 Task: In the  document application.epub Insert page numer 'on top of the page' change page color to  'Olive Green'. Write company name: Hypesolutions
Action: Mouse moved to (156, 104)
Screenshot: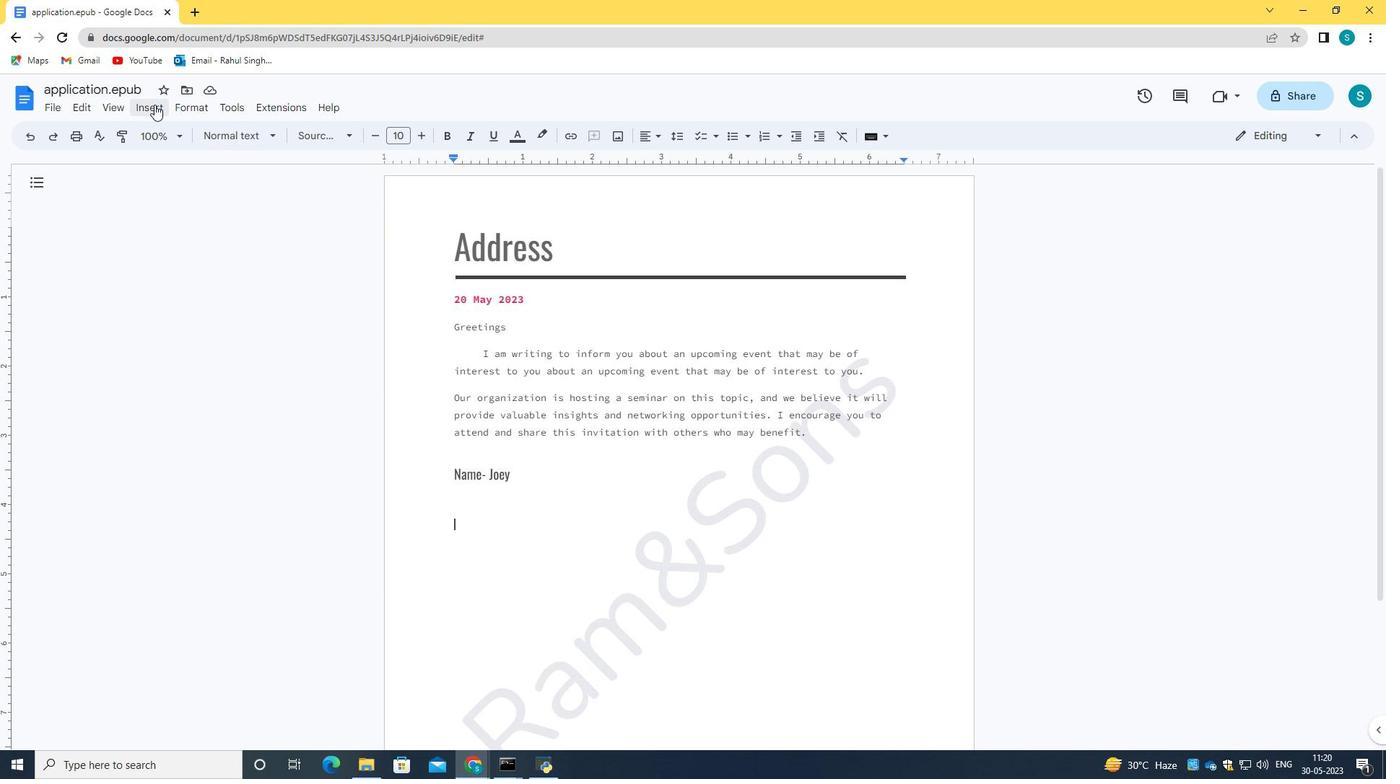 
Action: Mouse pressed left at (156, 104)
Screenshot: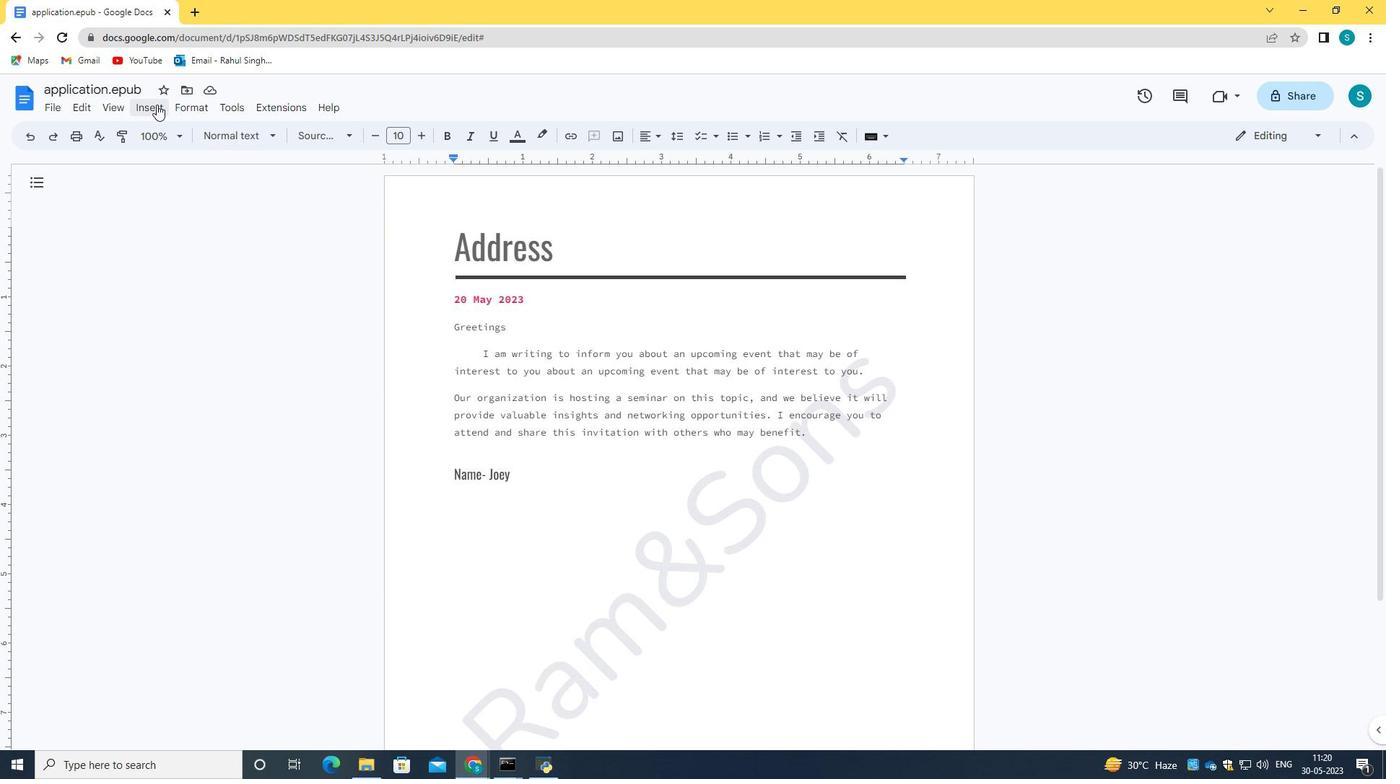 
Action: Mouse moved to (193, 491)
Screenshot: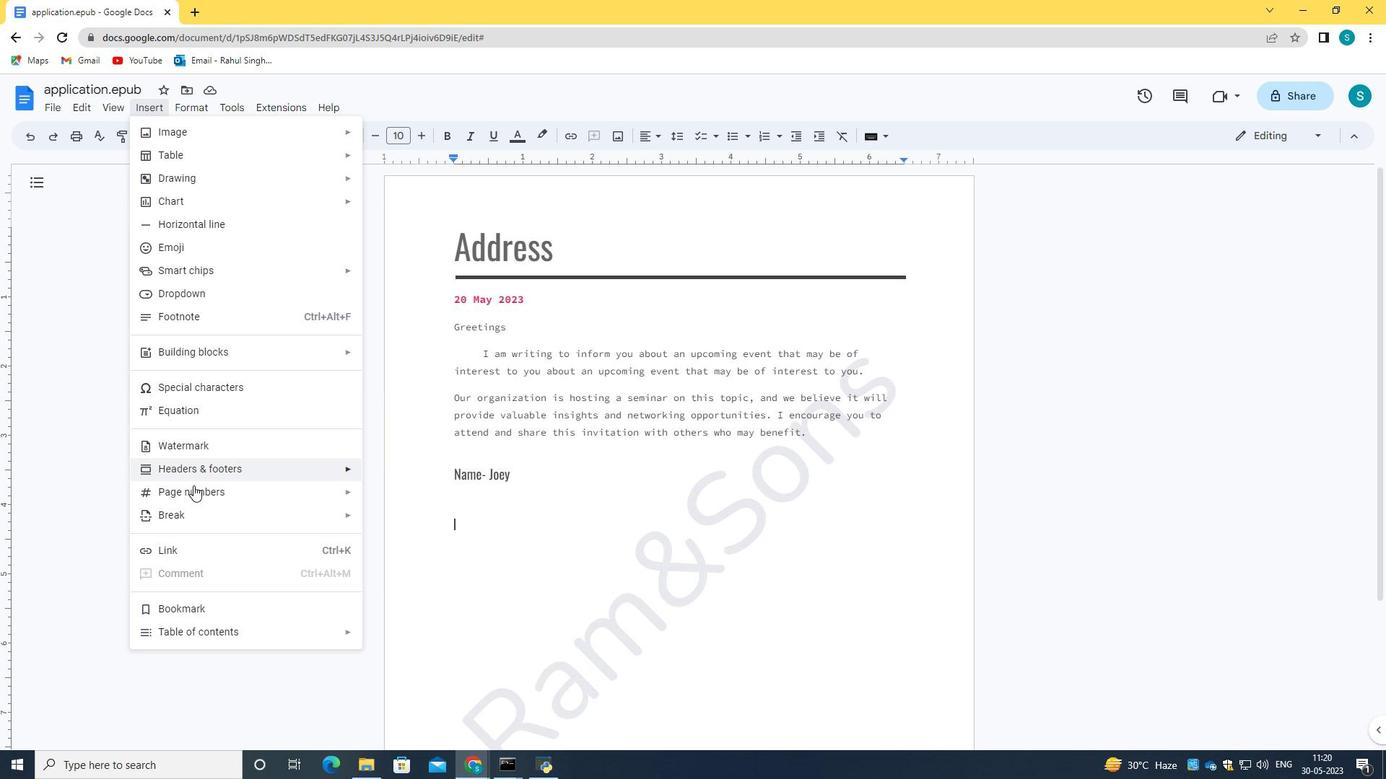 
Action: Mouse pressed left at (193, 491)
Screenshot: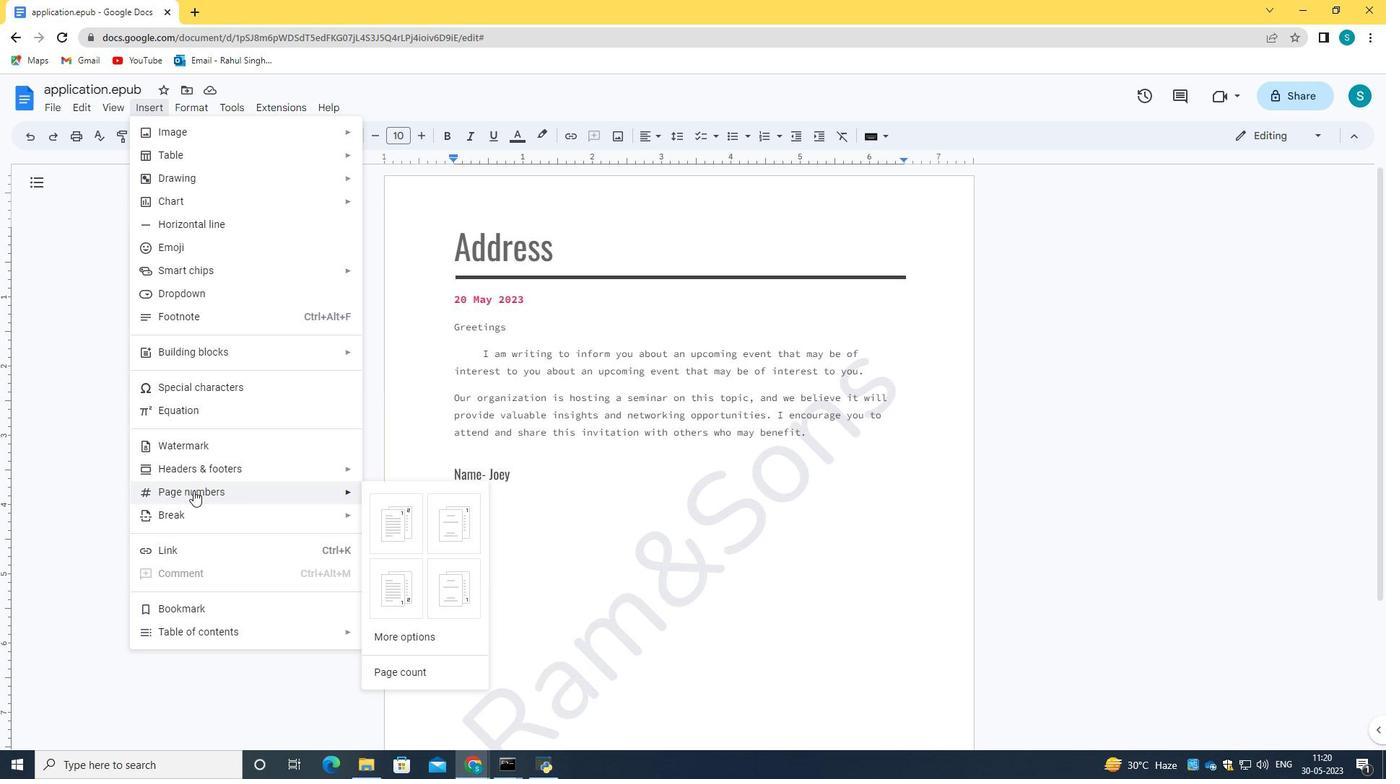 
Action: Mouse moved to (395, 520)
Screenshot: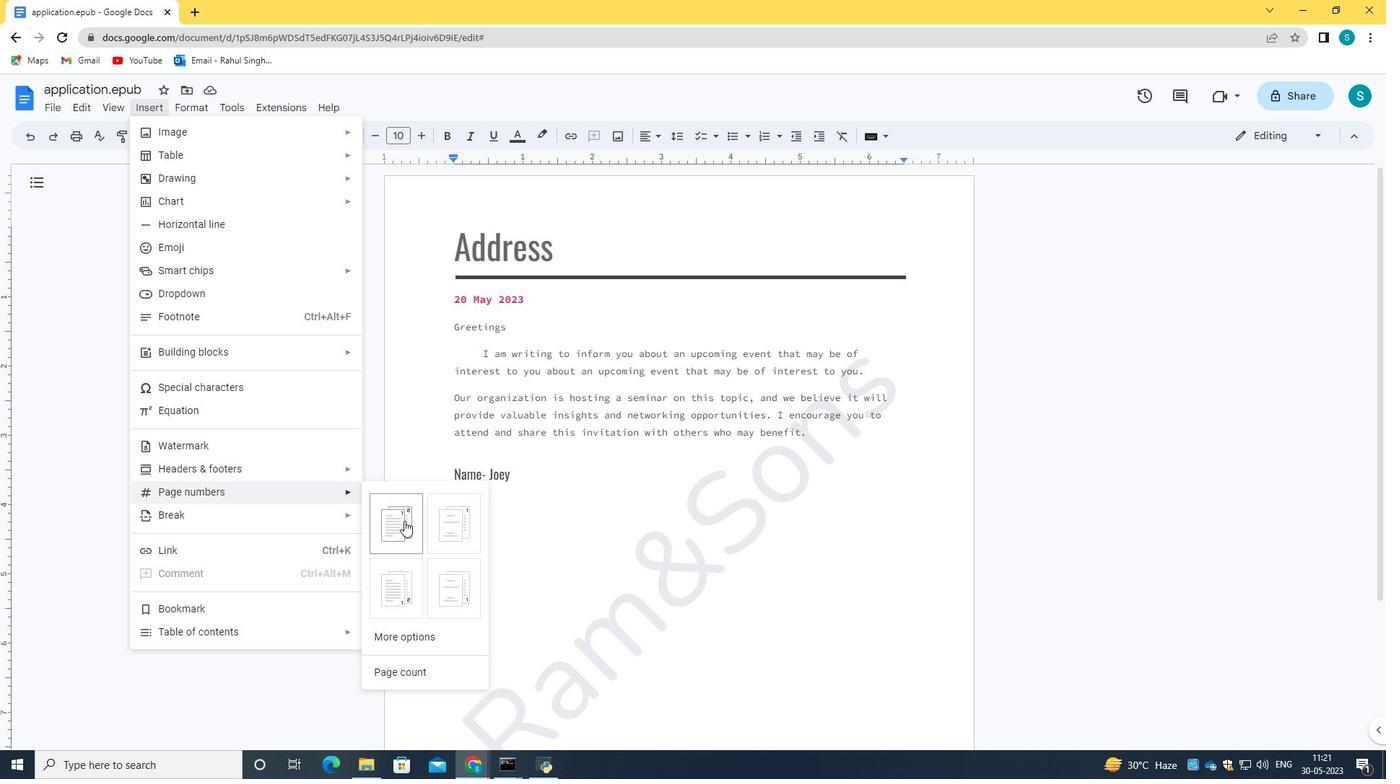 
Action: Mouse pressed left at (395, 520)
Screenshot: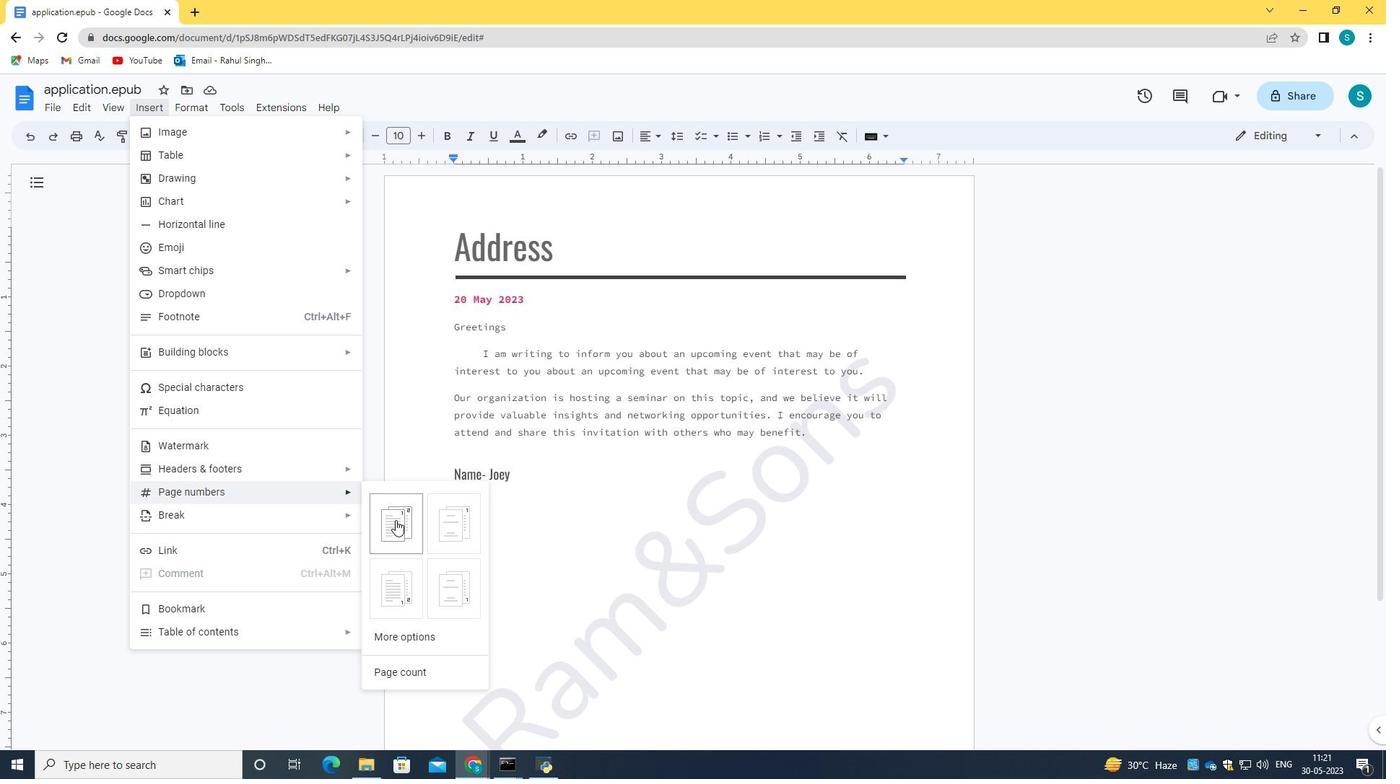 
Action: Mouse moved to (613, 425)
Screenshot: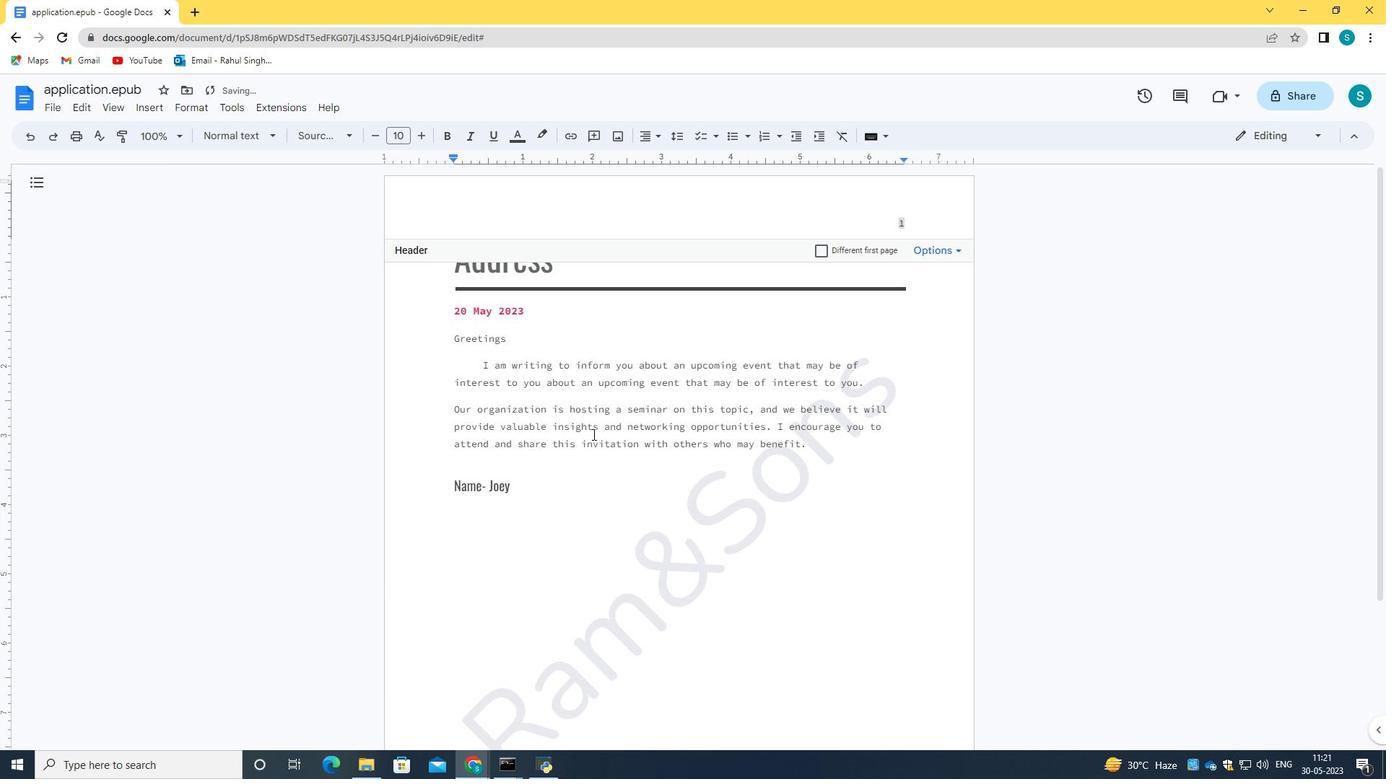
Action: Mouse scrolled (613, 426) with delta (0, 0)
Screenshot: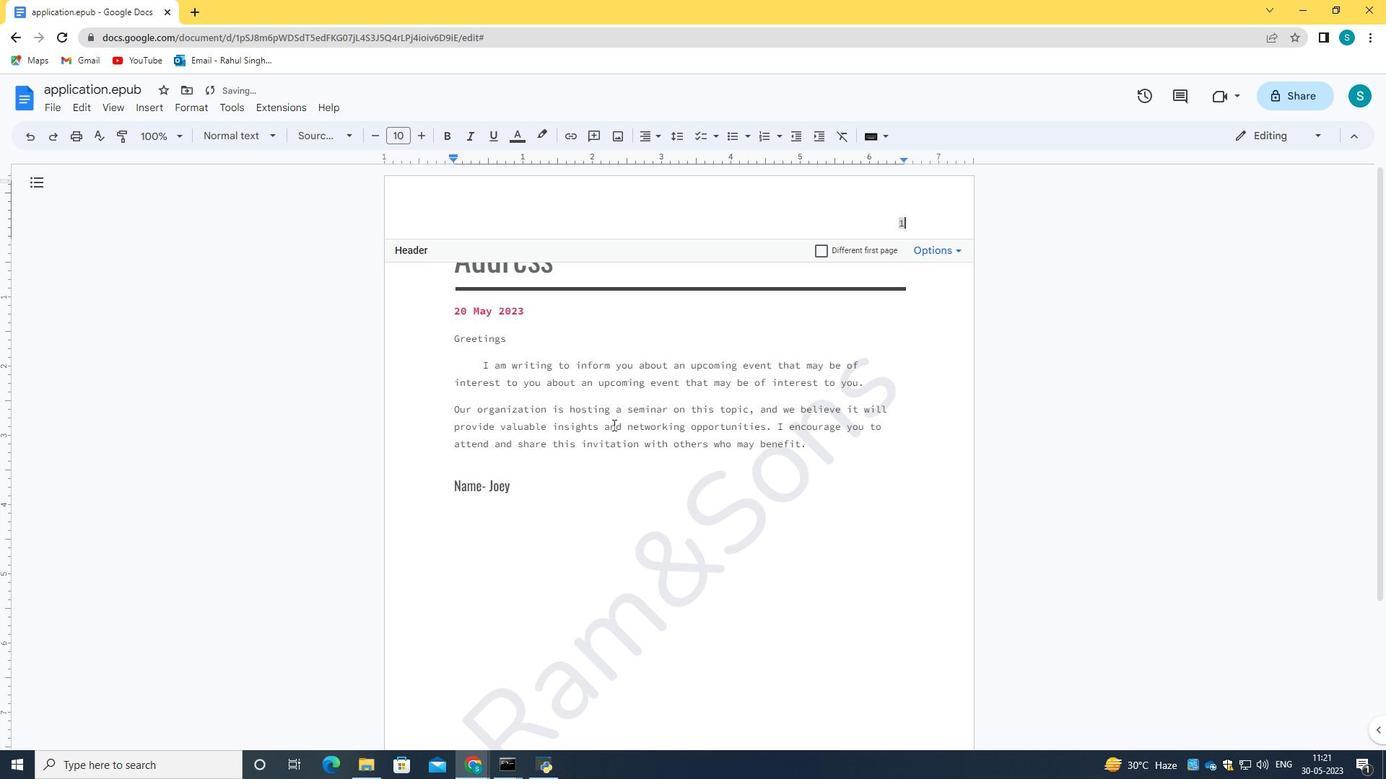 
Action: Mouse scrolled (613, 426) with delta (0, 0)
Screenshot: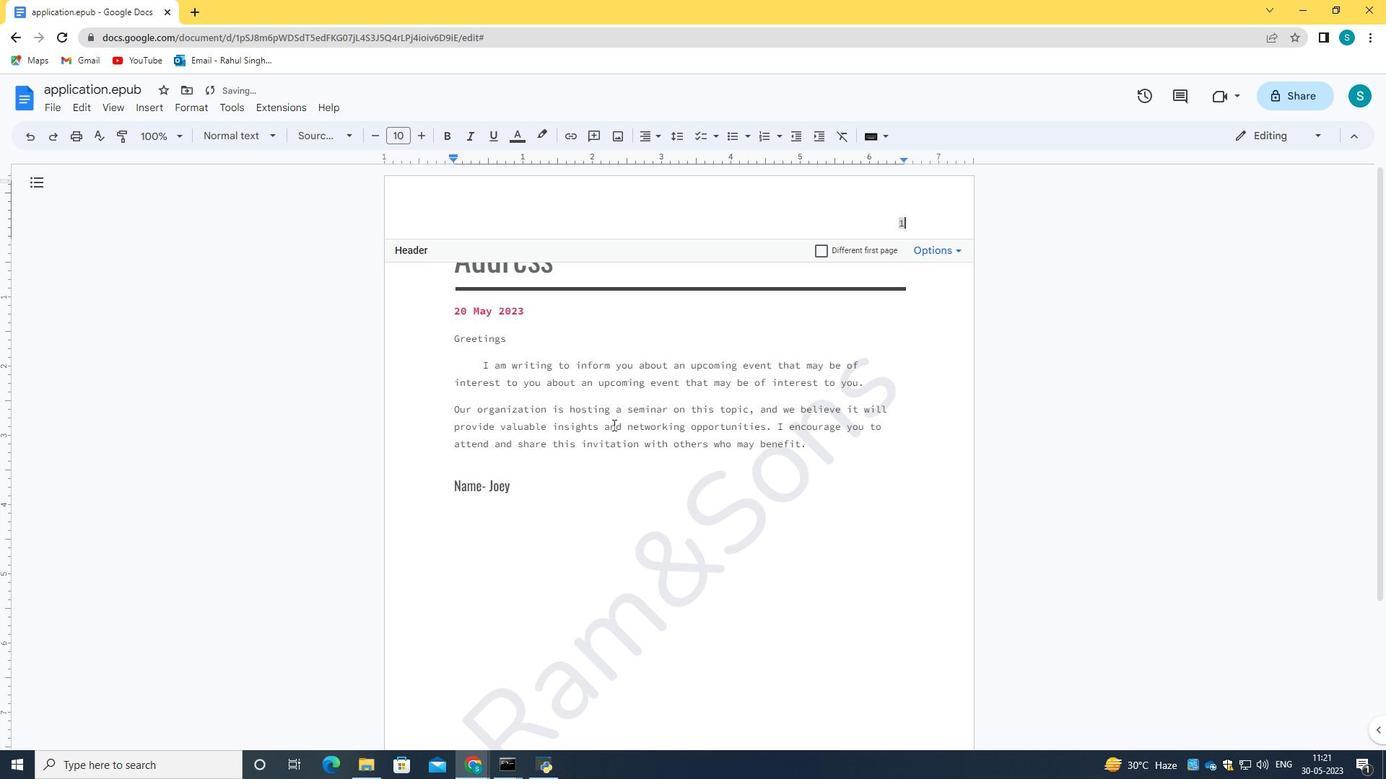
Action: Mouse scrolled (613, 426) with delta (0, 0)
Screenshot: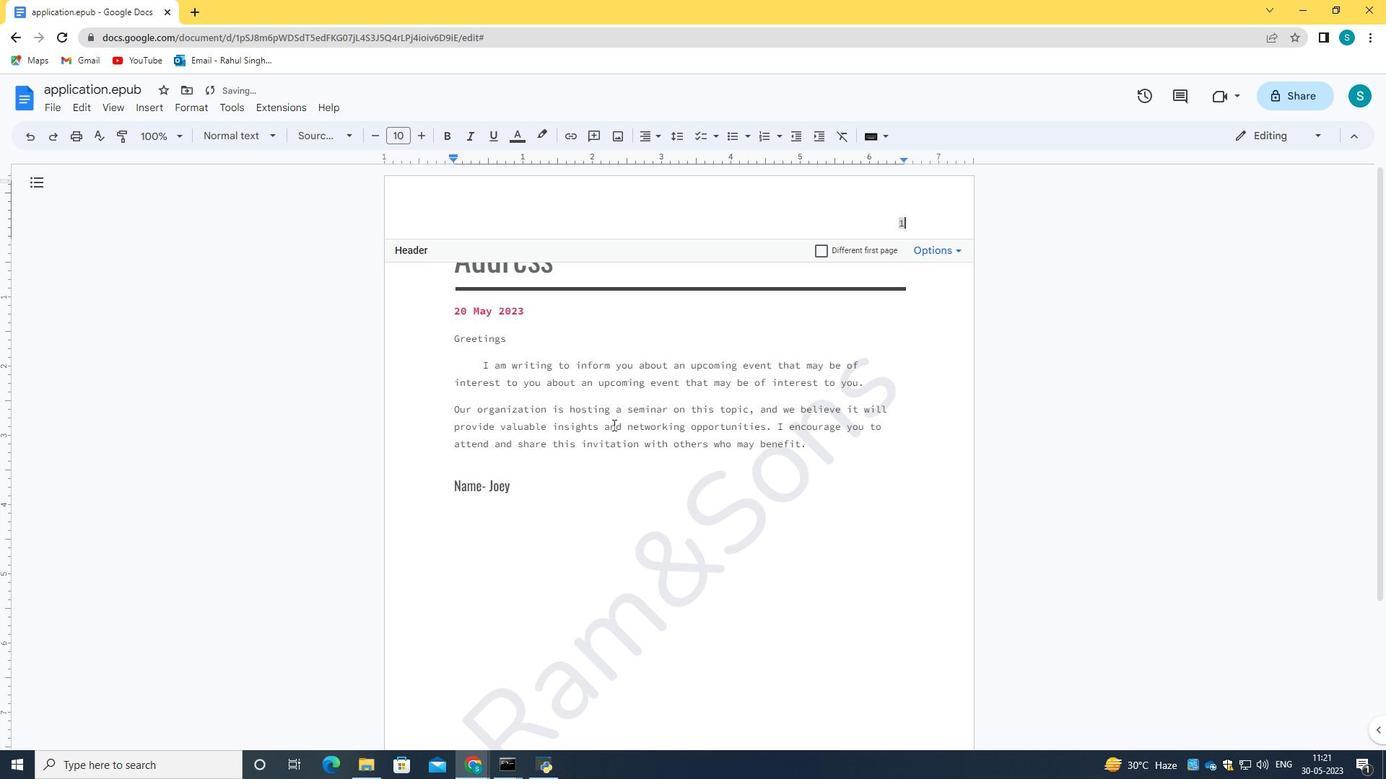 
Action: Mouse scrolled (613, 426) with delta (0, 0)
Screenshot: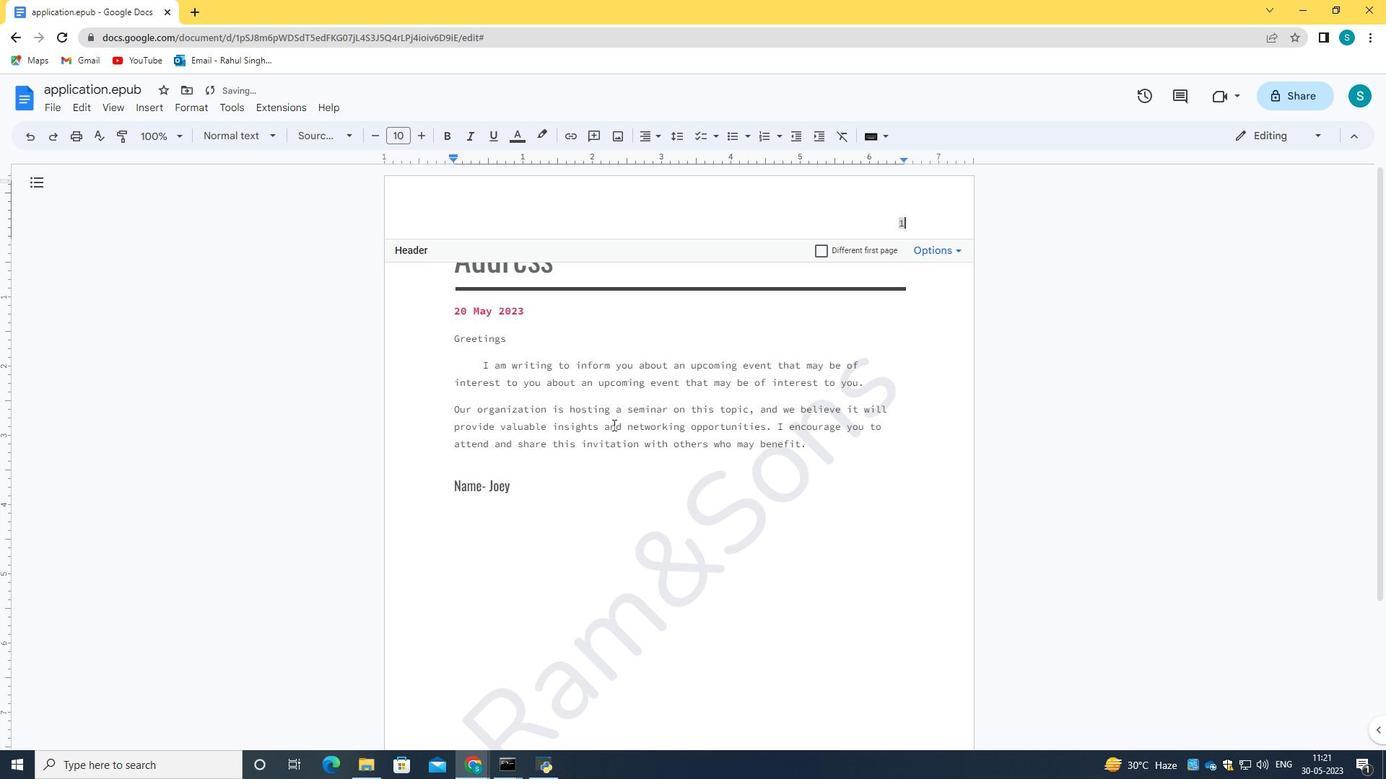 
Action: Mouse moved to (951, 248)
Screenshot: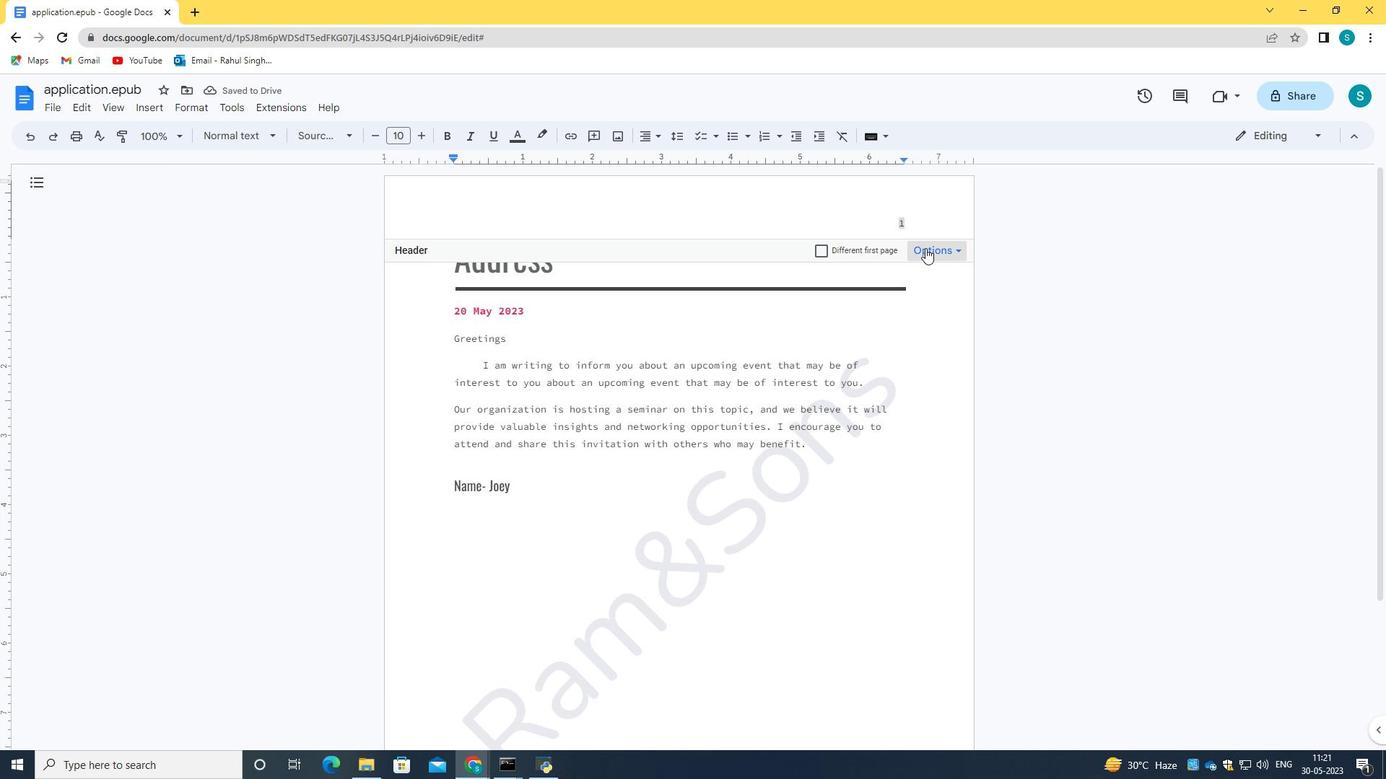 
Action: Mouse pressed left at (951, 248)
Screenshot: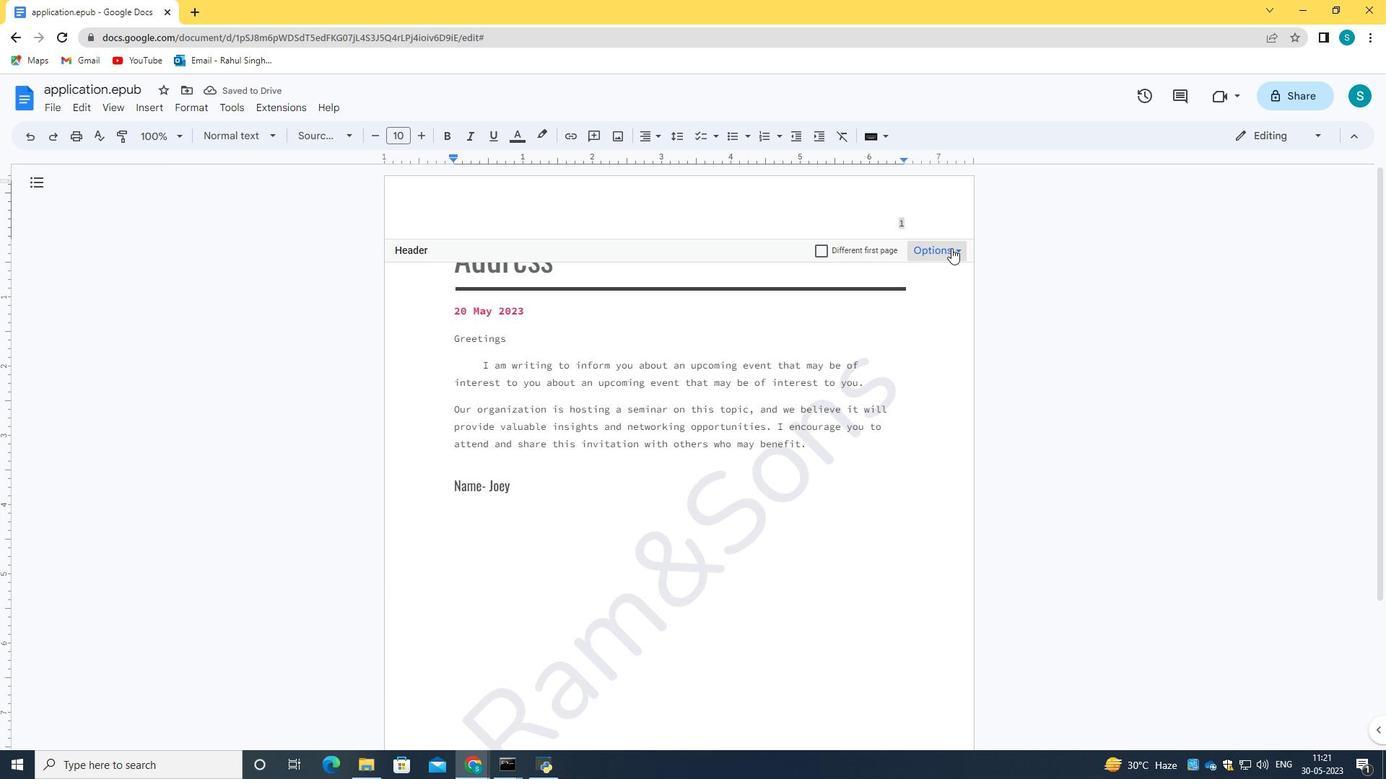 
Action: Mouse moved to (949, 400)
Screenshot: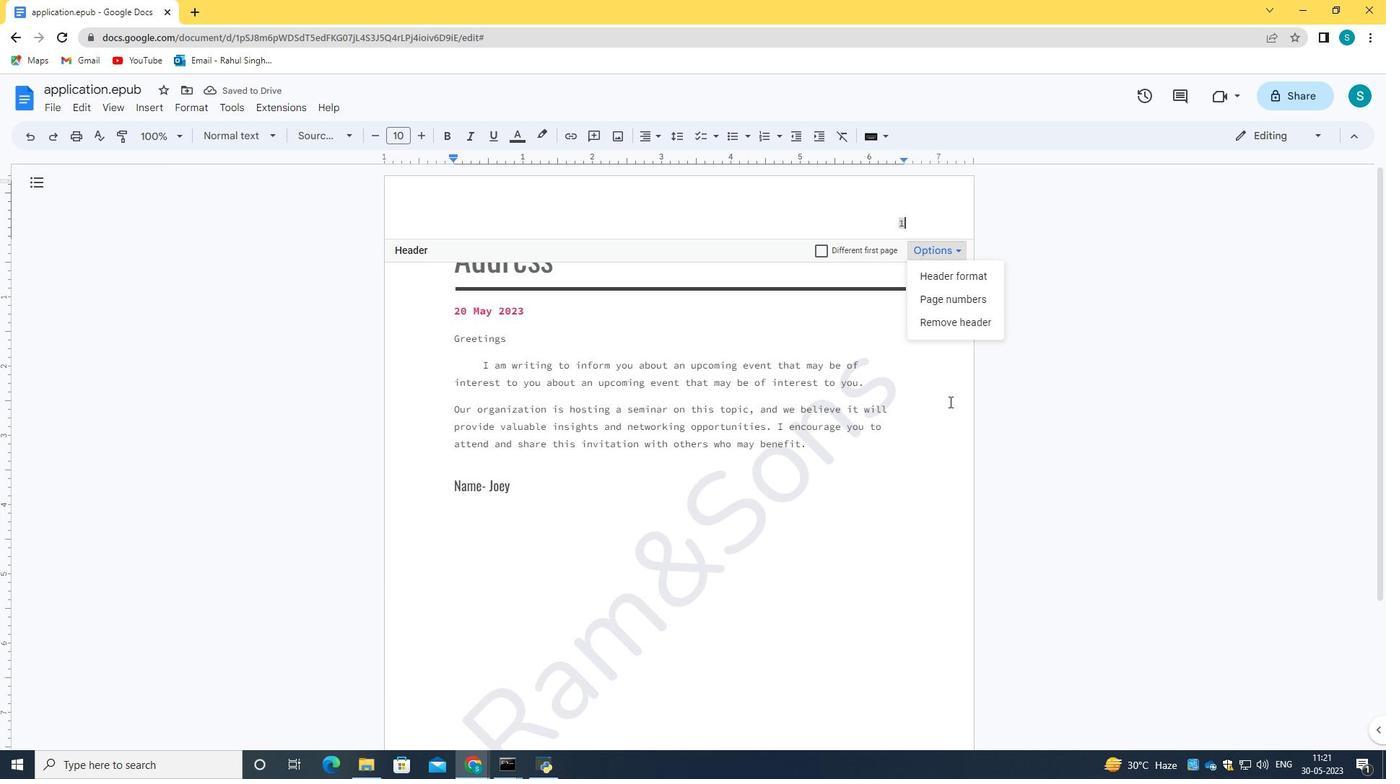 
Action: Mouse pressed left at (949, 400)
Screenshot: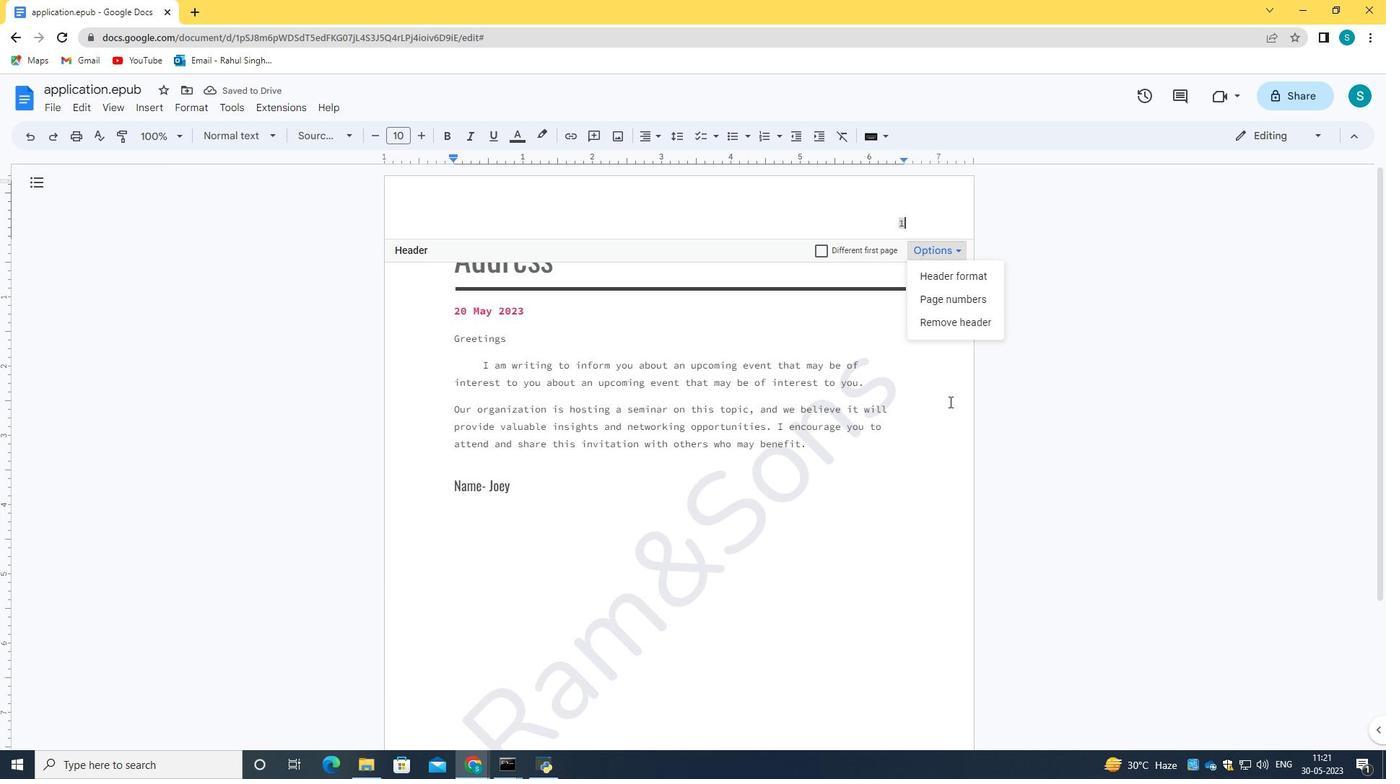
Action: Mouse moved to (1075, 395)
Screenshot: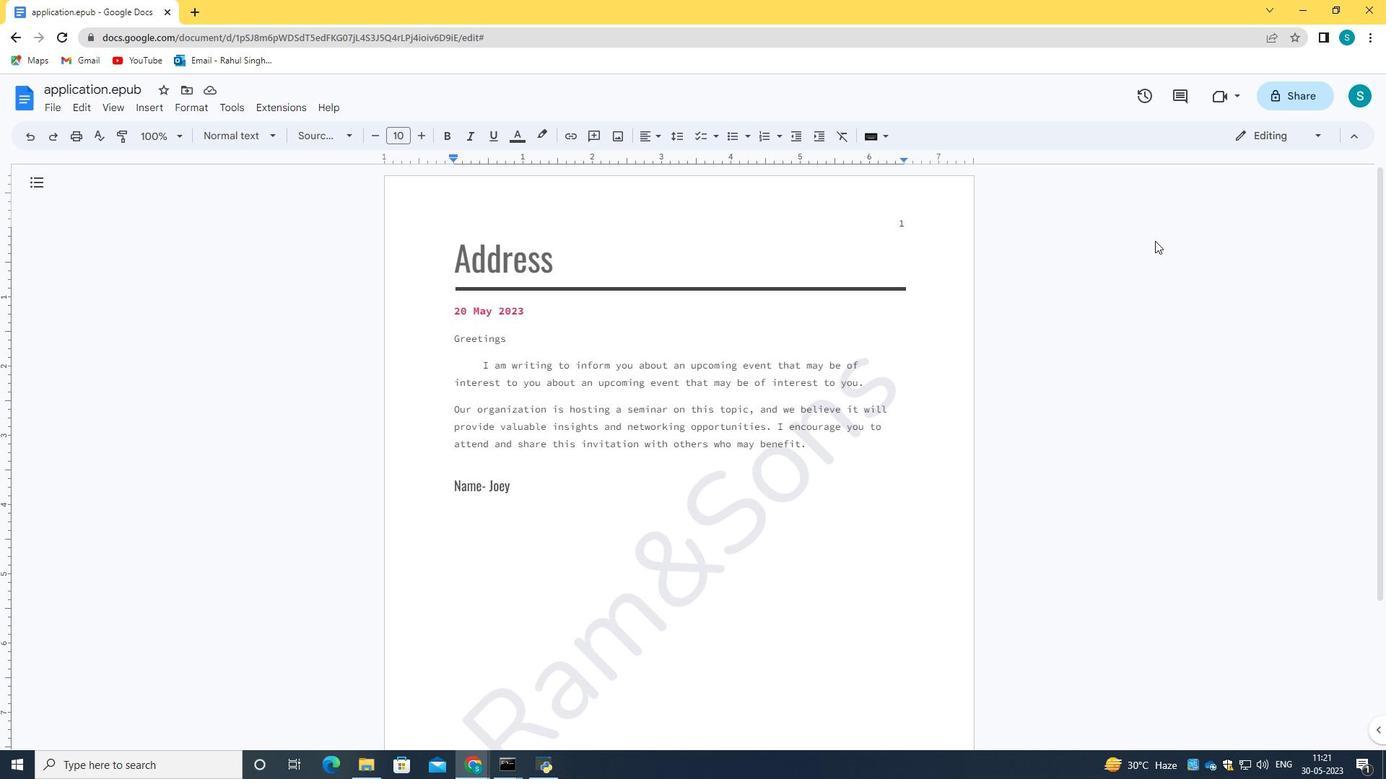 
Action: Mouse scrolled (1075, 394) with delta (0, 0)
Screenshot: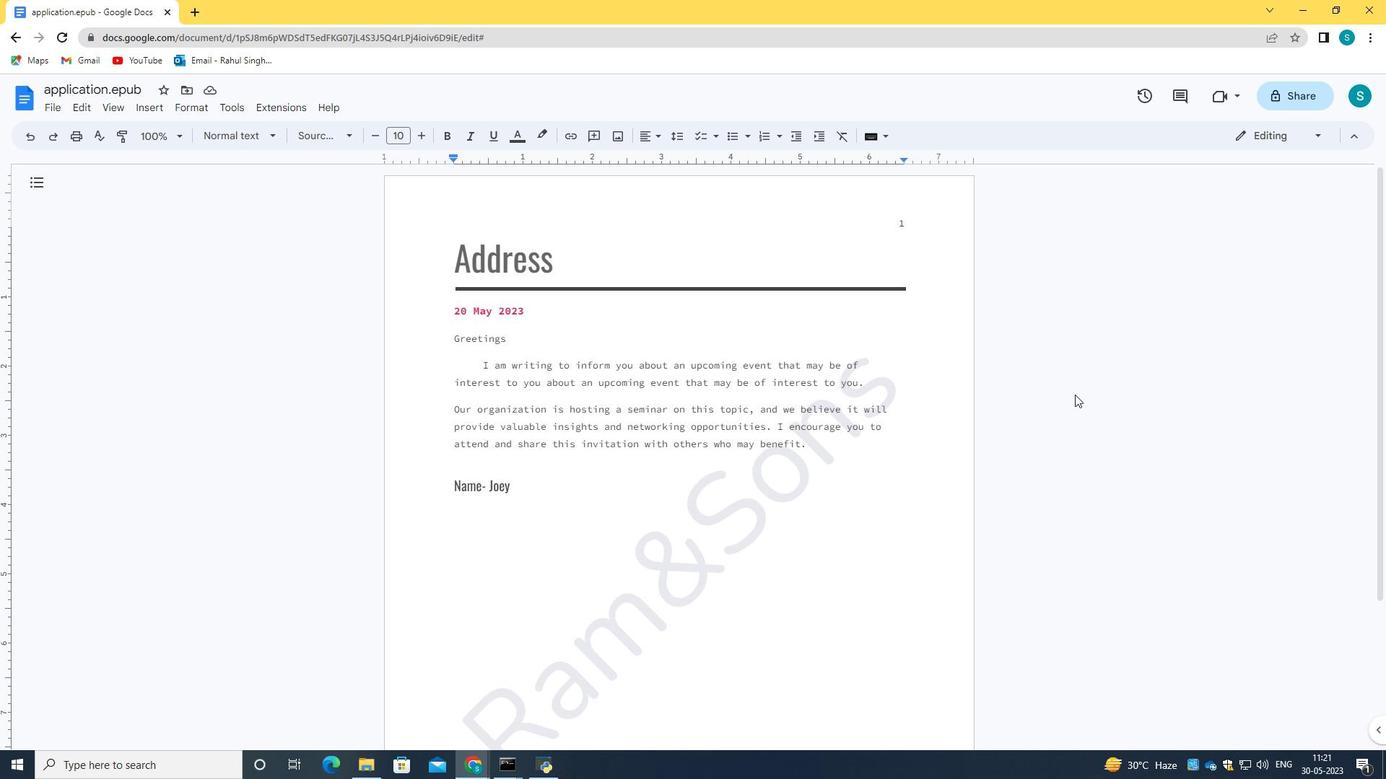 
Action: Mouse scrolled (1075, 394) with delta (0, 0)
Screenshot: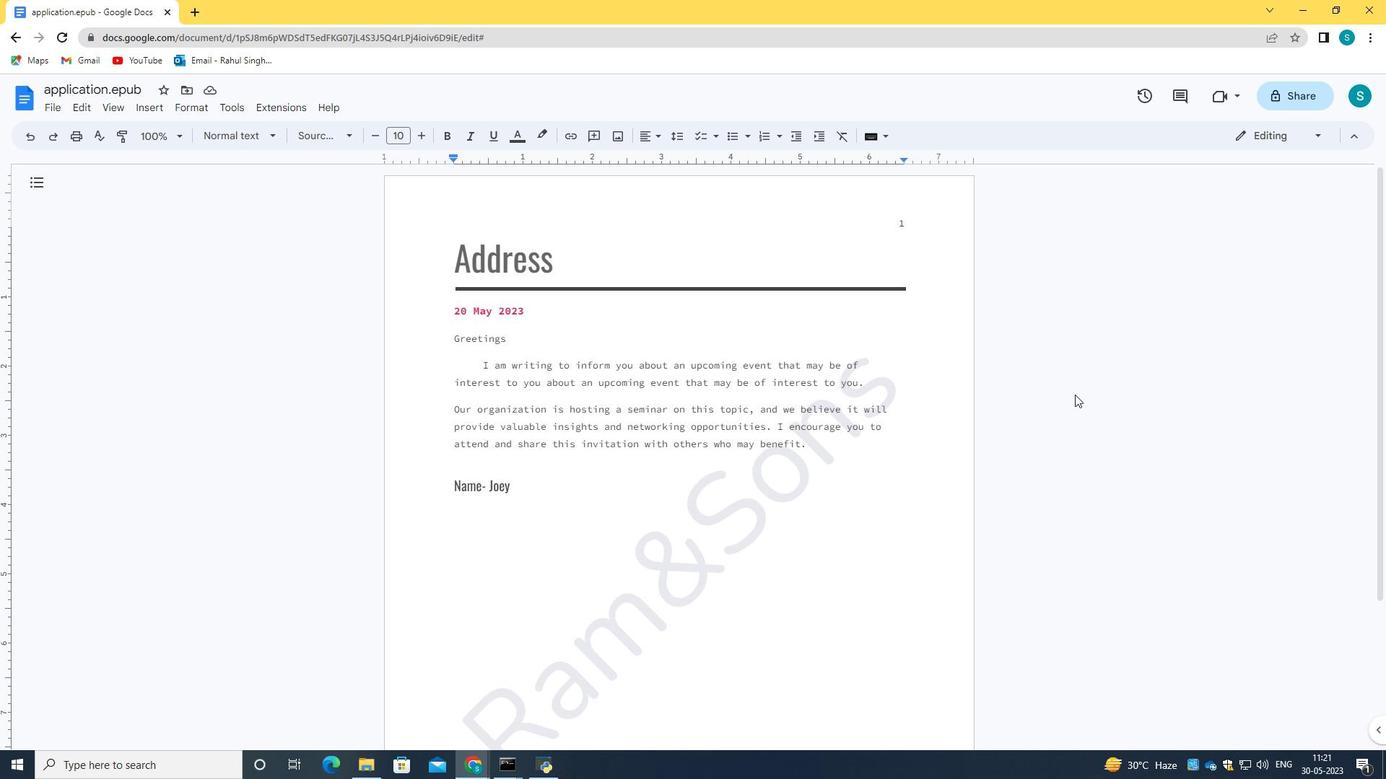 
Action: Mouse scrolled (1075, 394) with delta (0, 0)
Screenshot: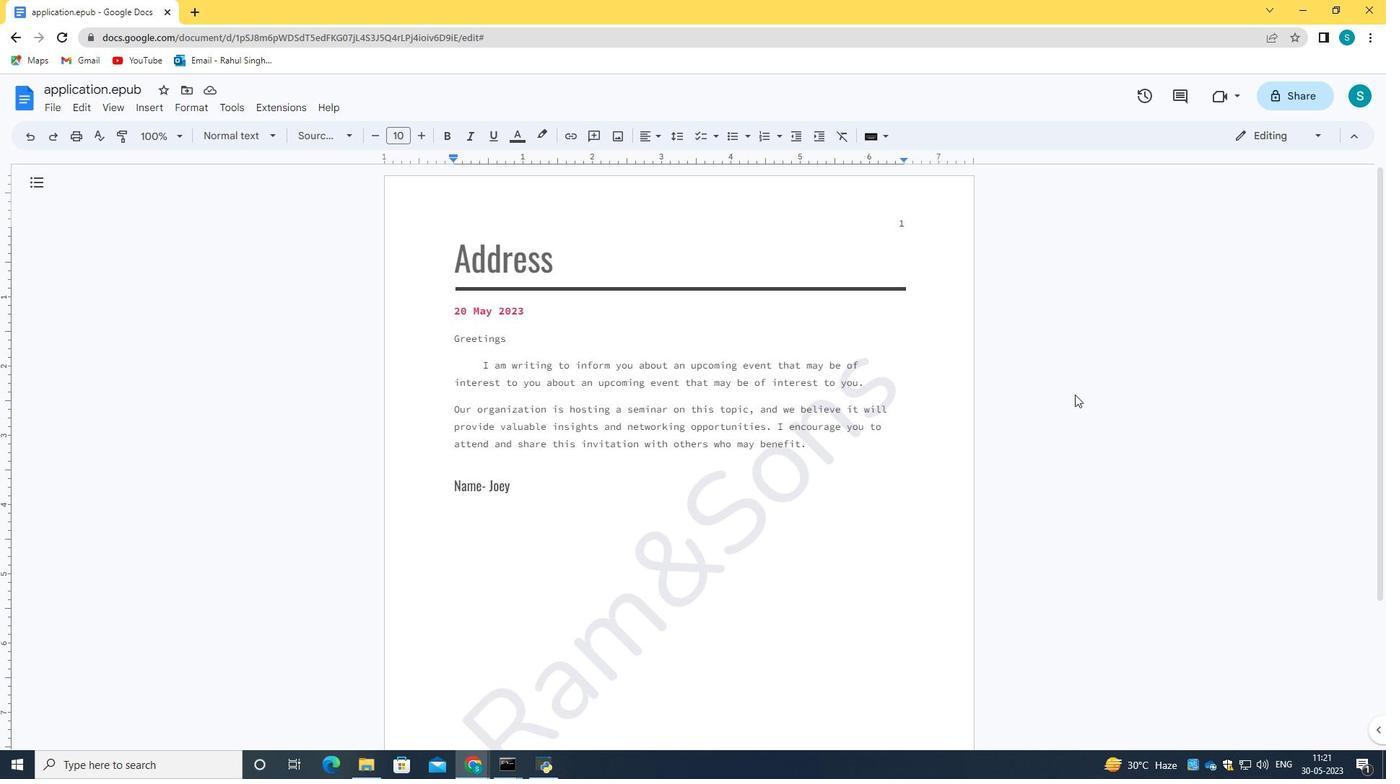 
Action: Mouse scrolled (1075, 395) with delta (0, 0)
Screenshot: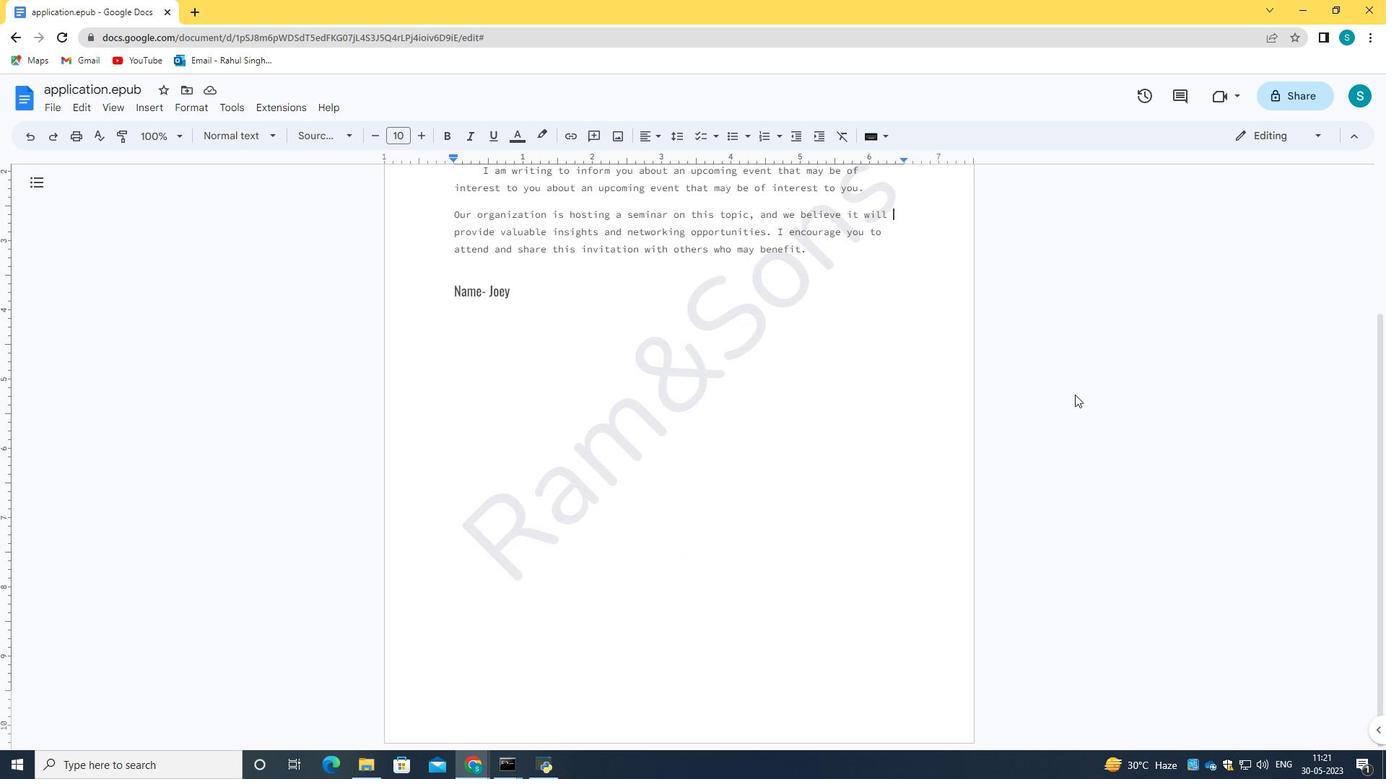 
Action: Mouse scrolled (1075, 395) with delta (0, 0)
Screenshot: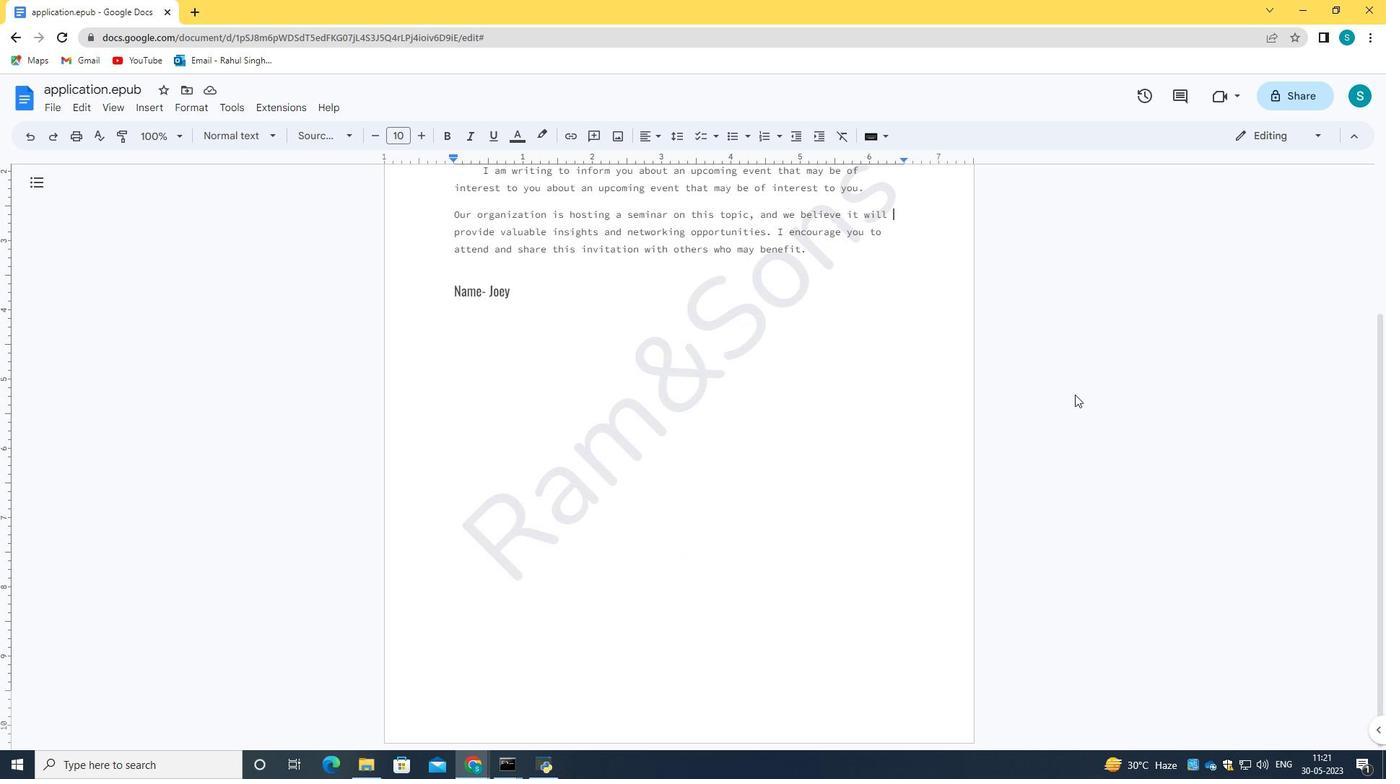 
Action: Mouse scrolled (1075, 395) with delta (0, 0)
Screenshot: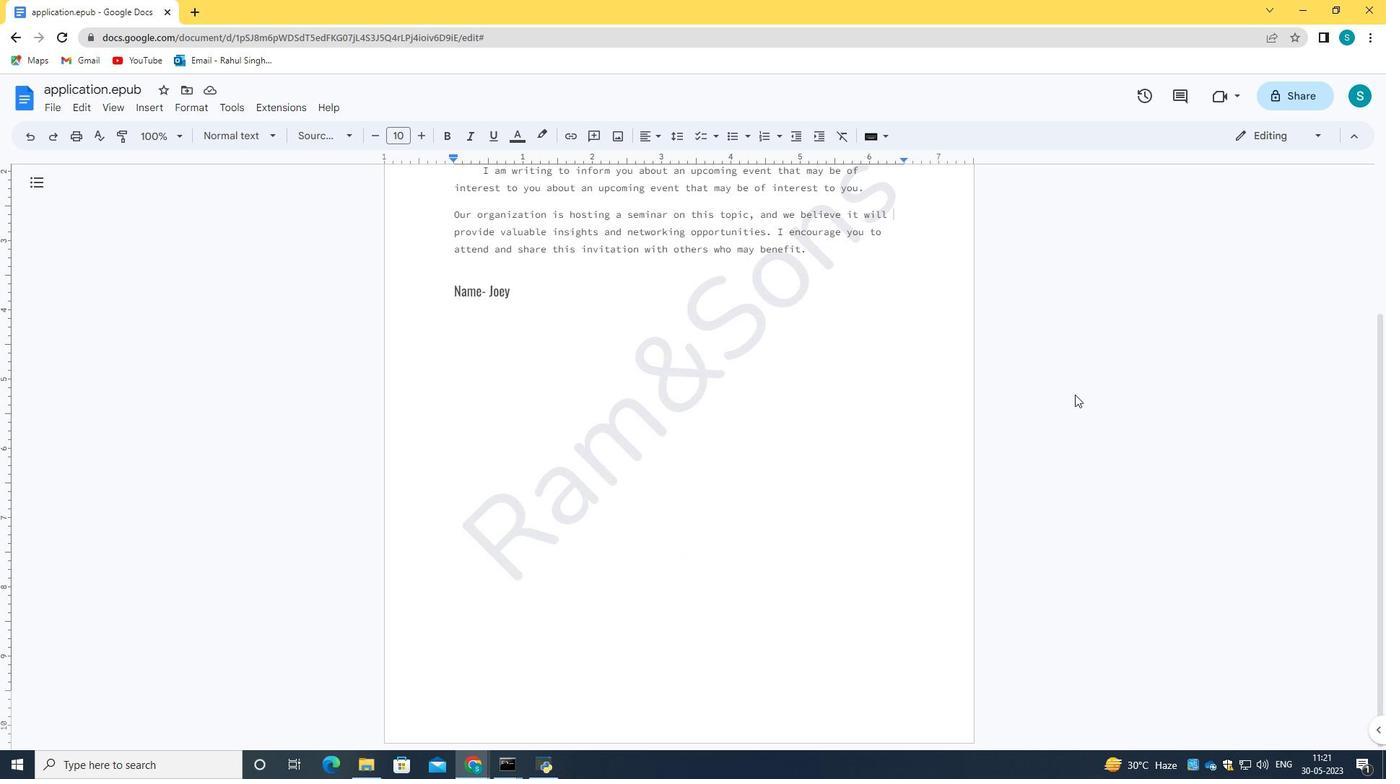 
Action: Mouse scrolled (1075, 395) with delta (0, 0)
Screenshot: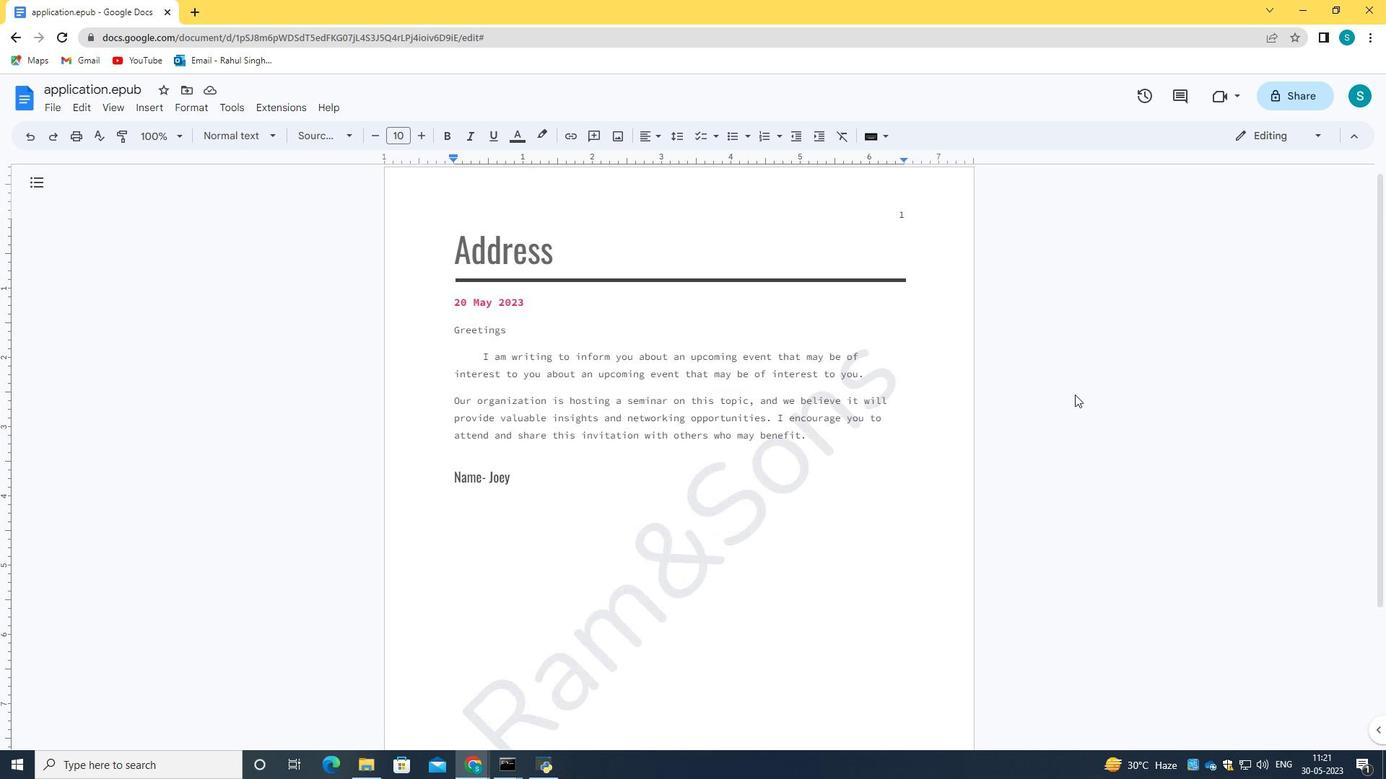 
Action: Mouse moved to (1075, 395)
Screenshot: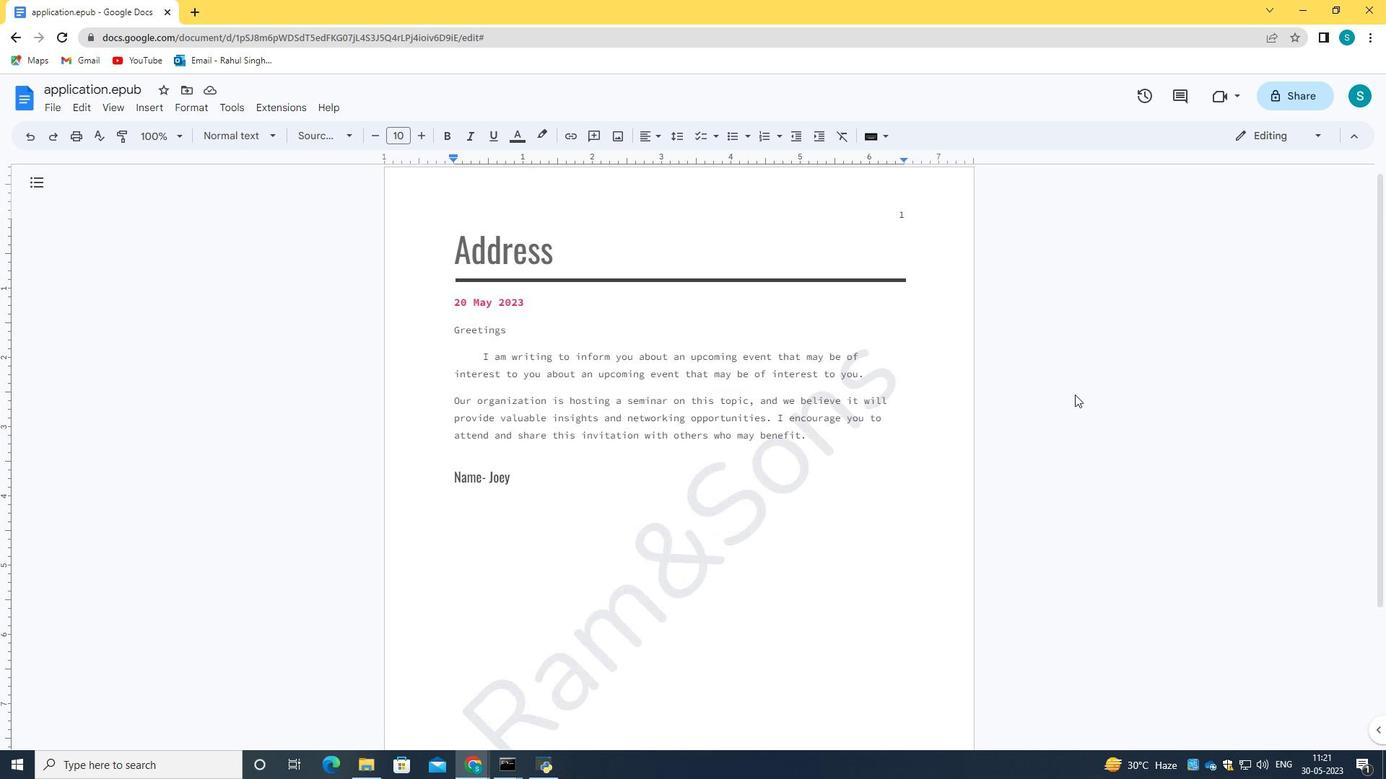 
Action: Mouse scrolled (1075, 395) with delta (0, 0)
Screenshot: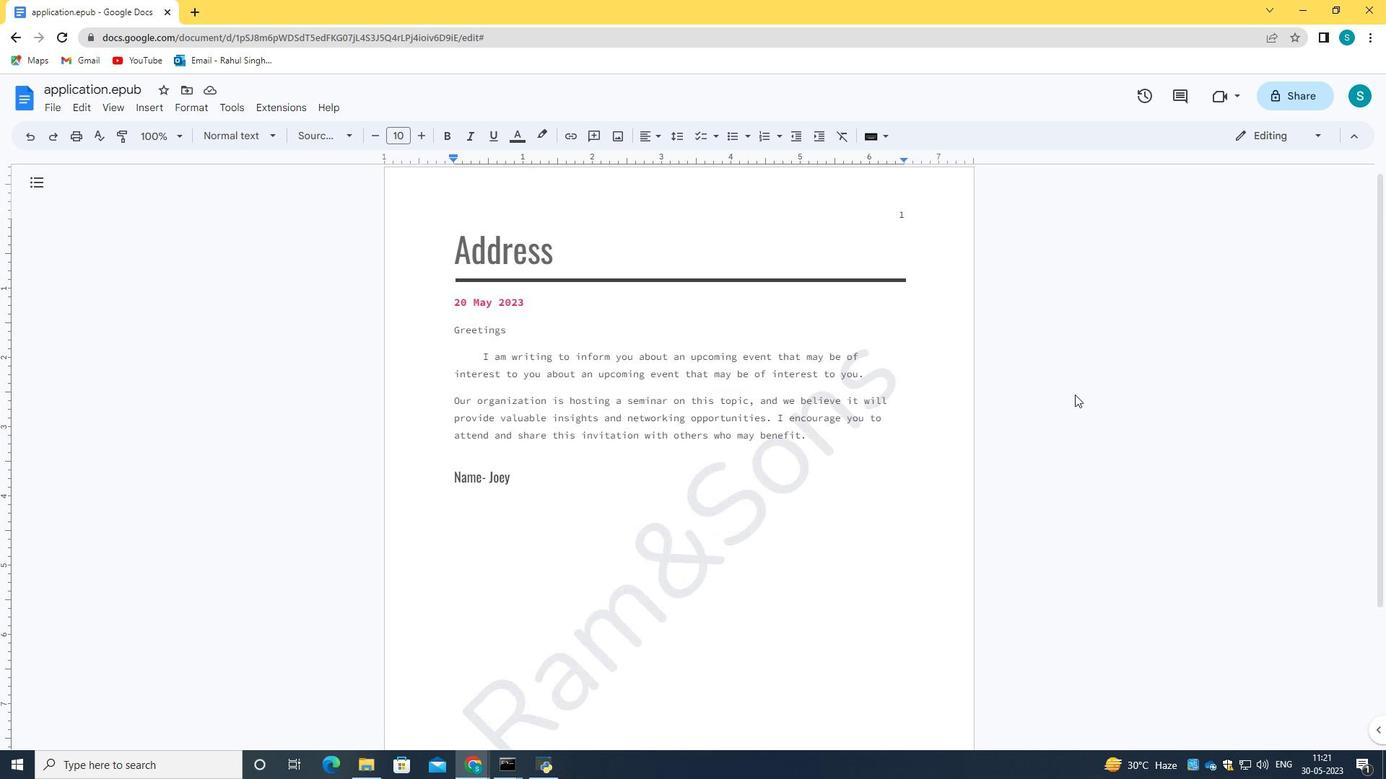 
Action: Mouse scrolled (1075, 395) with delta (0, 0)
Screenshot: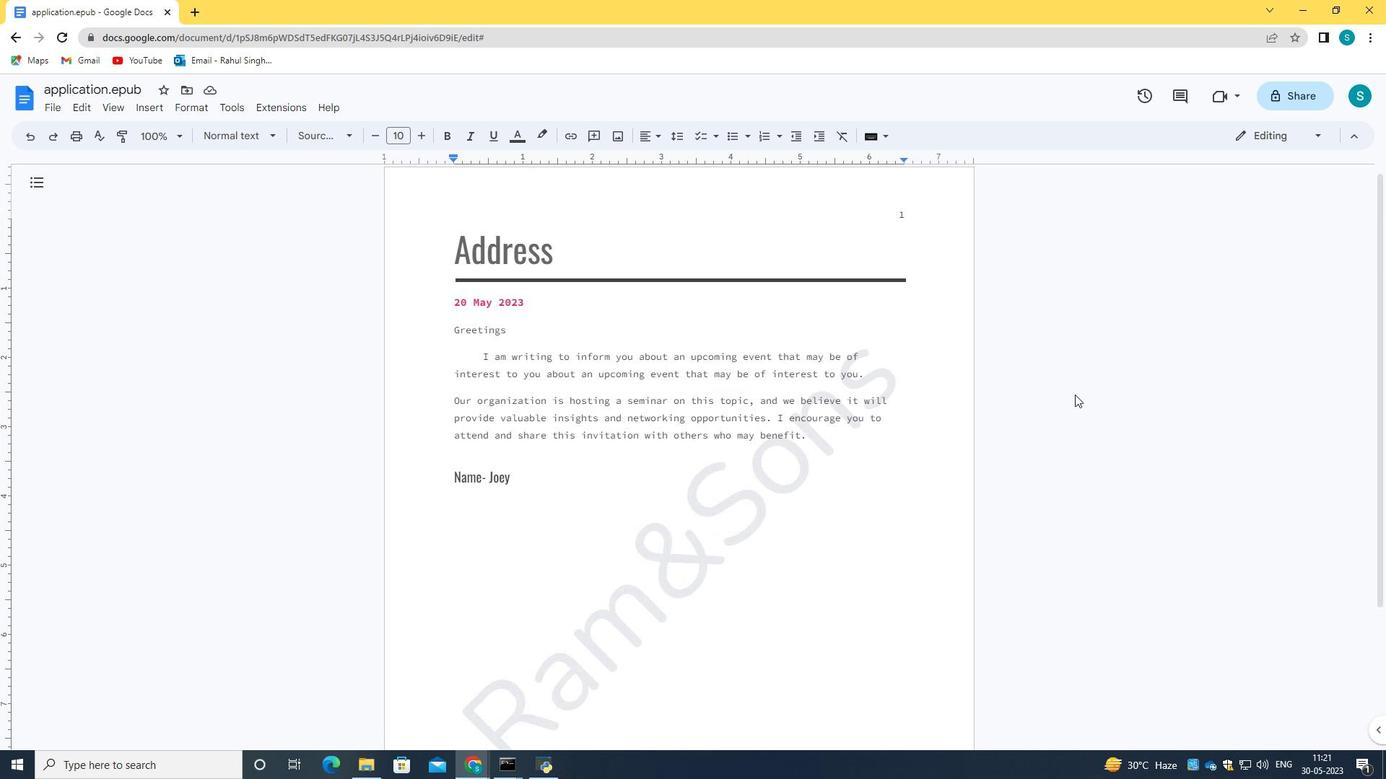 
Action: Mouse moved to (907, 226)
Screenshot: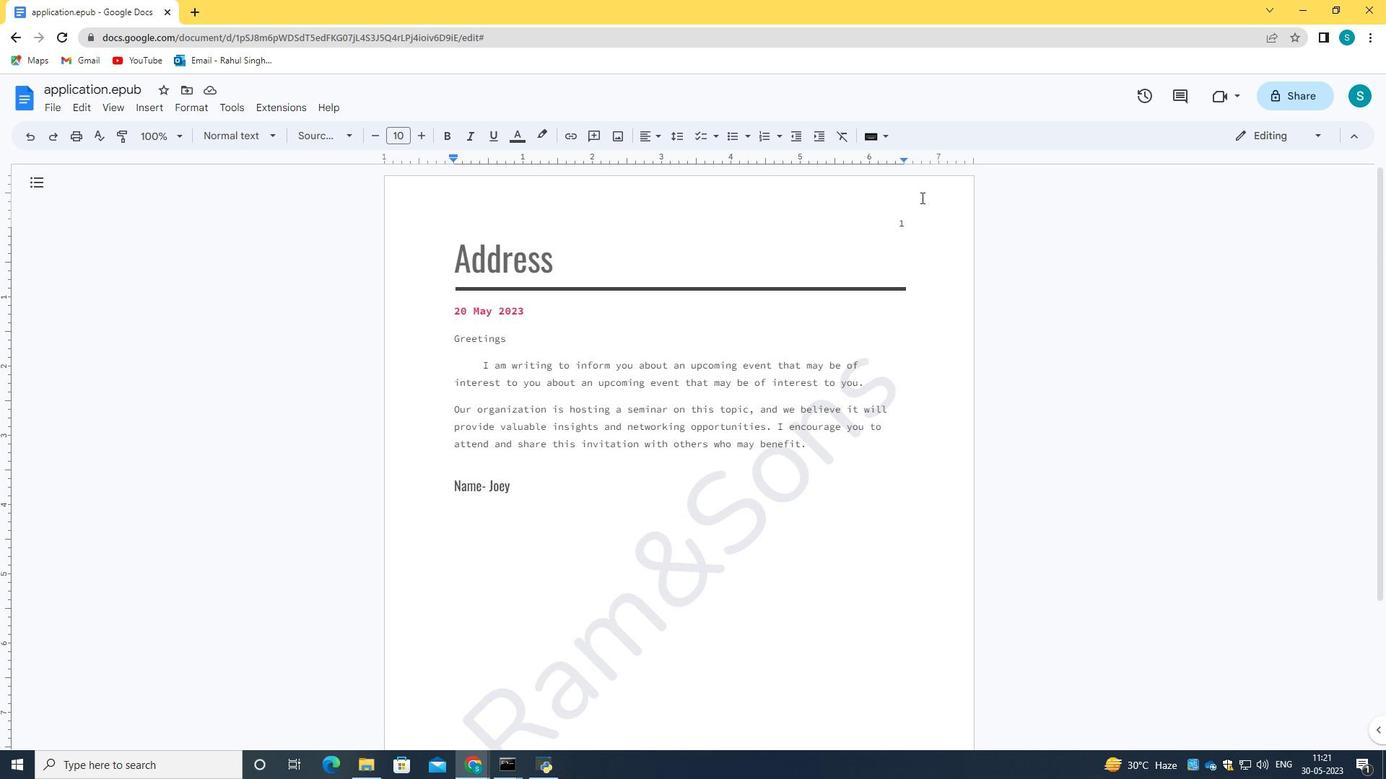 
Action: Mouse pressed left at (907, 226)
Screenshot: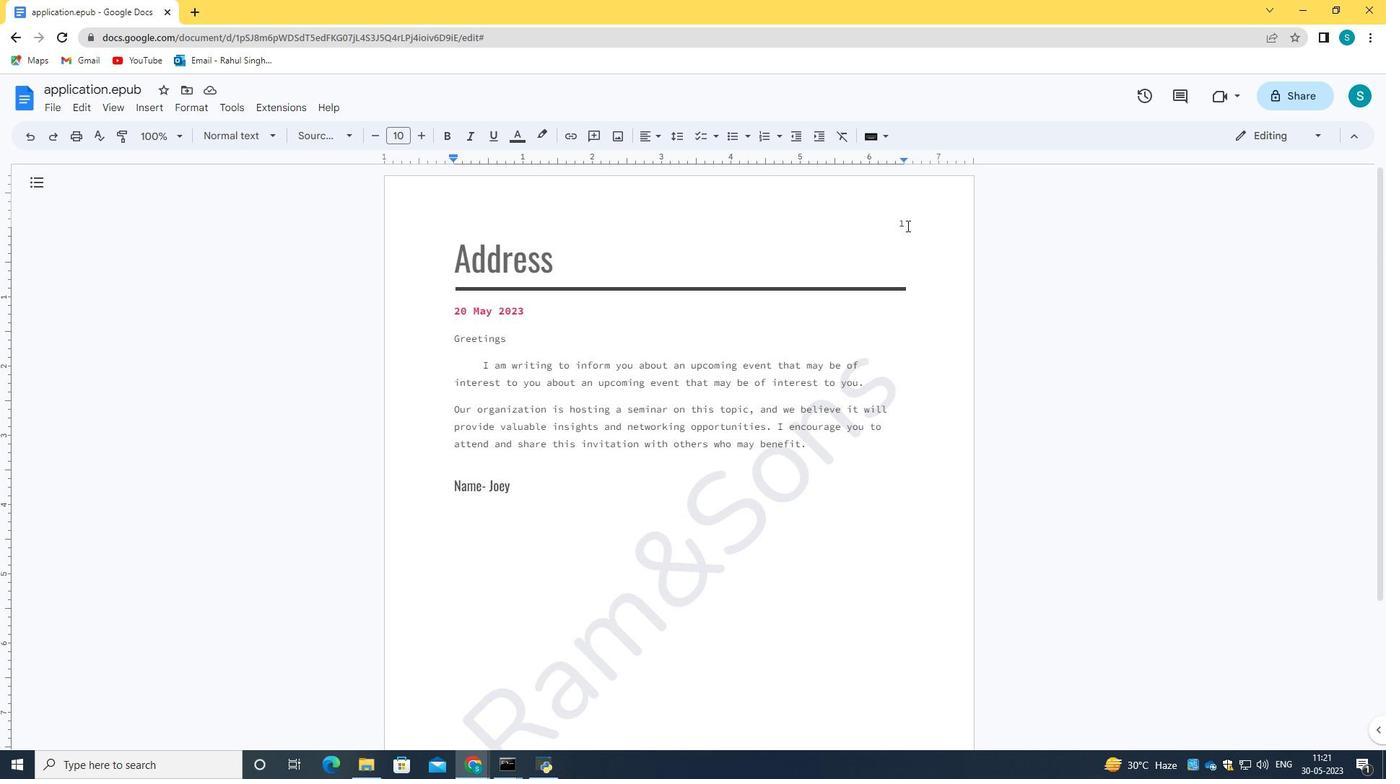 
Action: Mouse moved to (547, 301)
Screenshot: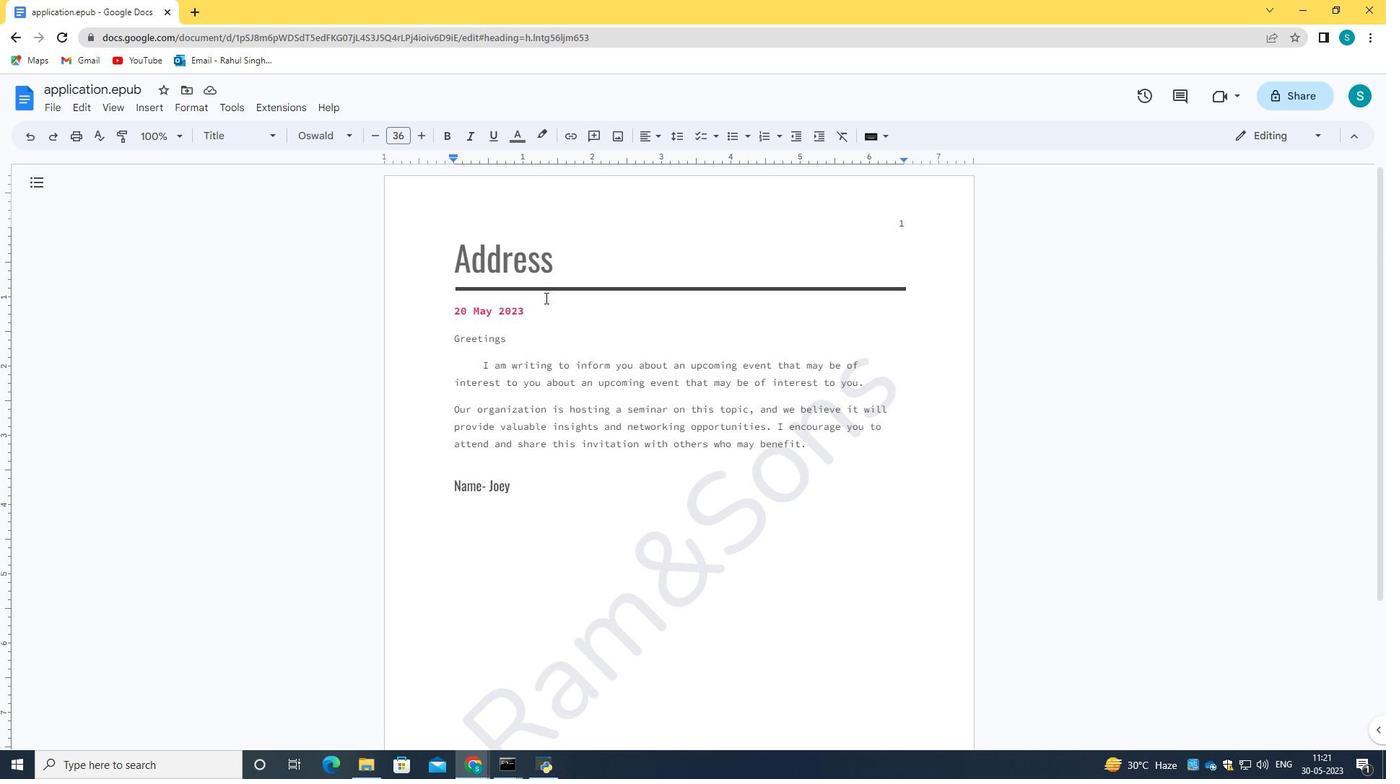
Action: Mouse scrolled (547, 300) with delta (0, 0)
Screenshot: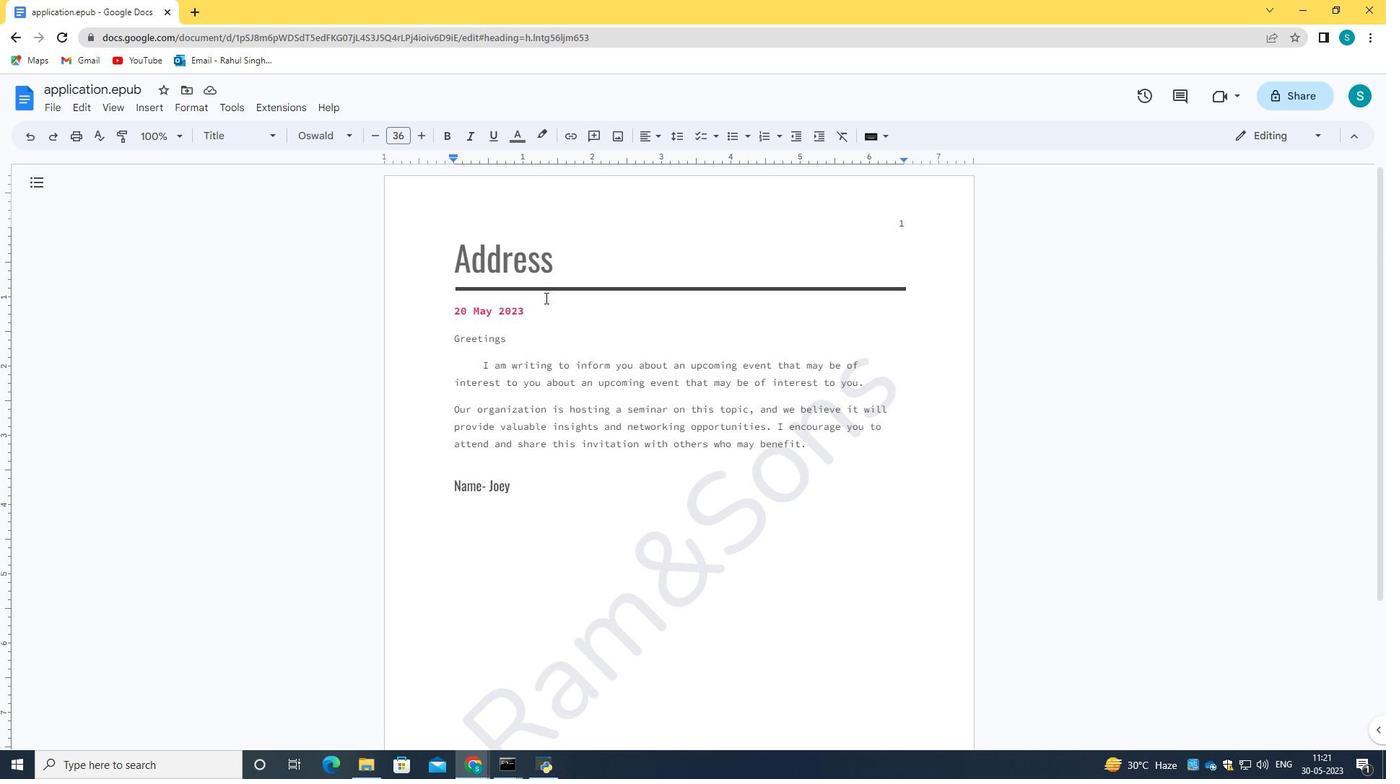 
Action: Mouse moved to (548, 301)
Screenshot: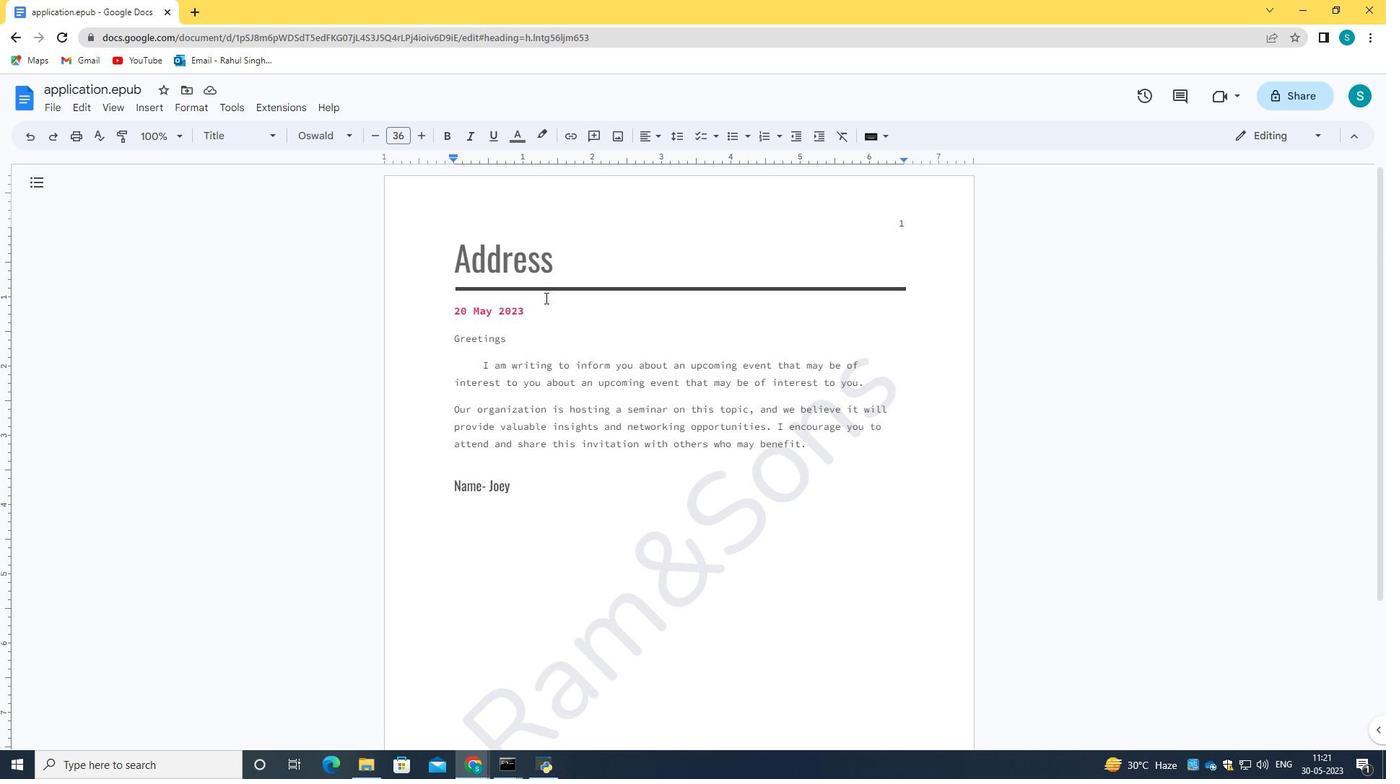 
Action: Mouse scrolled (548, 301) with delta (0, 0)
Screenshot: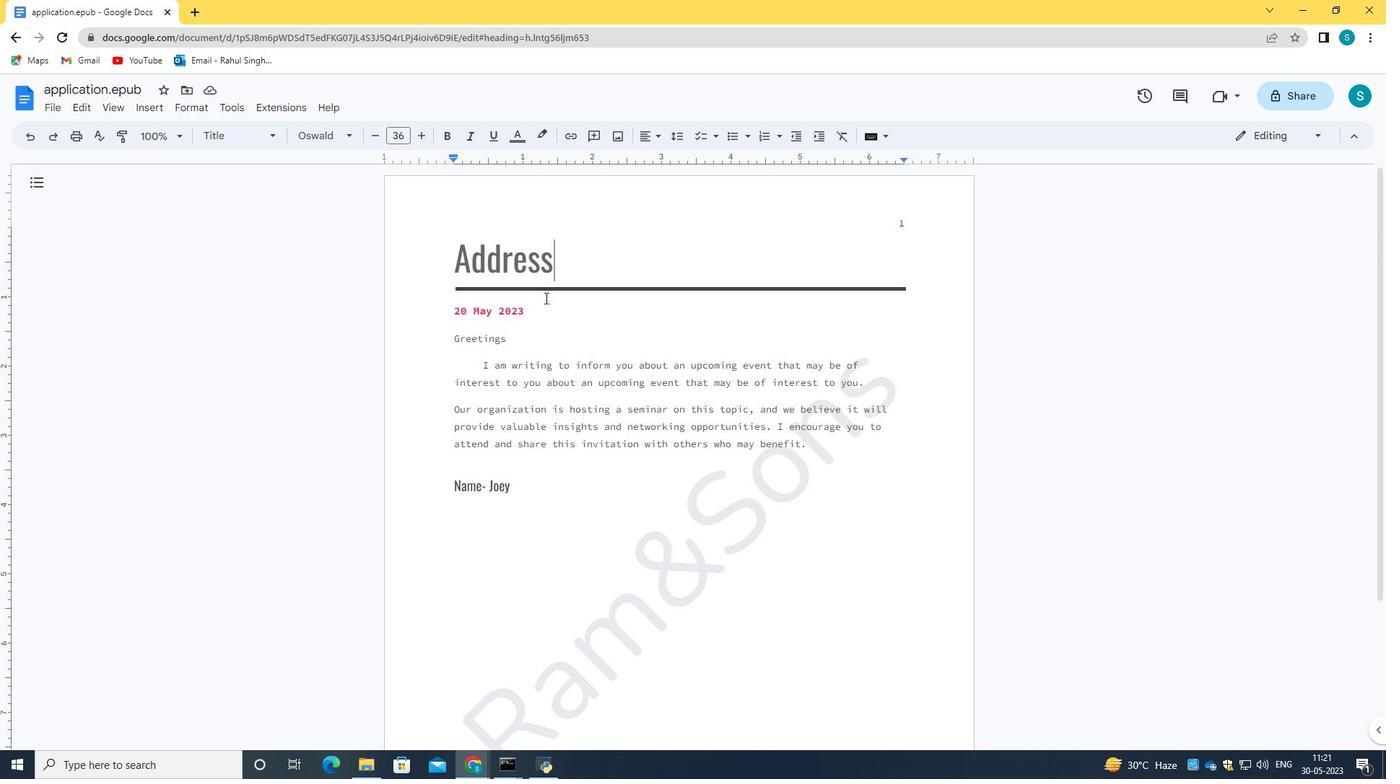 
Action: Mouse scrolled (548, 301) with delta (0, 0)
Screenshot: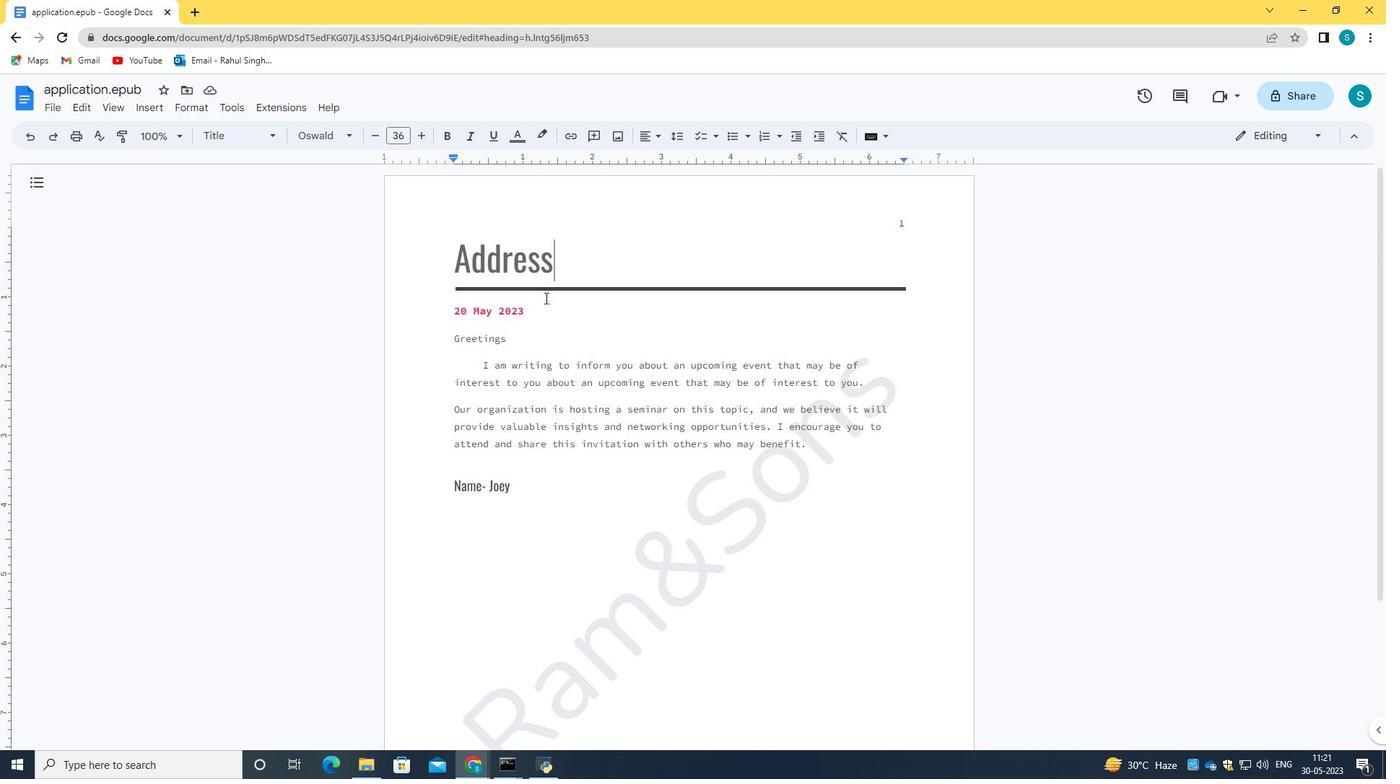 
Action: Mouse moved to (548, 303)
Screenshot: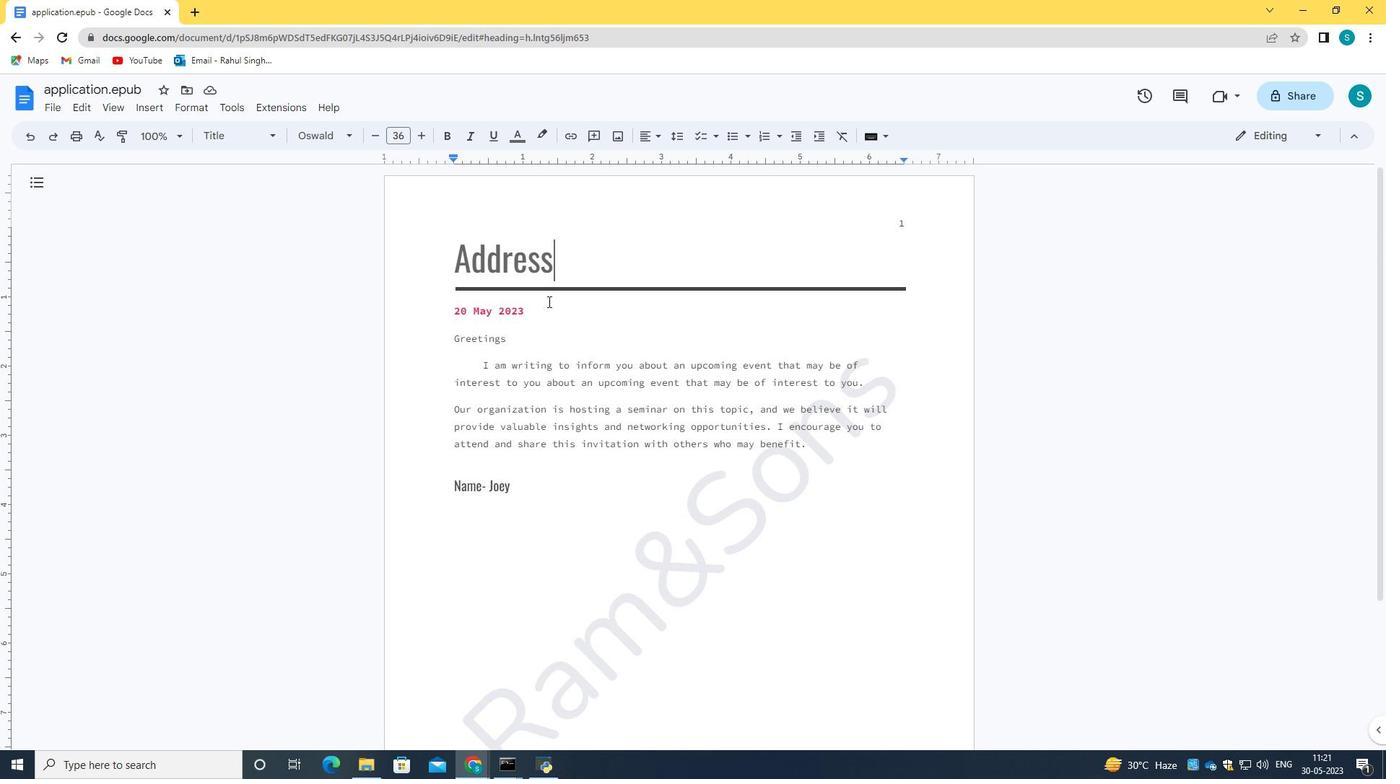 
Action: Mouse scrolled (548, 302) with delta (0, 0)
Screenshot: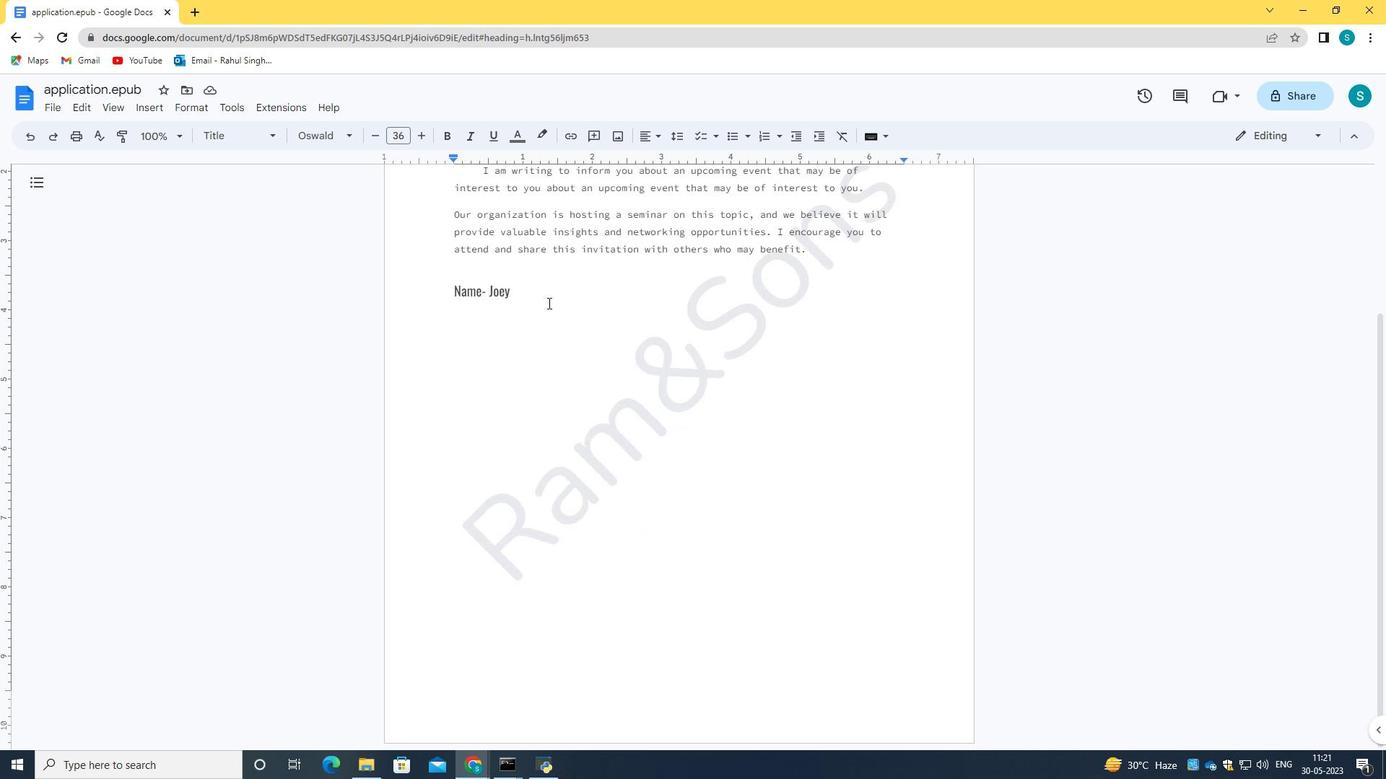 
Action: Mouse scrolled (548, 302) with delta (0, 0)
Screenshot: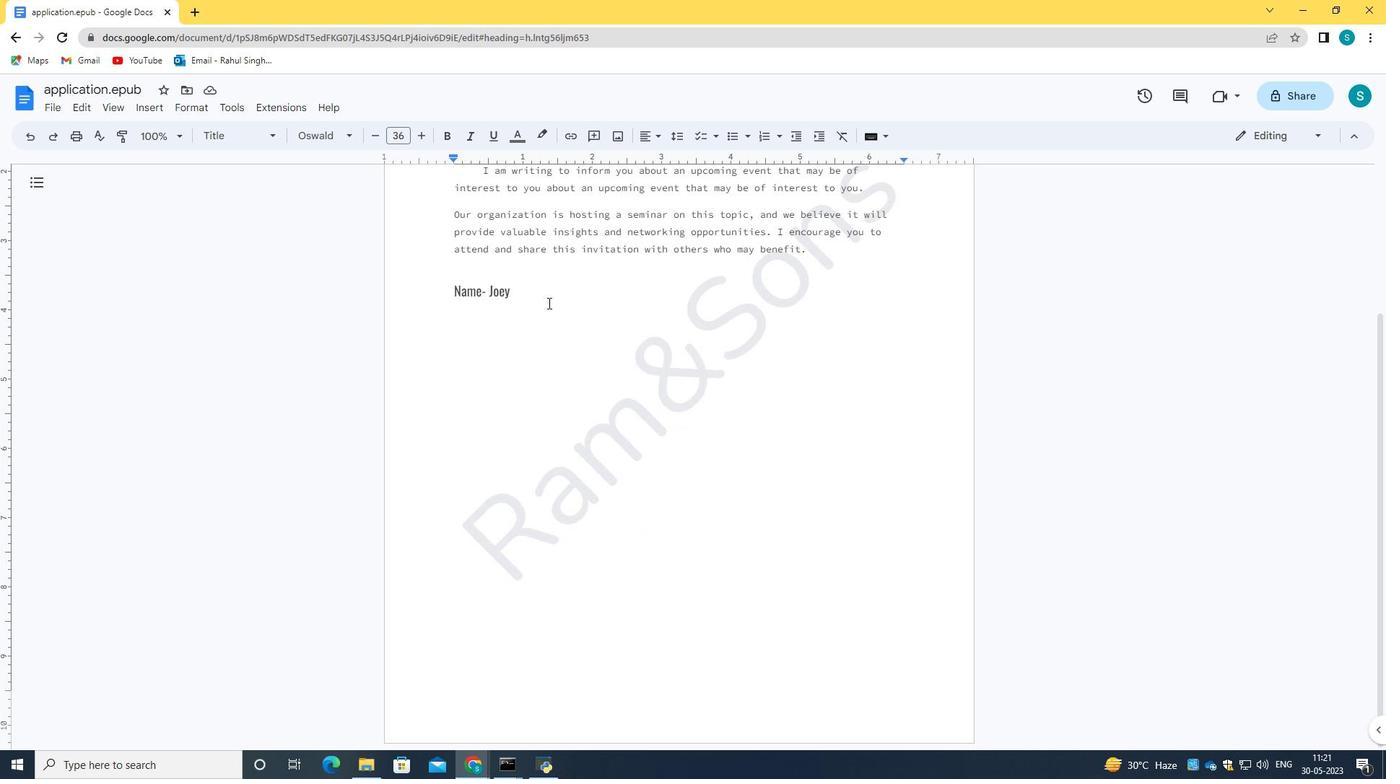 
Action: Mouse scrolled (548, 302) with delta (0, 0)
Screenshot: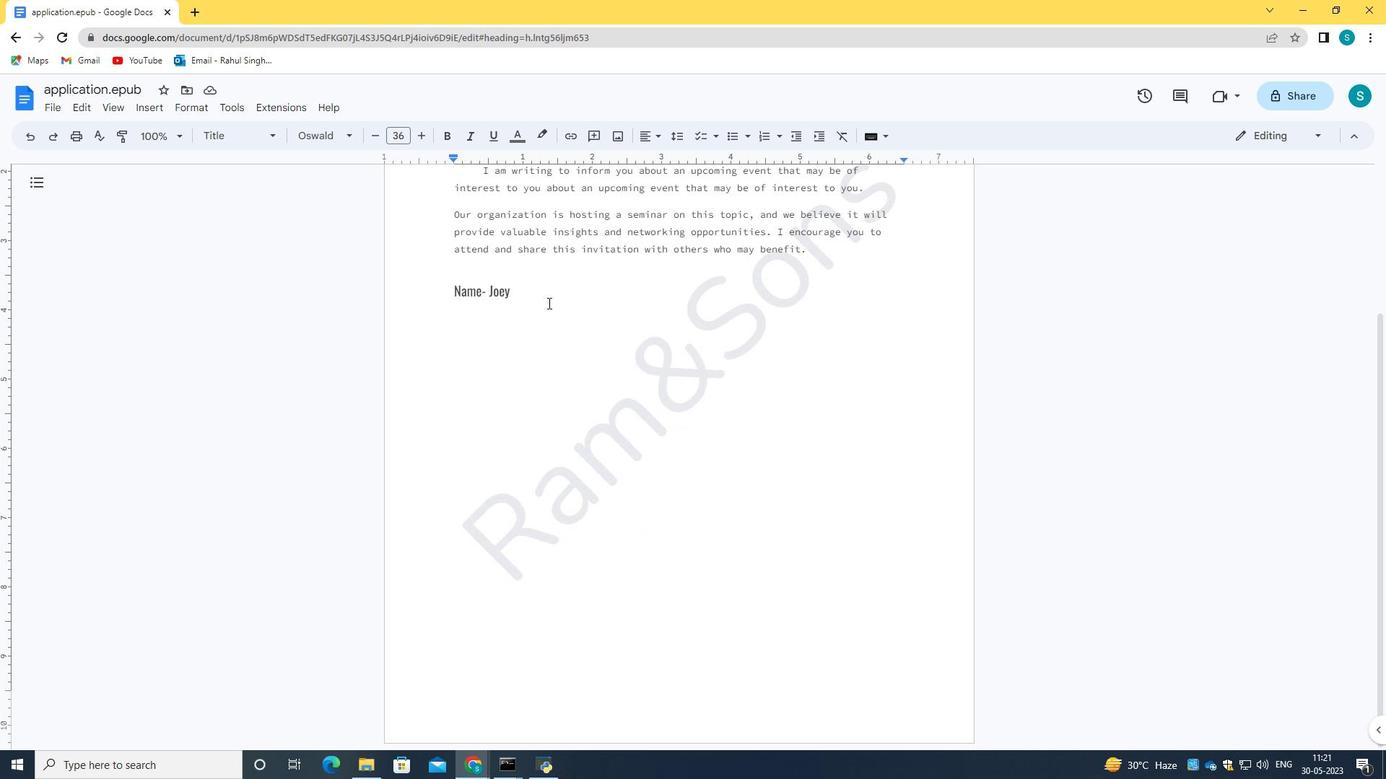 
Action: Mouse scrolled (548, 302) with delta (0, 0)
Screenshot: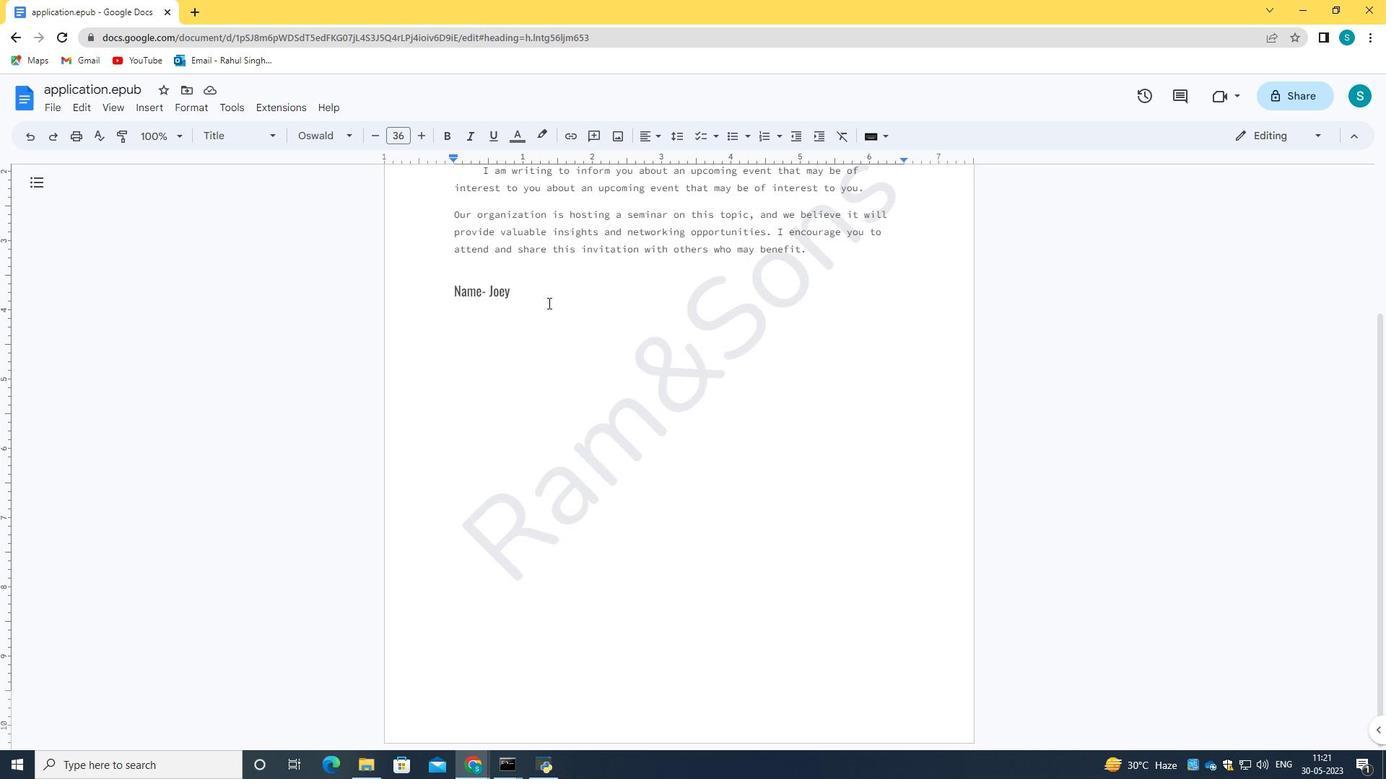 
Action: Mouse moved to (548, 304)
Screenshot: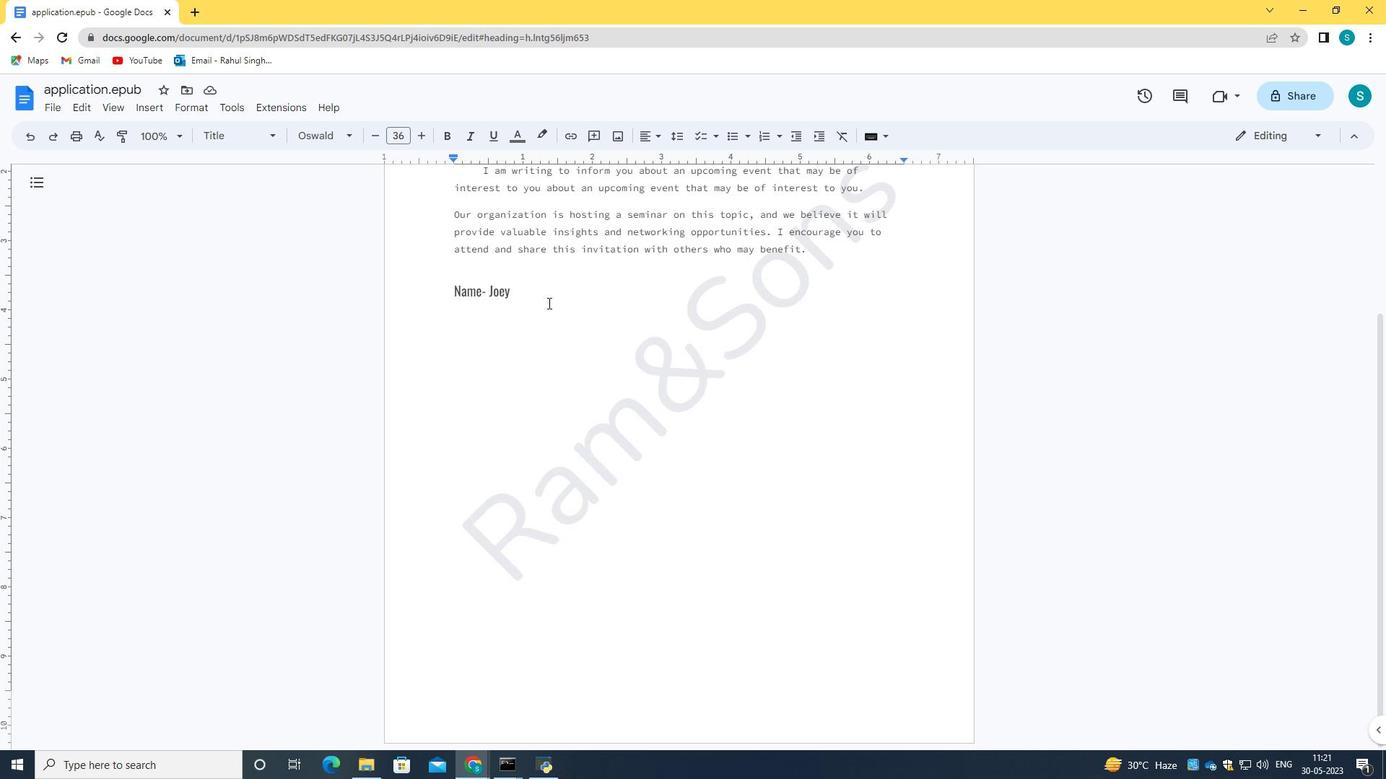 
Action: Mouse scrolled (548, 303) with delta (0, 0)
Screenshot: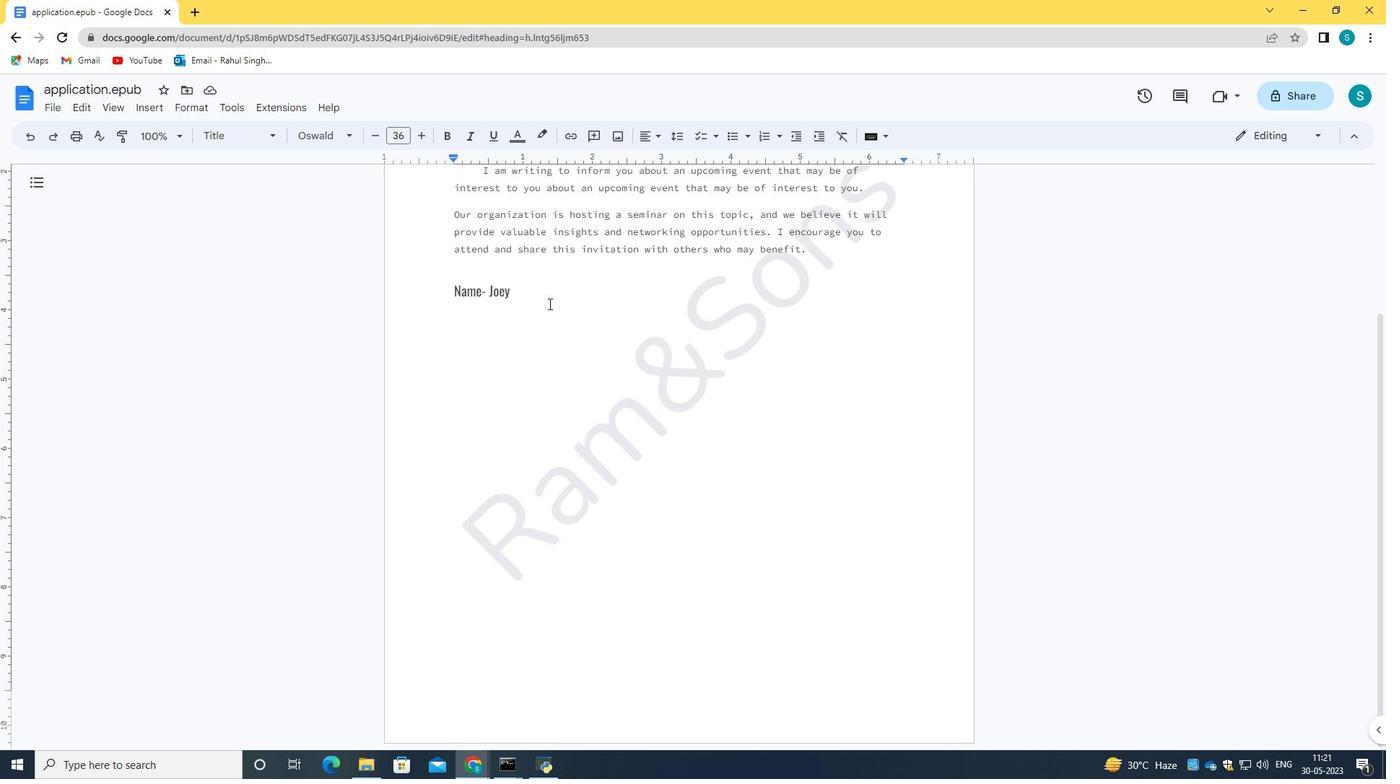 
Action: Mouse scrolled (548, 303) with delta (0, 0)
Screenshot: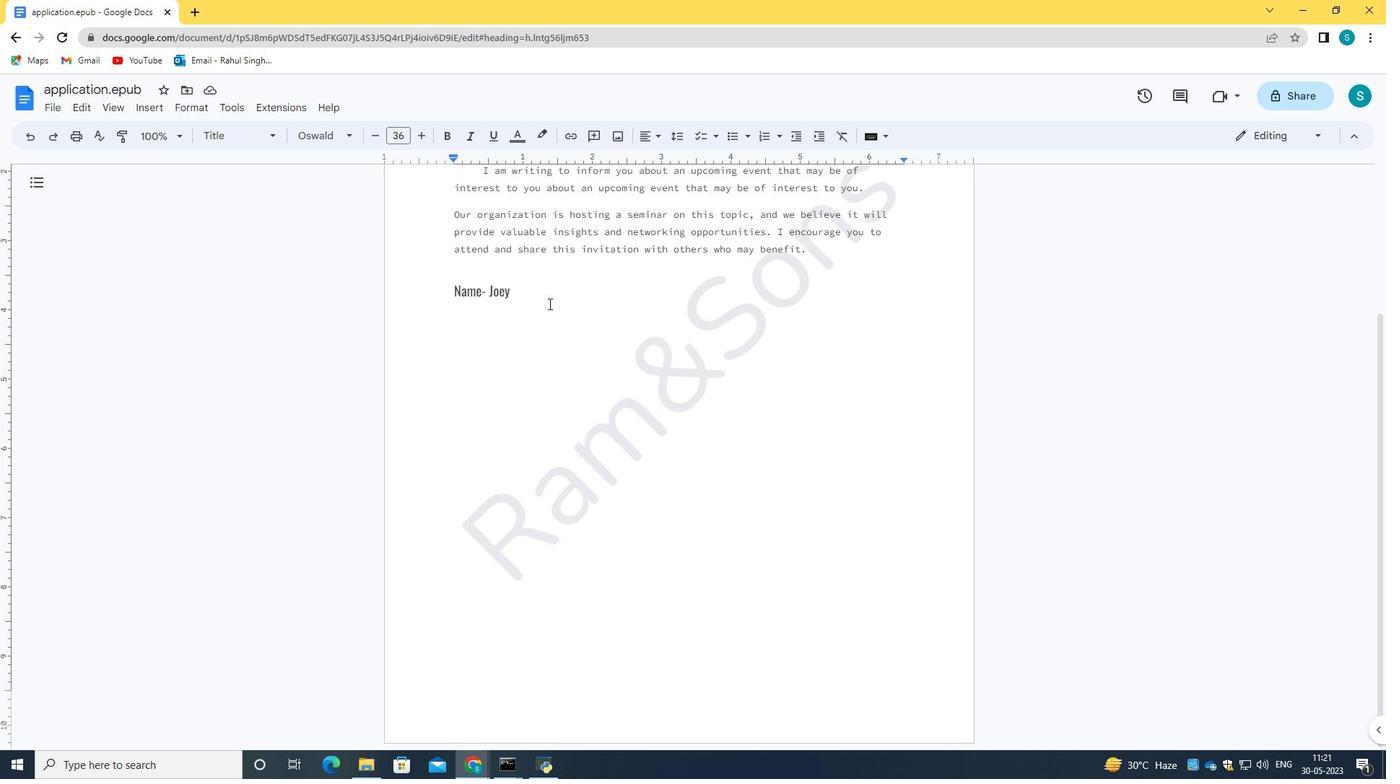 
Action: Mouse scrolled (548, 303) with delta (0, 0)
Screenshot: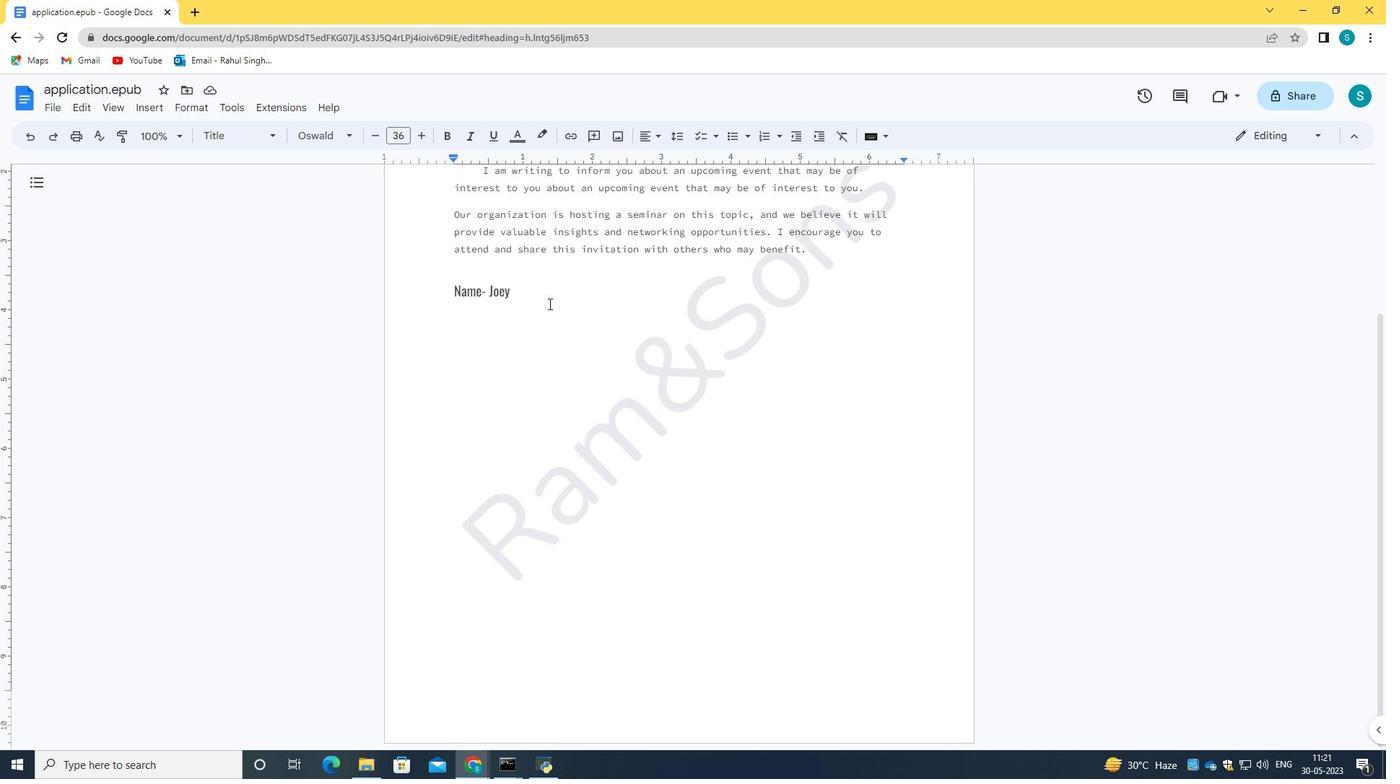 
Action: Mouse scrolled (548, 303) with delta (0, 0)
Screenshot: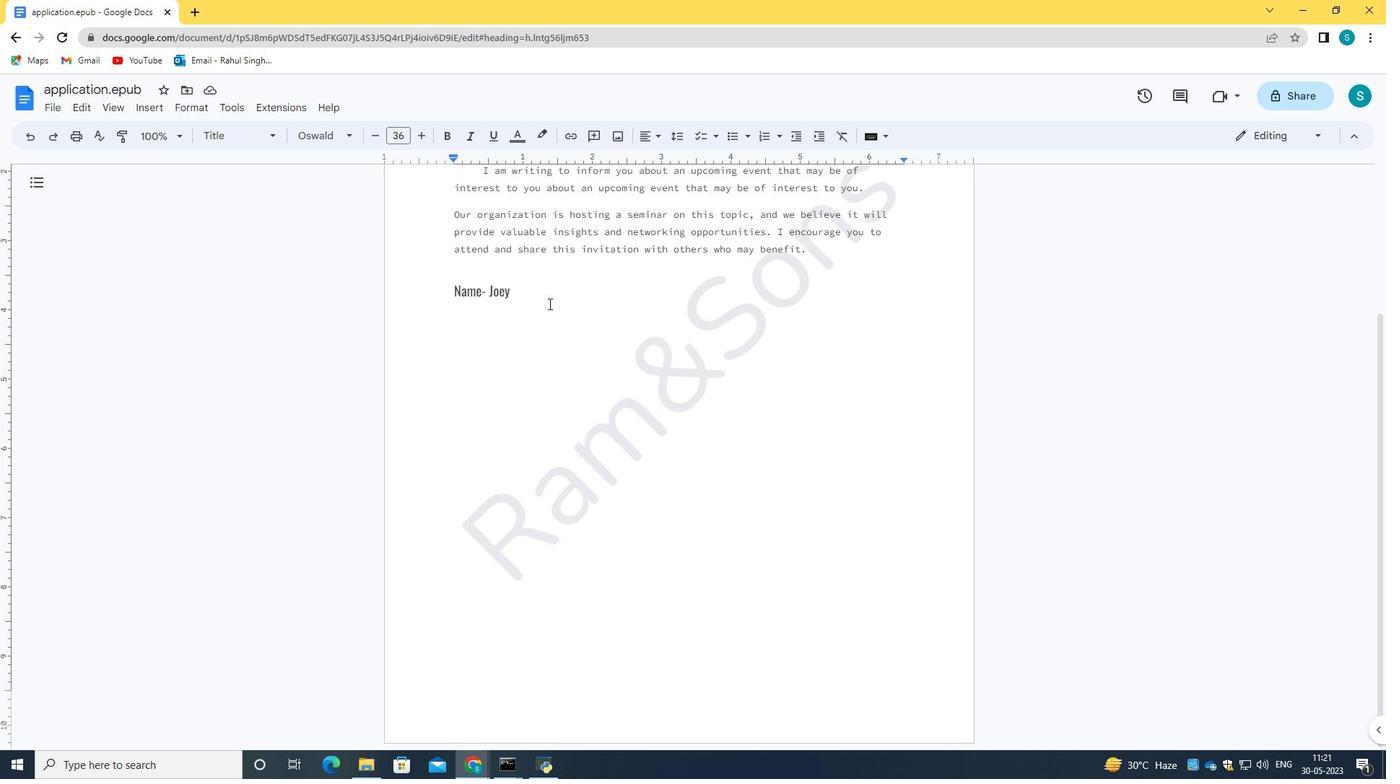 
Action: Mouse scrolled (548, 304) with delta (0, 0)
Screenshot: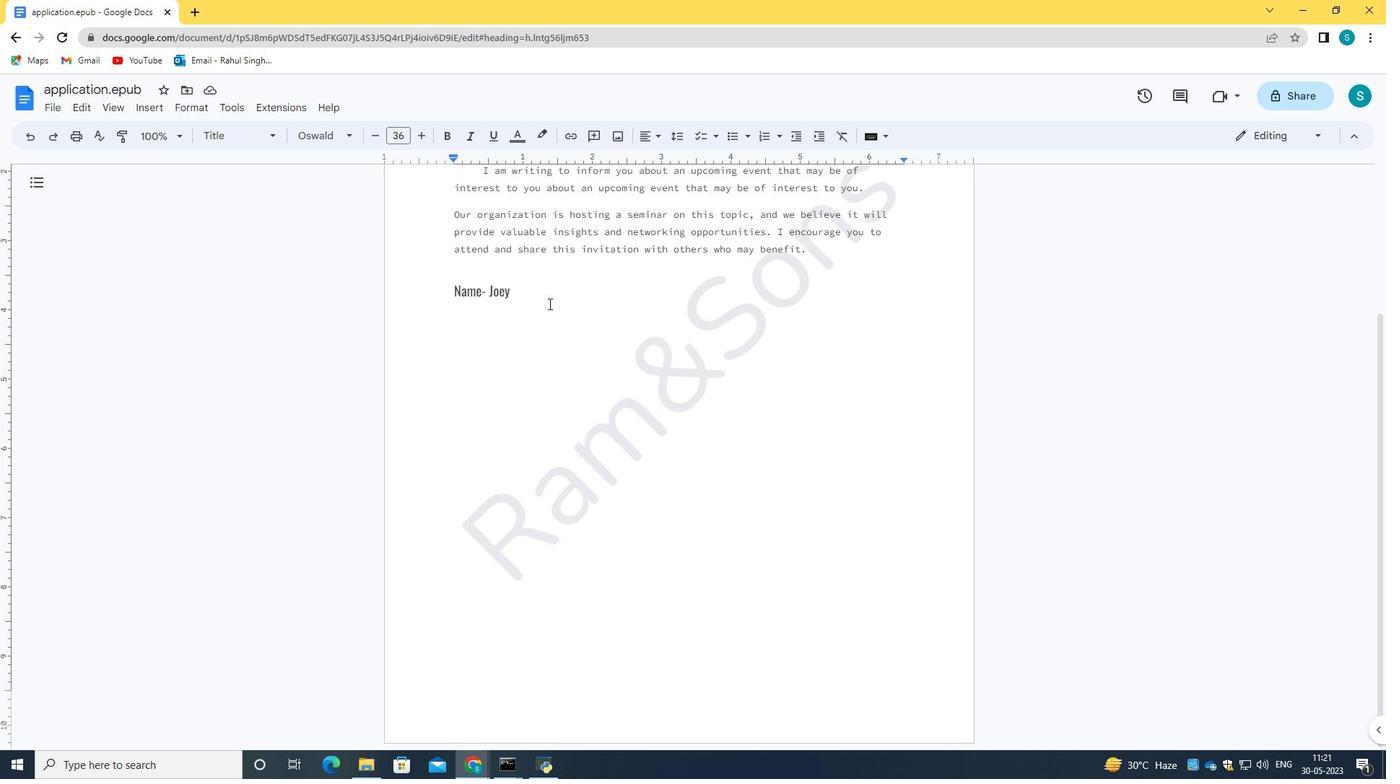 
Action: Mouse scrolled (548, 304) with delta (0, 0)
Screenshot: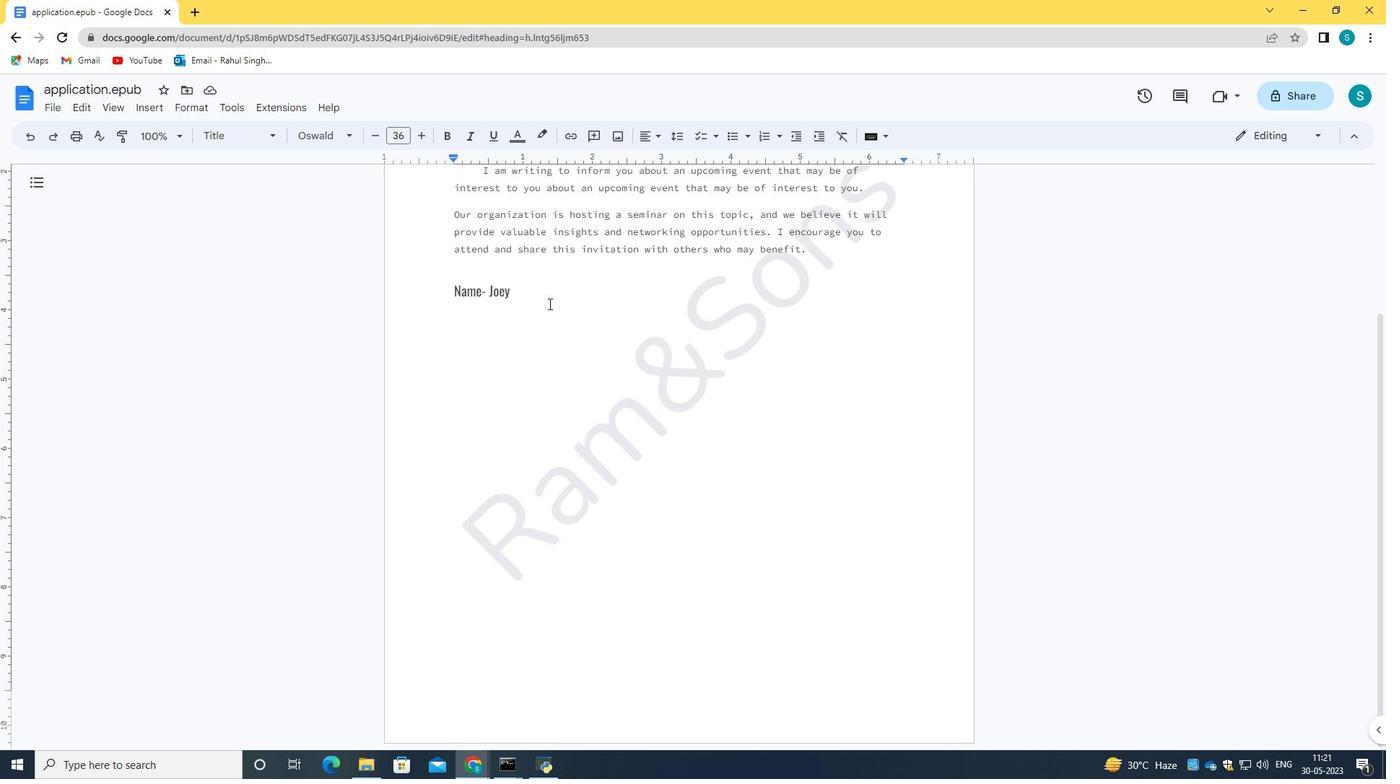 
Action: Mouse scrolled (548, 304) with delta (0, 0)
Screenshot: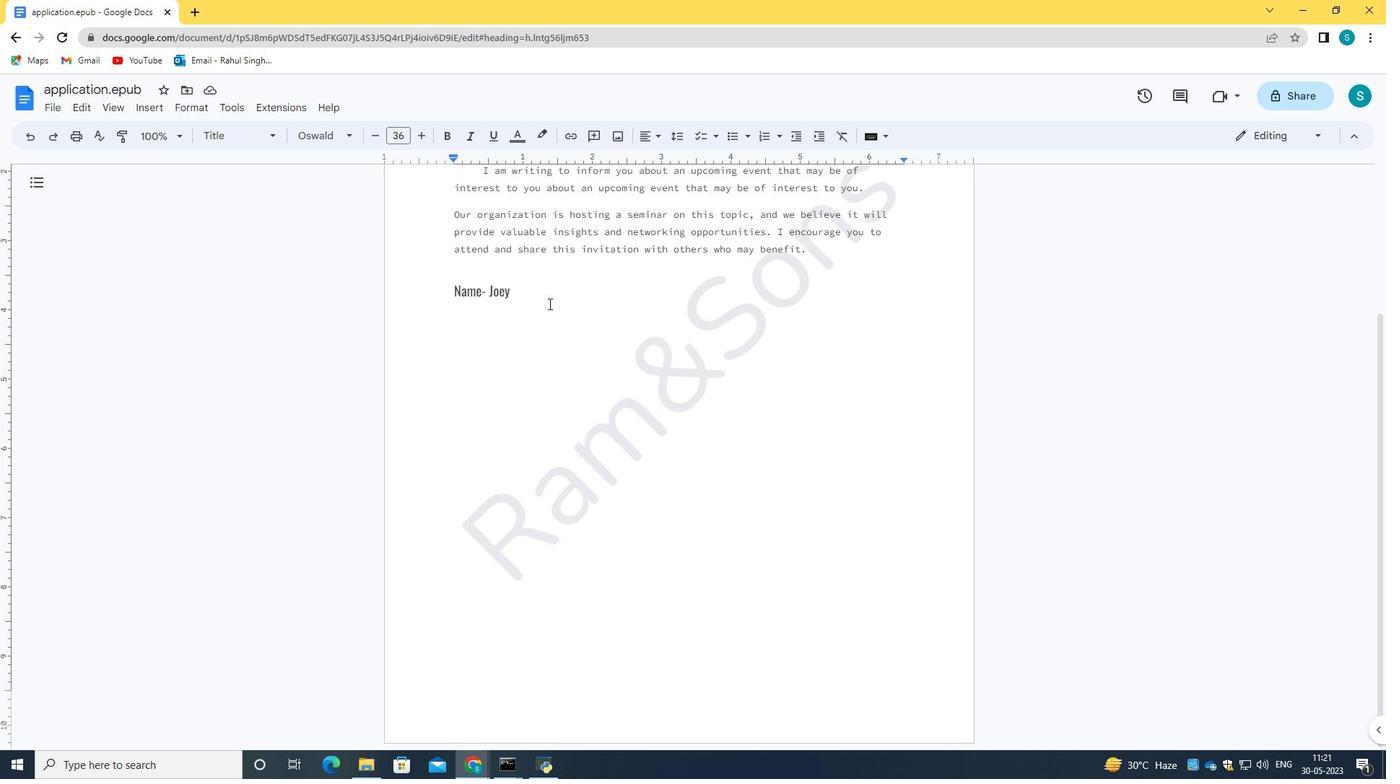 
Action: Mouse scrolled (548, 304) with delta (0, 0)
Screenshot: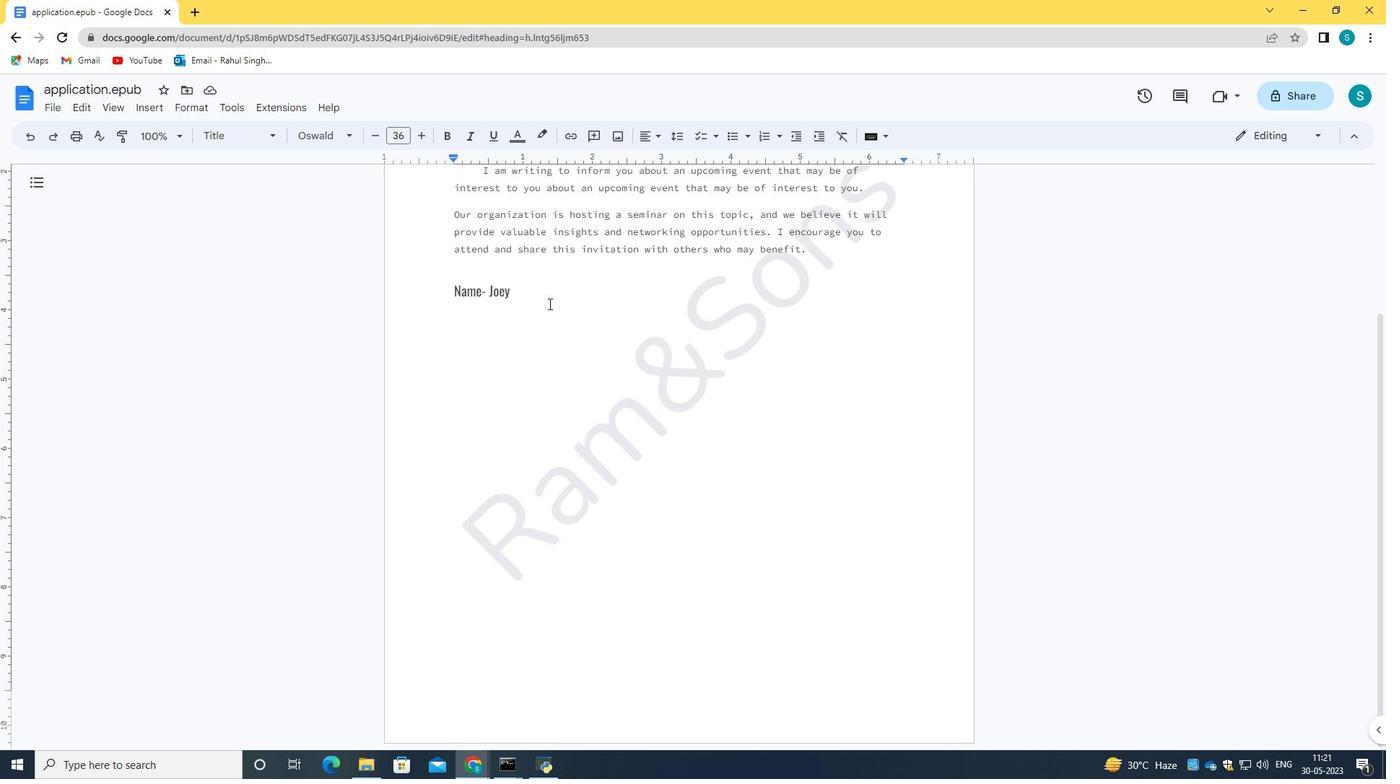 
Action: Mouse scrolled (548, 304) with delta (0, 0)
Screenshot: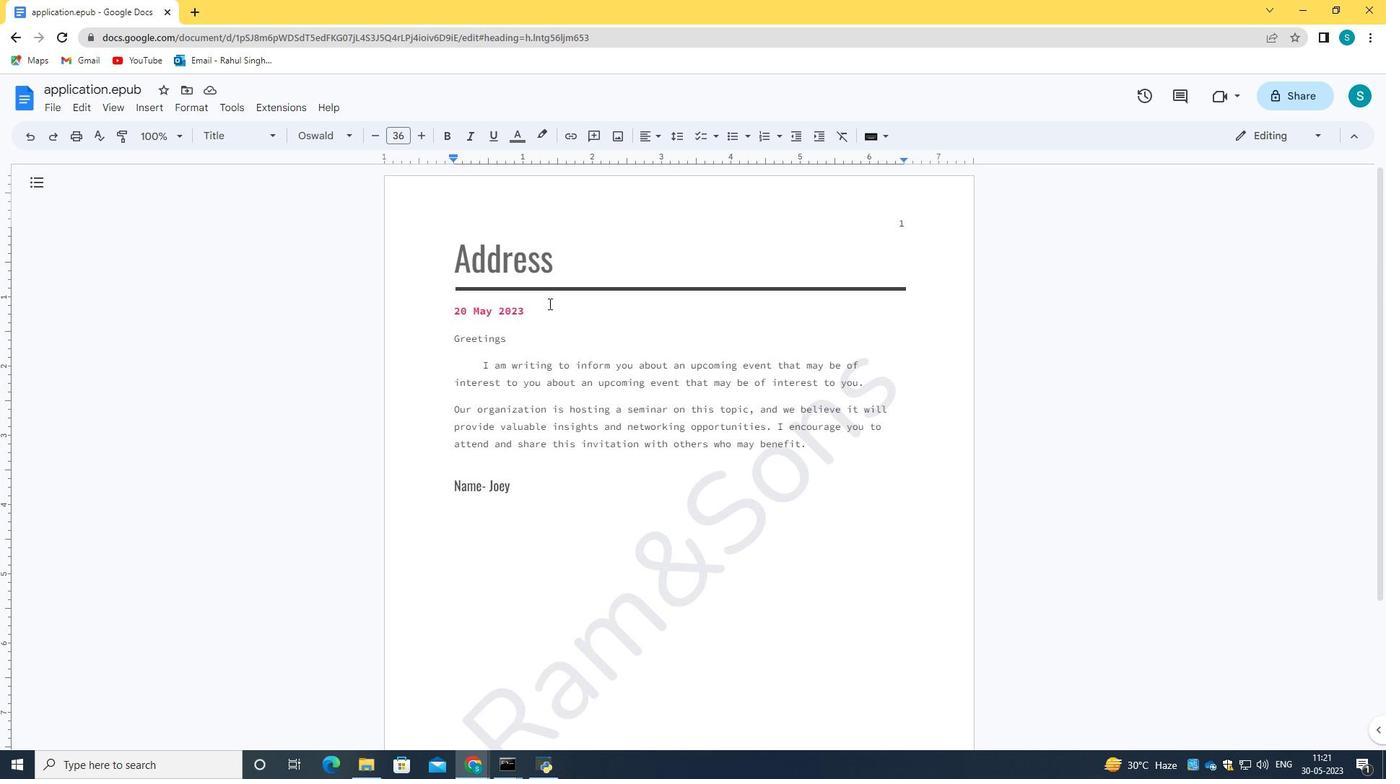 
Action: Mouse scrolled (548, 304) with delta (0, 0)
Screenshot: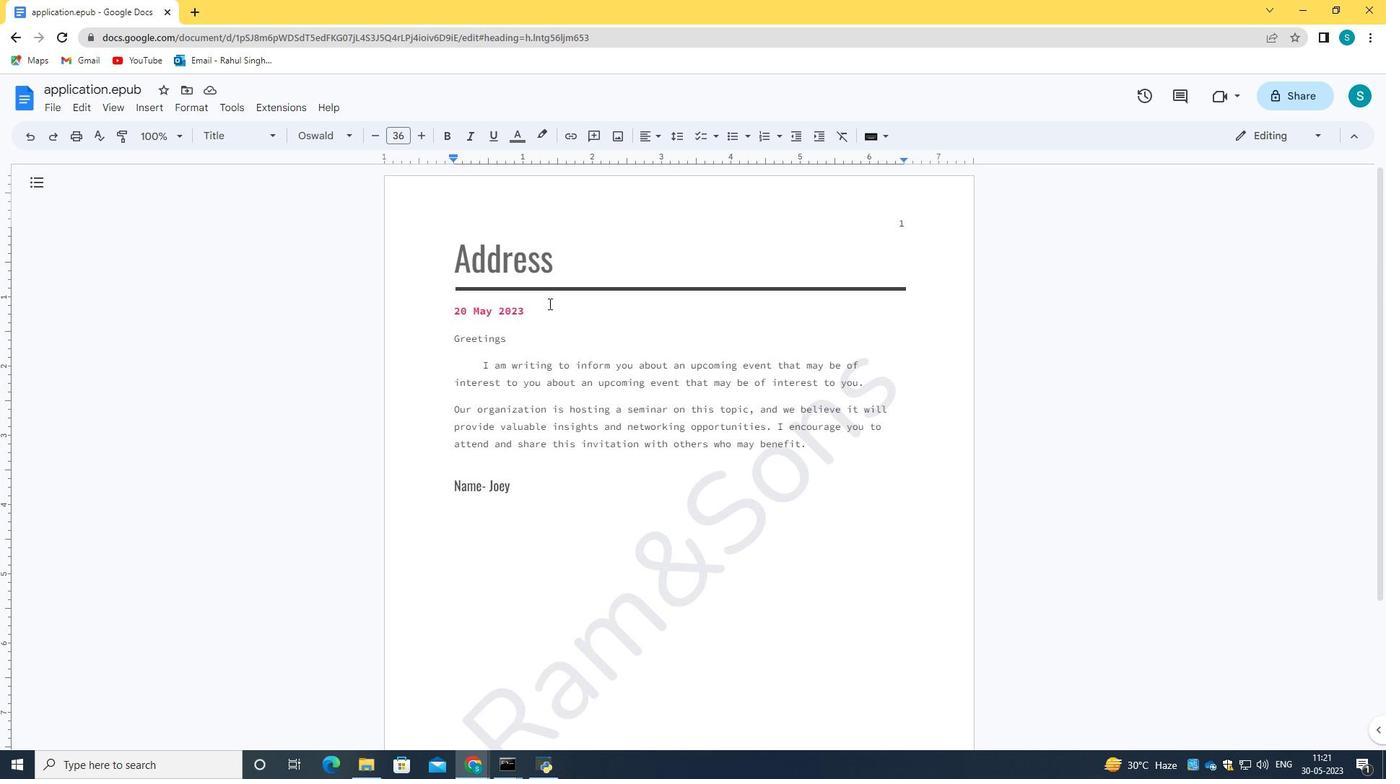 
Action: Mouse scrolled (548, 304) with delta (0, 0)
Screenshot: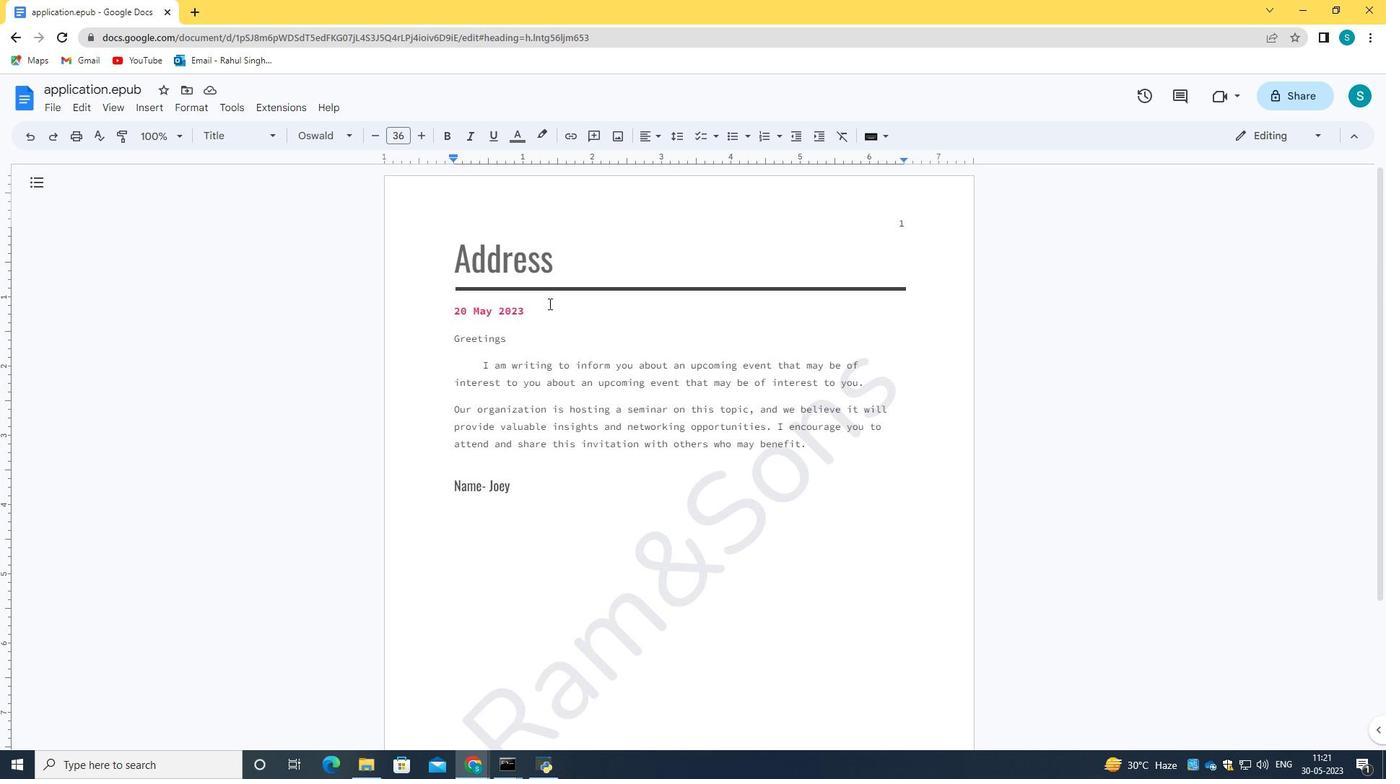 
Action: Mouse scrolled (548, 304) with delta (0, 0)
Screenshot: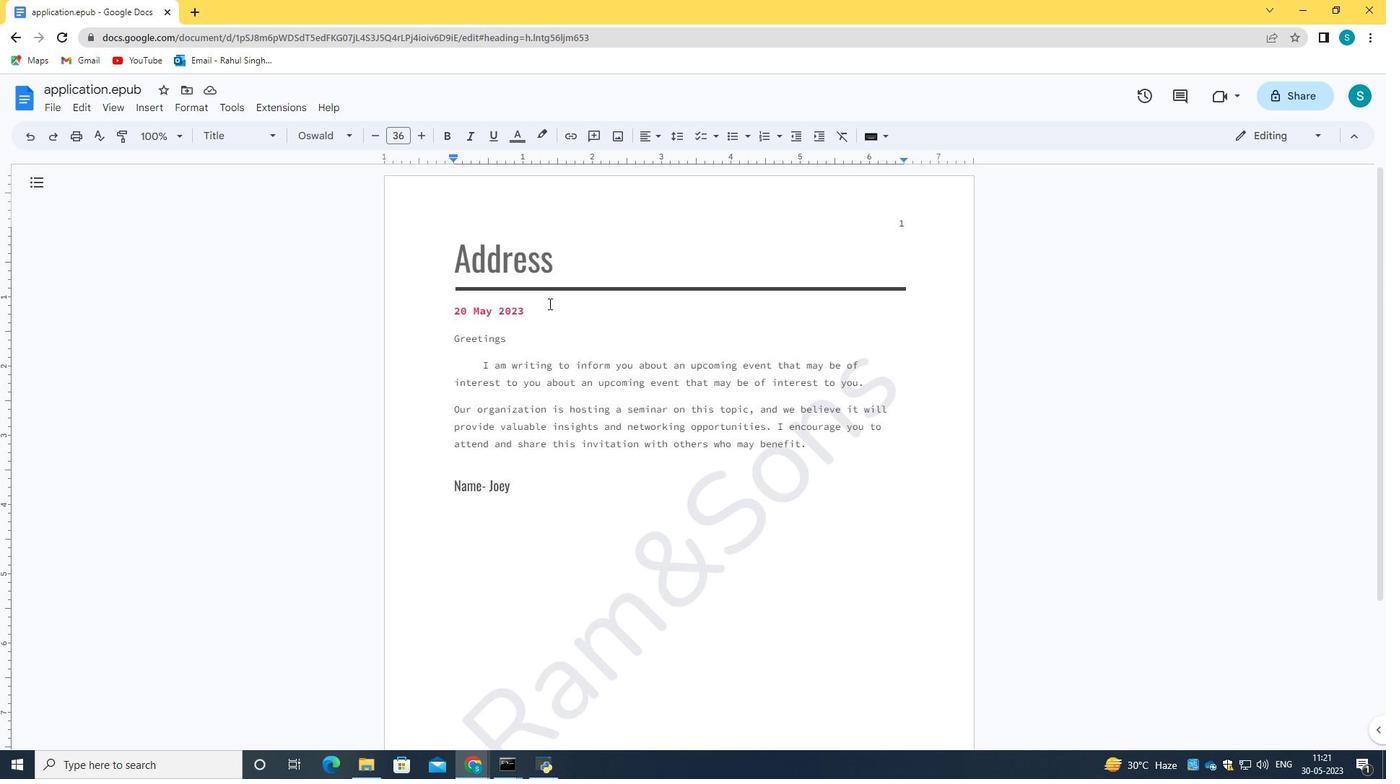 
Action: Mouse moved to (529, 482)
Screenshot: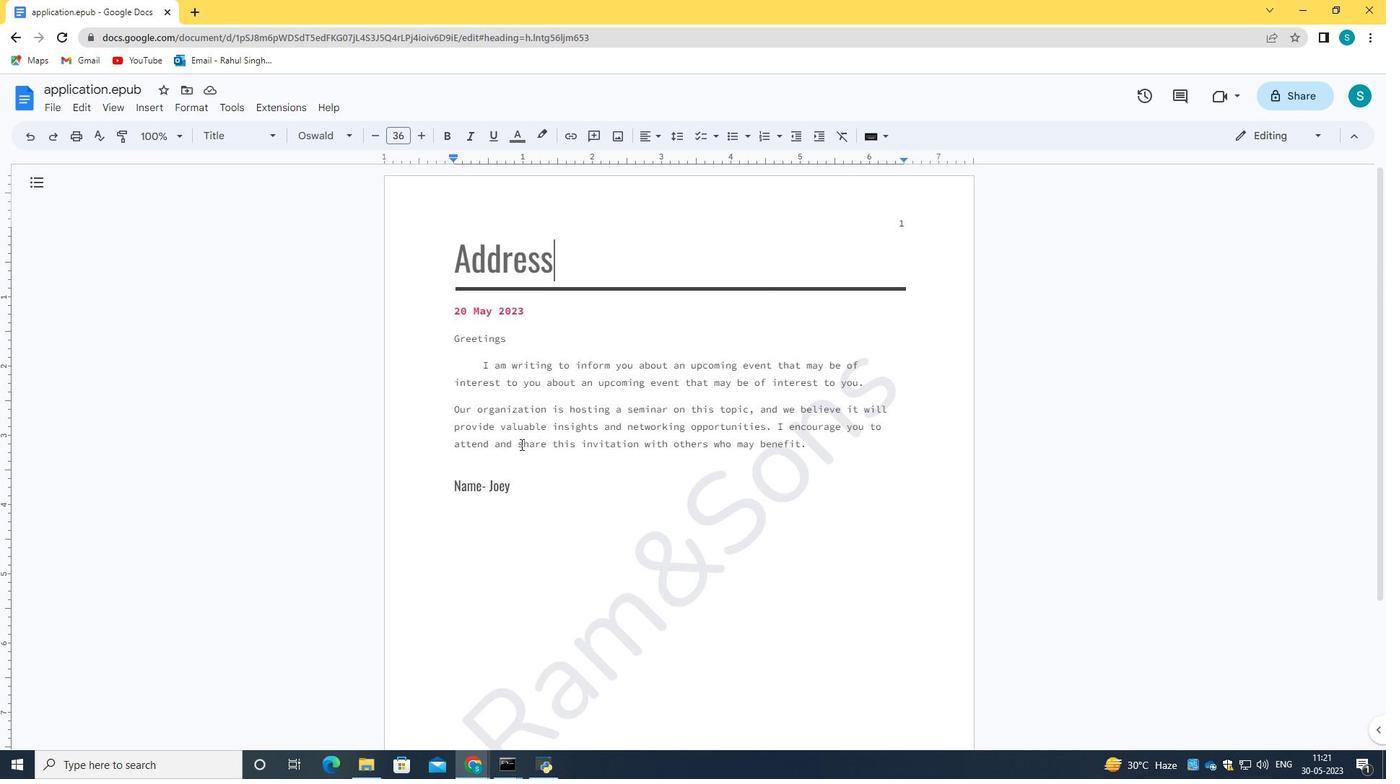 
Action: Mouse pressed left at (529, 482)
Screenshot: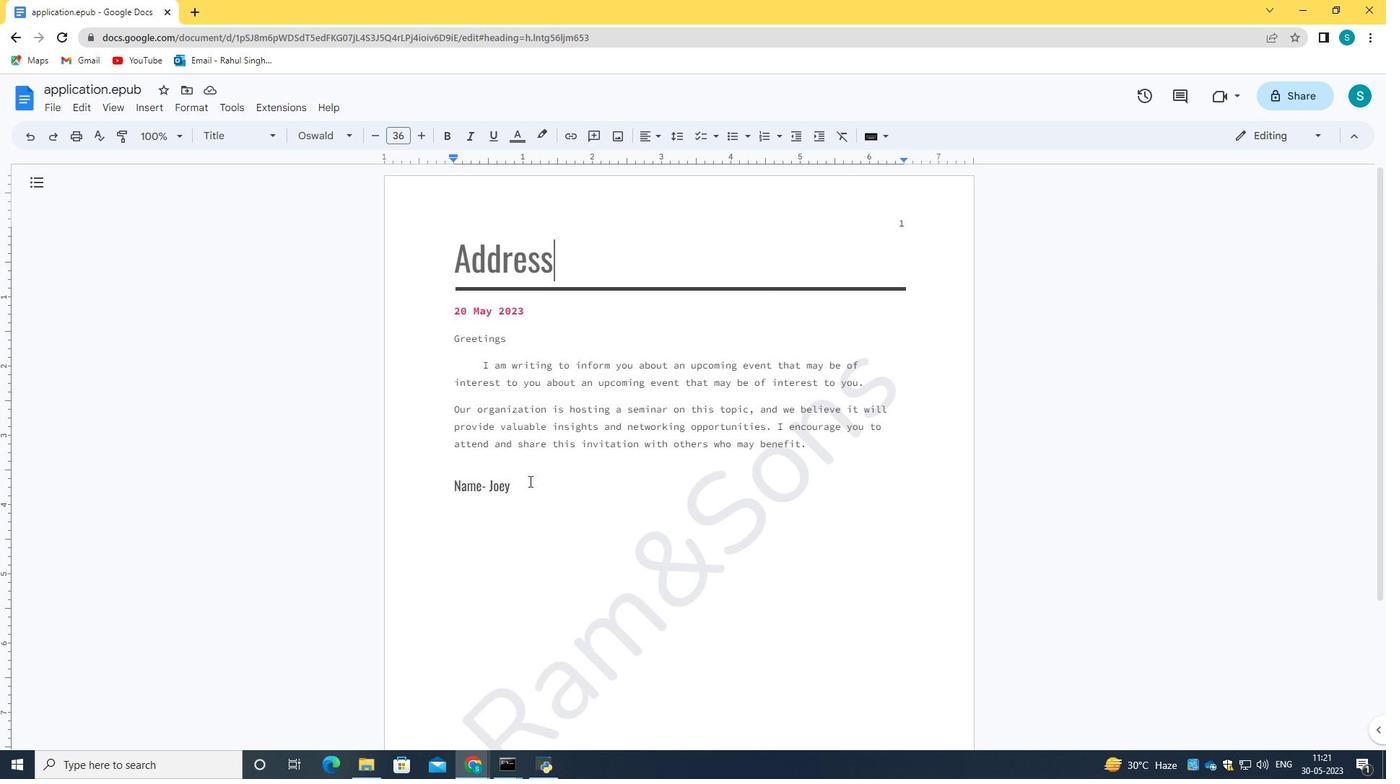 
Action: Mouse moved to (623, 366)
Screenshot: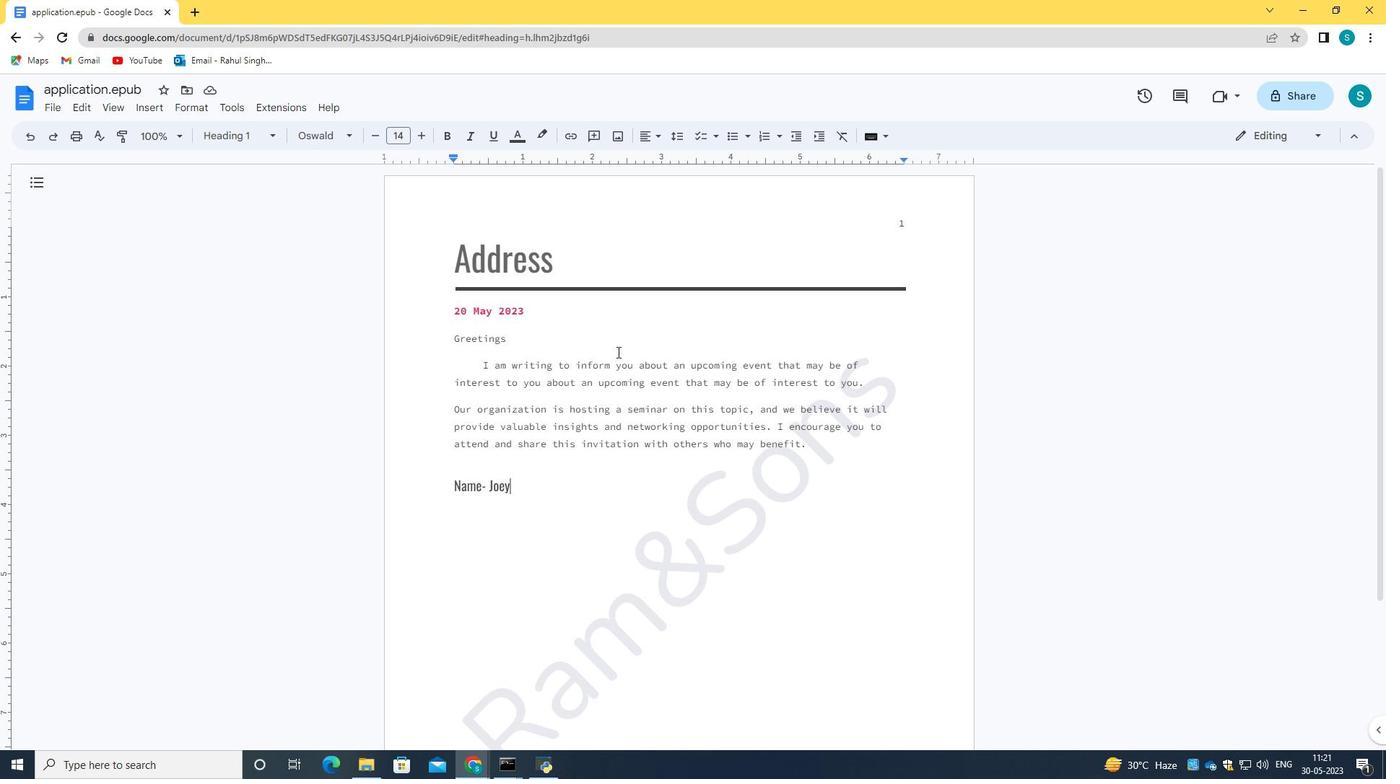 
Action: Mouse scrolled (623, 365) with delta (0, 0)
Screenshot: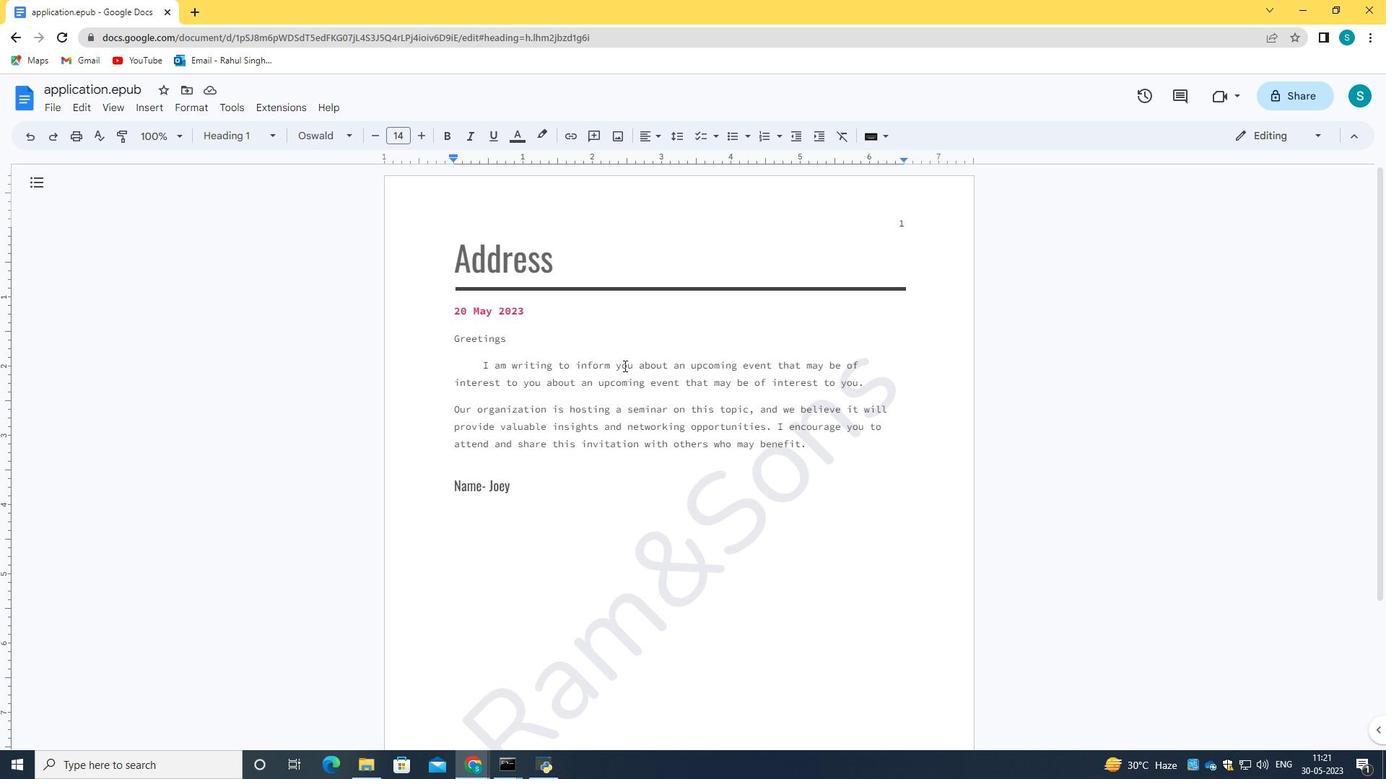 
Action: Mouse scrolled (623, 365) with delta (0, 0)
Screenshot: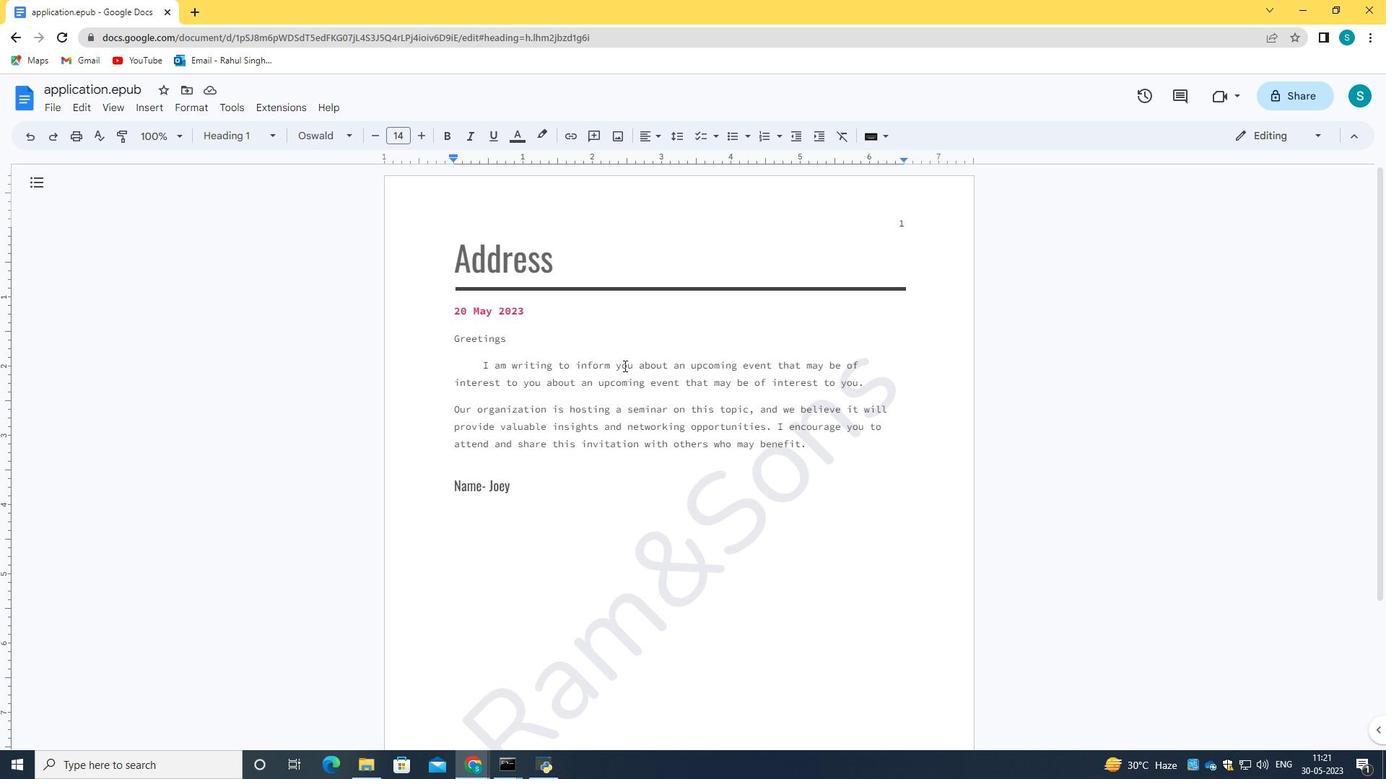 
Action: Mouse scrolled (623, 366) with delta (0, 0)
Screenshot: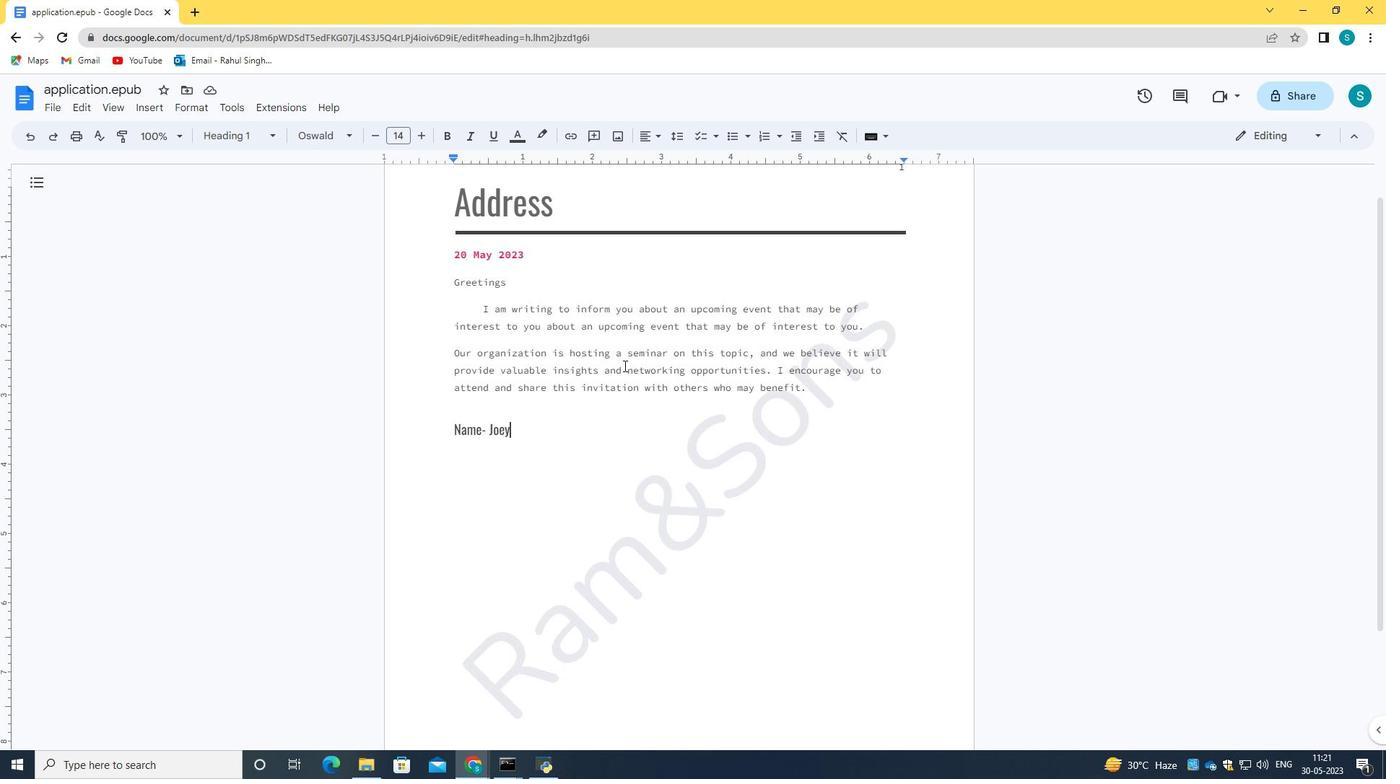 
Action: Mouse scrolled (623, 366) with delta (0, 0)
Screenshot: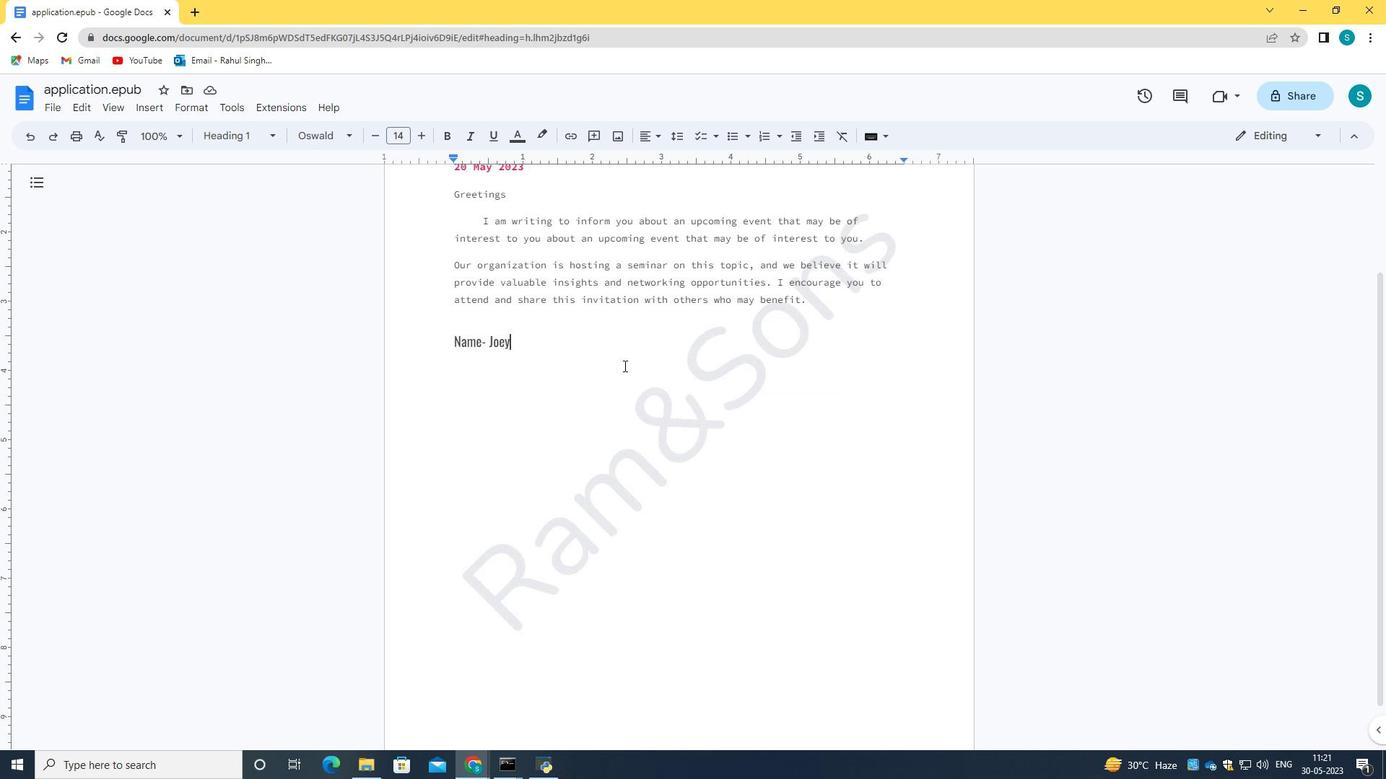 
Action: Mouse scrolled (623, 366) with delta (0, 0)
Screenshot: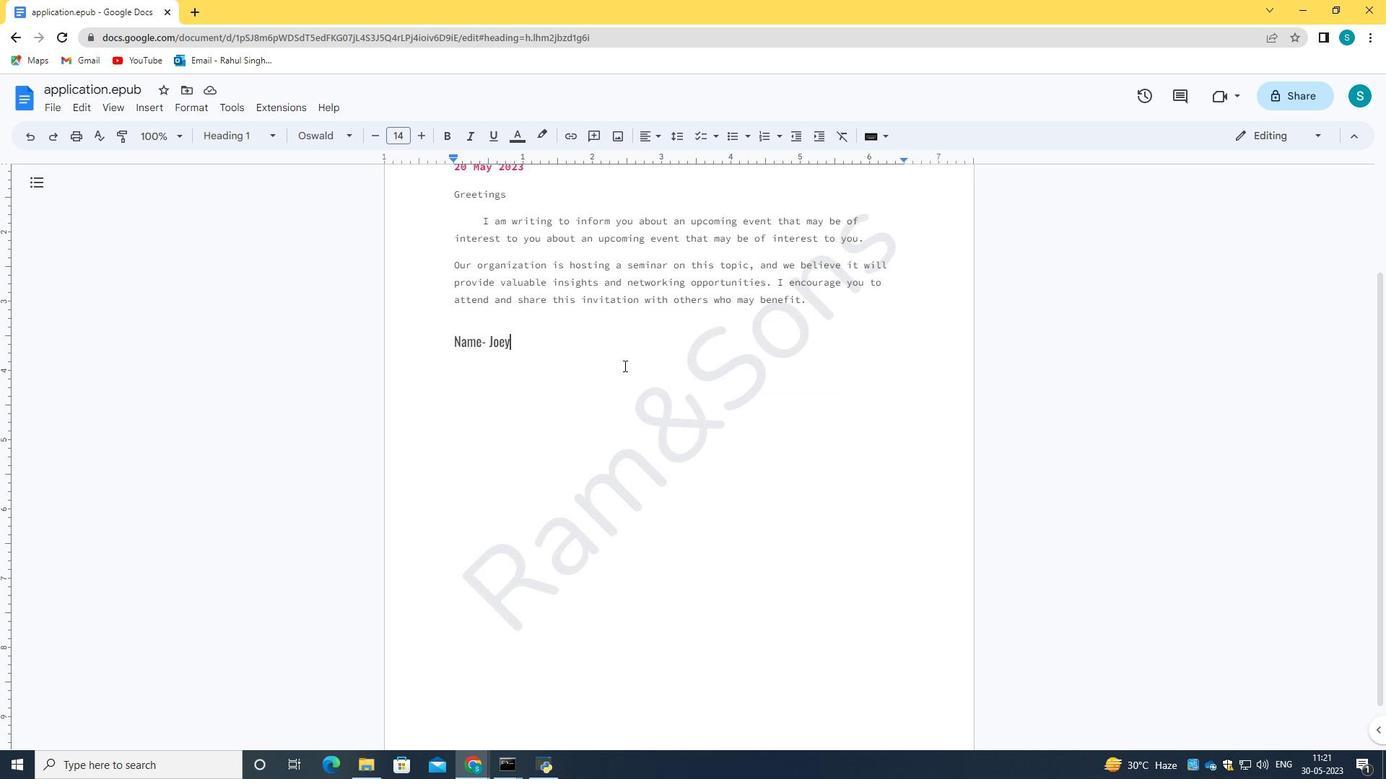 
Action: Mouse scrolled (623, 366) with delta (0, 0)
Screenshot: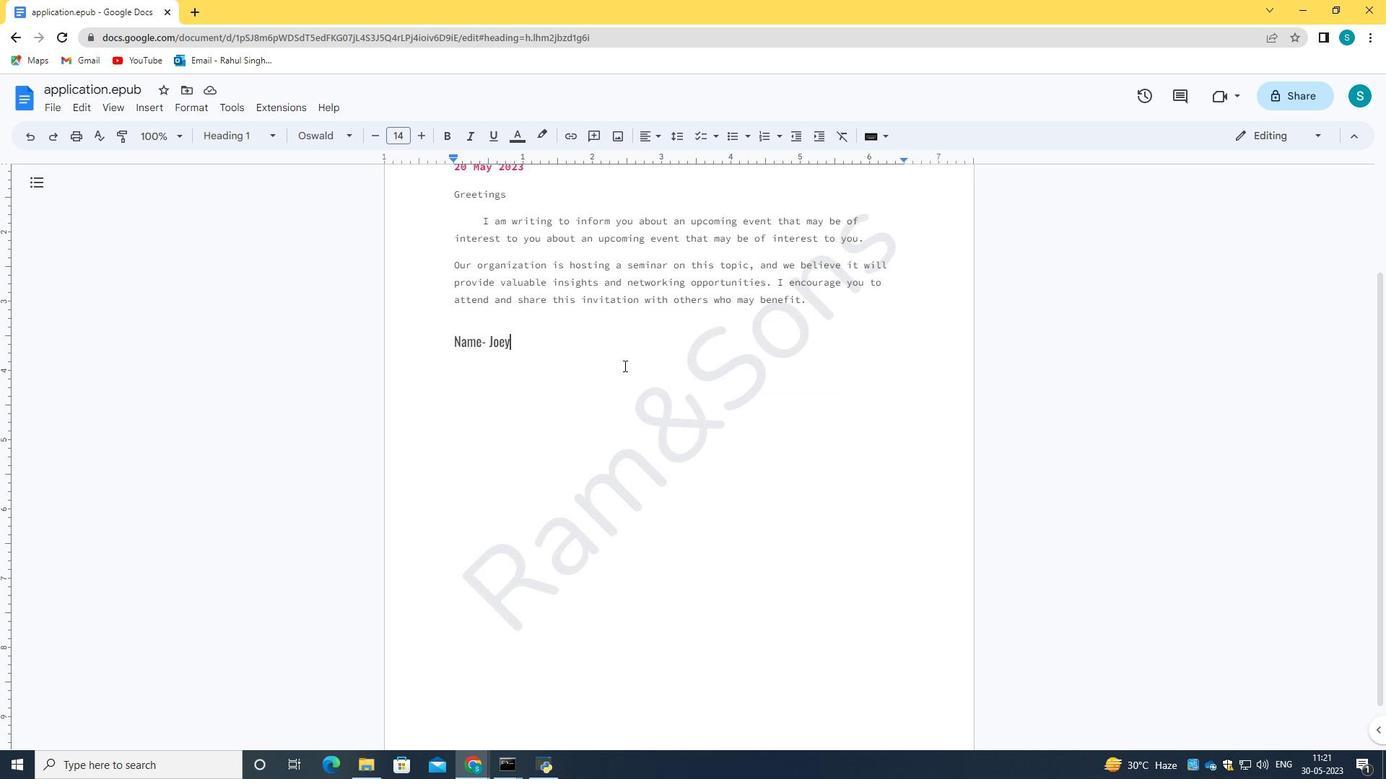 
Action: Mouse moved to (151, 108)
Screenshot: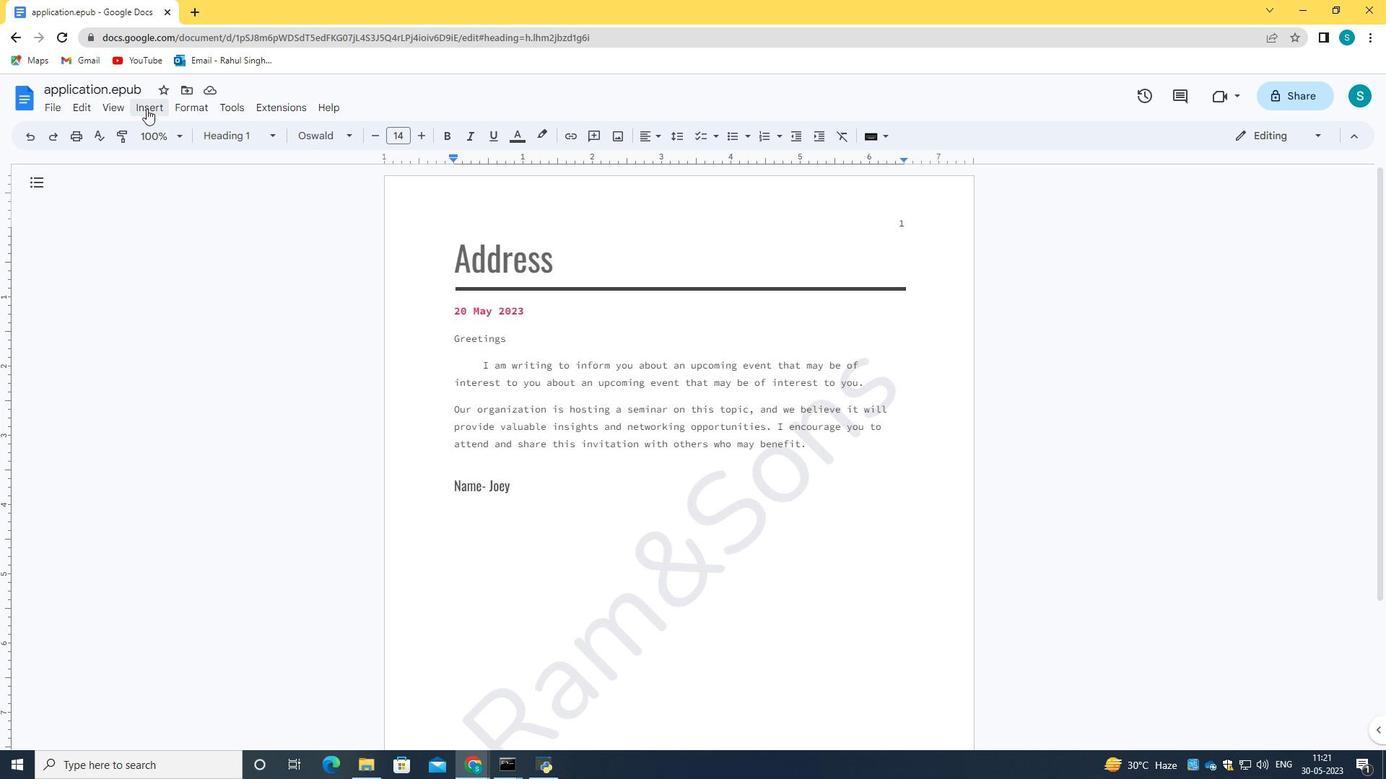 
Action: Mouse pressed left at (151, 108)
Screenshot: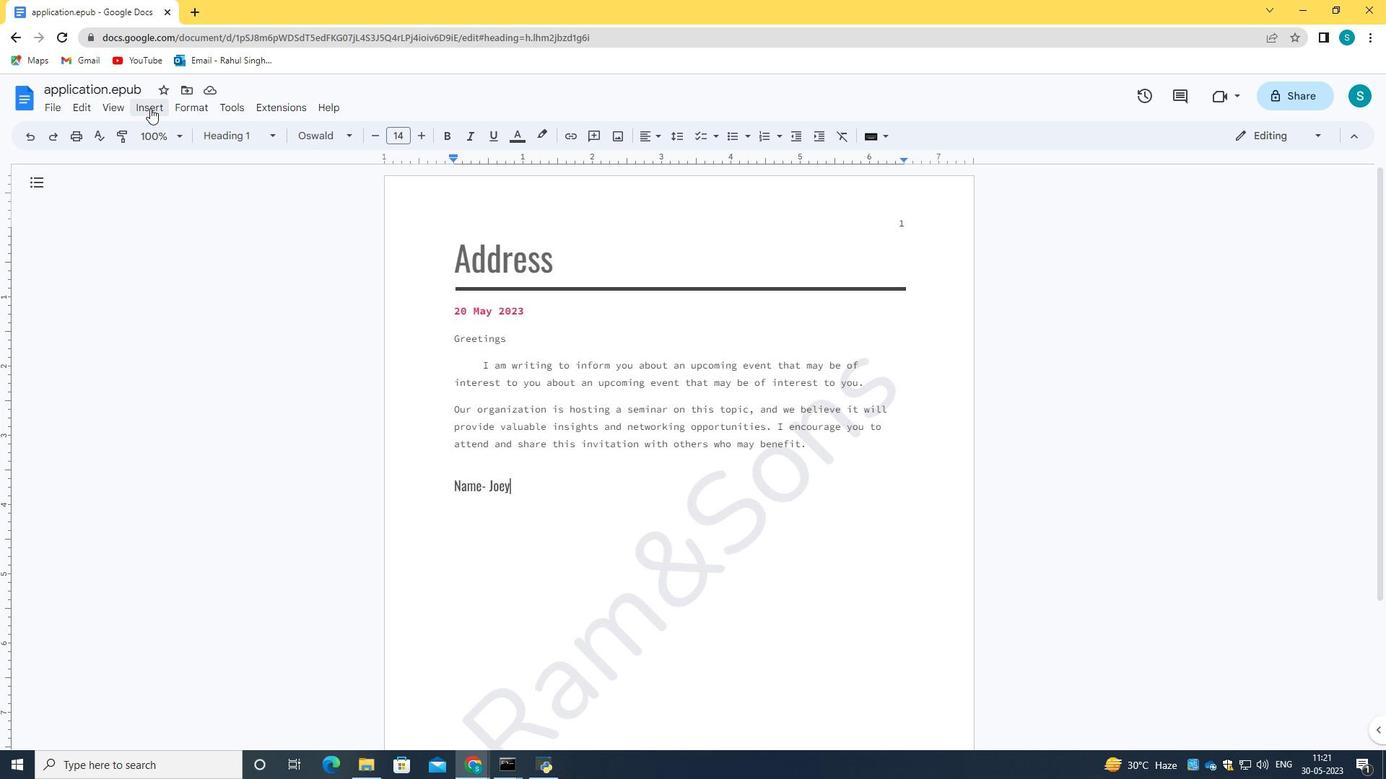 
Action: Mouse moved to (413, 636)
Screenshot: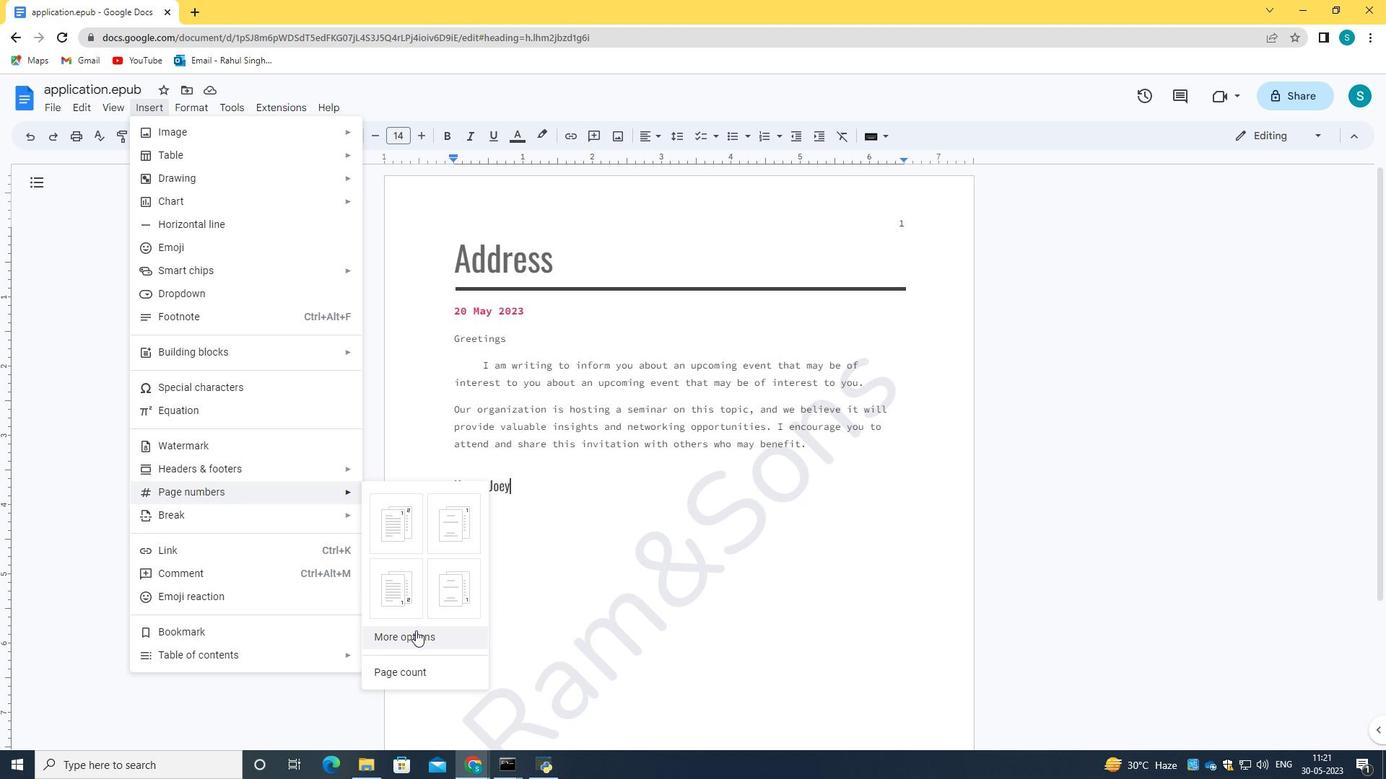 
Action: Mouse pressed left at (413, 636)
Screenshot: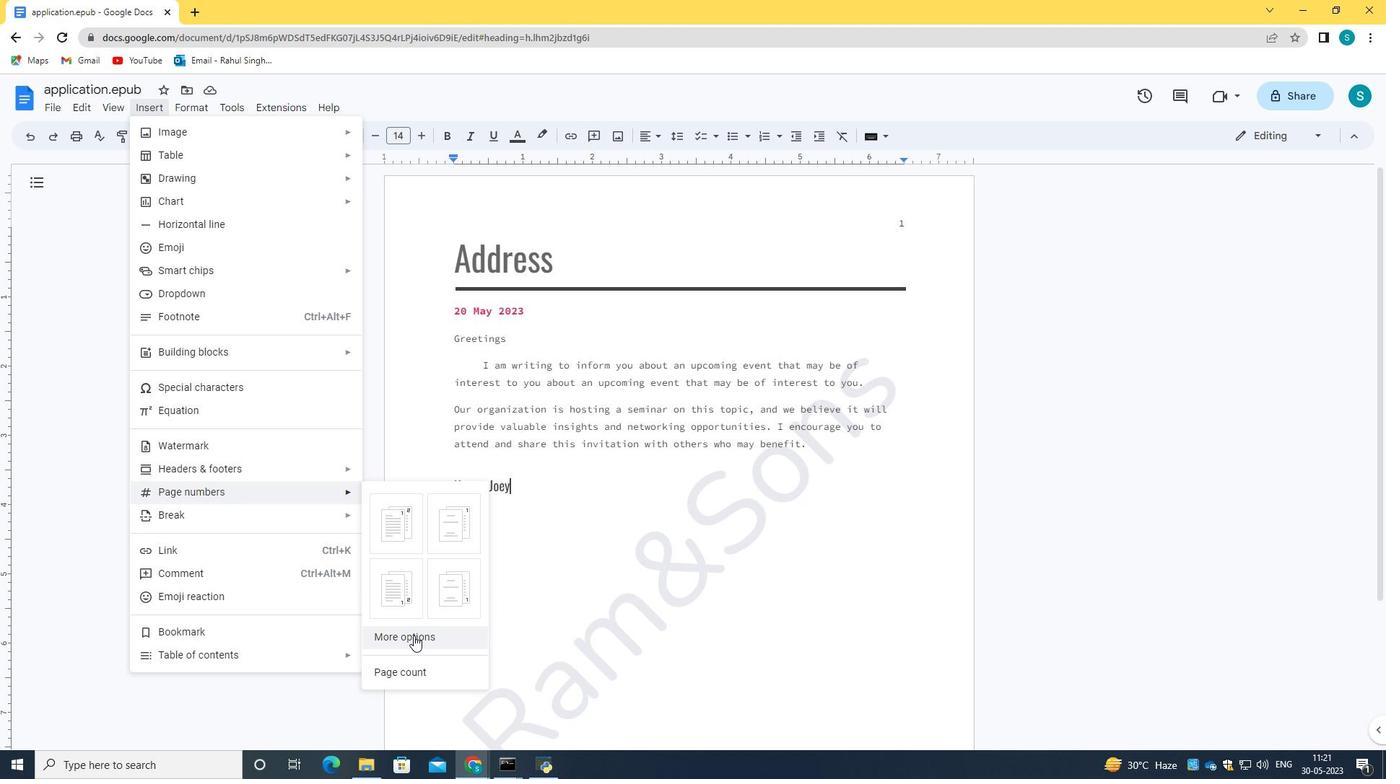 
Action: Mouse moved to (748, 512)
Screenshot: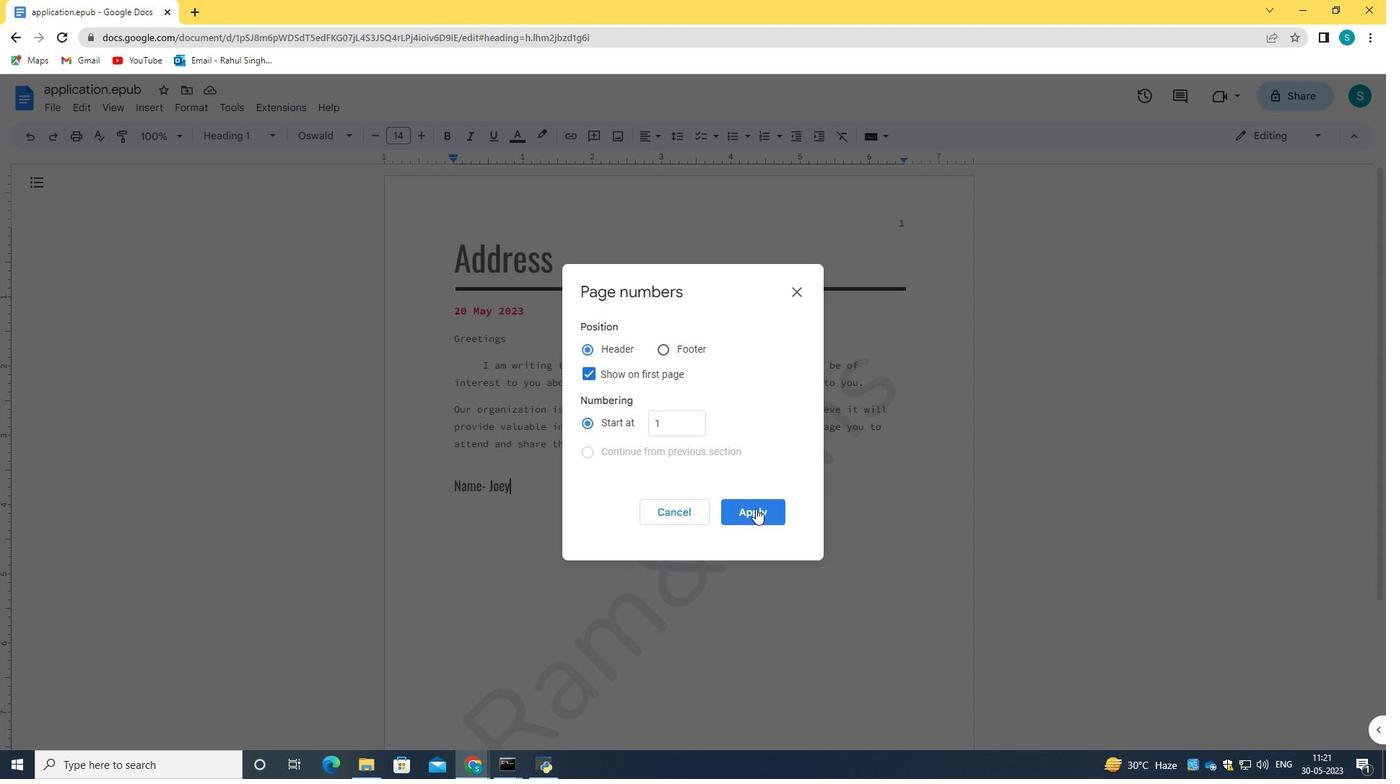 
Action: Mouse pressed left at (748, 512)
Screenshot: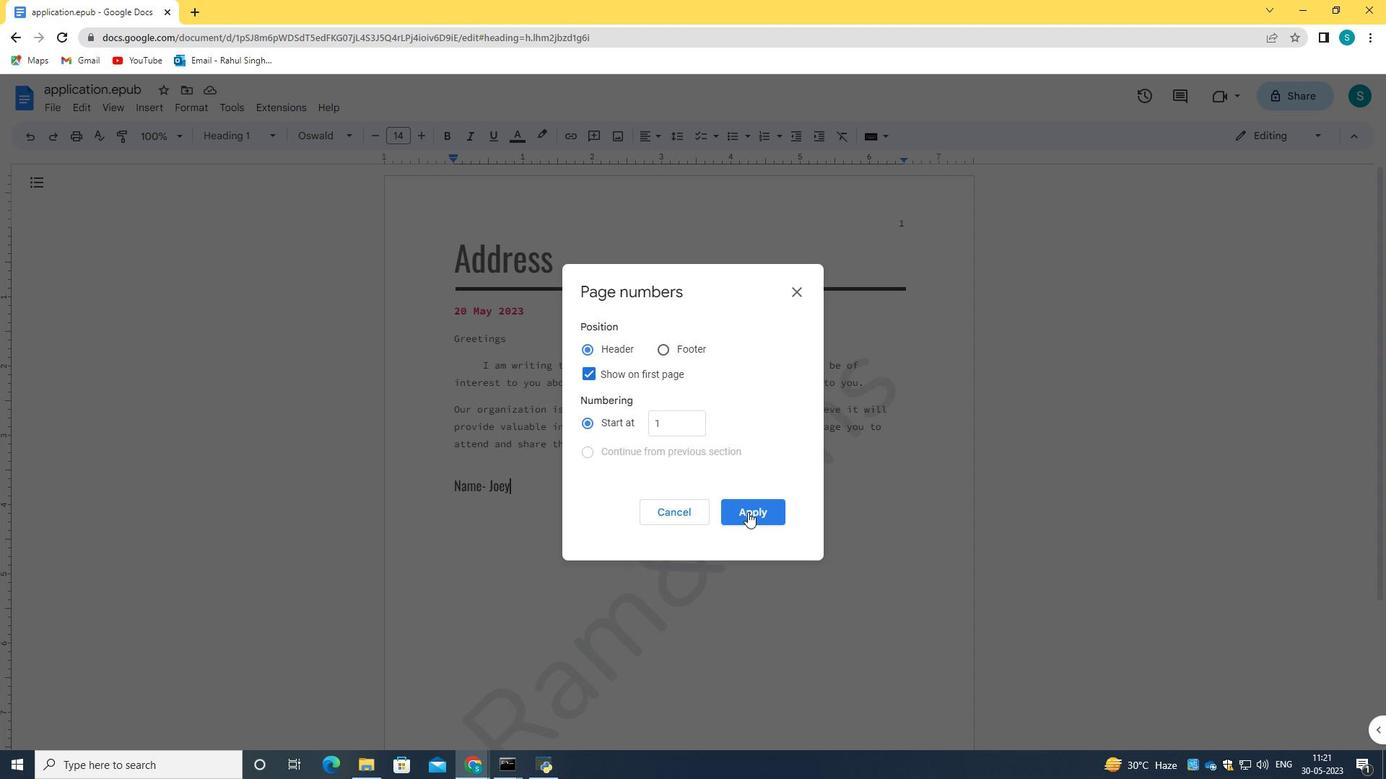 
Action: Mouse moved to (155, 106)
Screenshot: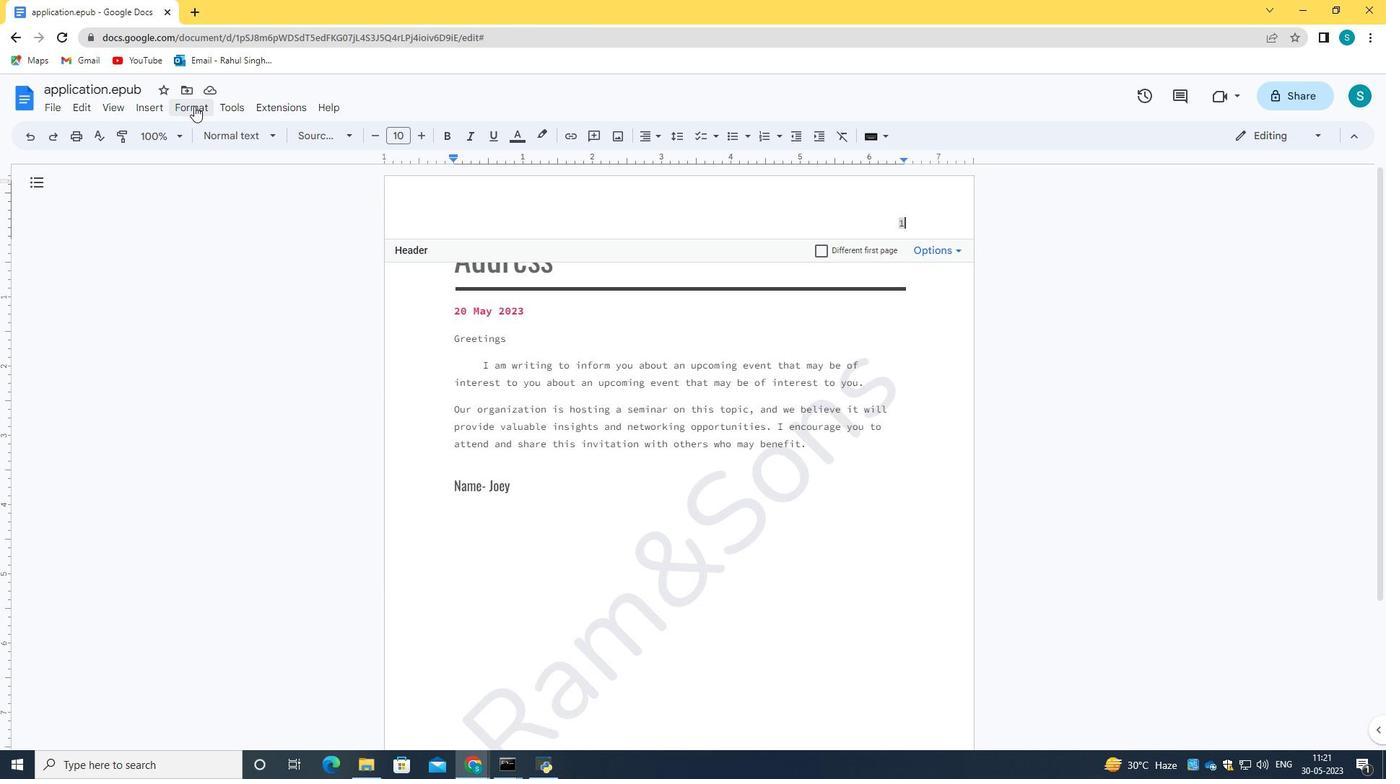 
Action: Mouse pressed left at (155, 106)
Screenshot: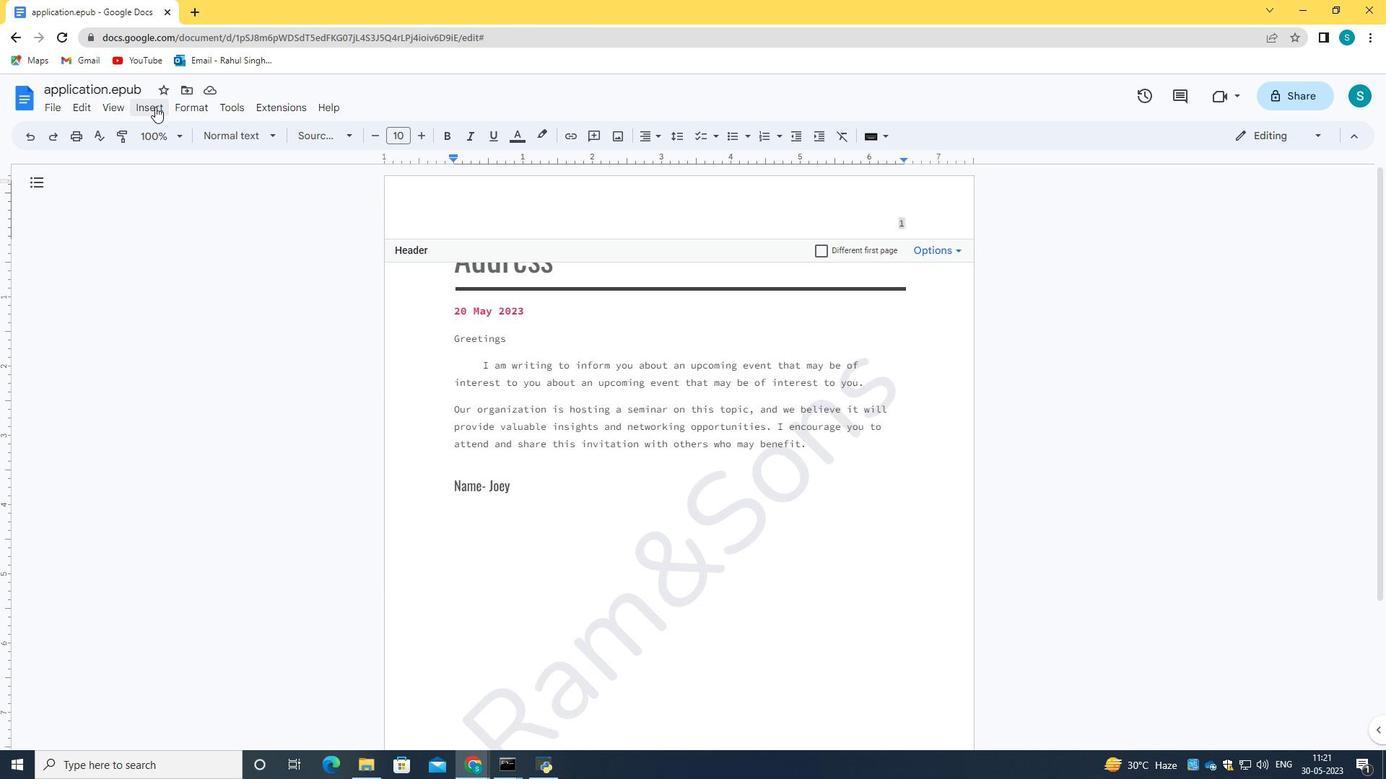 
Action: Mouse moved to (405, 641)
Screenshot: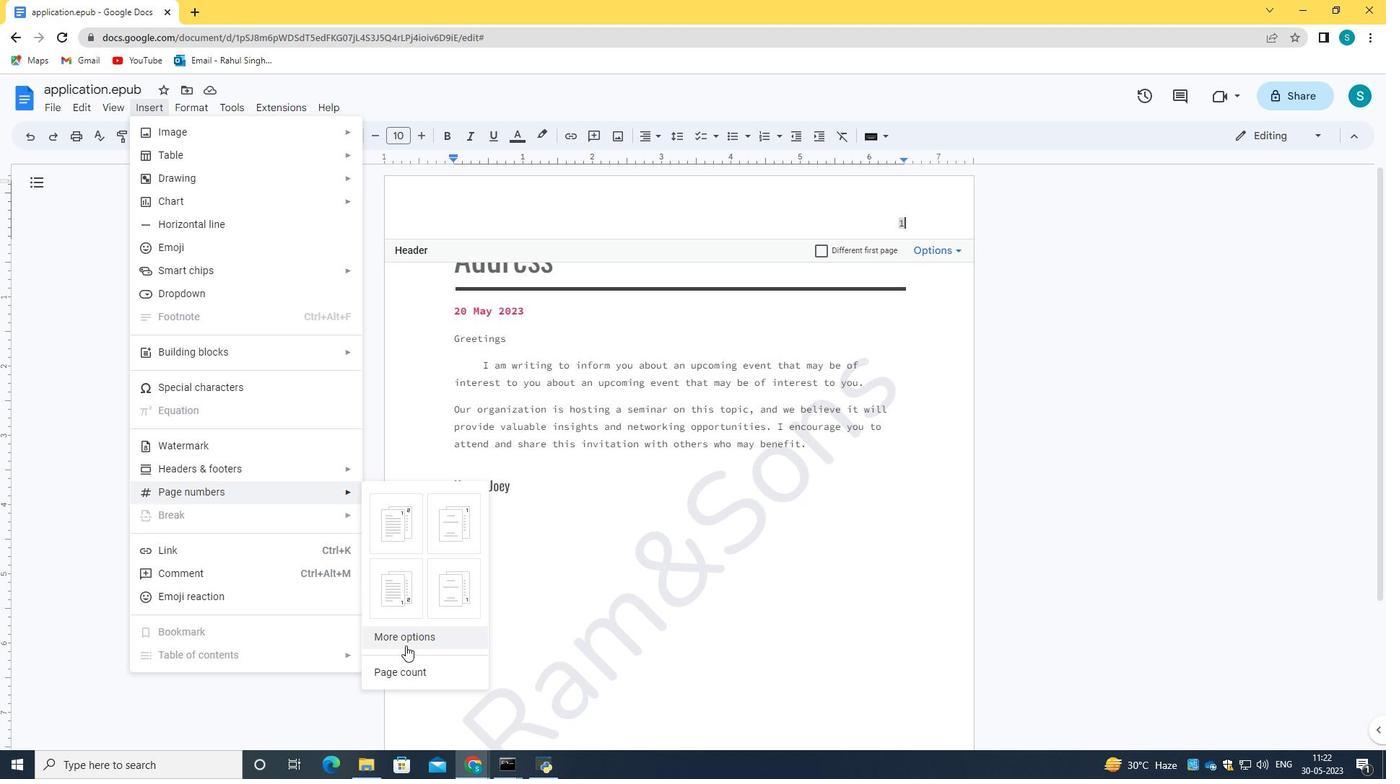 
Action: Mouse pressed left at (405, 641)
Screenshot: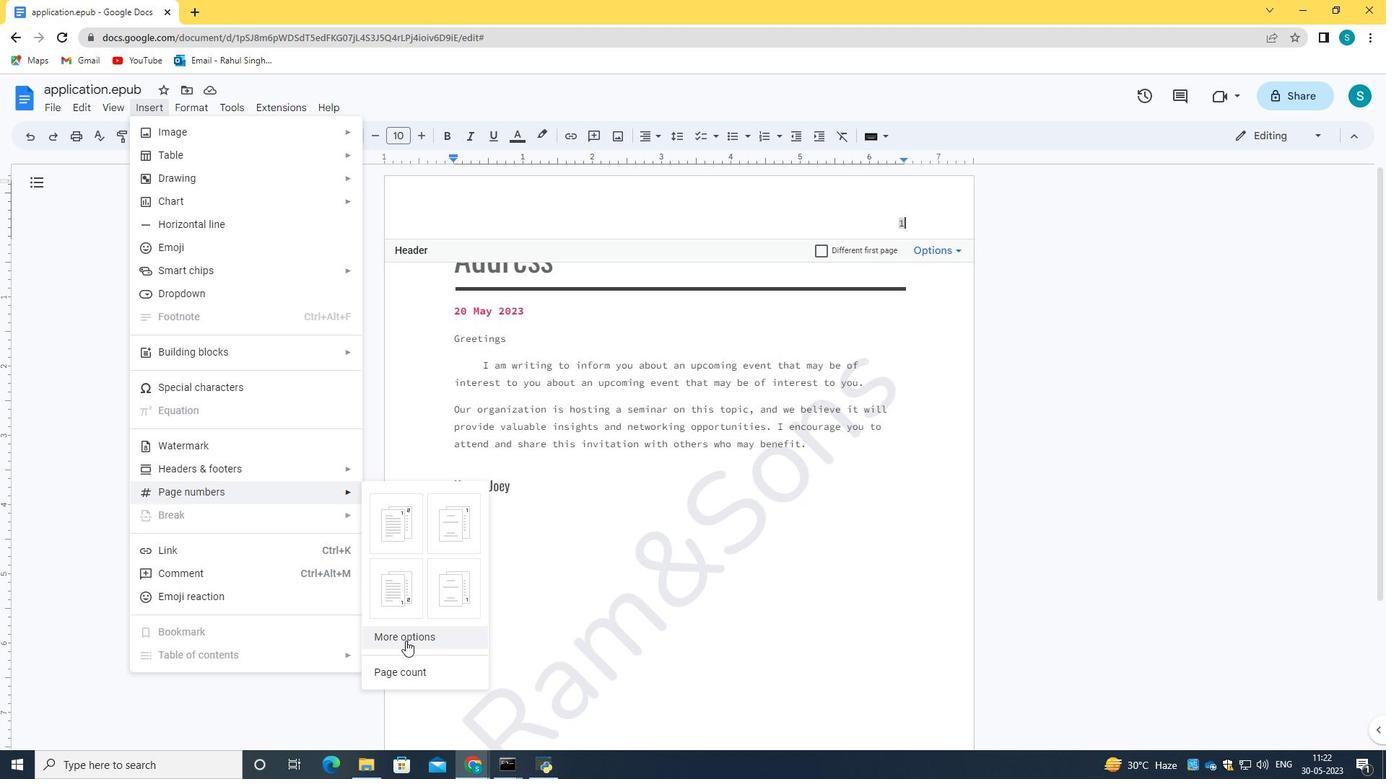 
Action: Mouse moved to (803, 293)
Screenshot: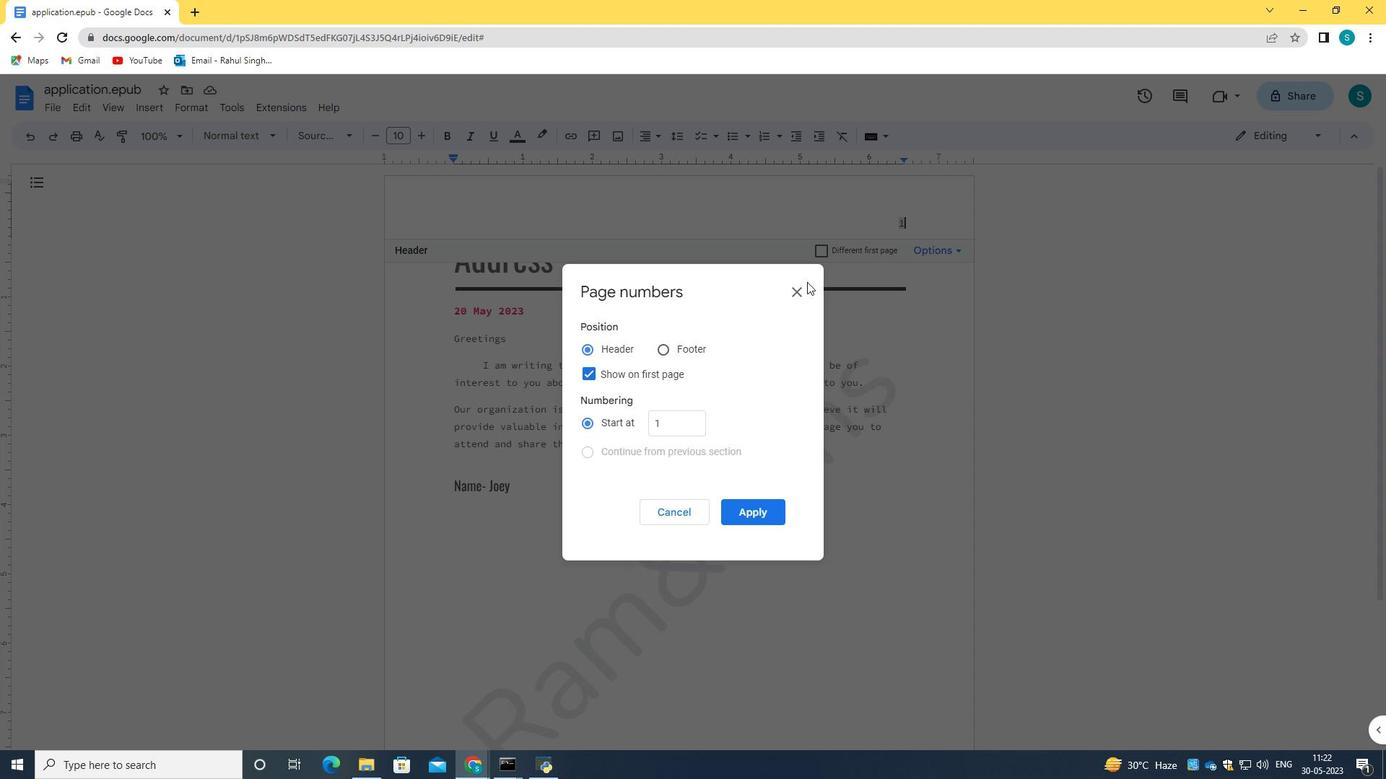 
Action: Mouse pressed left at (803, 293)
Screenshot: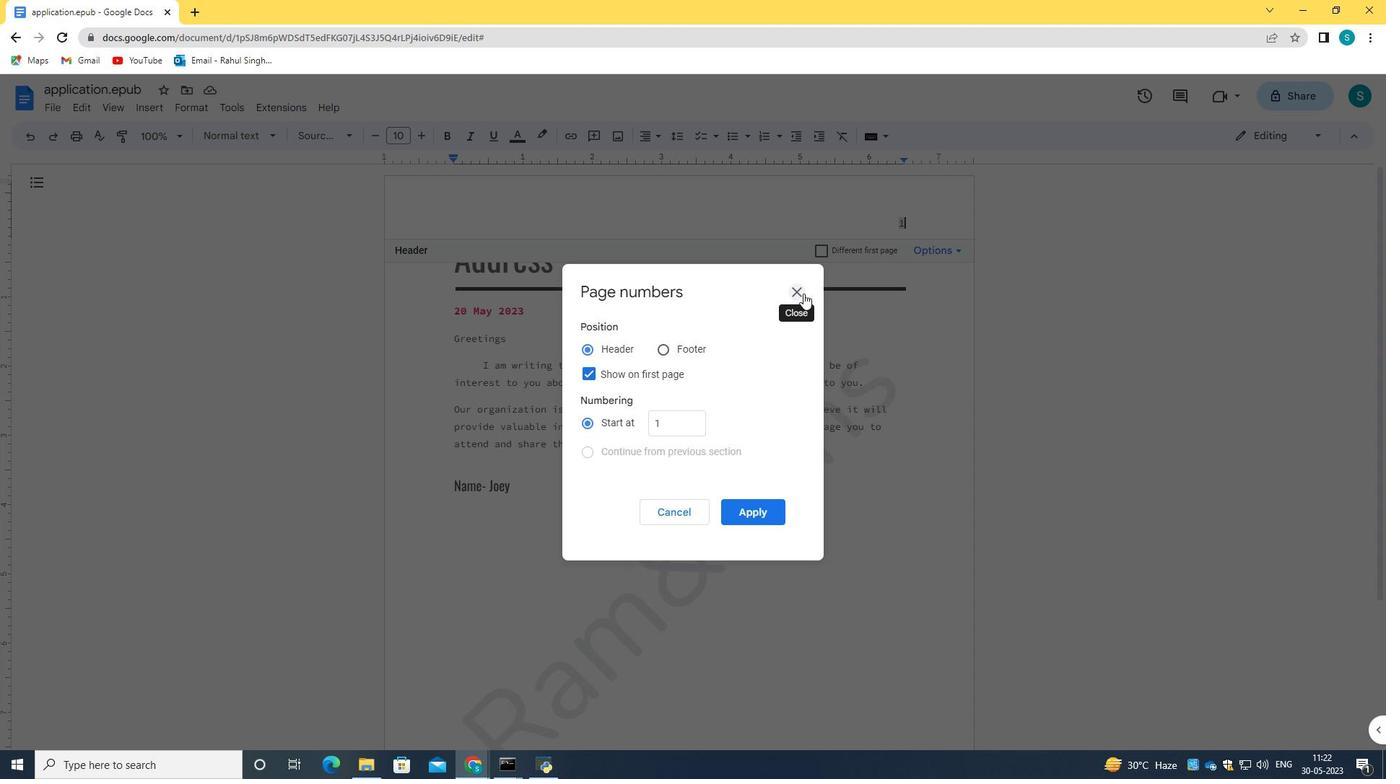 
Action: Mouse moved to (938, 252)
Screenshot: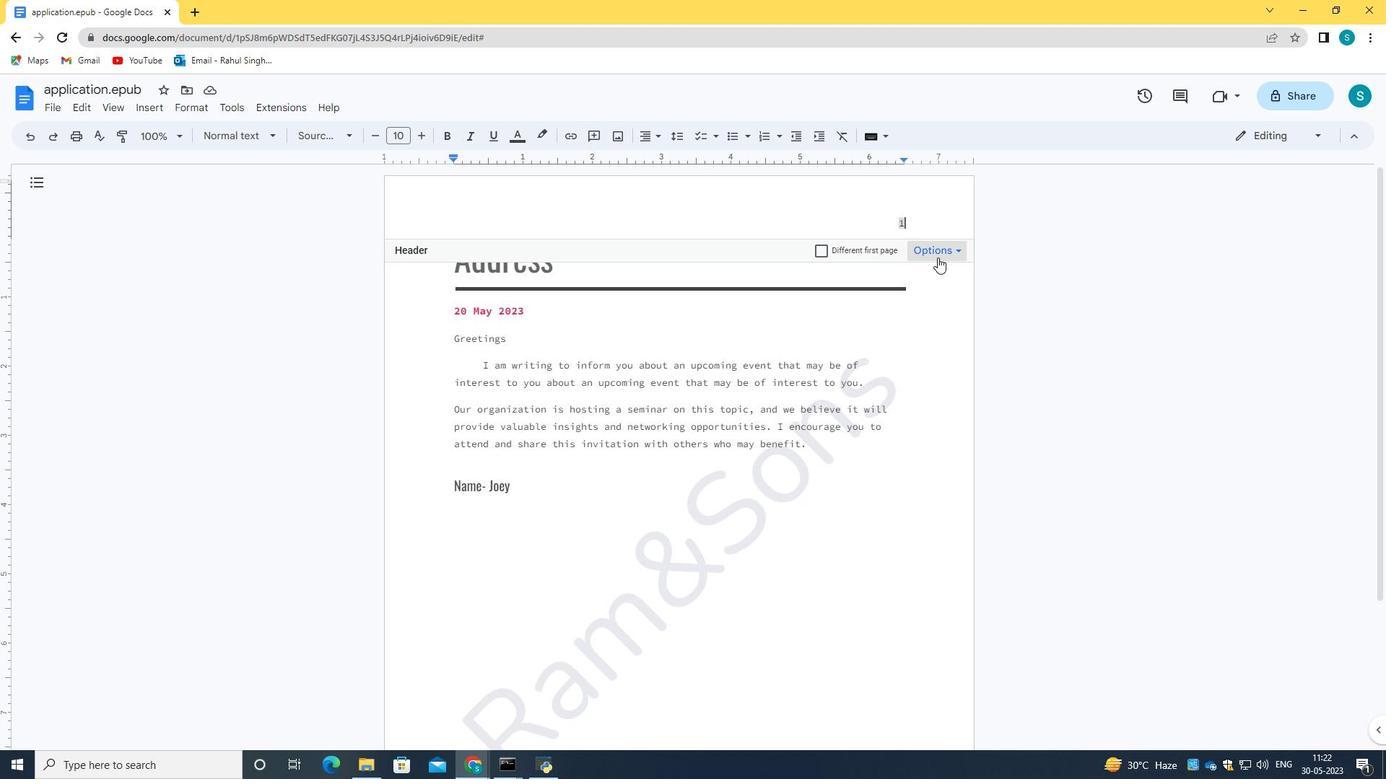 
Action: Mouse pressed left at (938, 252)
Screenshot: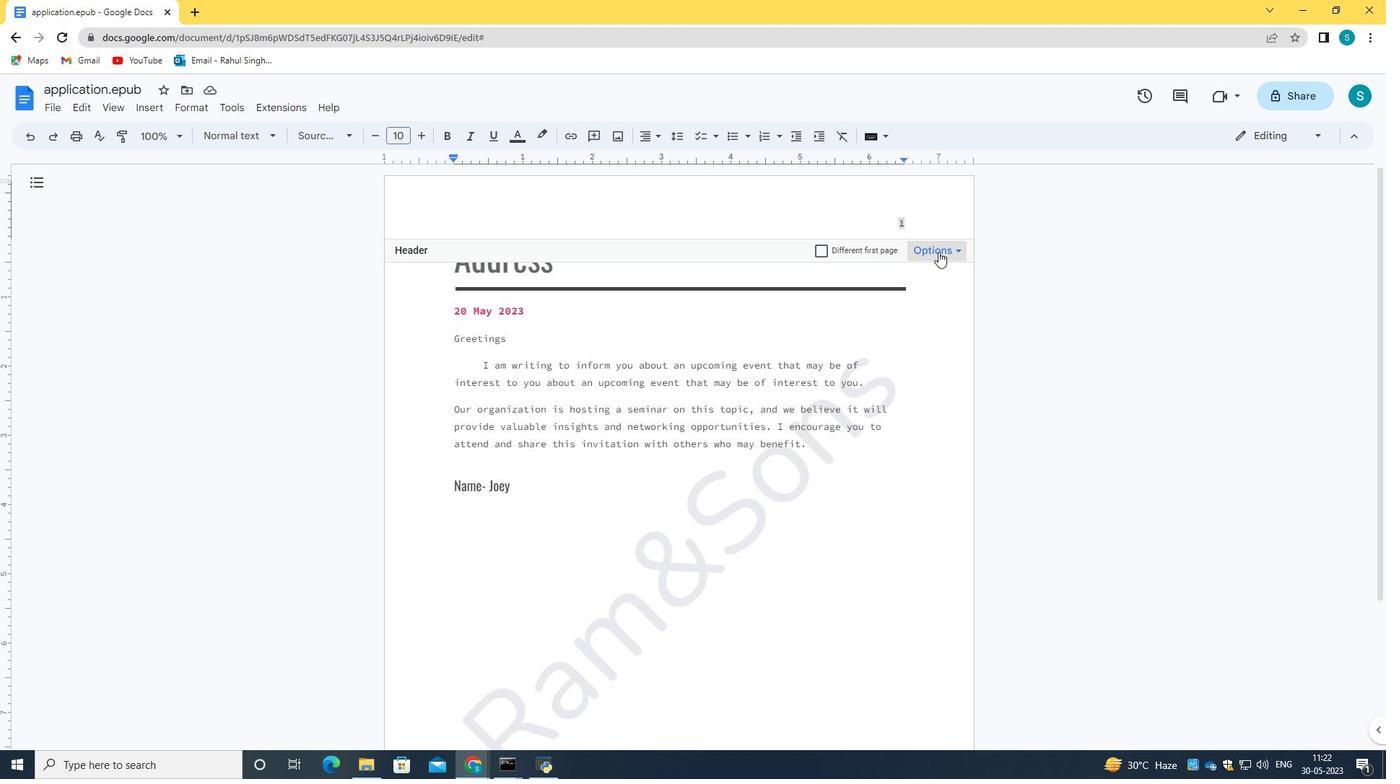 
Action: Mouse moved to (818, 250)
Screenshot: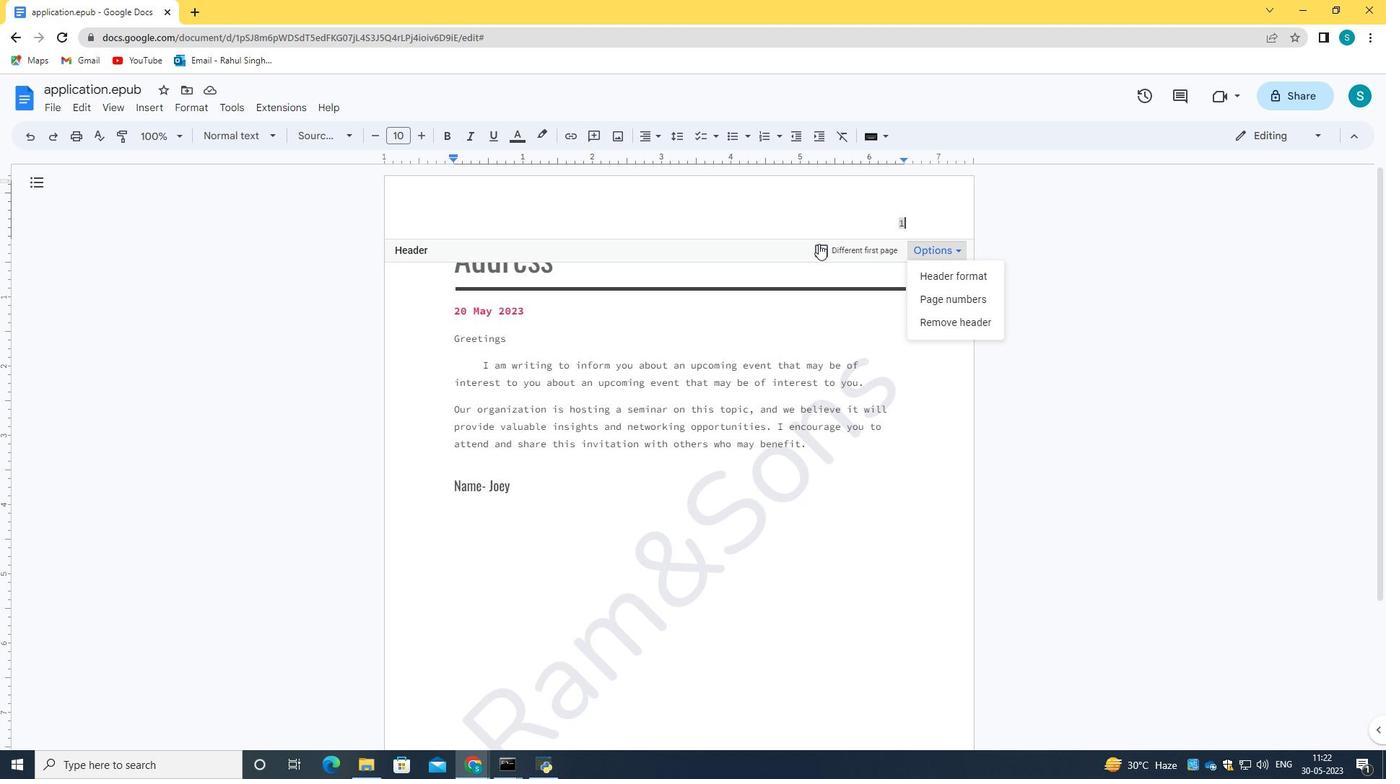 
Action: Mouse pressed left at (818, 250)
Screenshot: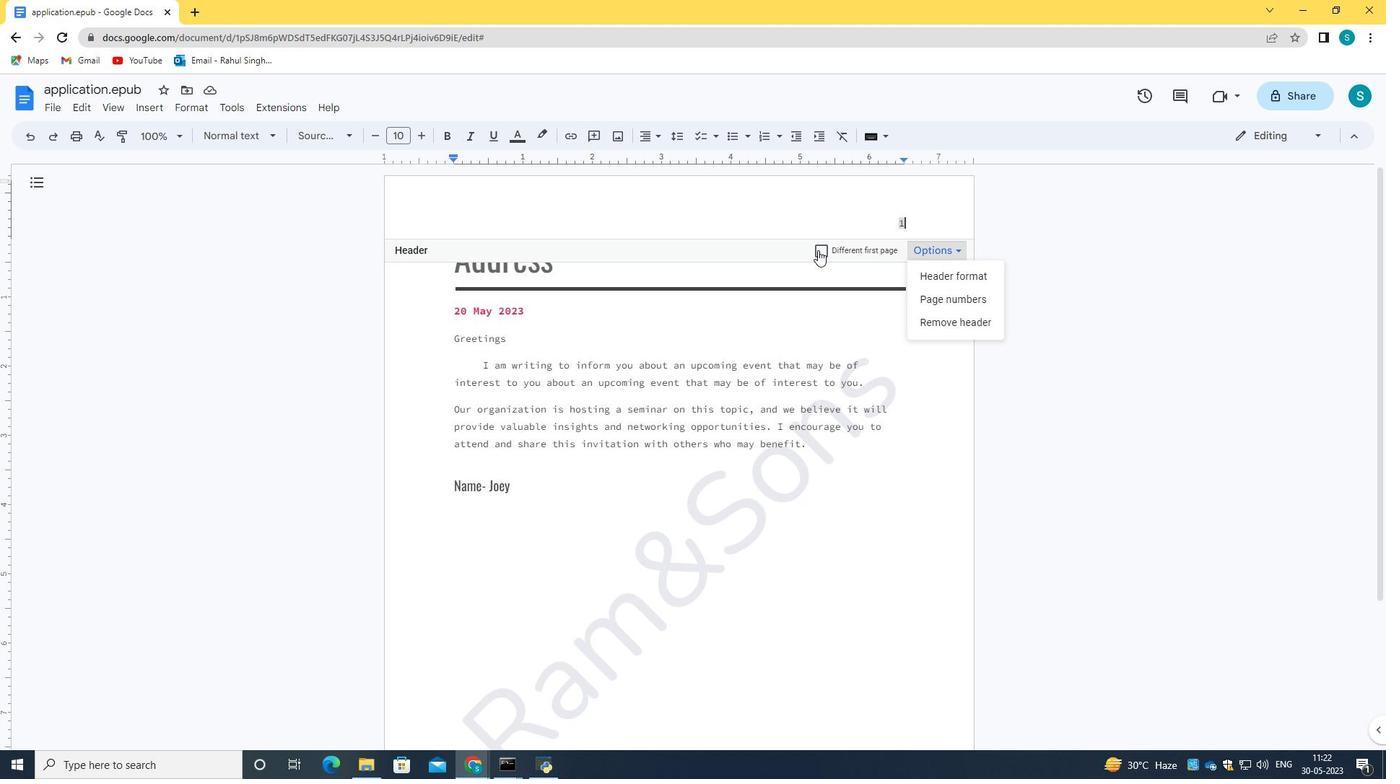 
Action: Mouse moved to (823, 239)
Screenshot: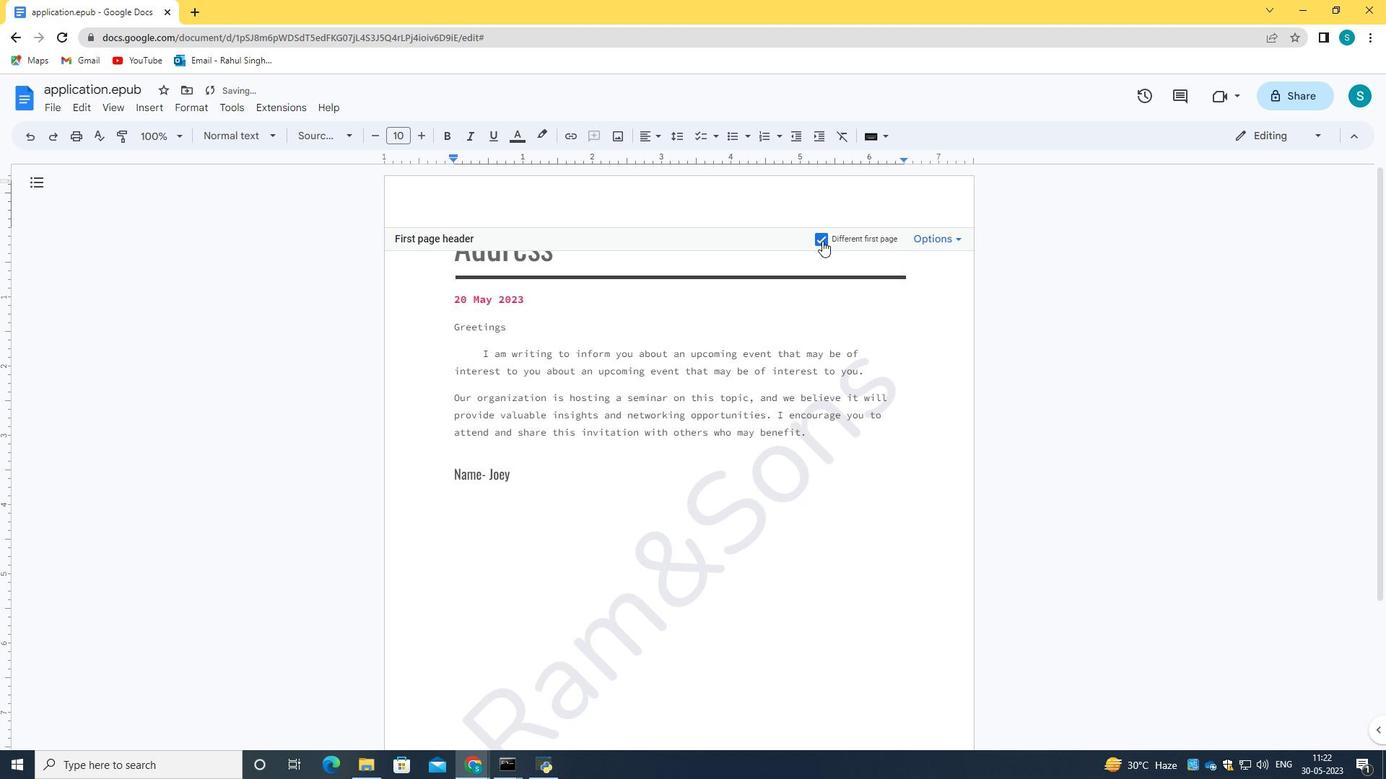 
Action: Mouse pressed left at (823, 239)
Screenshot: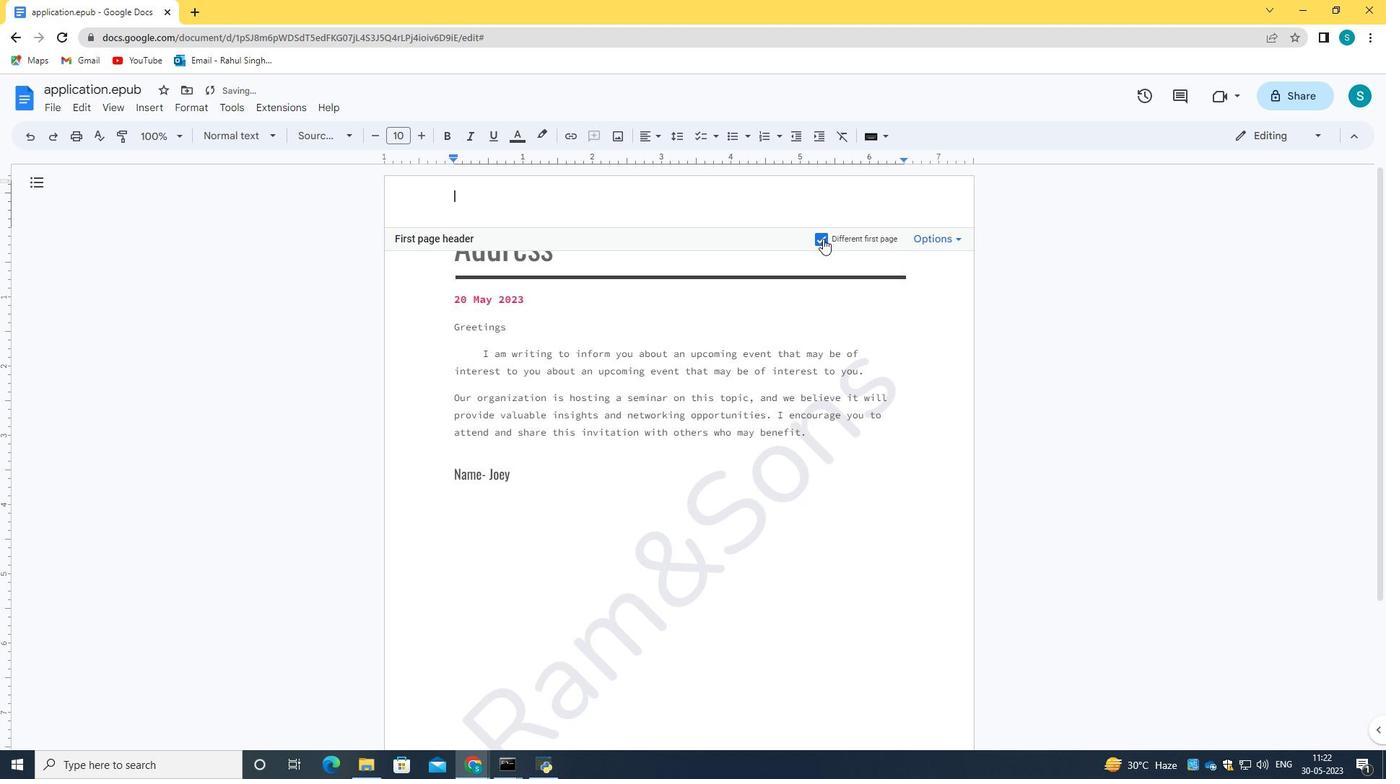 
Action: Mouse moved to (823, 252)
Screenshot: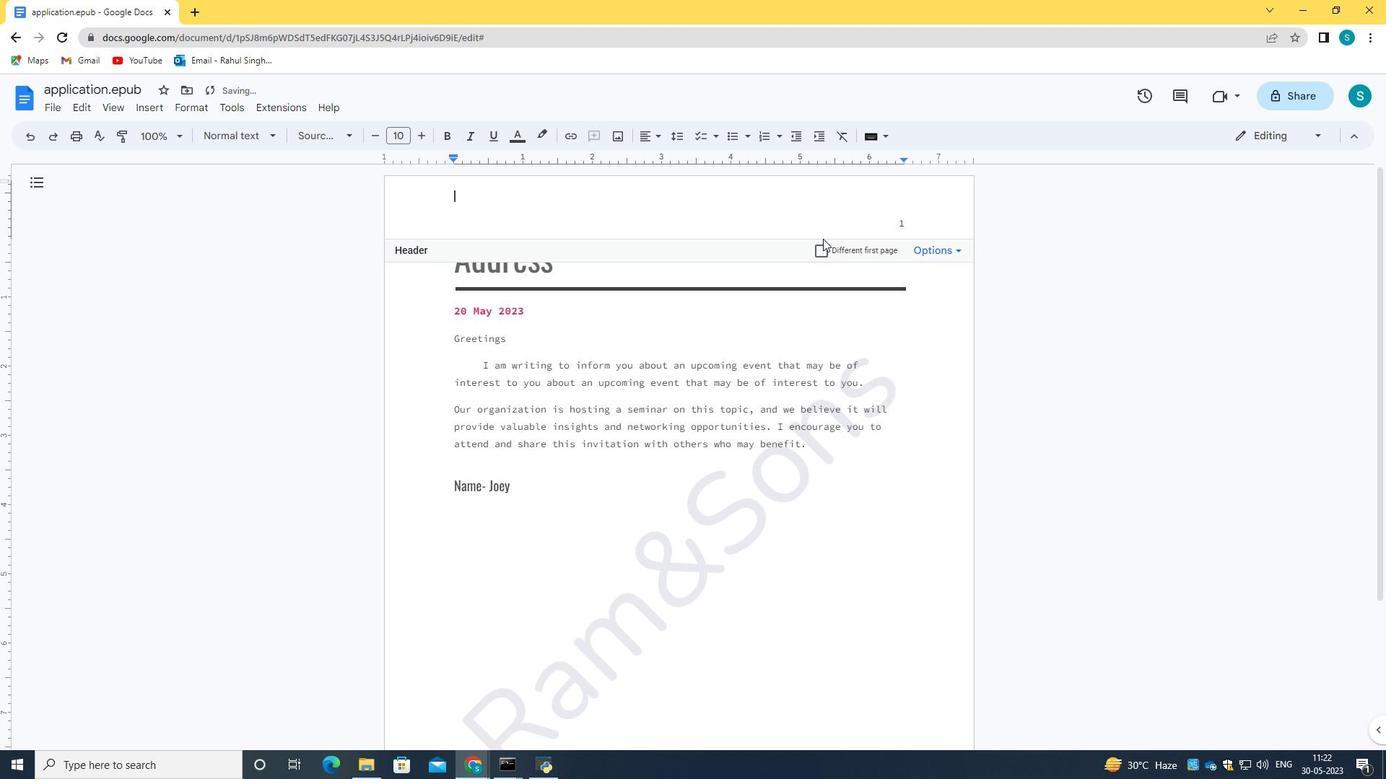 
Action: Mouse pressed left at (823, 252)
Screenshot: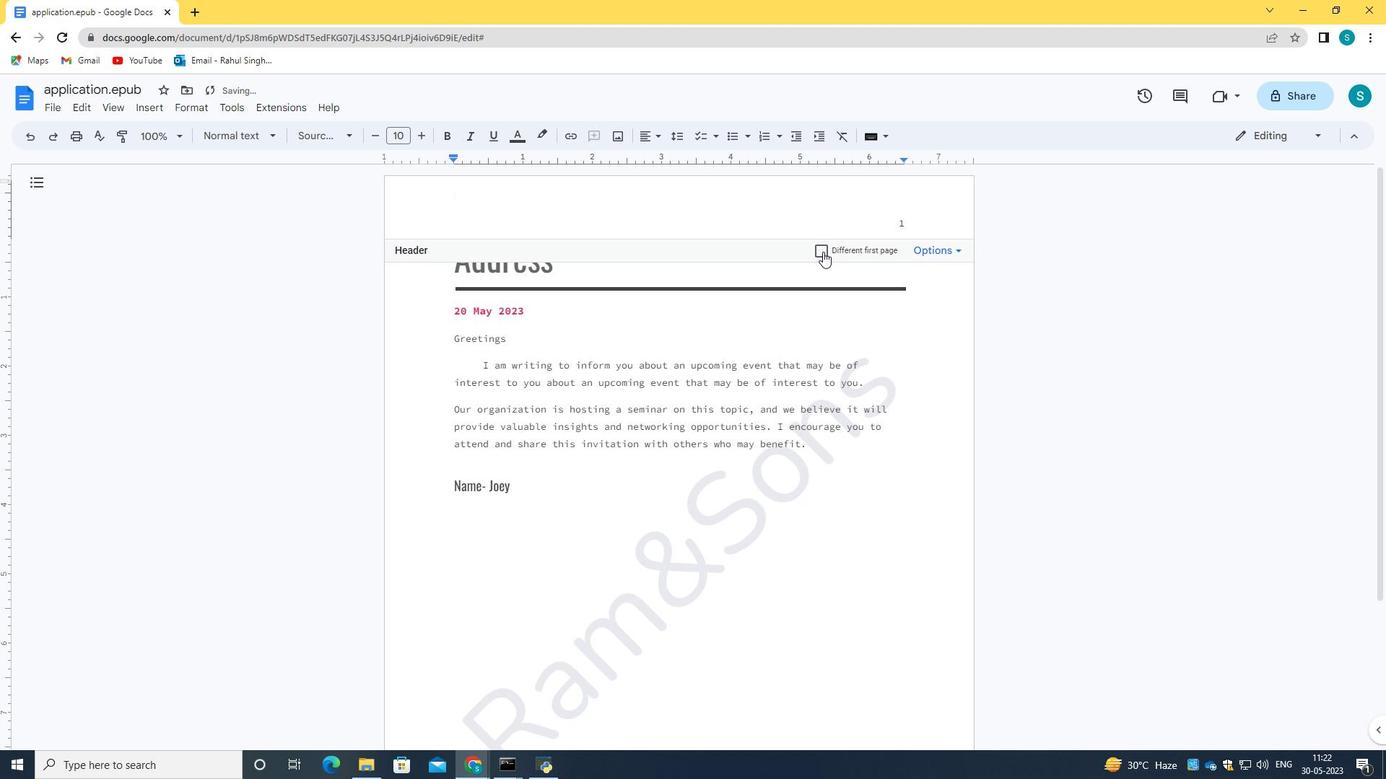 
Action: Mouse moved to (818, 247)
Screenshot: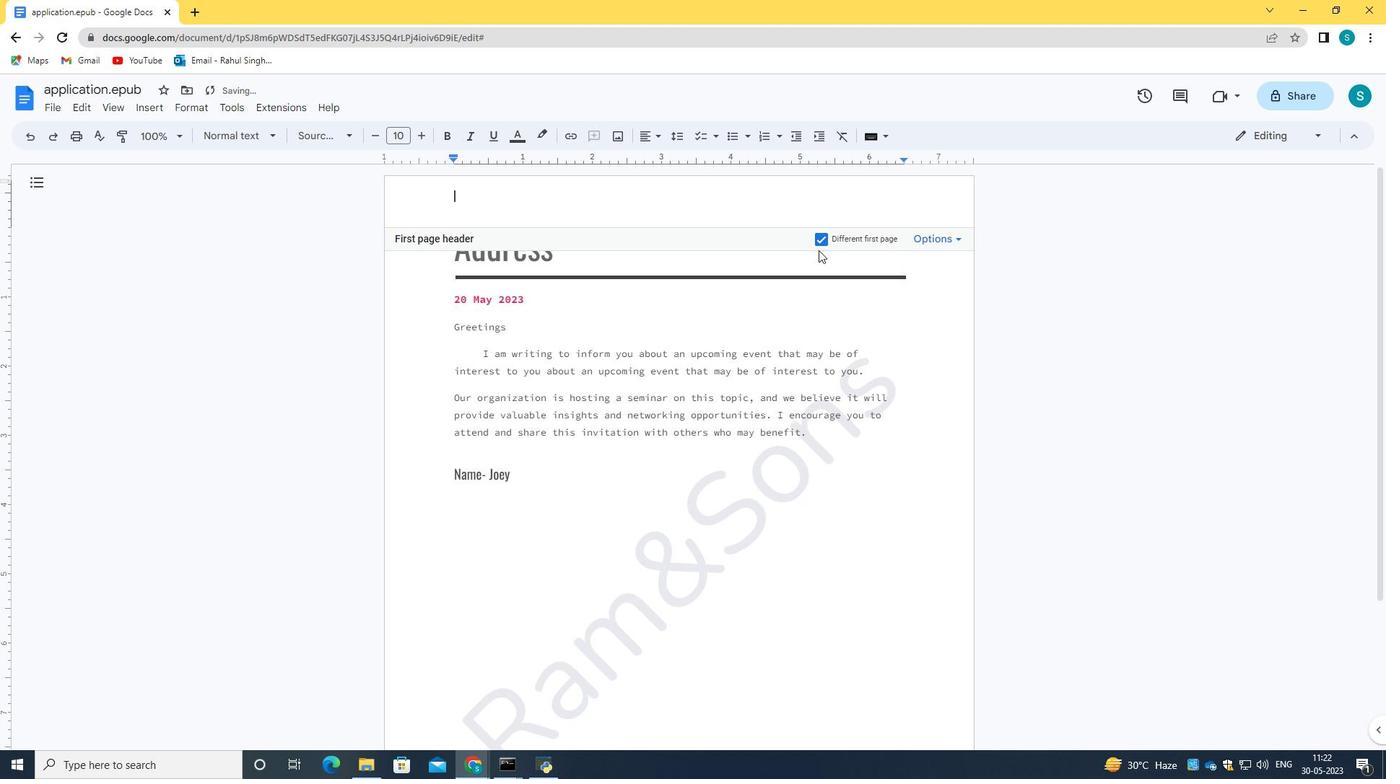 
Action: Mouse pressed left at (818, 247)
Screenshot: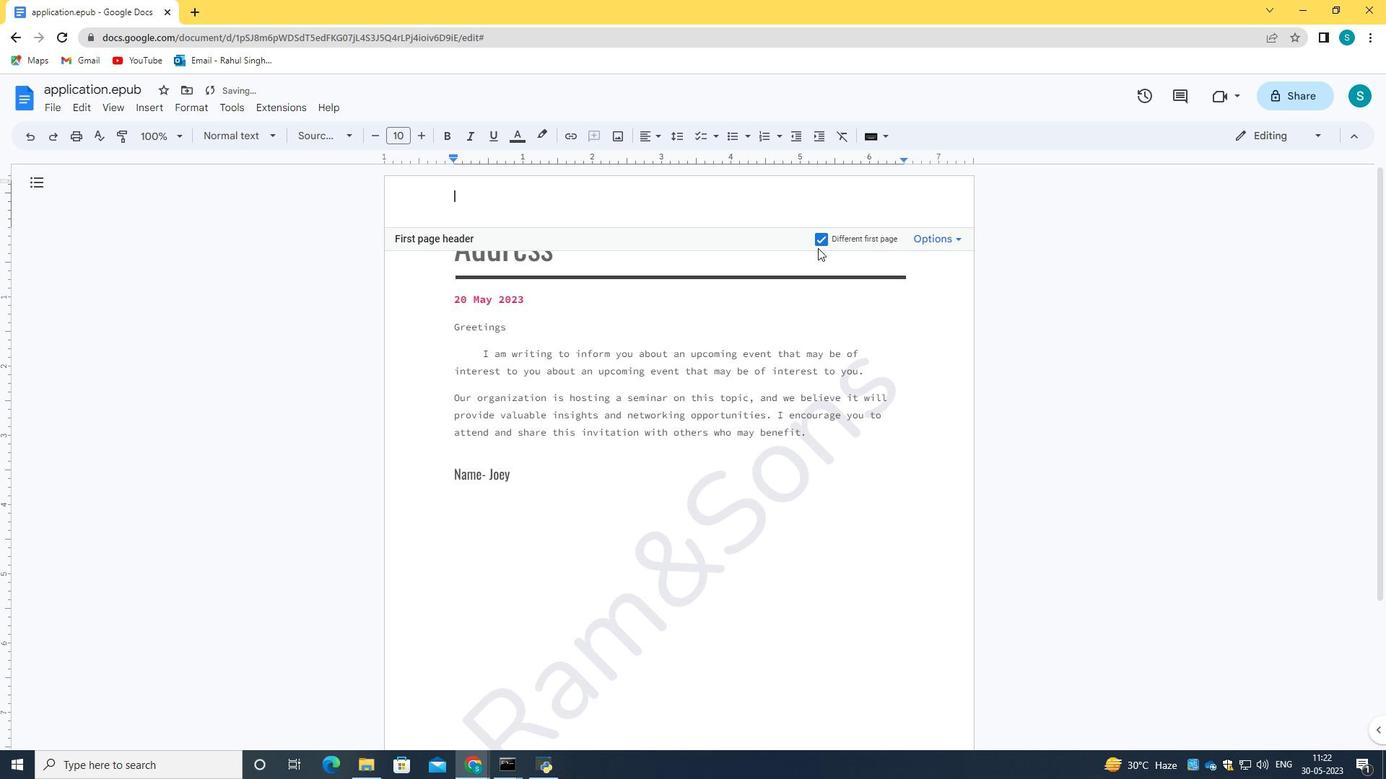 
Action: Mouse moved to (820, 245)
Screenshot: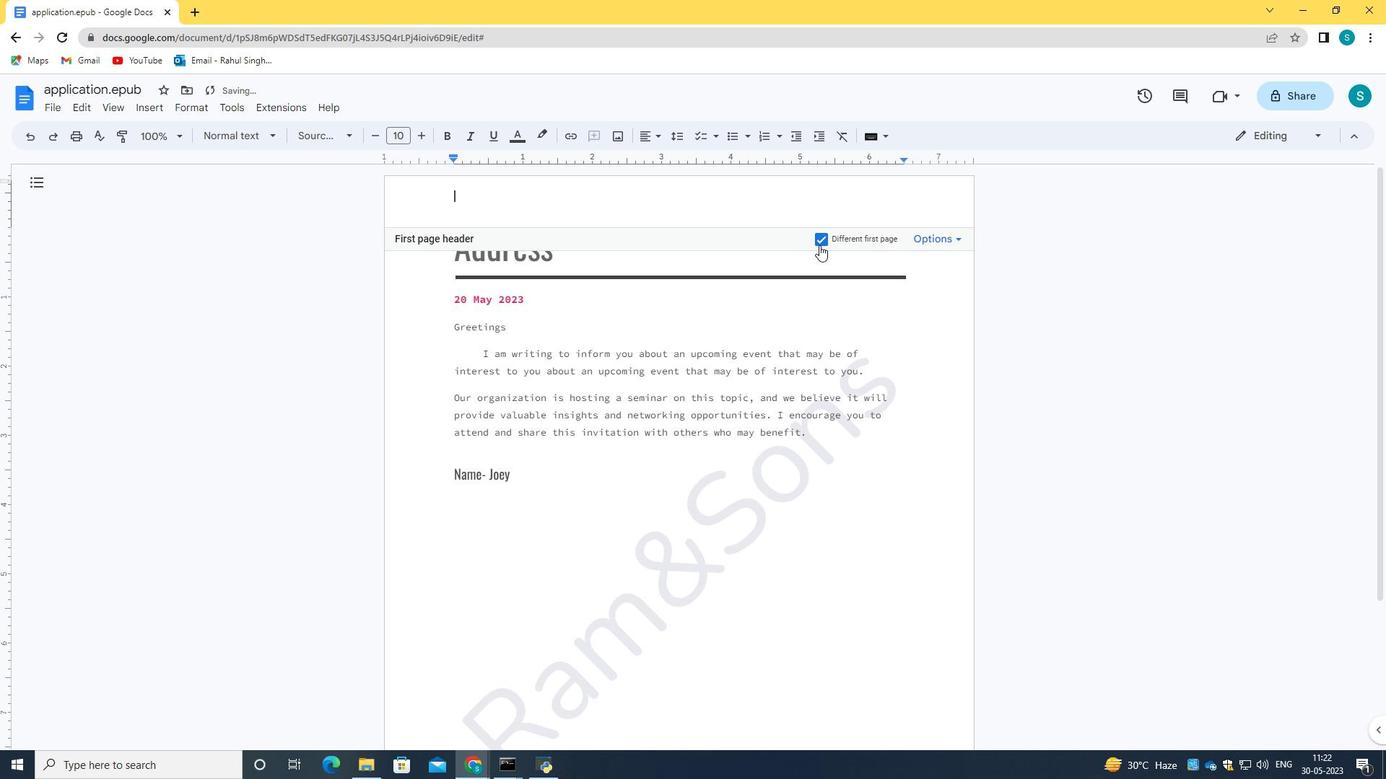 
Action: Mouse pressed left at (820, 245)
Screenshot: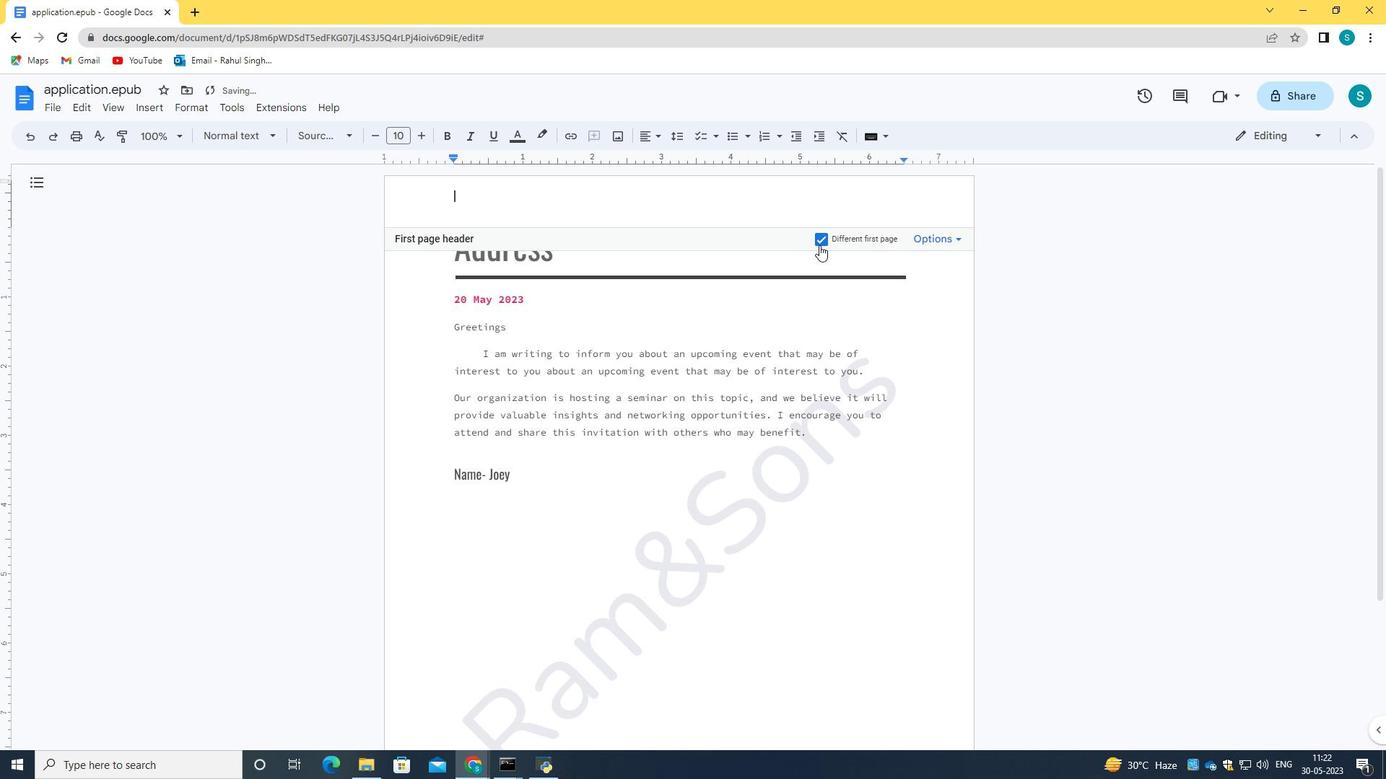 
Action: Mouse moved to (707, 345)
Screenshot: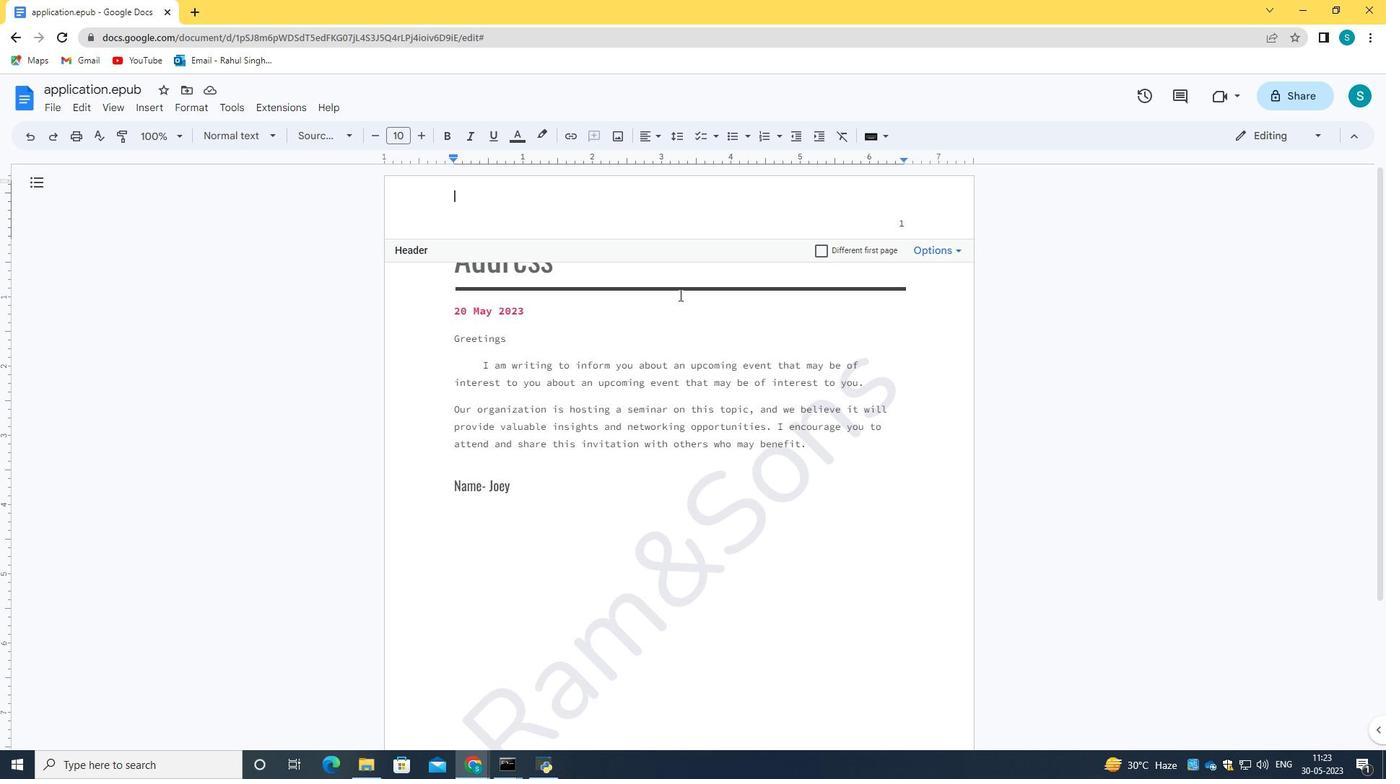 
Action: Mouse scrolled (707, 345) with delta (0, 0)
Screenshot: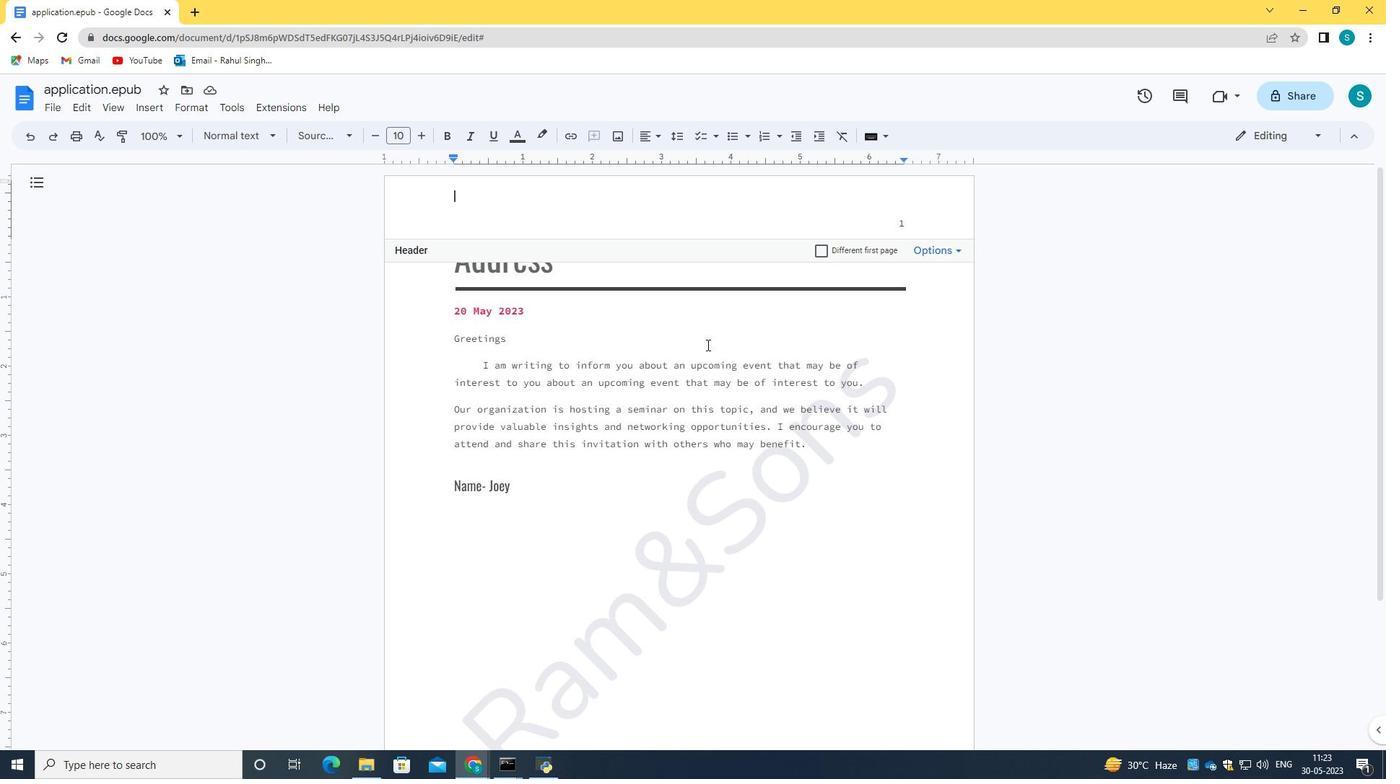 
Action: Mouse scrolled (707, 345) with delta (0, 0)
Screenshot: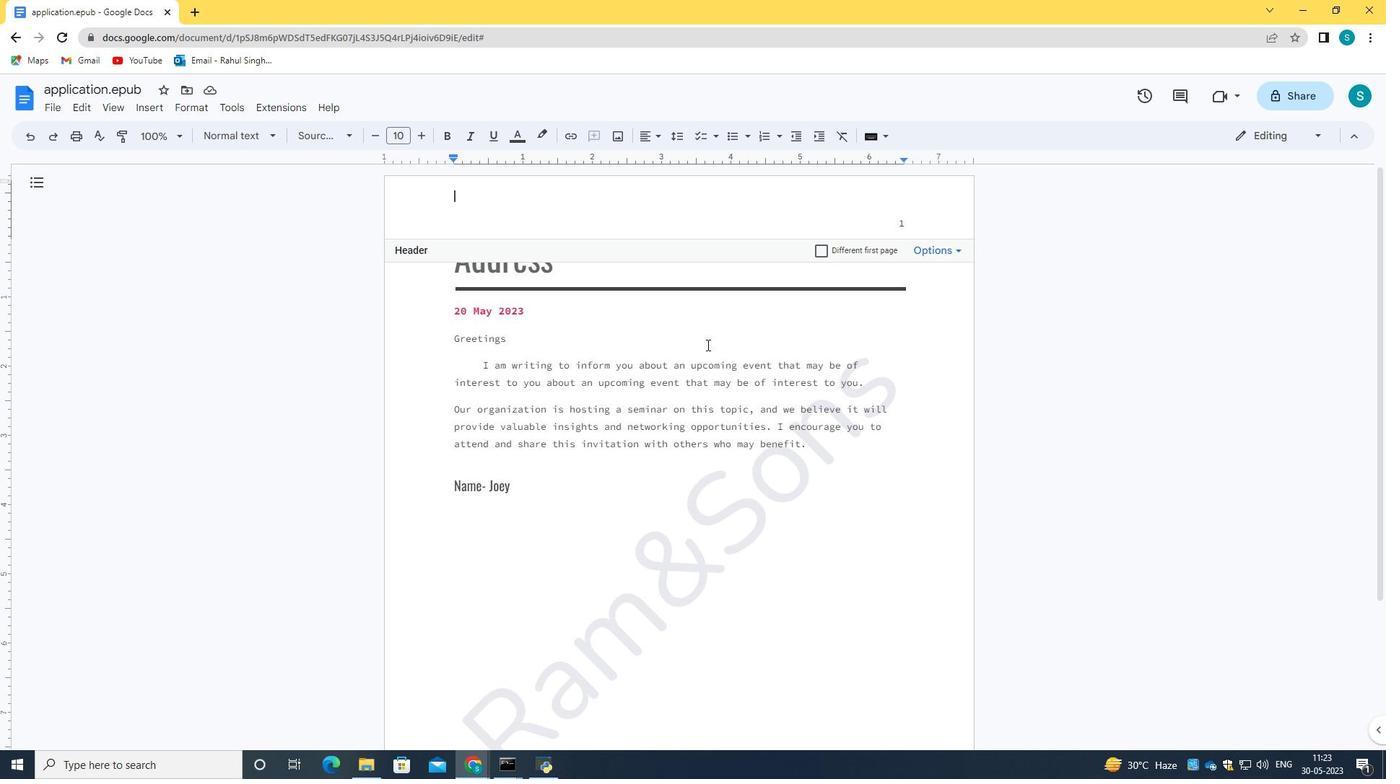 
Action: Mouse scrolled (707, 345) with delta (0, 0)
Screenshot: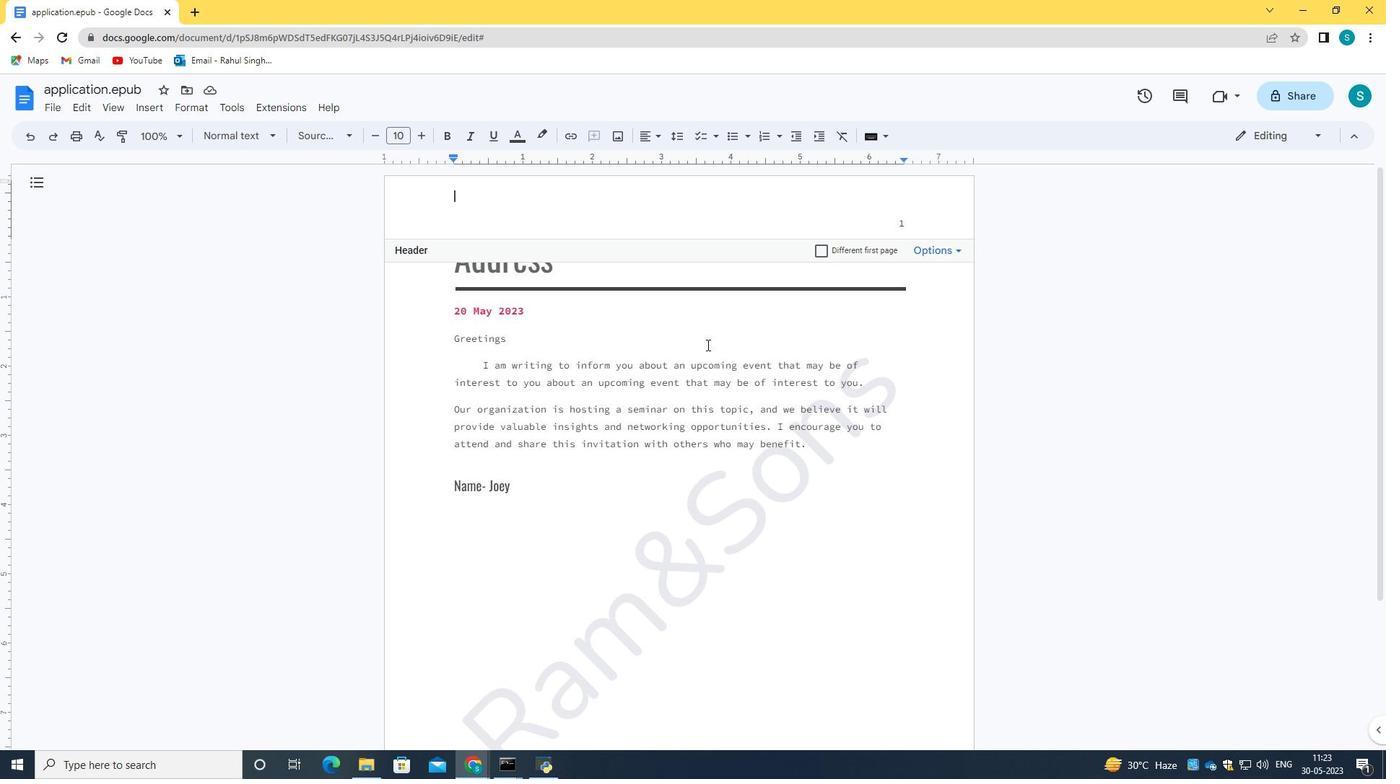 
Action: Mouse scrolled (707, 345) with delta (0, 0)
Screenshot: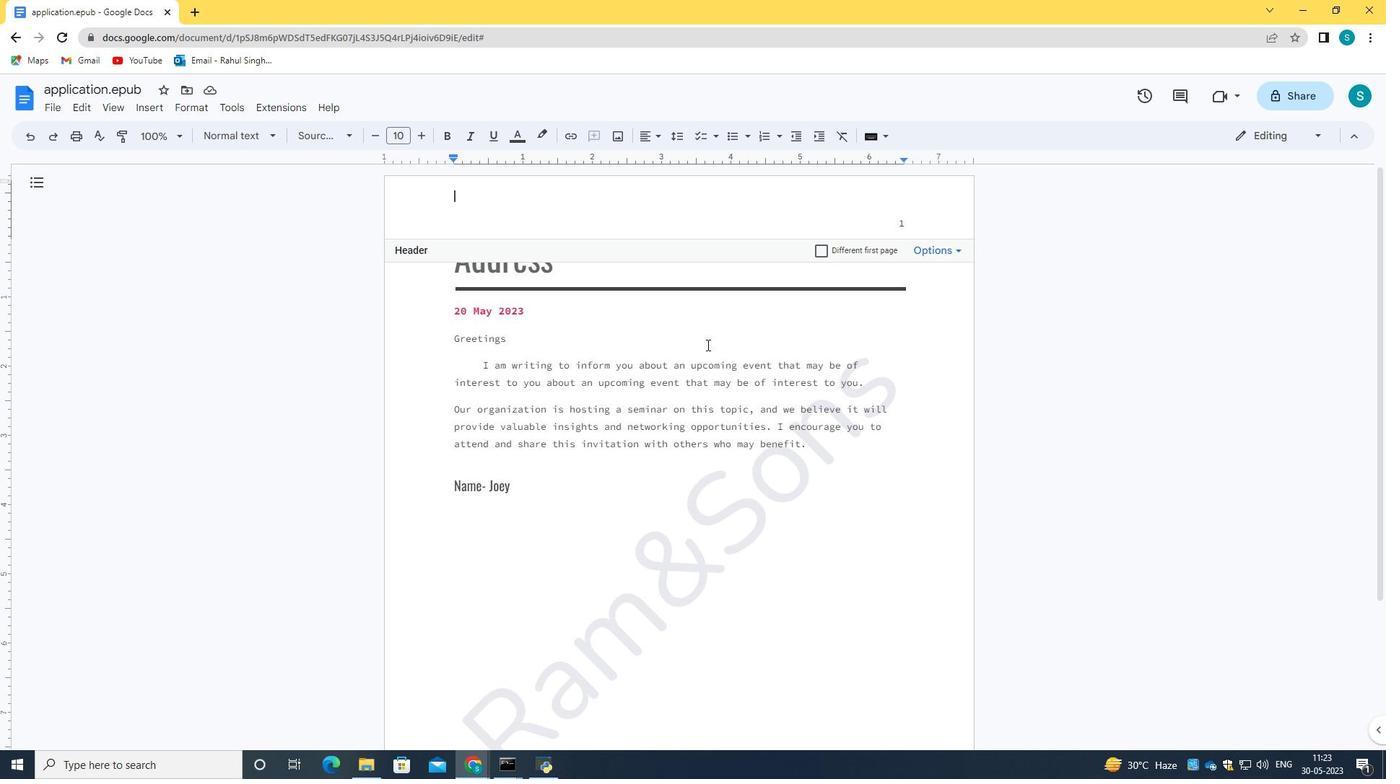 
Action: Mouse moved to (929, 254)
Screenshot: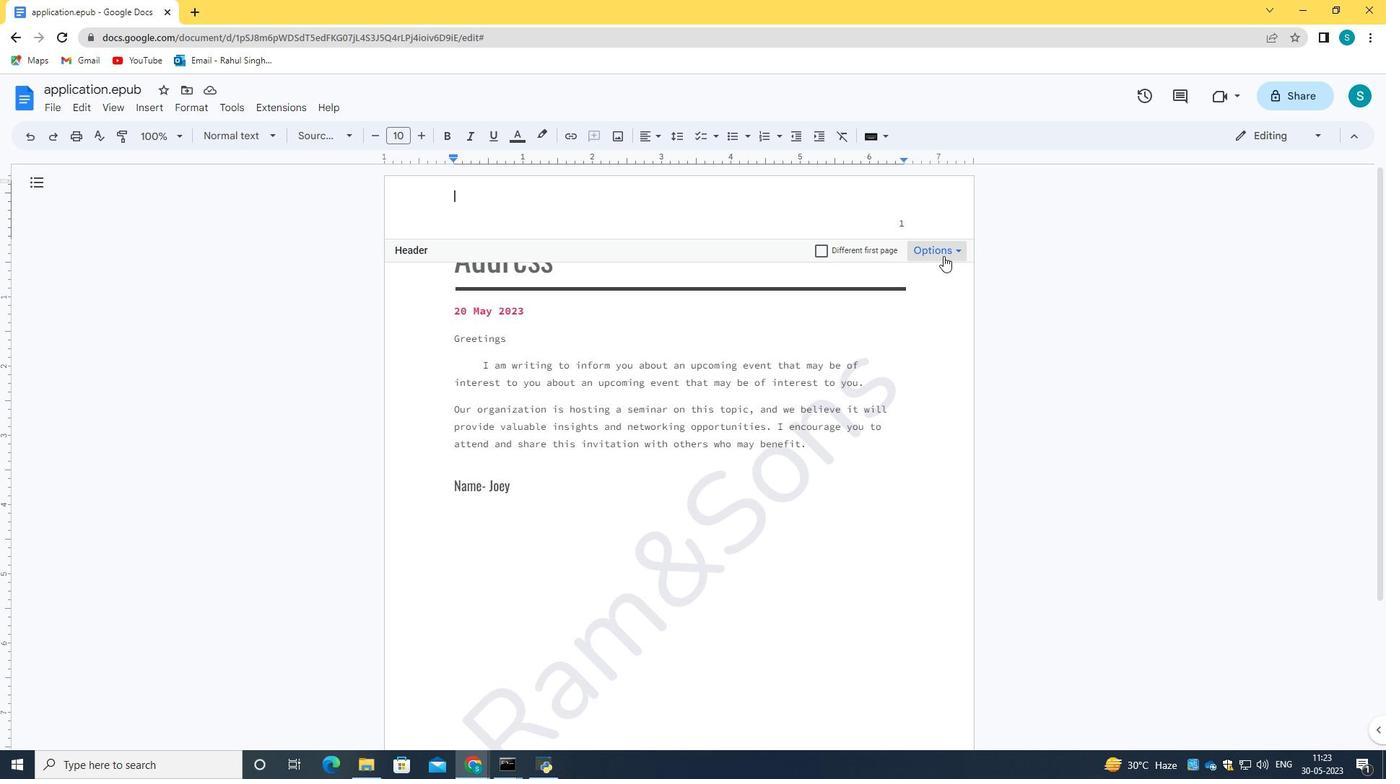 
Action: Mouse pressed left at (929, 254)
Screenshot: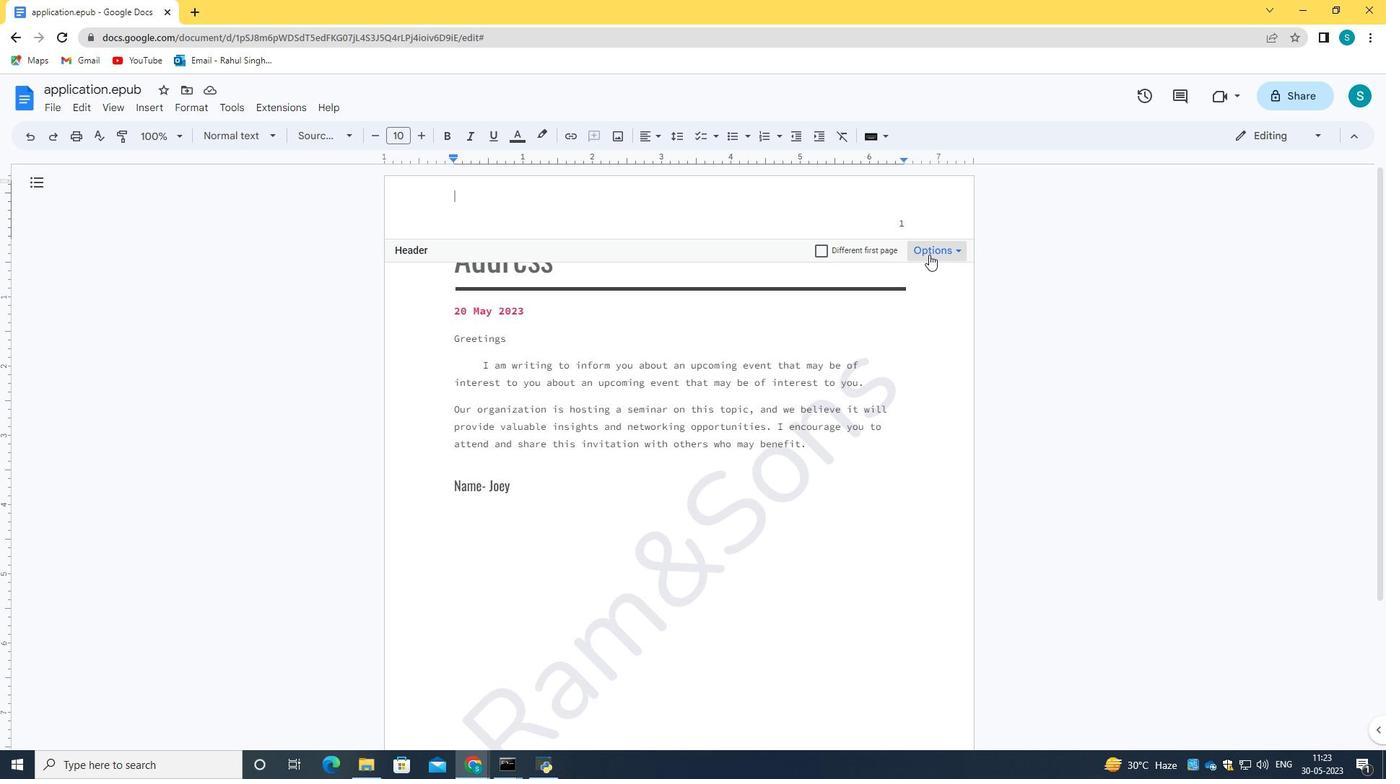 
Action: Mouse moved to (1284, 134)
Screenshot: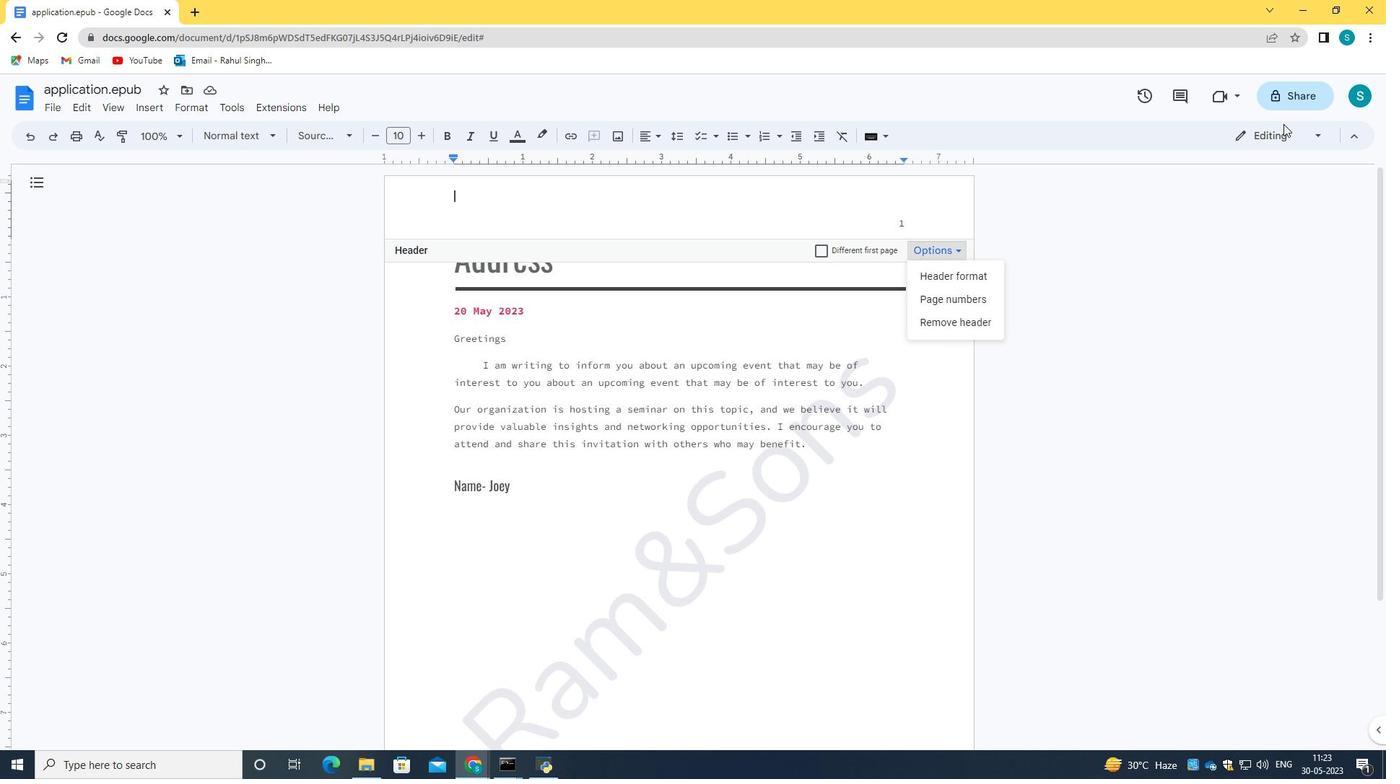 
Action: Mouse pressed left at (1284, 134)
Screenshot: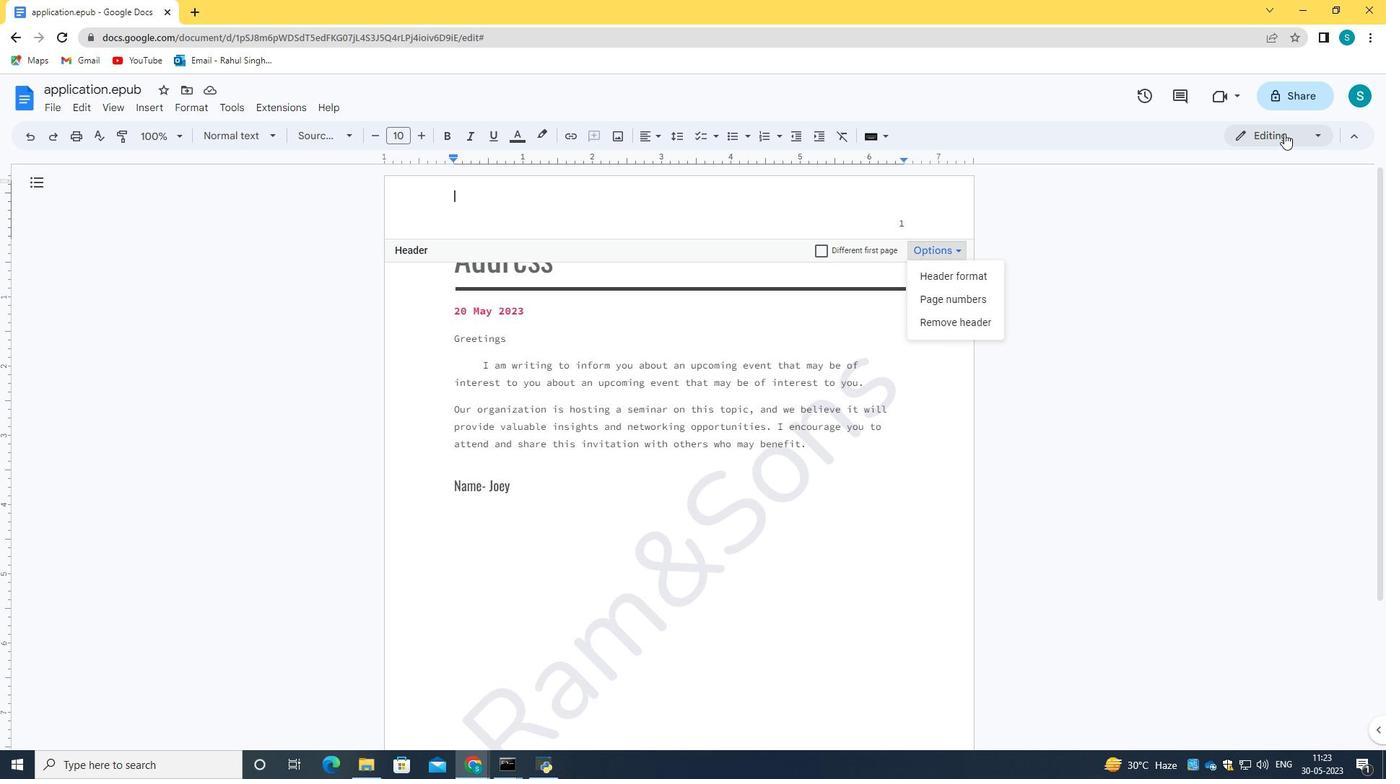 
Action: Mouse moved to (1227, 171)
Screenshot: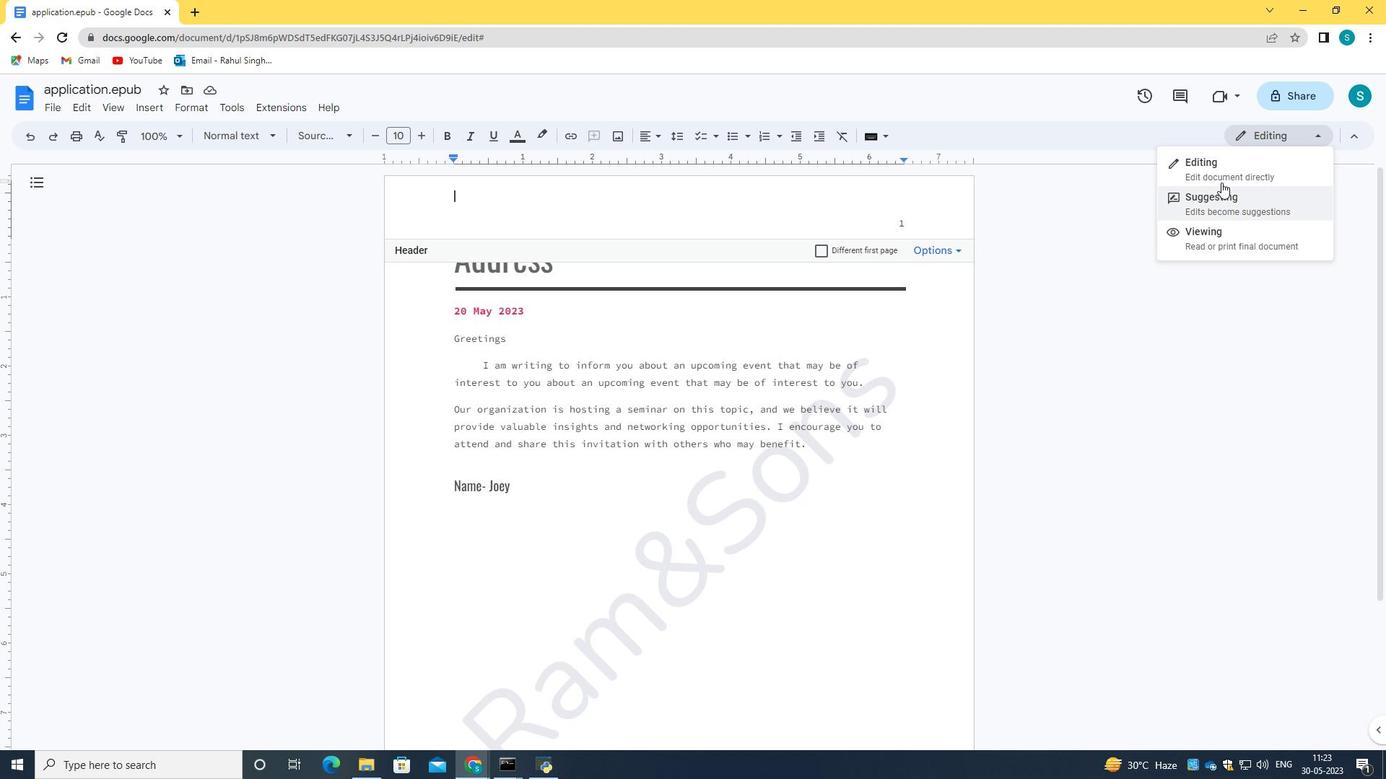 
Action: Mouse pressed left at (1227, 171)
Screenshot: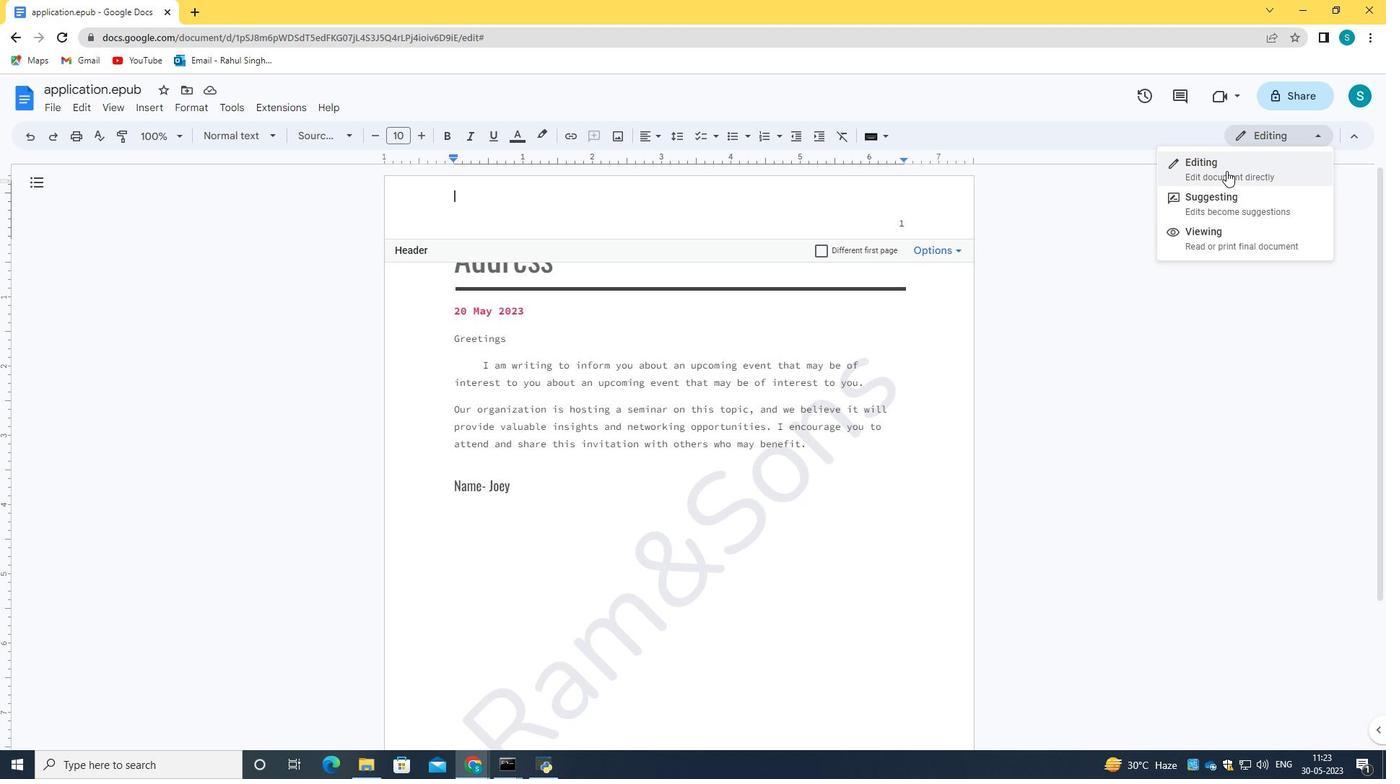 
Action: Mouse moved to (420, 187)
Screenshot: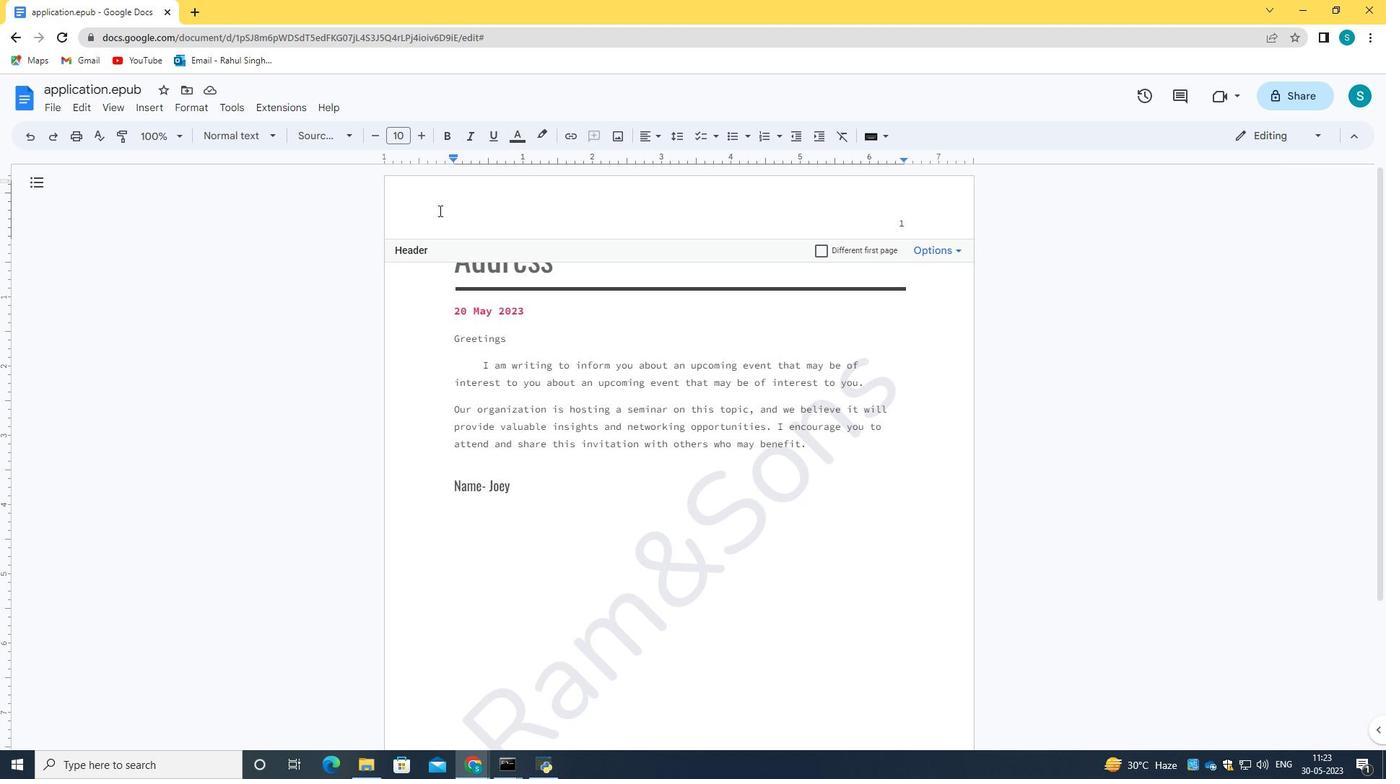 
Action: Mouse pressed left at (420, 187)
Screenshot: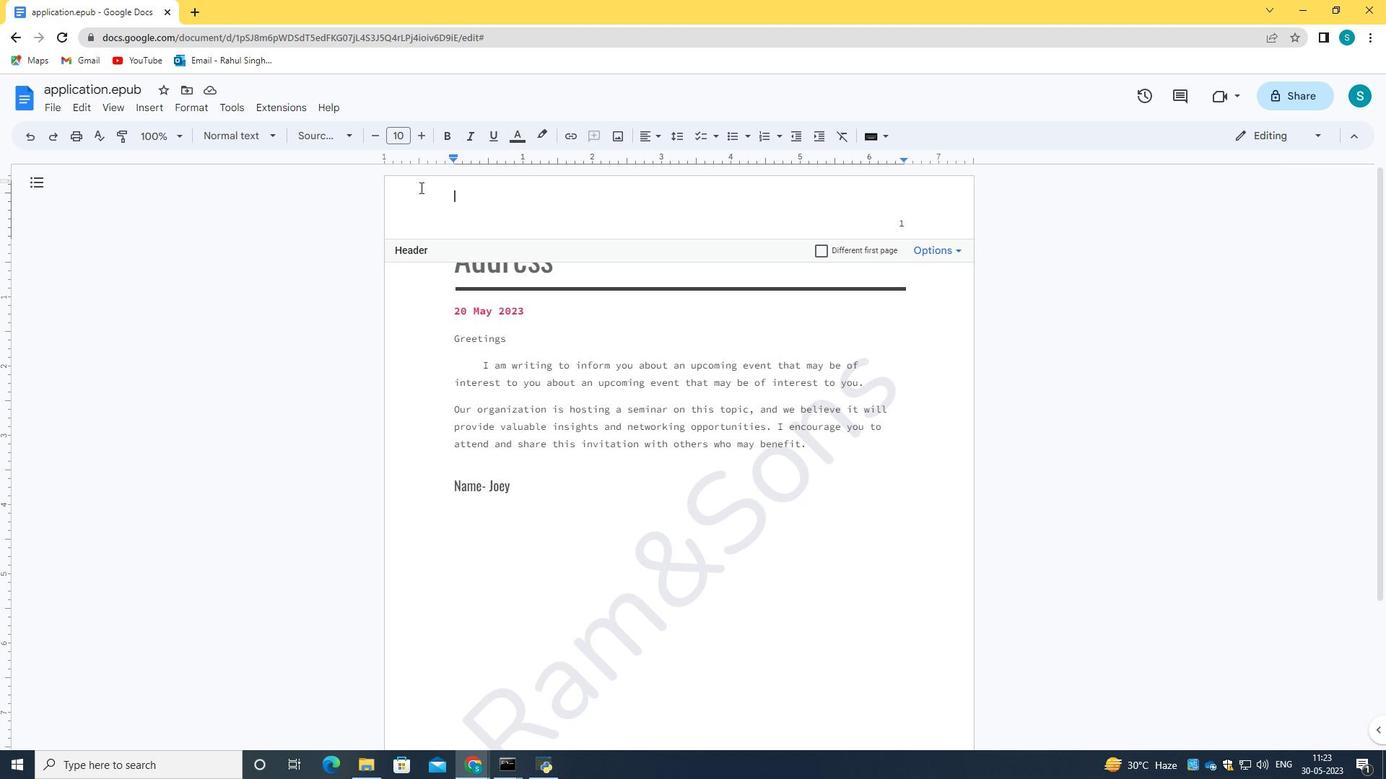 
Action: Mouse moved to (644, 401)
Screenshot: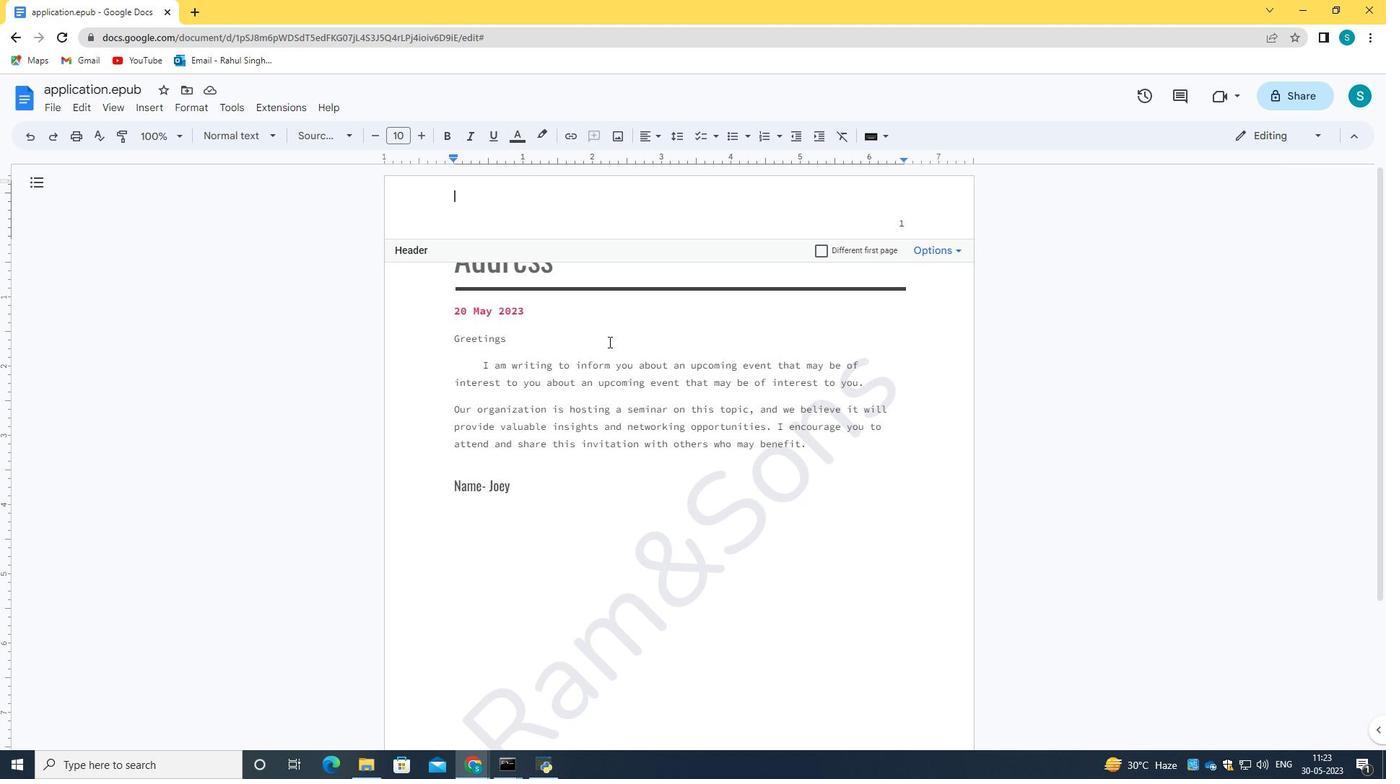 
Action: Mouse scrolled (644, 402) with delta (0, 0)
Screenshot: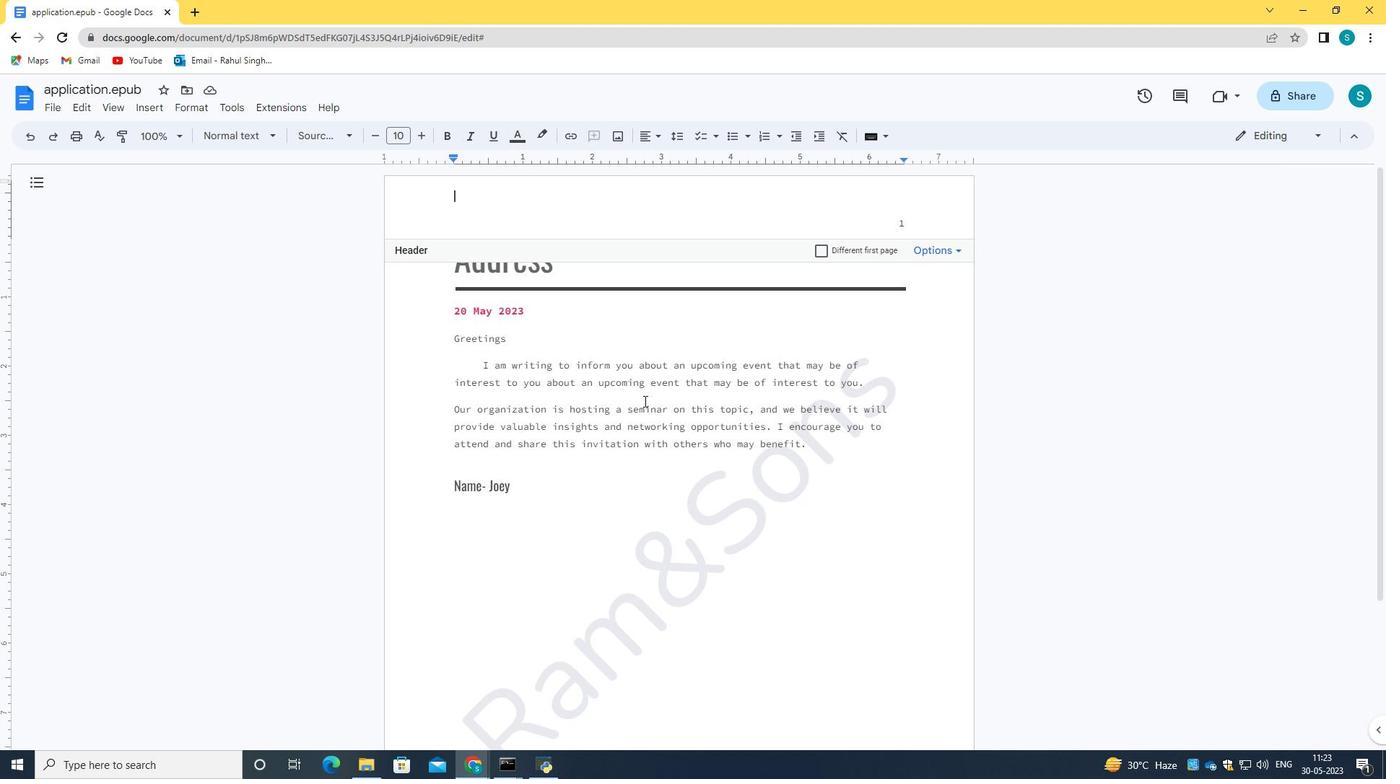 
Action: Mouse scrolled (644, 402) with delta (0, 0)
Screenshot: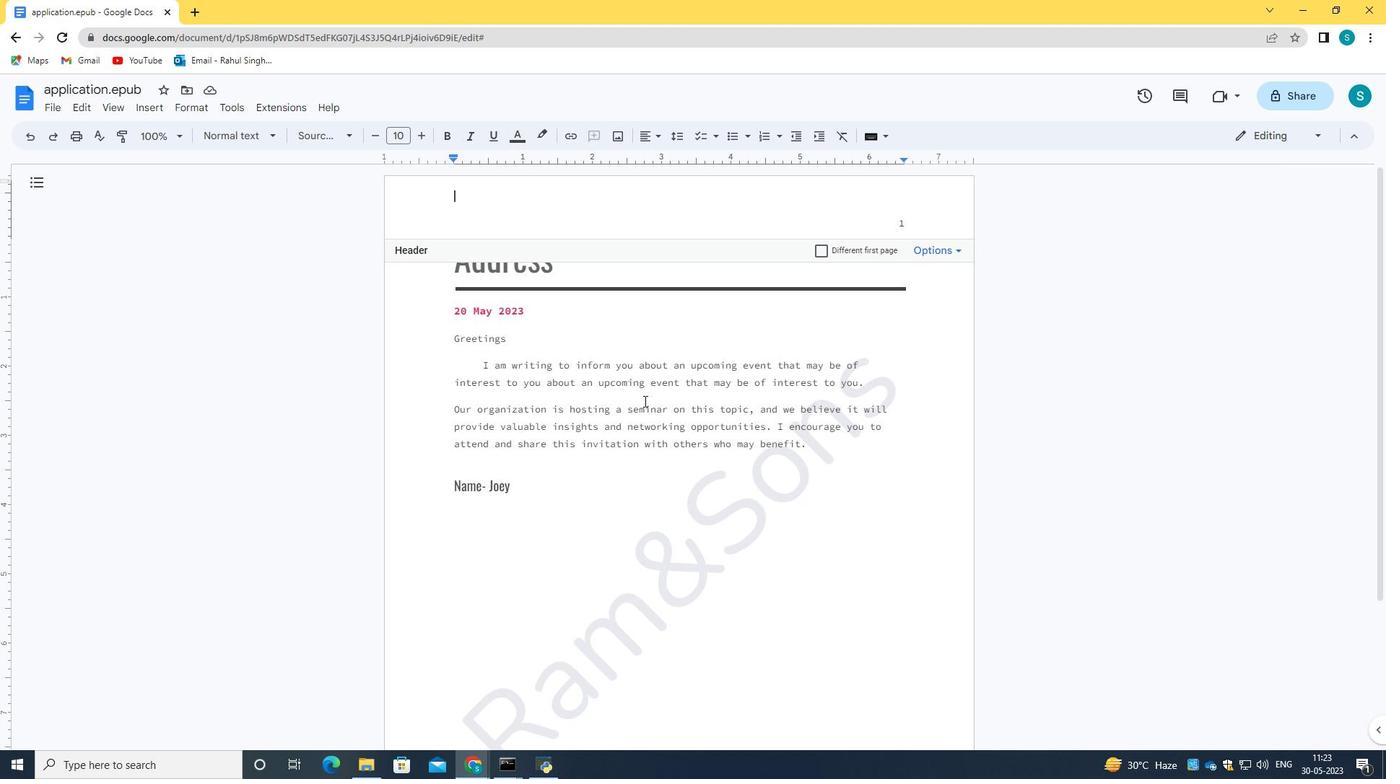 
Action: Mouse scrolled (644, 402) with delta (0, 0)
Screenshot: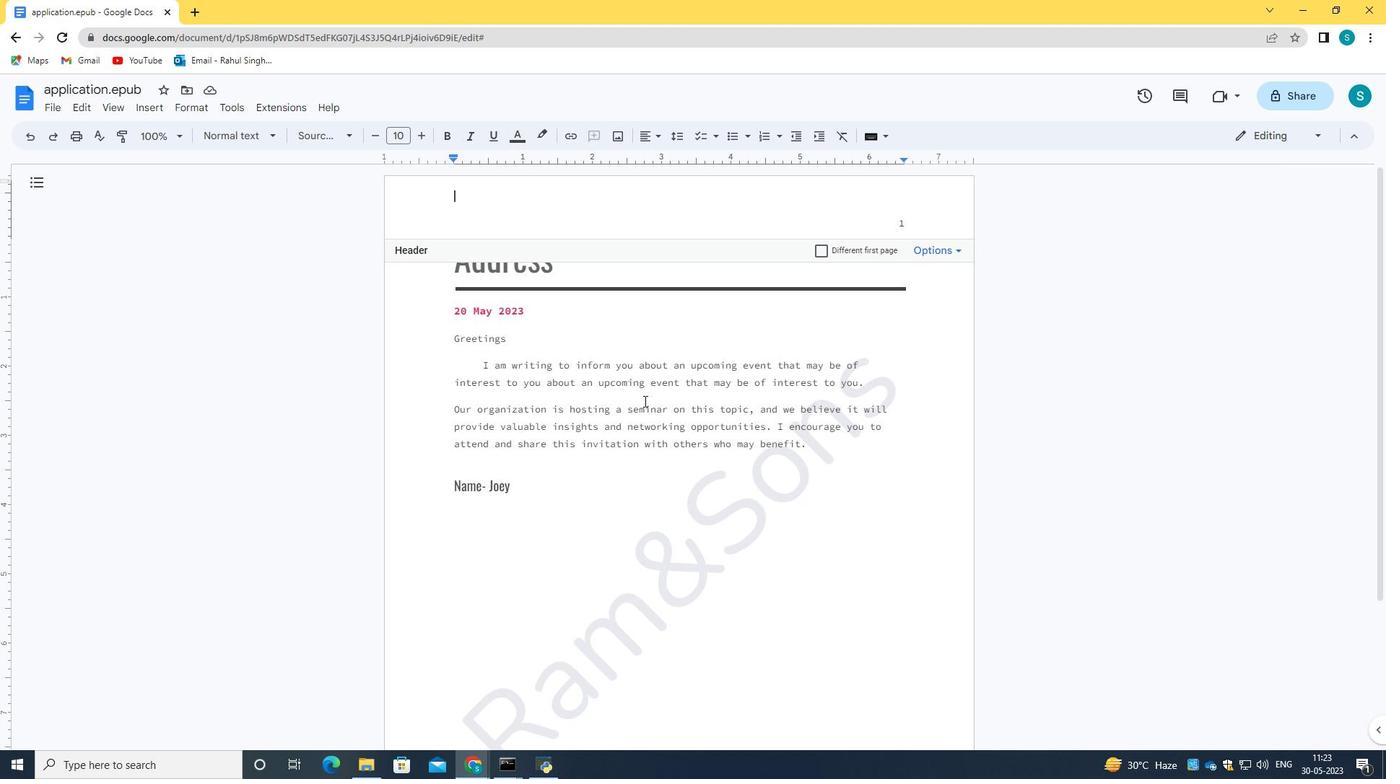 
Action: Mouse scrolled (644, 400) with delta (0, 0)
Screenshot: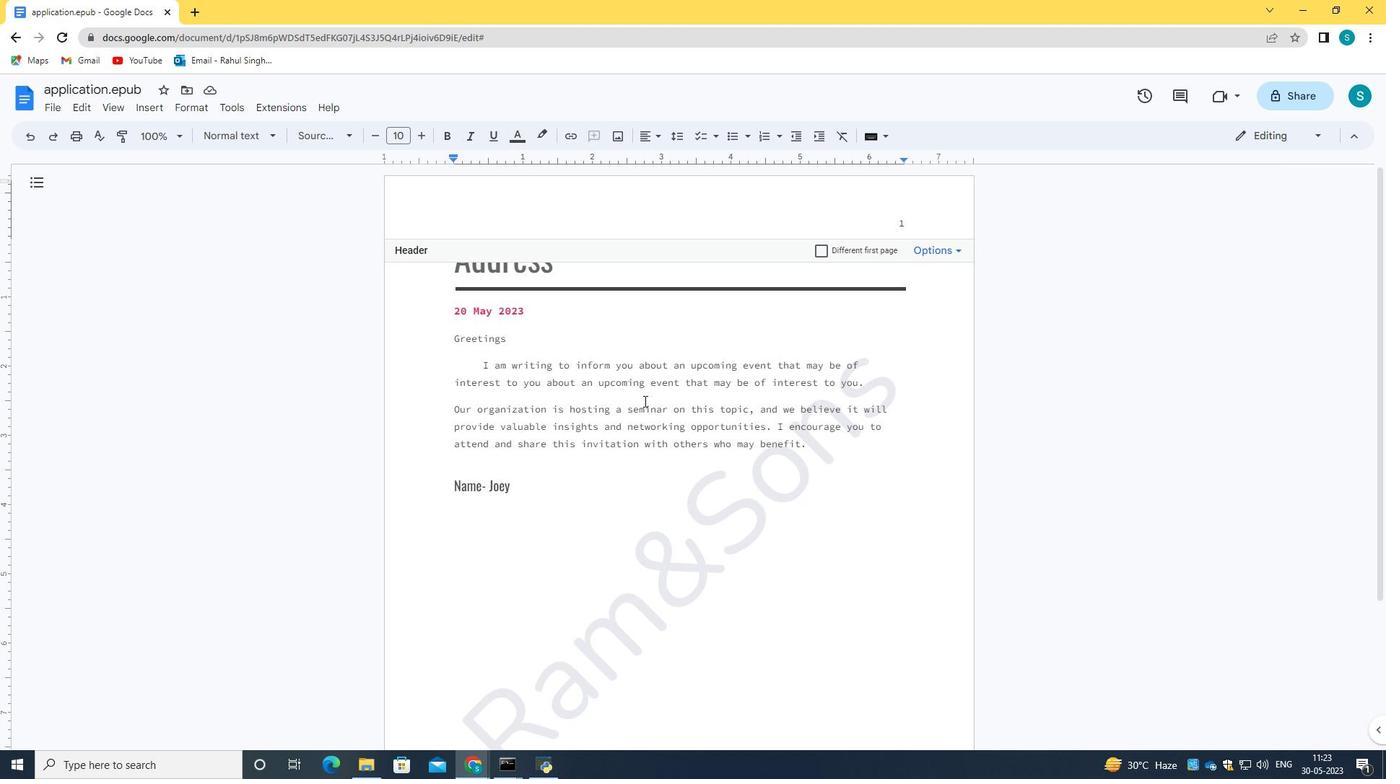 
Action: Mouse scrolled (644, 400) with delta (0, 0)
Screenshot: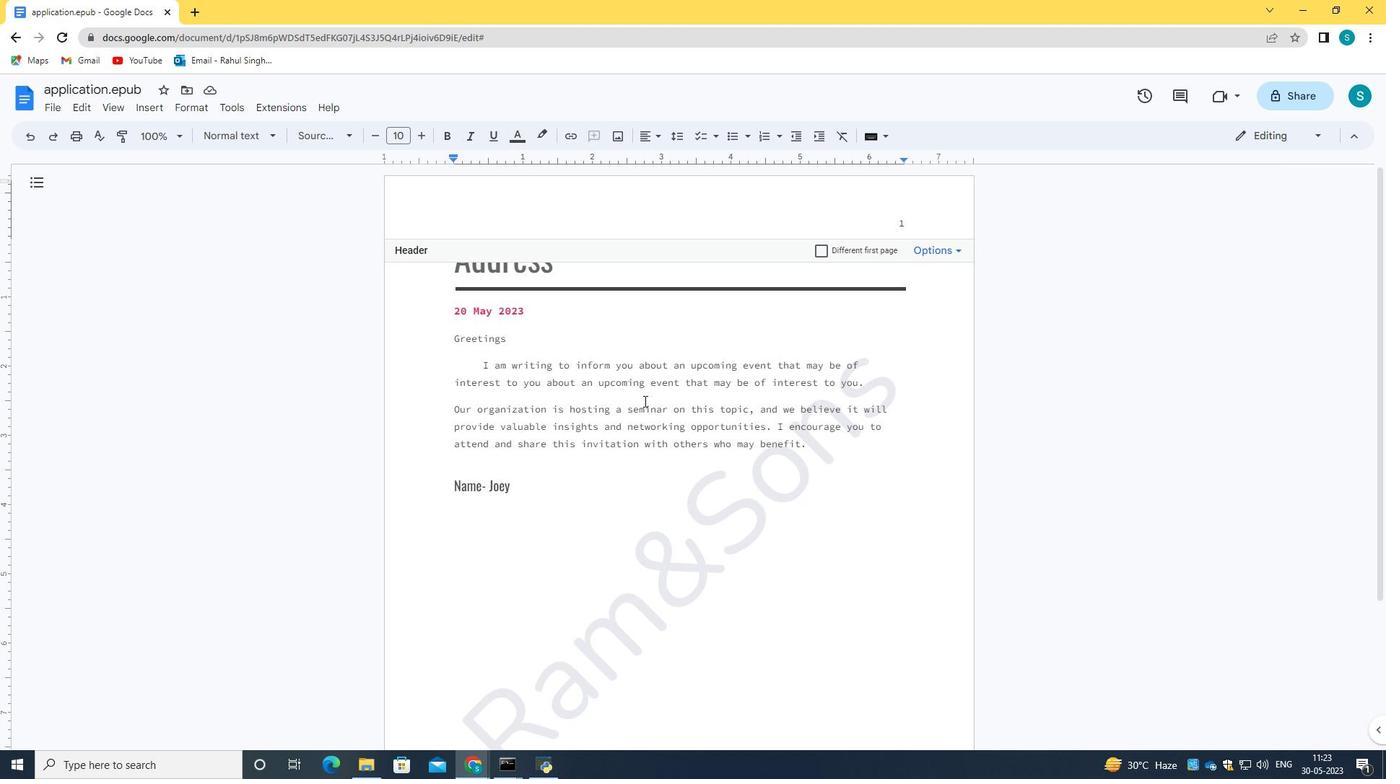
Action: Mouse scrolled (644, 400) with delta (0, 0)
Screenshot: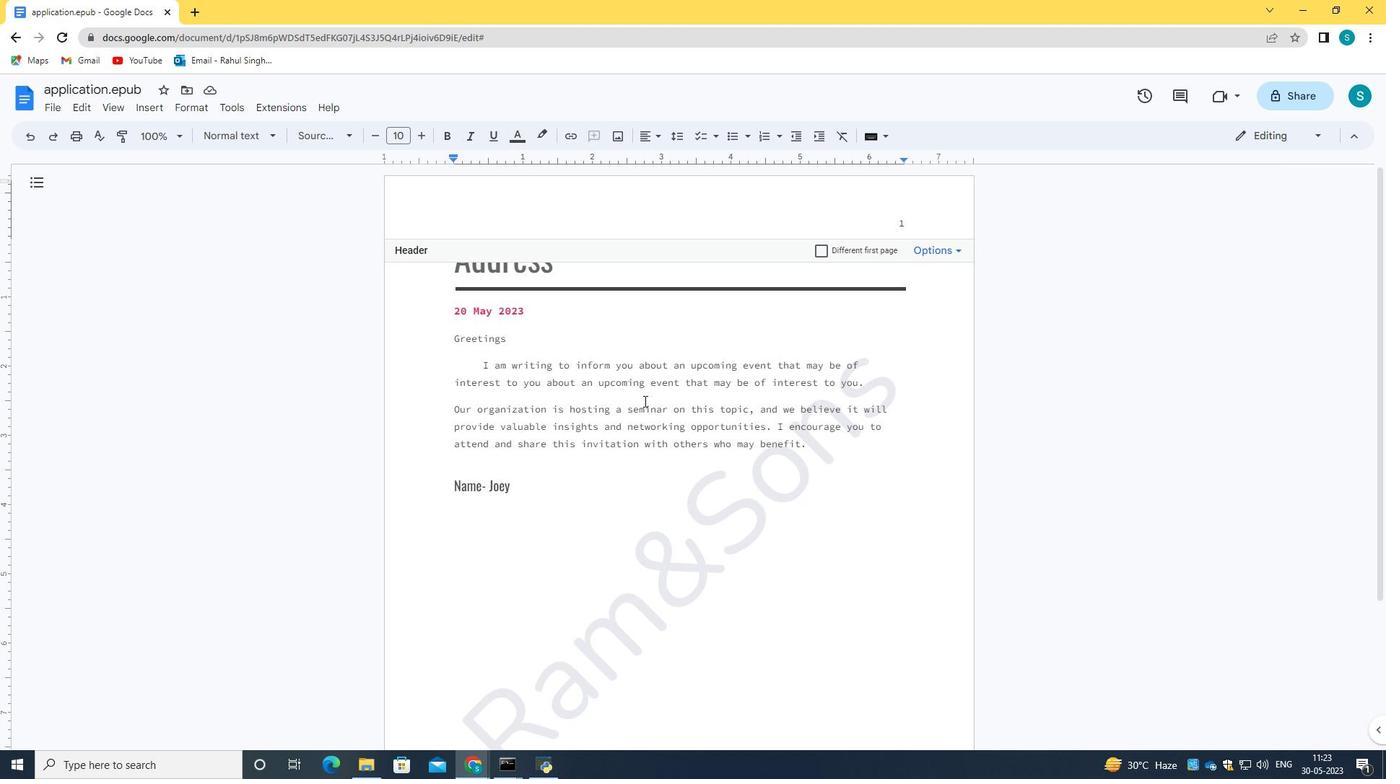 
Action: Mouse scrolled (644, 400) with delta (0, 0)
Screenshot: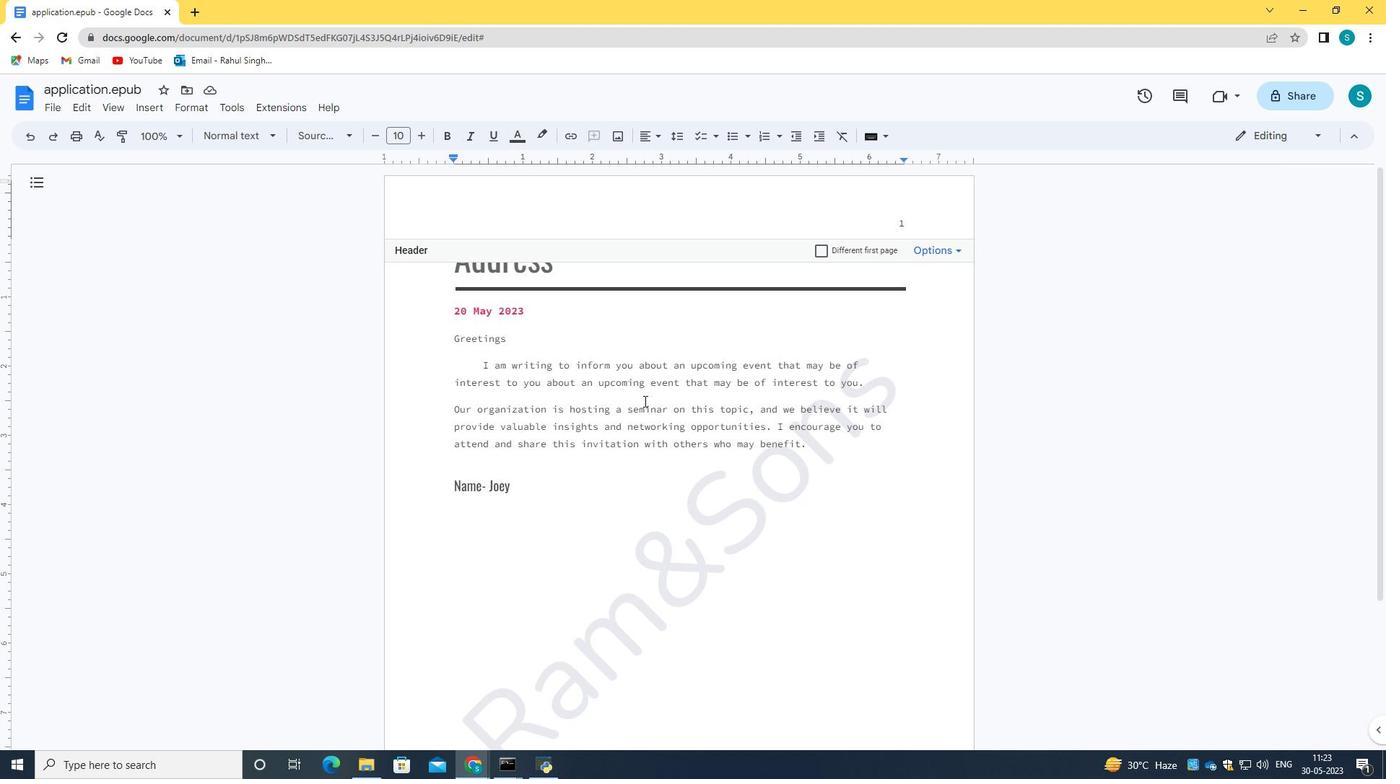 
Action: Mouse scrolled (644, 402) with delta (0, 0)
Screenshot: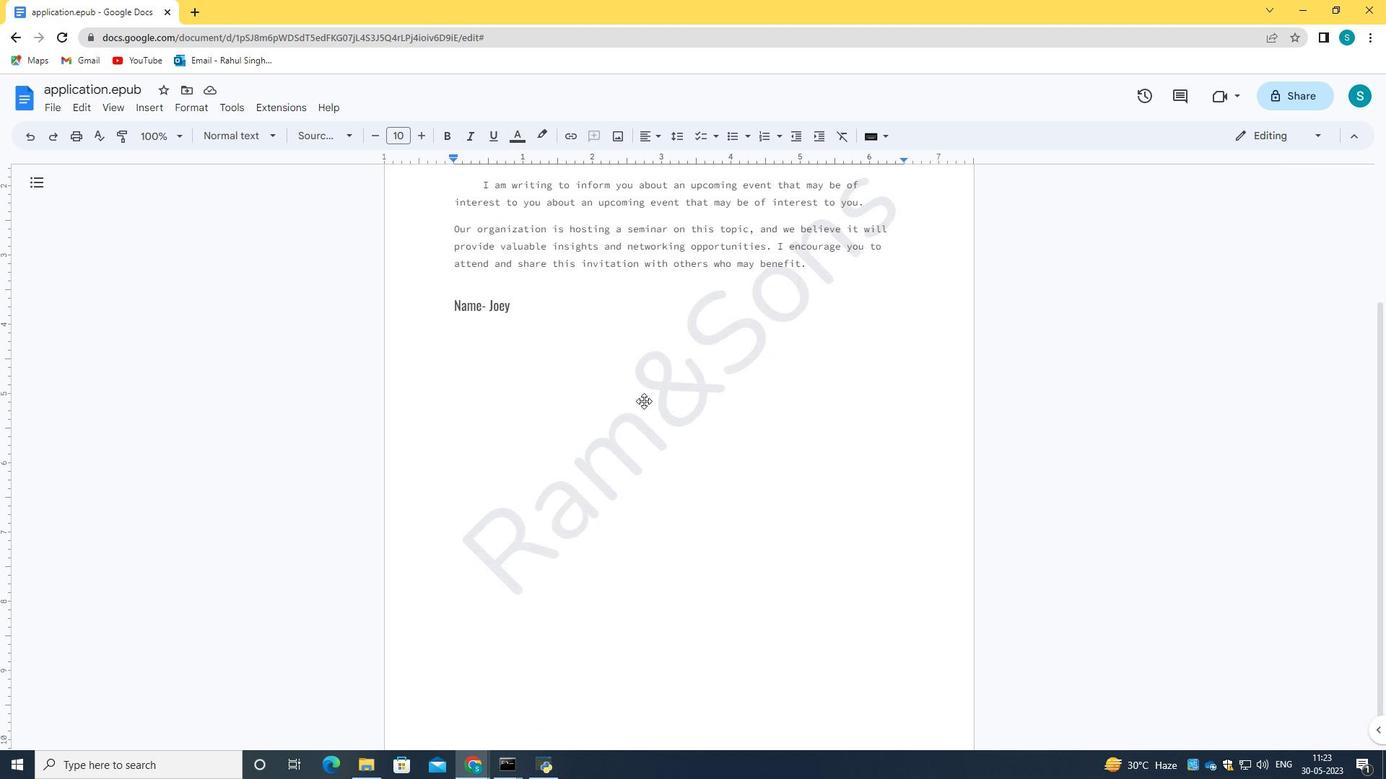 
Action: Mouse scrolled (644, 402) with delta (0, 0)
Screenshot: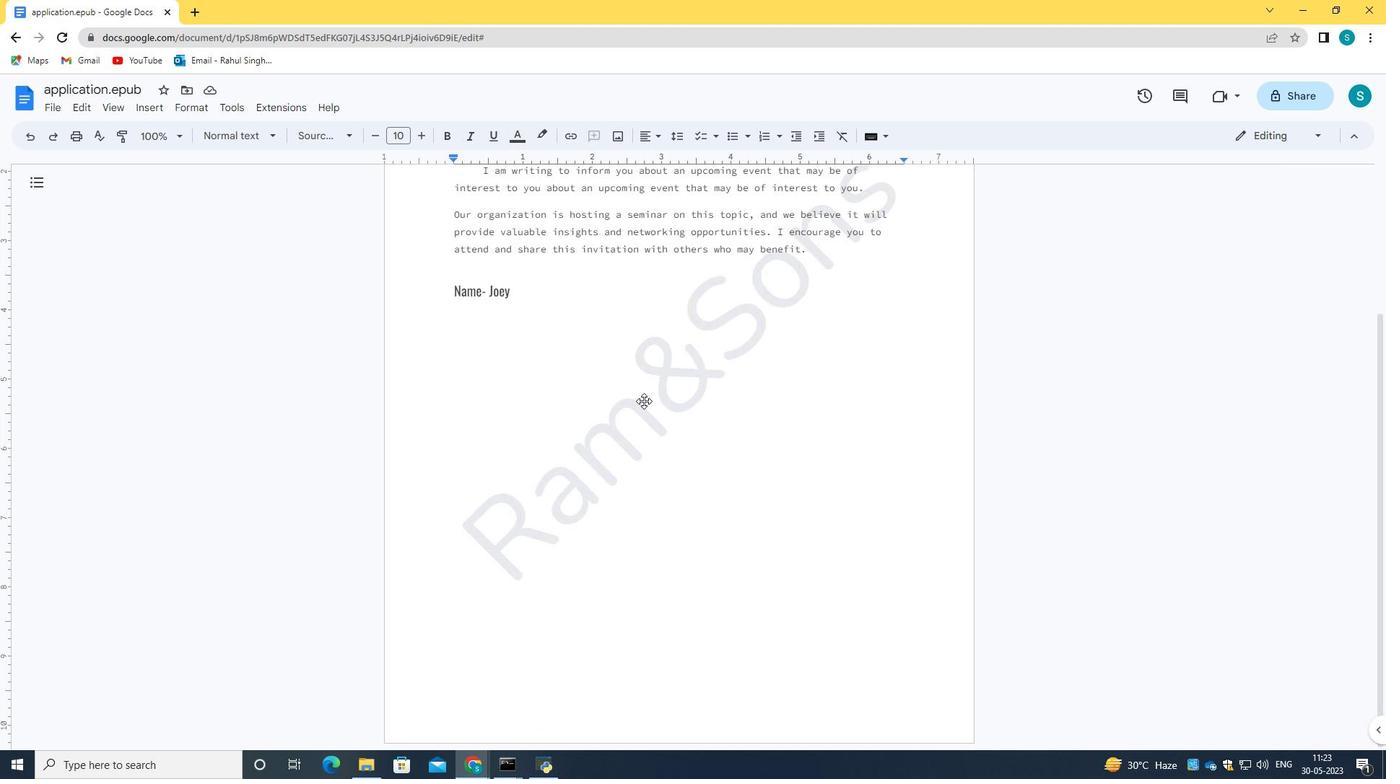 
Action: Mouse scrolled (644, 402) with delta (0, 0)
Screenshot: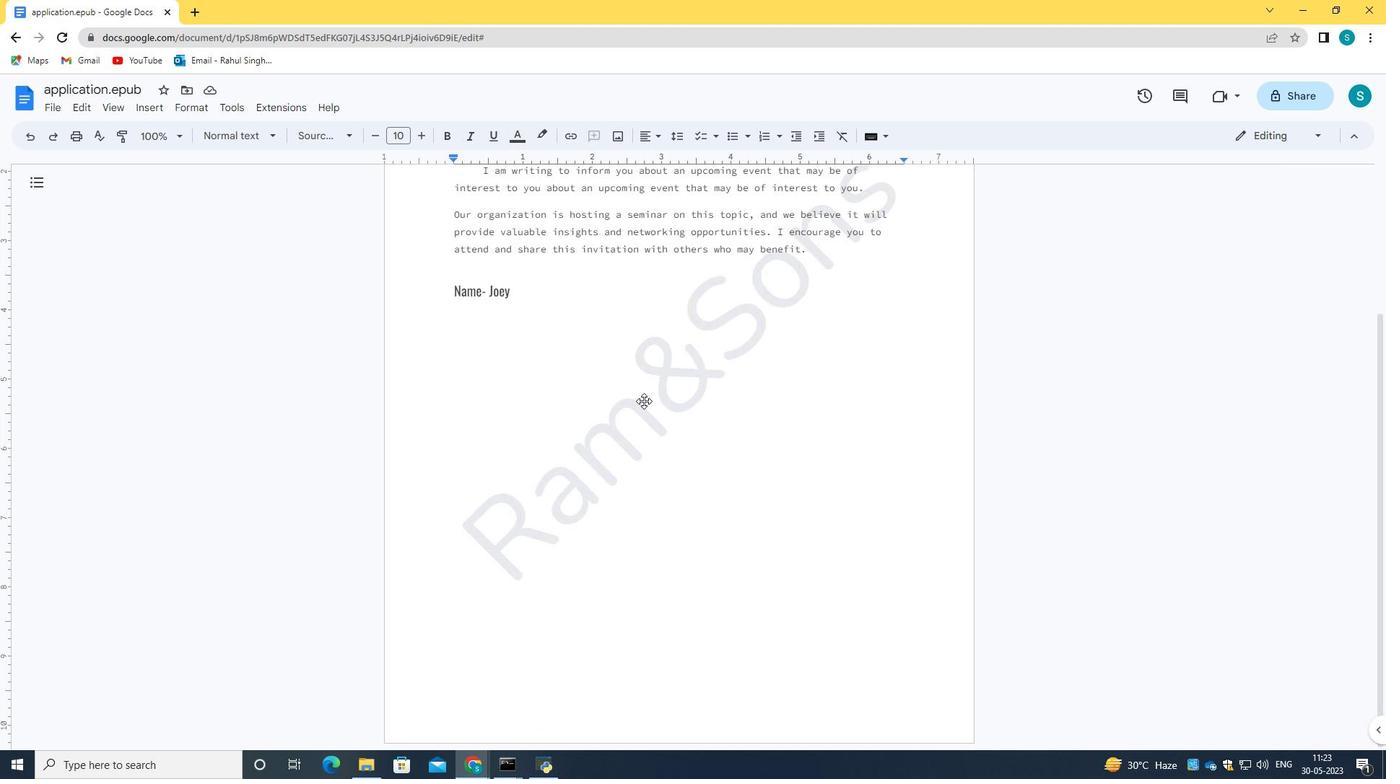 
Action: Mouse scrolled (644, 402) with delta (0, 0)
Screenshot: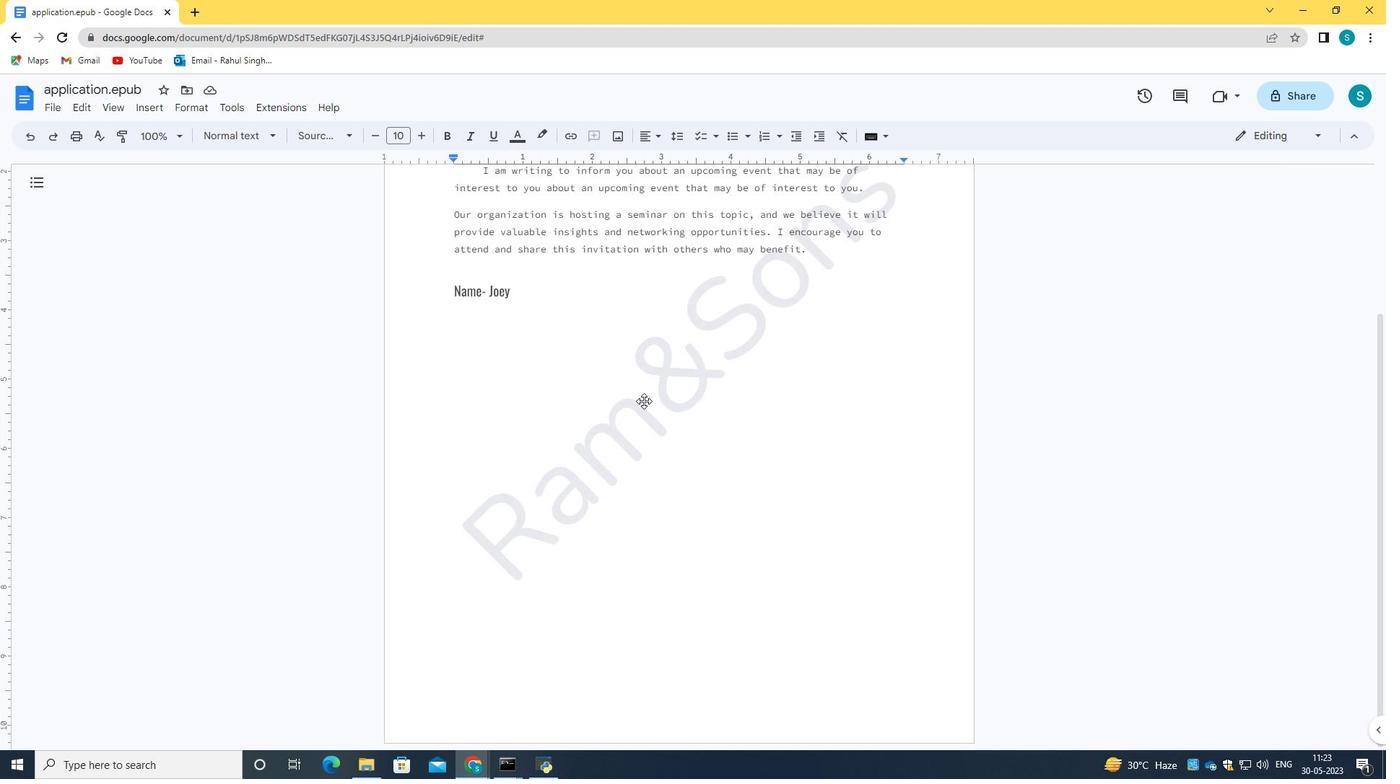 
Action: Mouse scrolled (644, 402) with delta (0, 0)
Screenshot: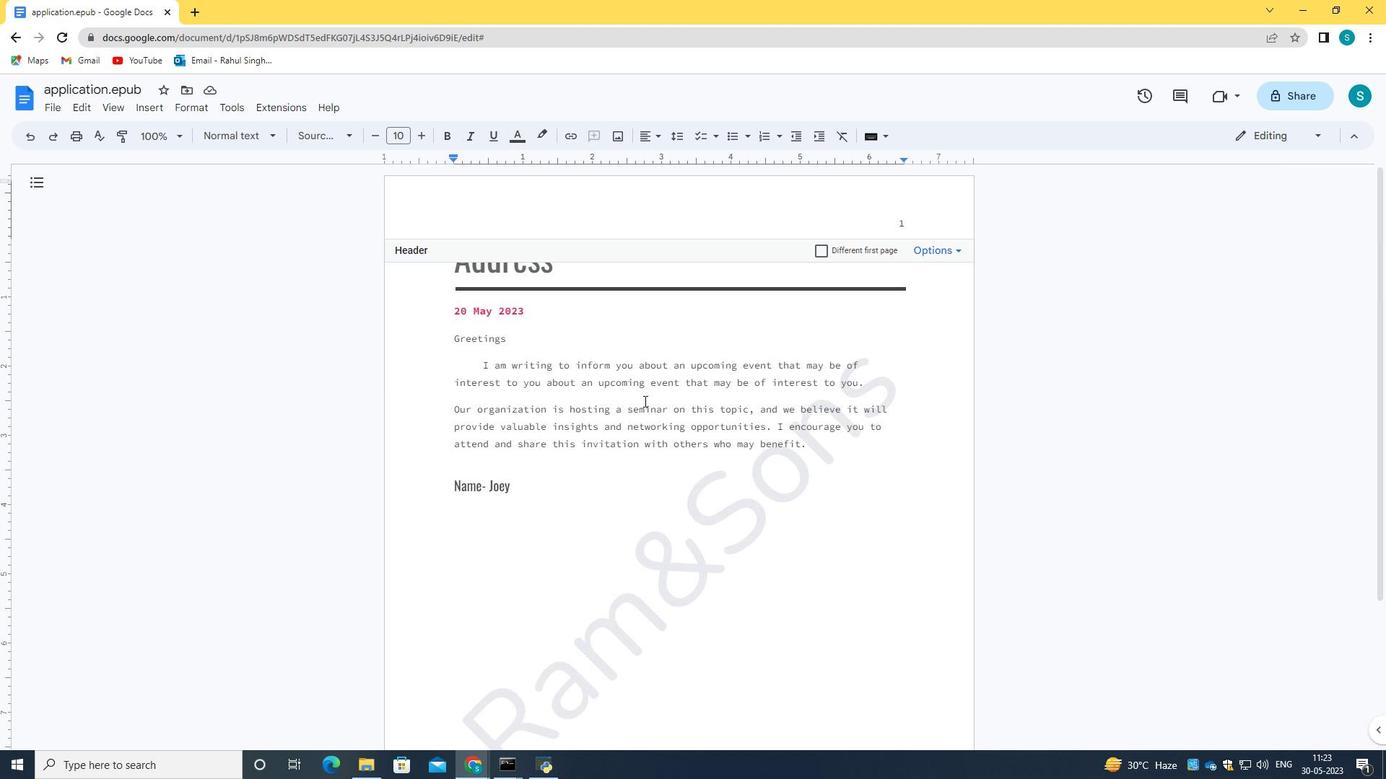 
Action: Mouse moved to (835, 353)
Screenshot: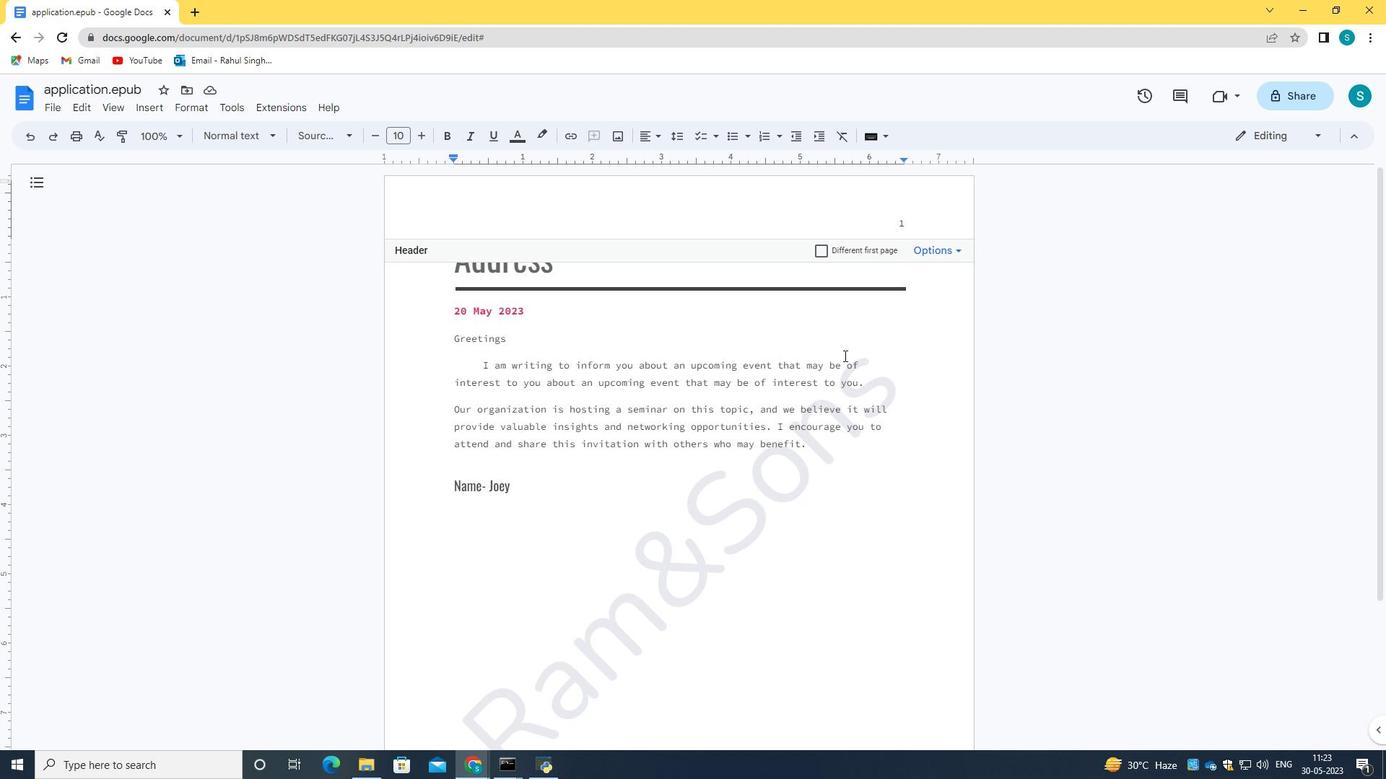 
Action: Mouse pressed left at (835, 353)
Screenshot: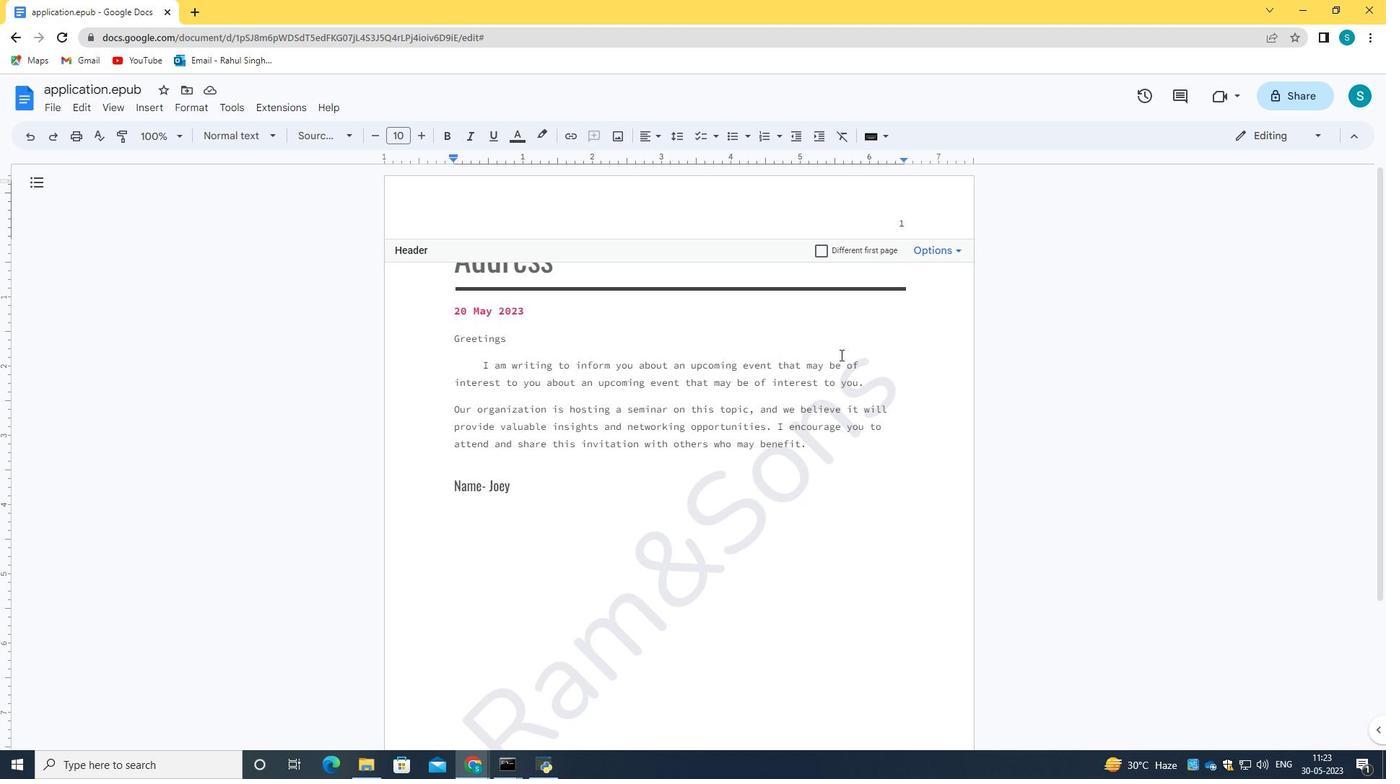 
Action: Mouse moved to (415, 197)
Screenshot: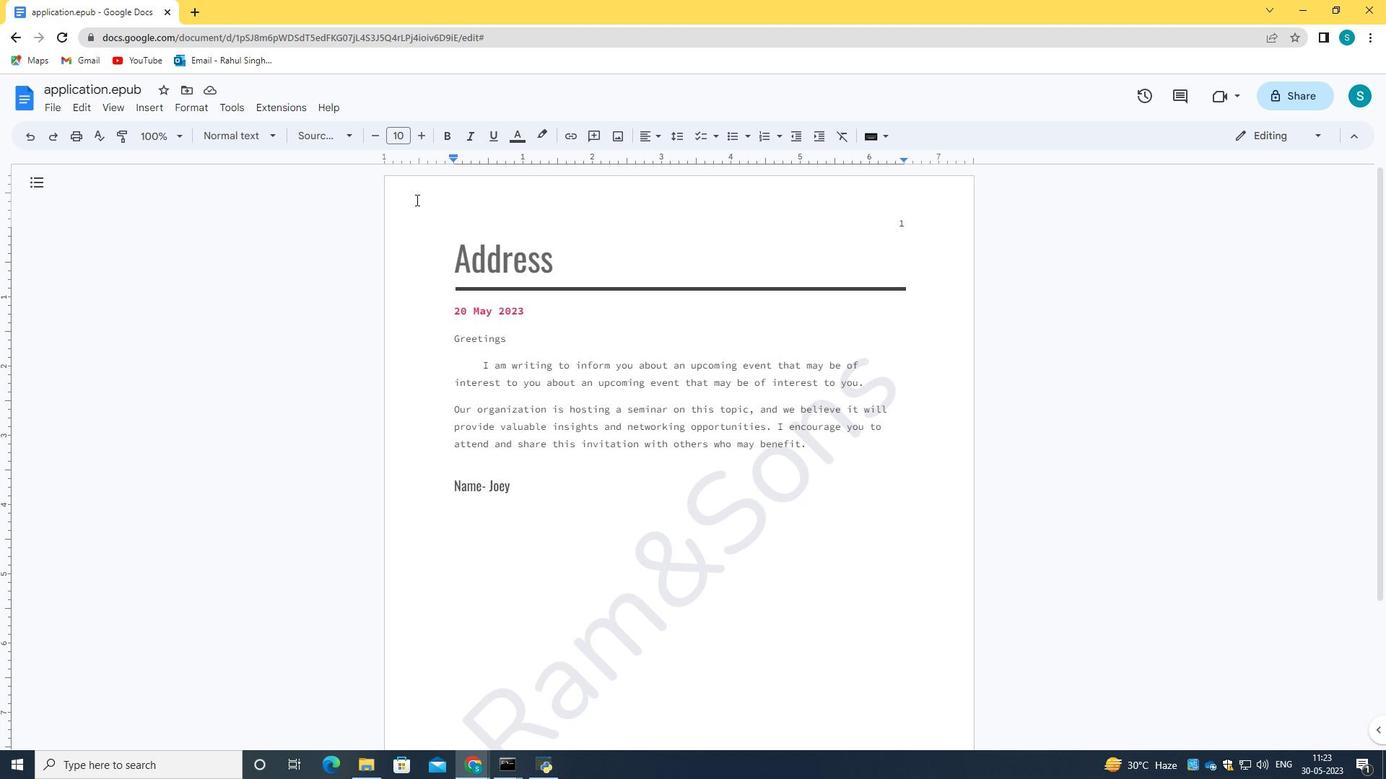 
Action: Mouse pressed left at (415, 197)
Screenshot: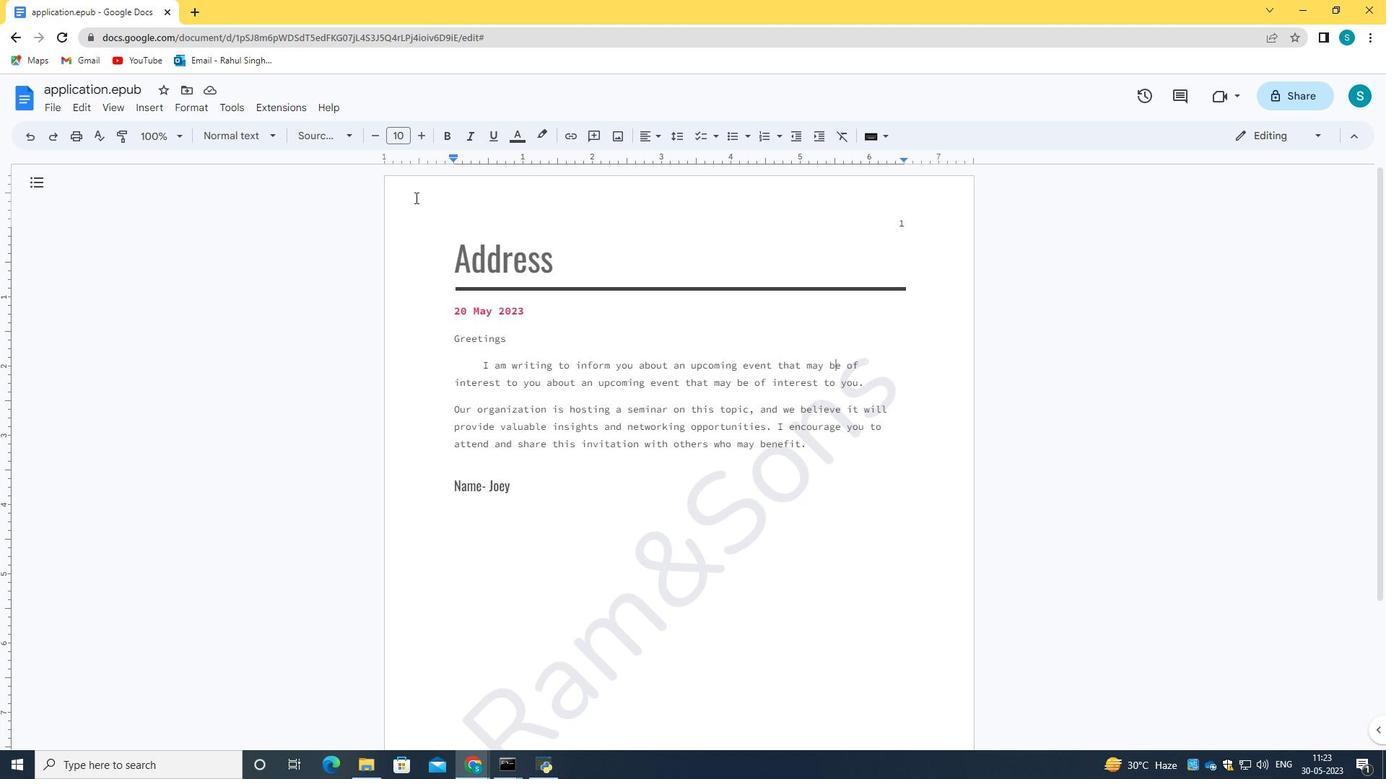 
Action: Mouse moved to (471, 194)
Screenshot: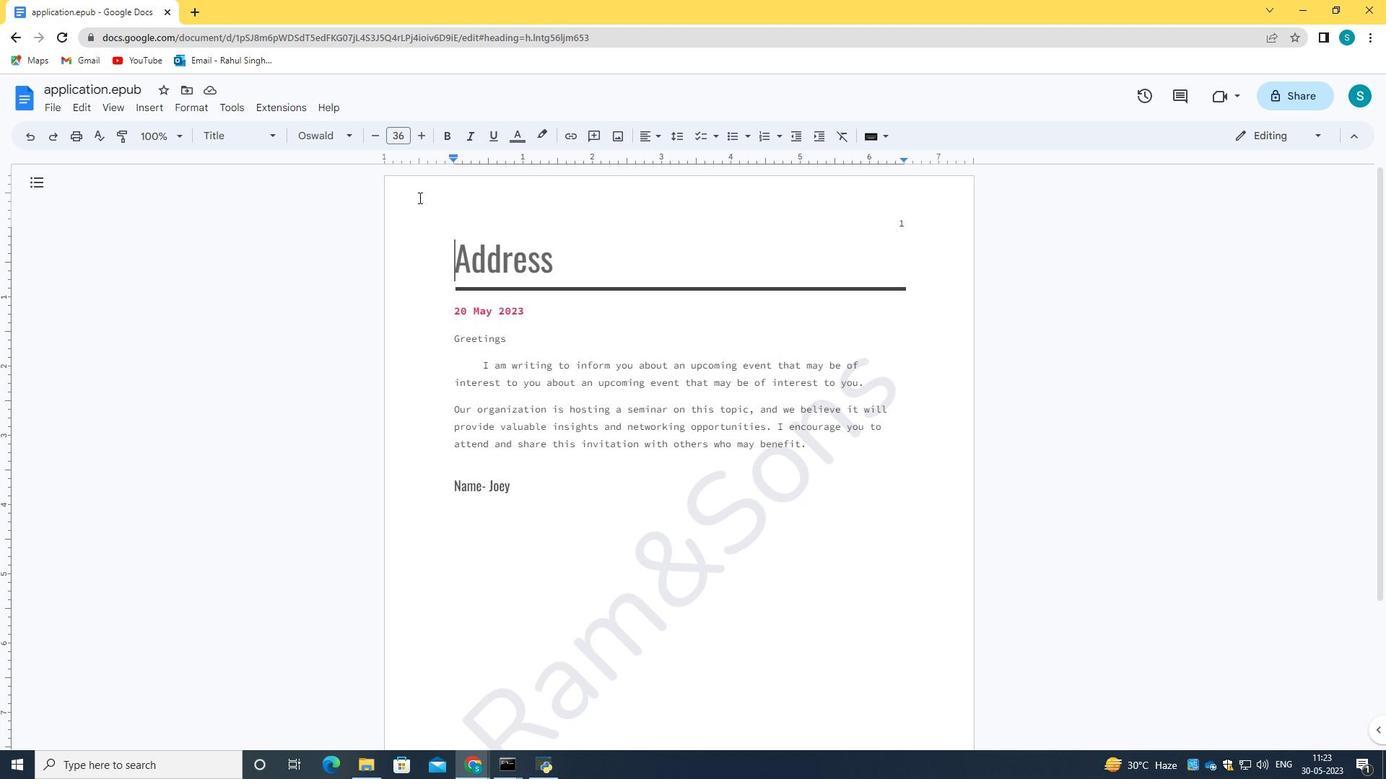
Action: Mouse pressed left at (471, 194)
Screenshot: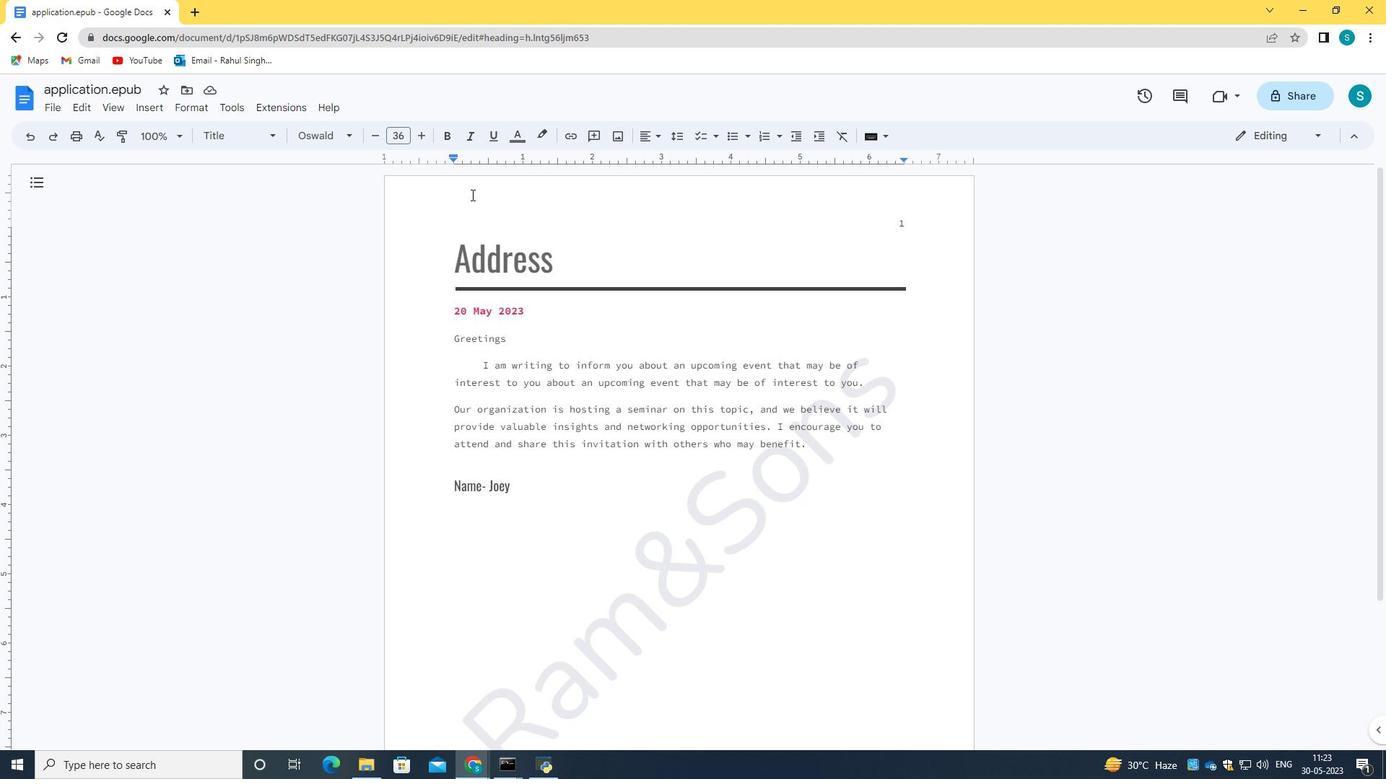 
Action: Mouse moved to (397, 194)
Screenshot: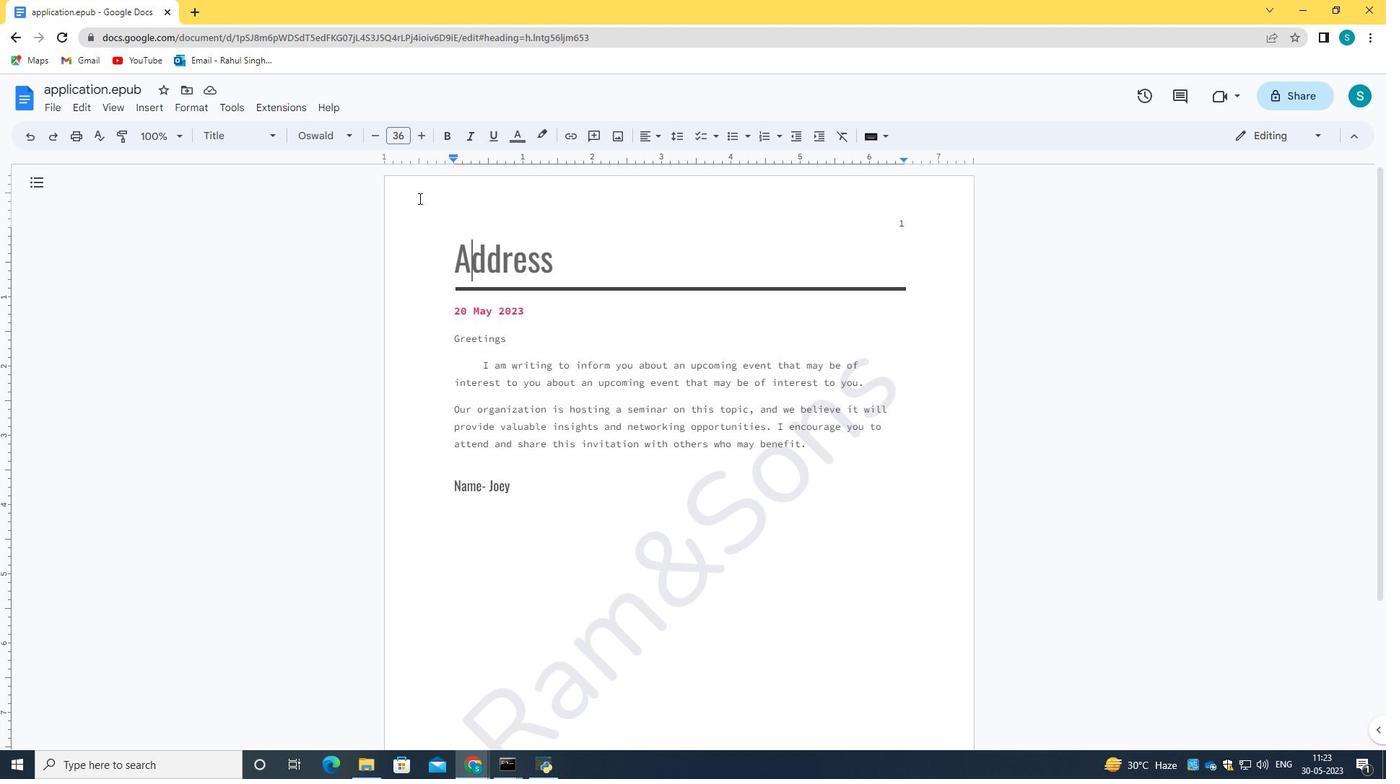 
Action: Mouse pressed left at (397, 194)
Screenshot: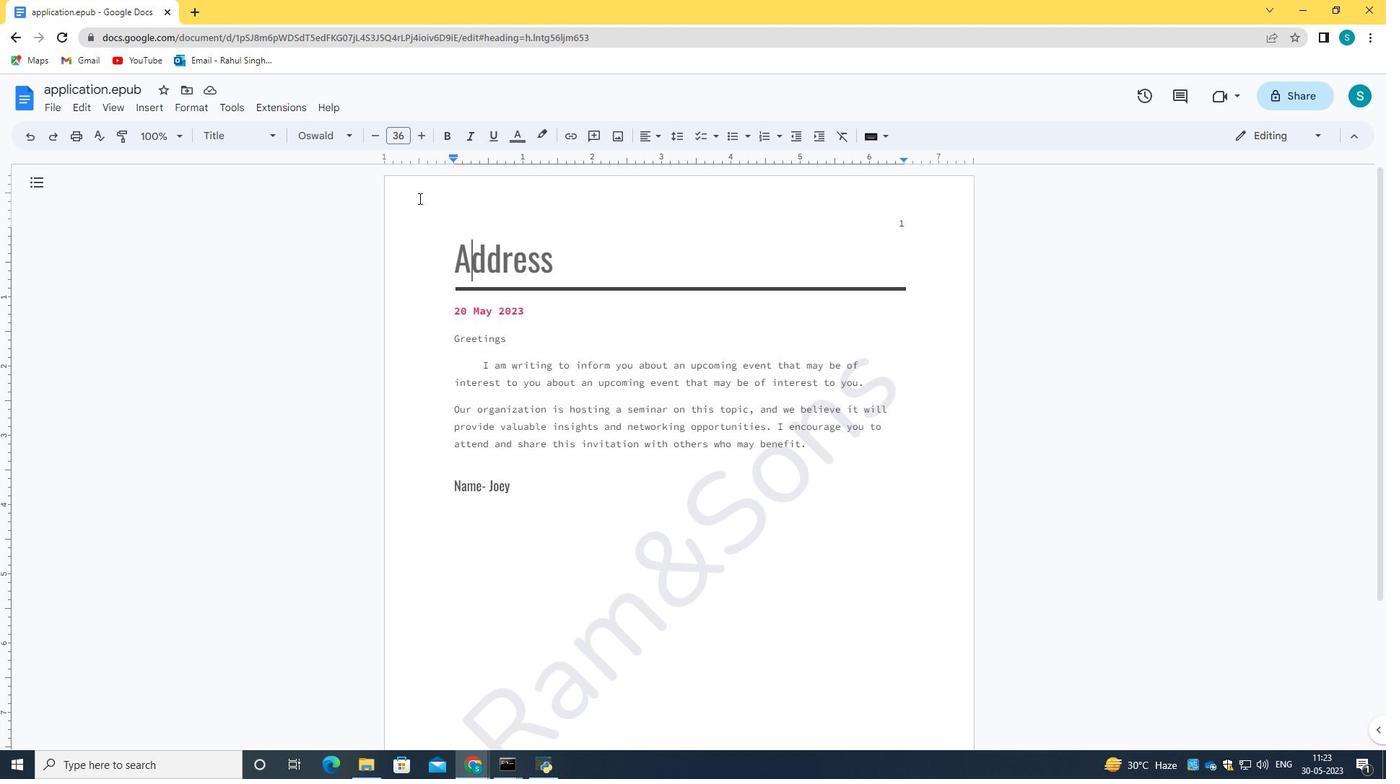 
Action: Mouse moved to (462, 213)
Screenshot: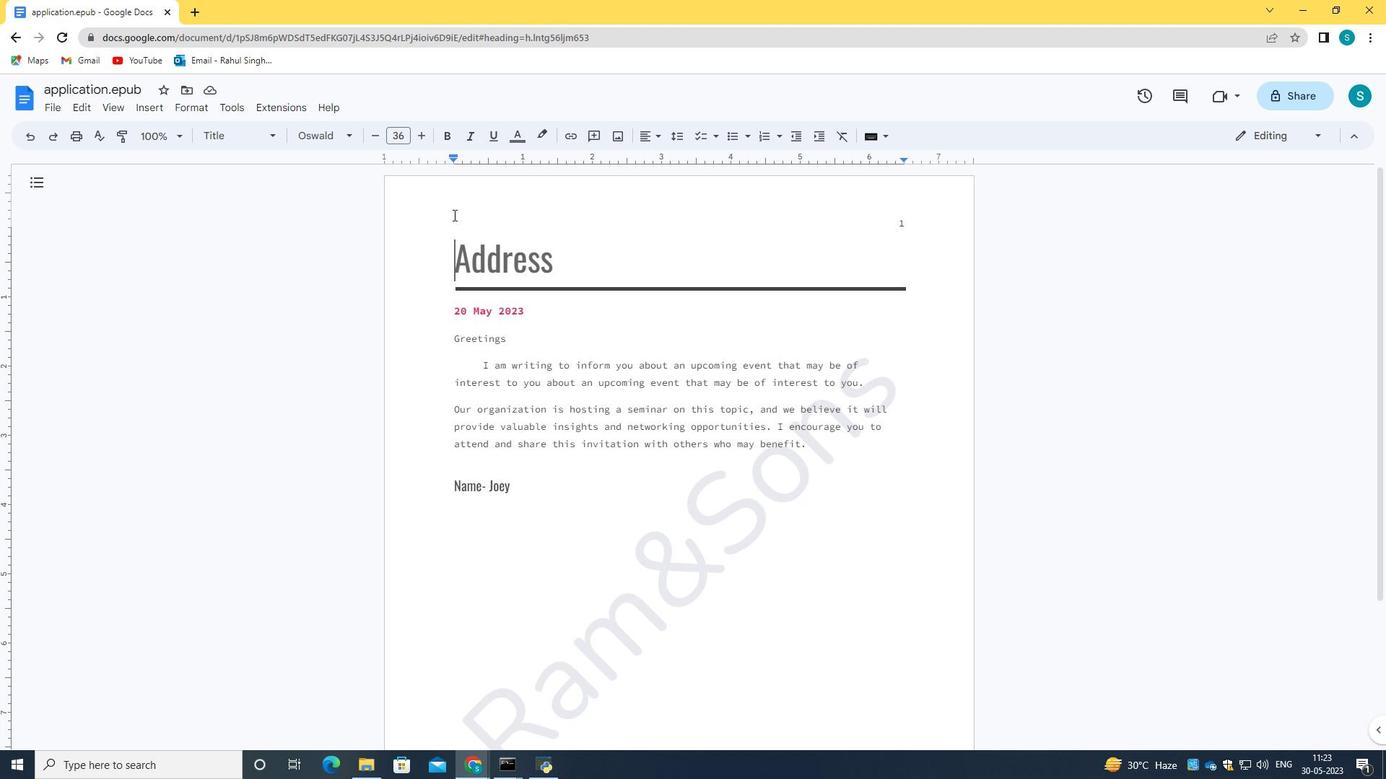 
Action: Mouse pressed left at (462, 213)
Screenshot: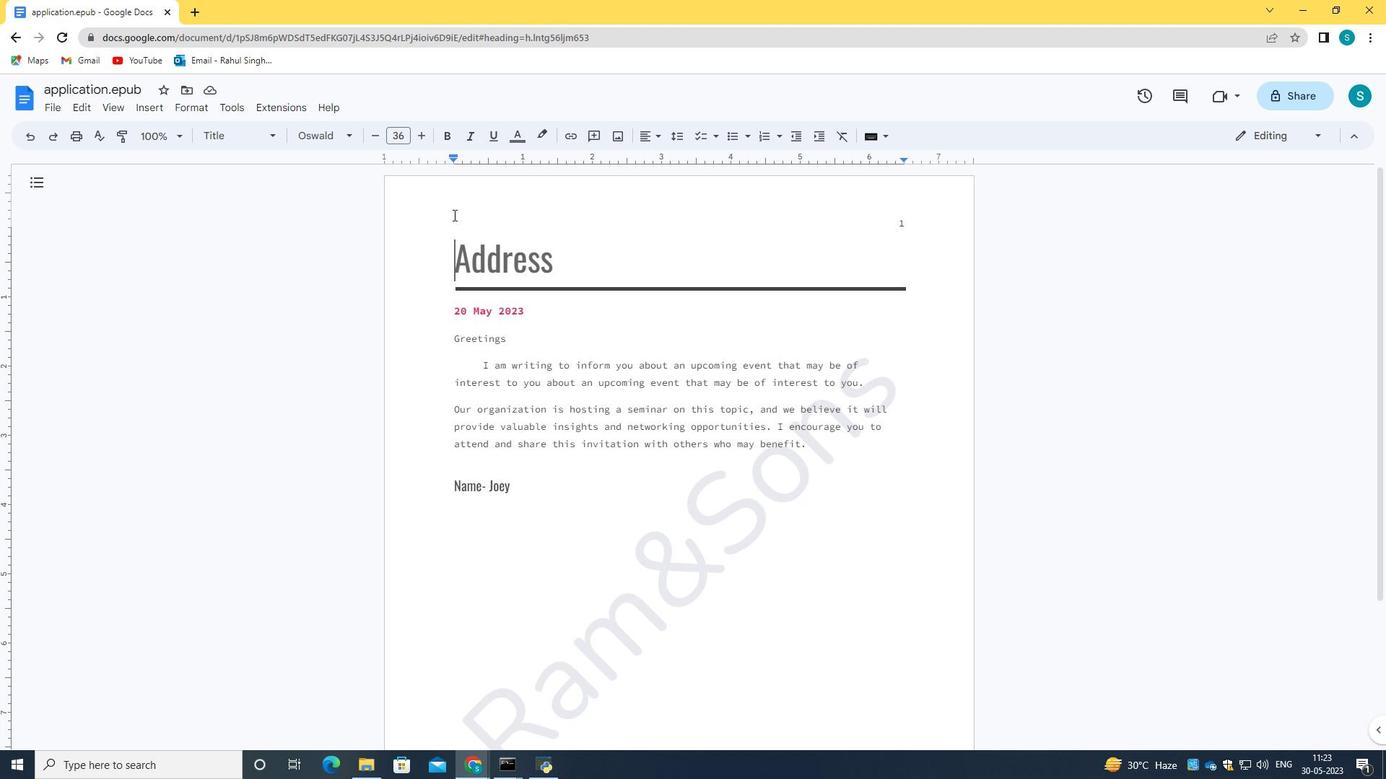 
Action: Mouse moved to (561, 213)
Screenshot: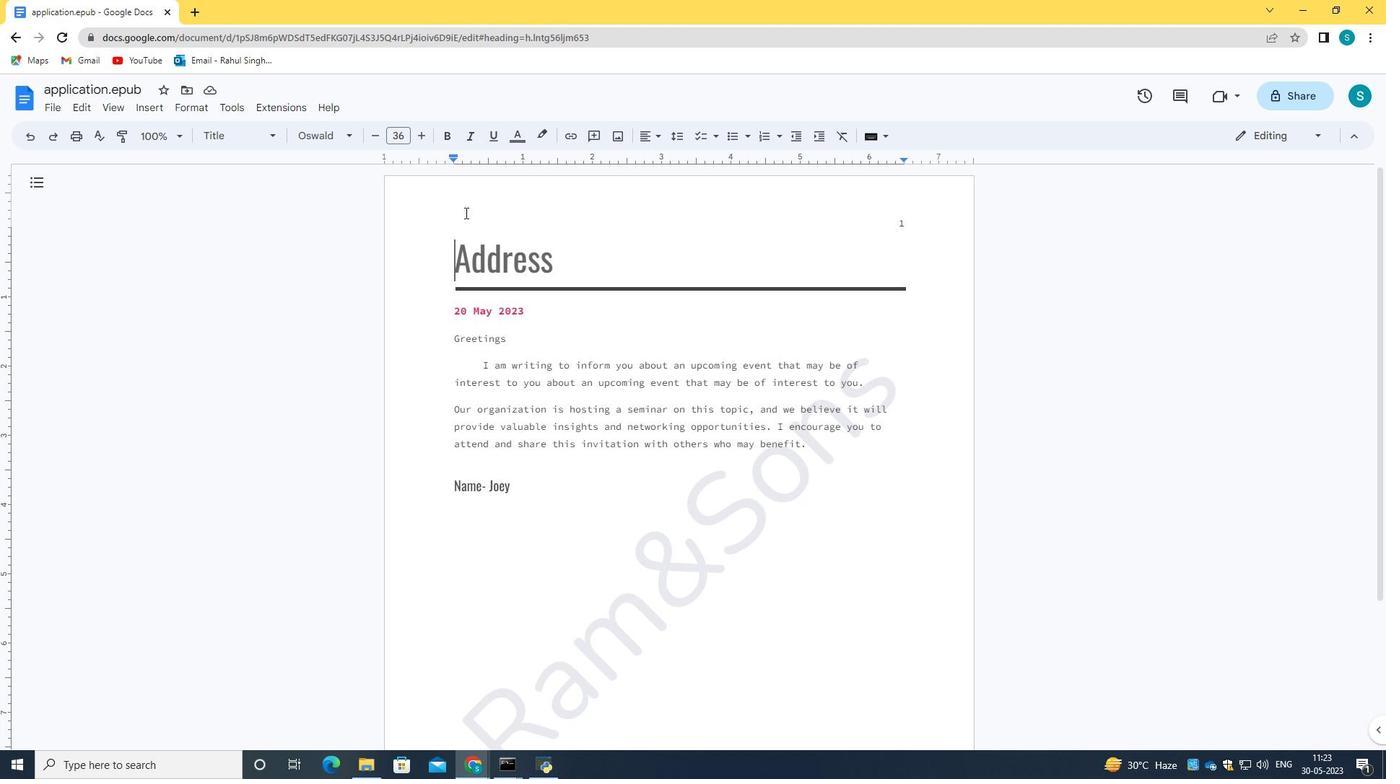 
Action: Mouse pressed left at (561, 213)
Screenshot: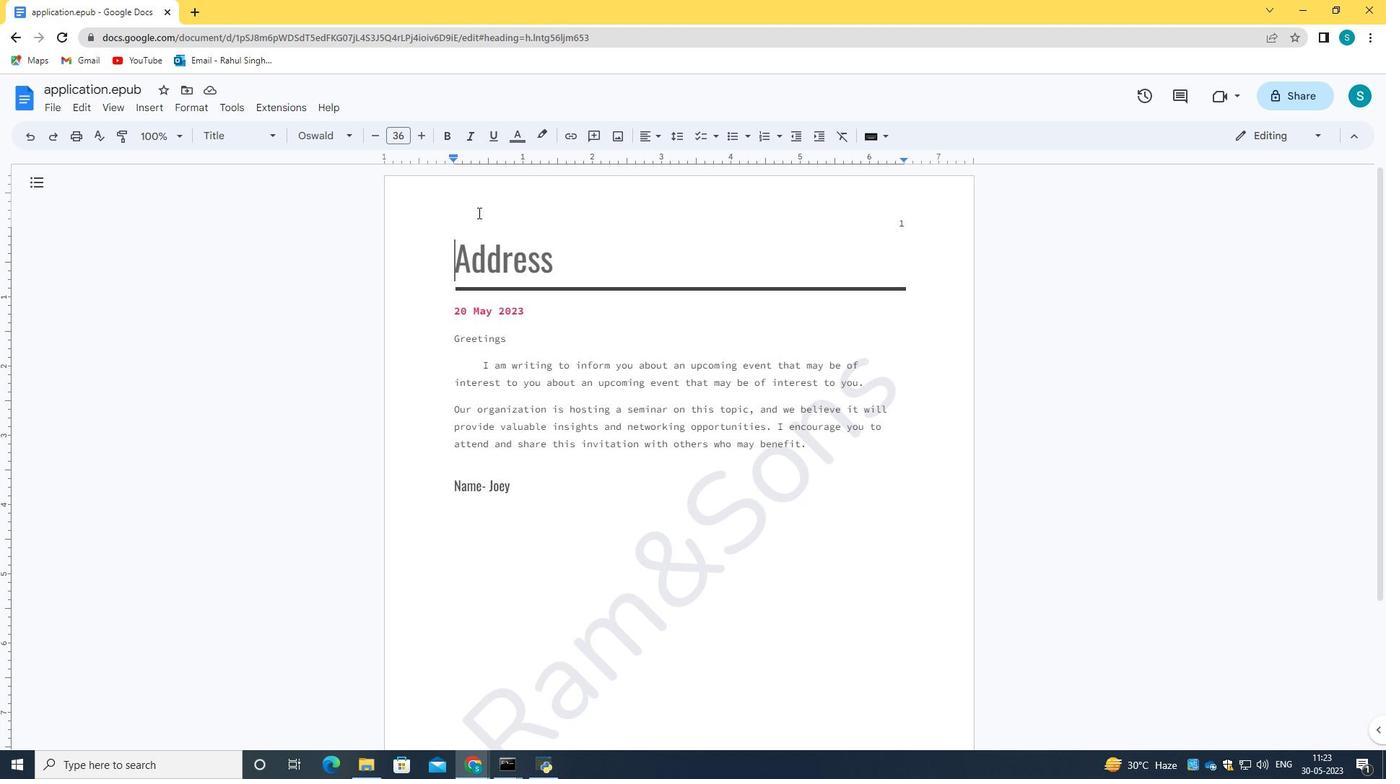 
Action: Mouse pressed left at (561, 213)
Screenshot: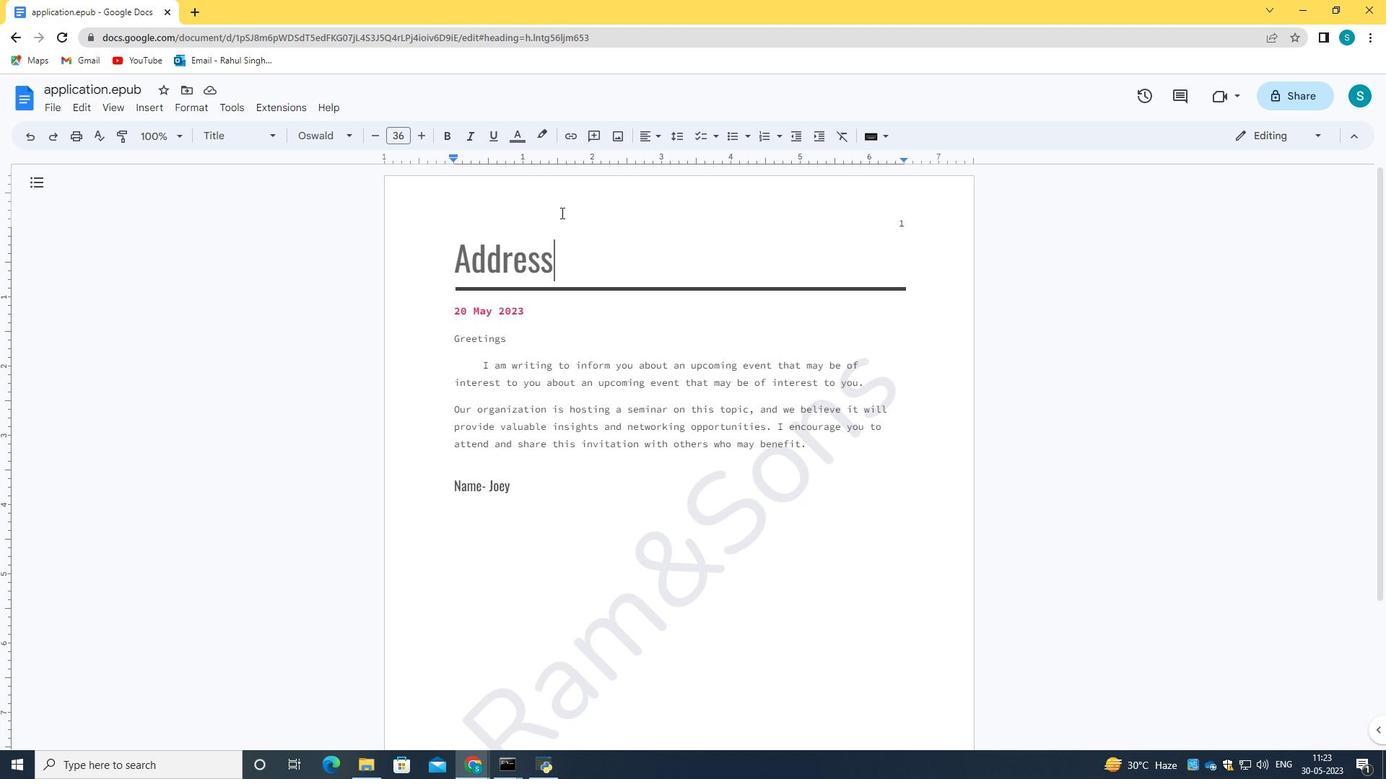 
Action: Mouse moved to (593, 266)
Screenshot: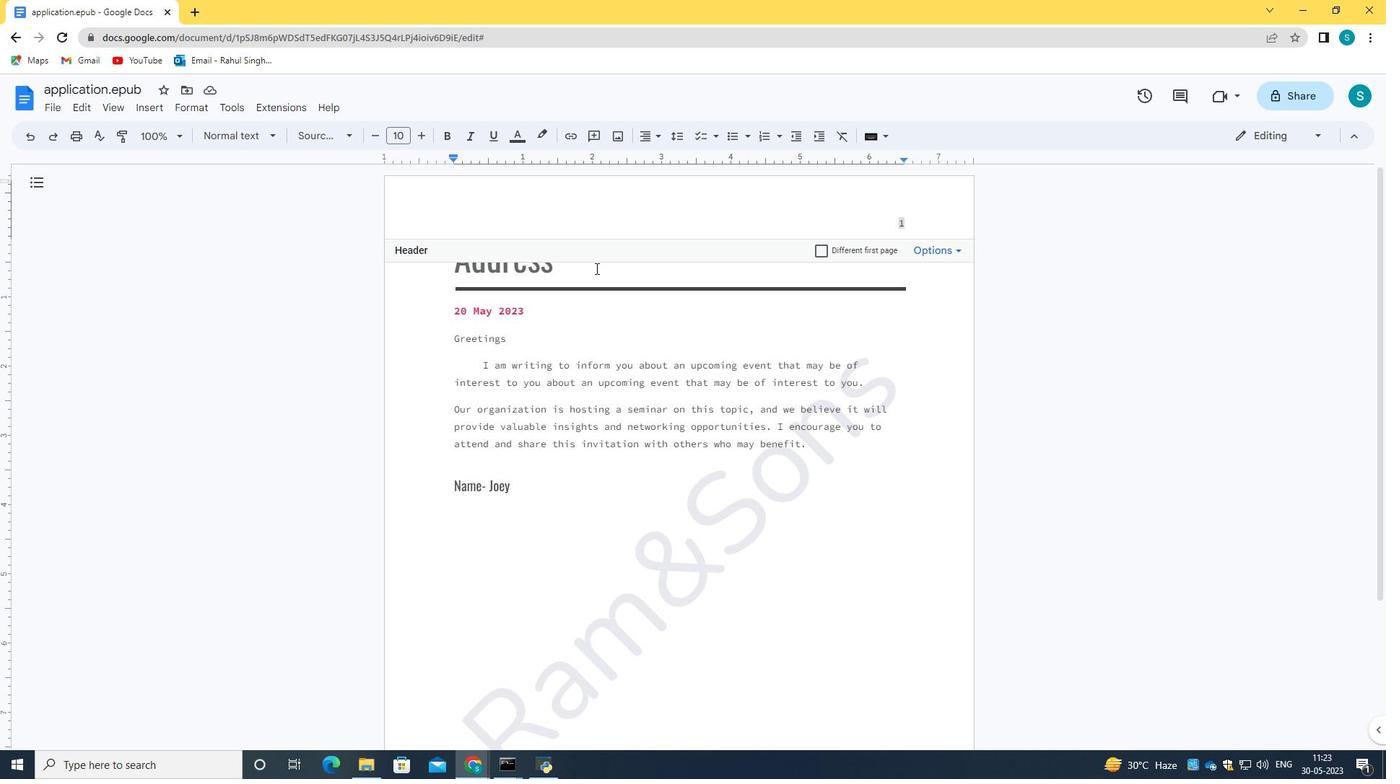 
Action: Mouse pressed left at (593, 266)
Screenshot: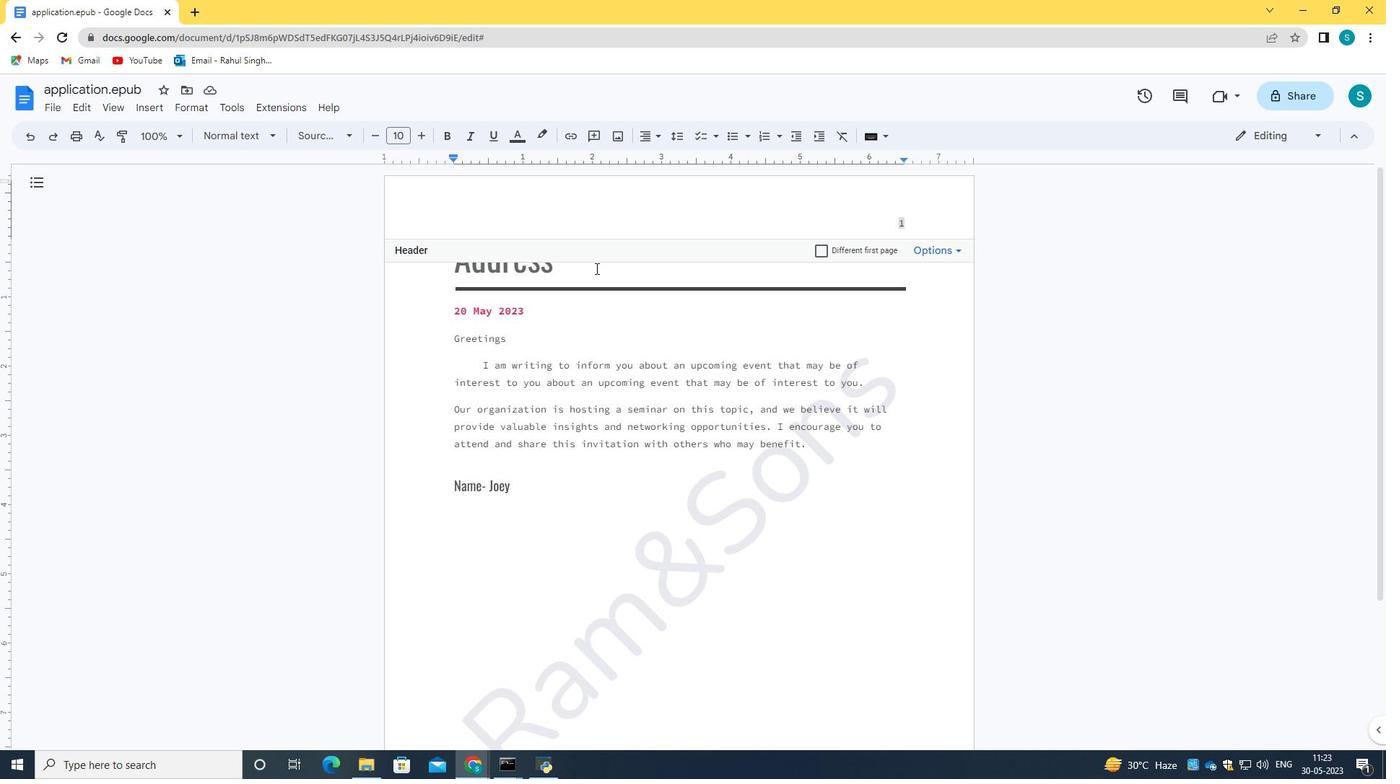 
Action: Mouse moved to (546, 137)
Screenshot: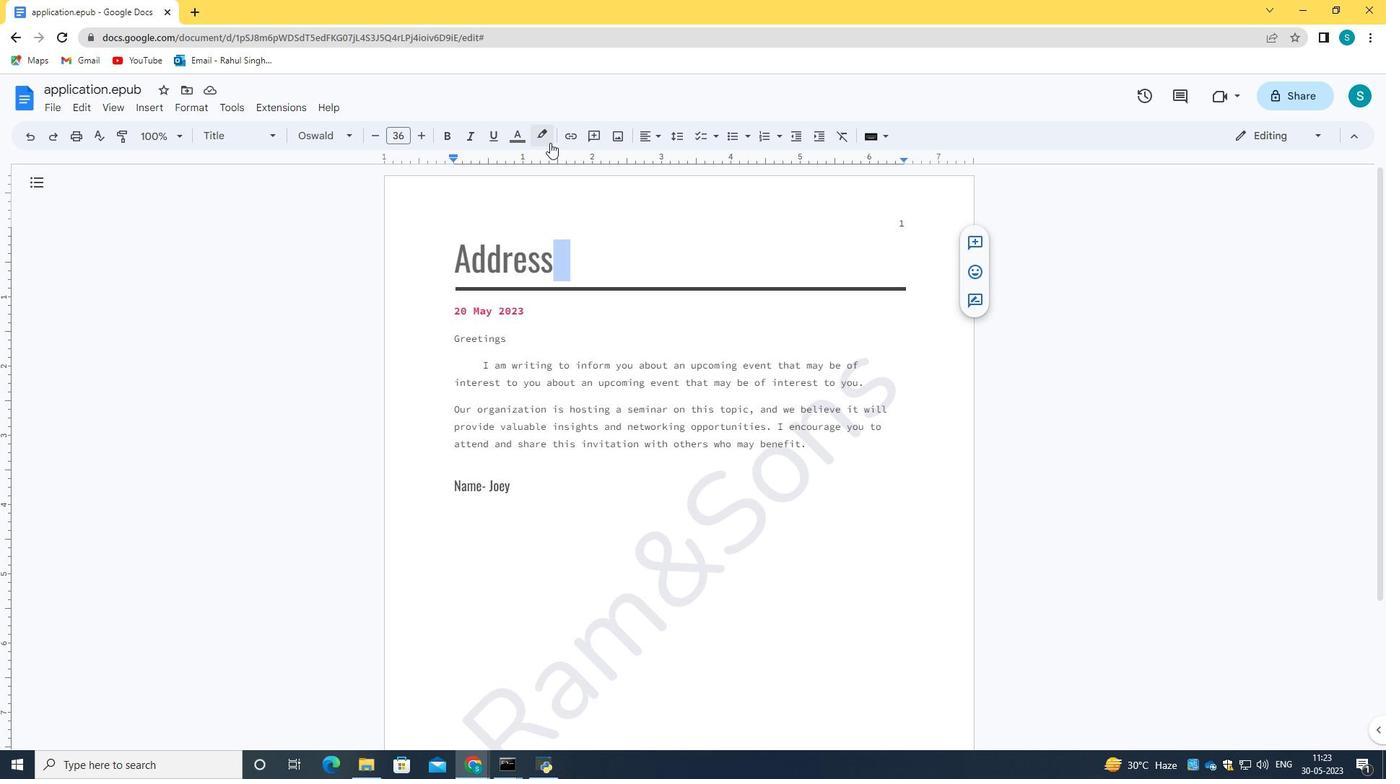 
Action: Mouse pressed left at (546, 137)
Screenshot: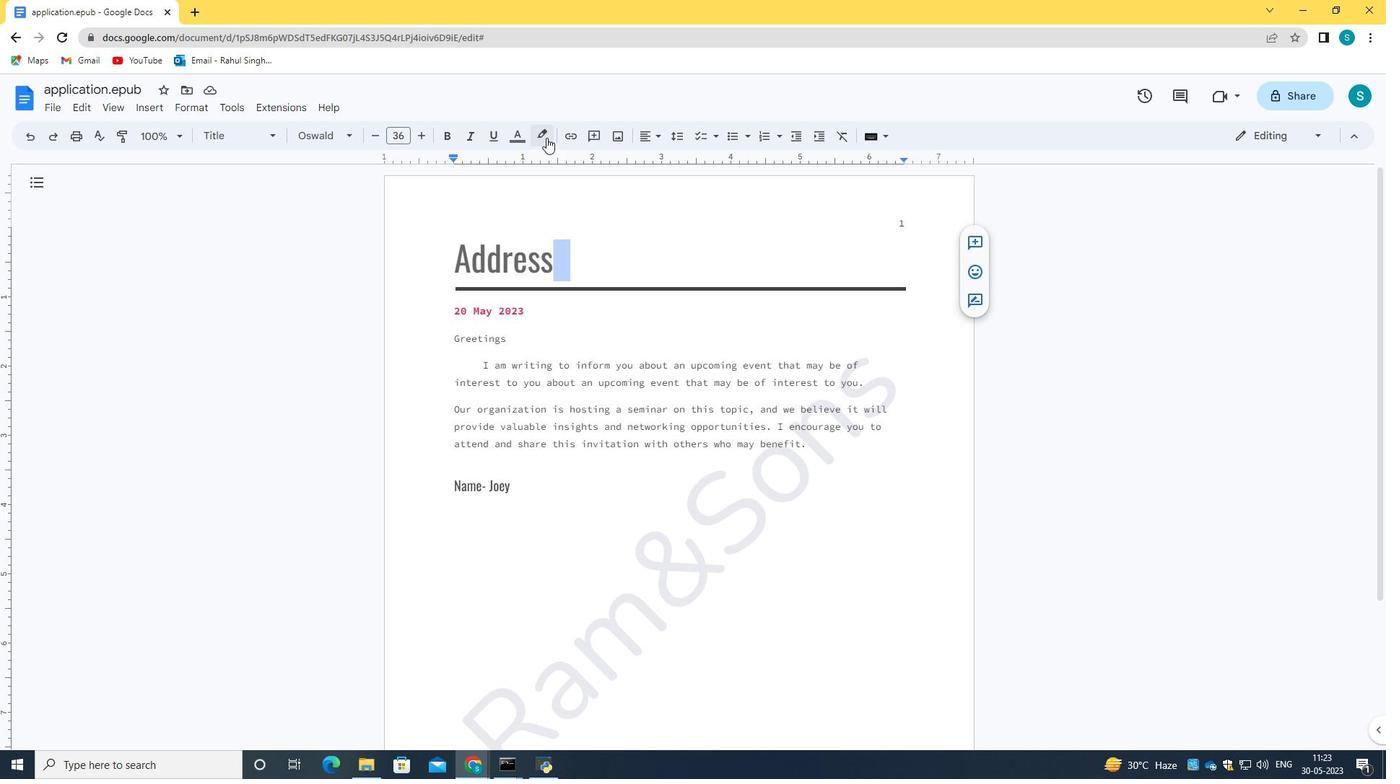 
Action: Mouse moved to (611, 247)
Screenshot: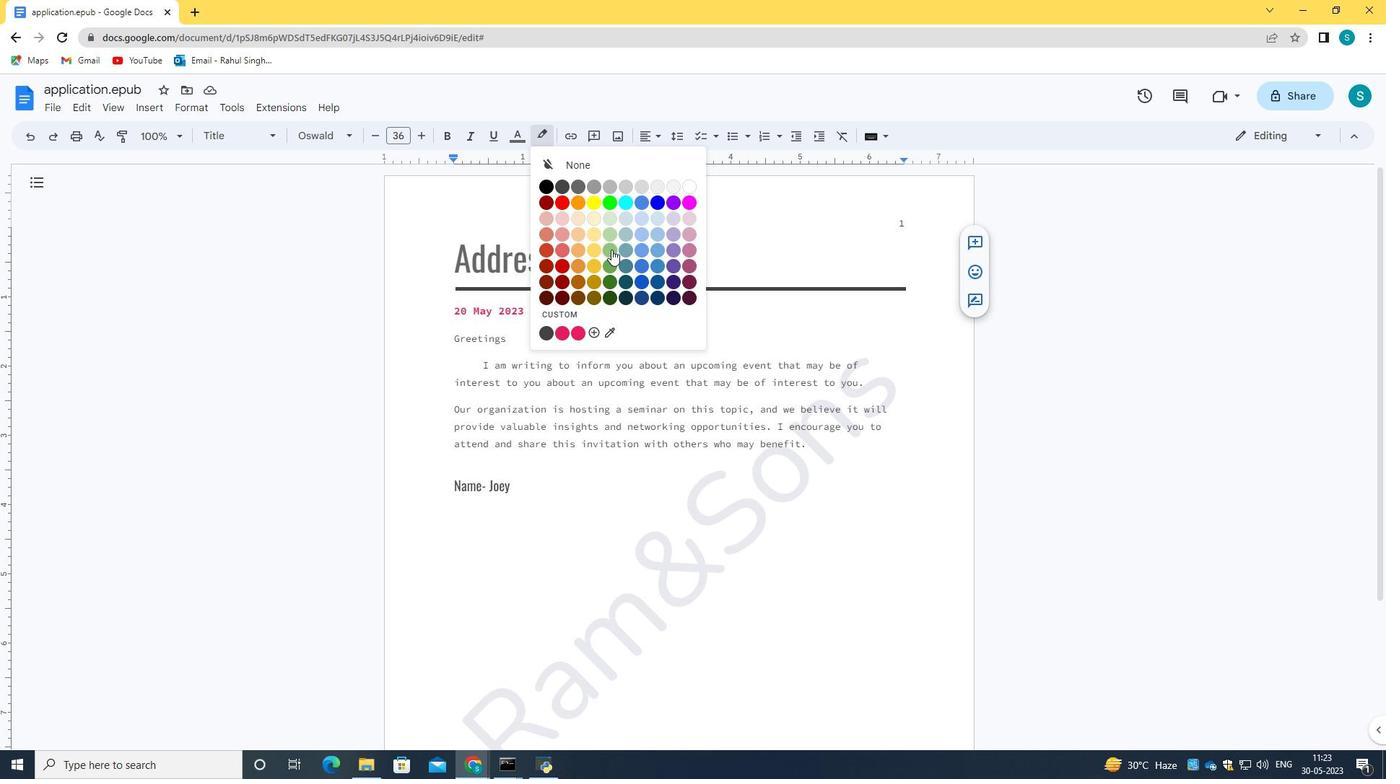 
Action: Mouse pressed left at (611, 247)
Screenshot: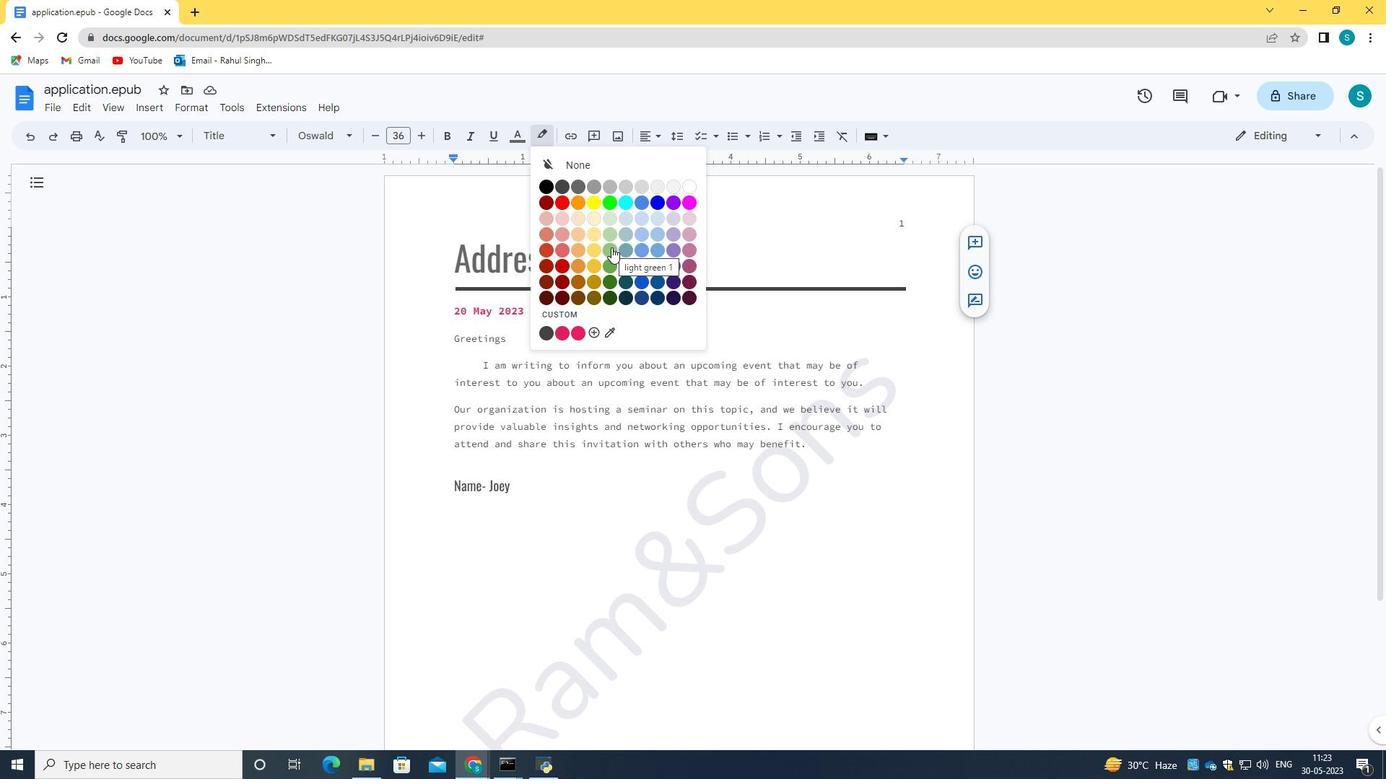 
Action: Mouse moved to (688, 208)
Screenshot: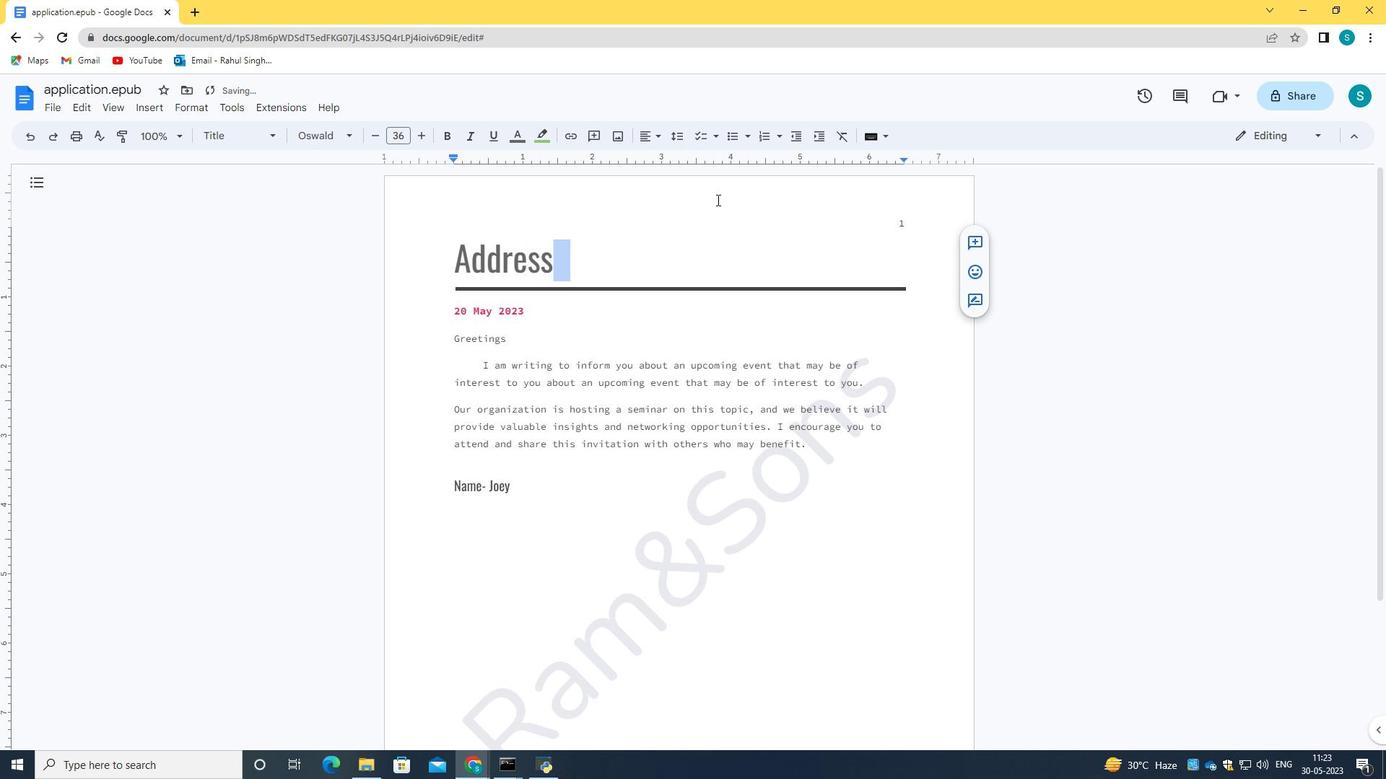 
Action: Mouse pressed left at (688, 208)
Screenshot: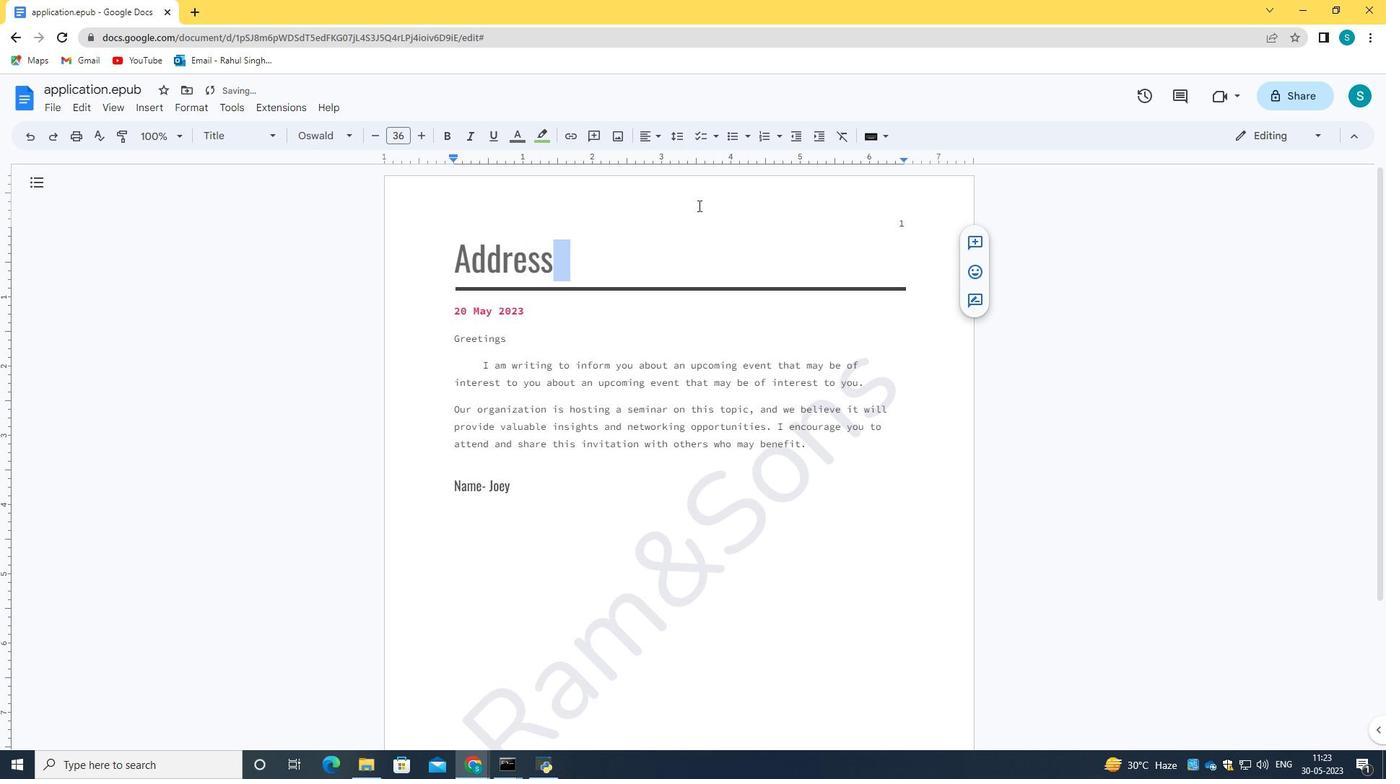 
Action: Mouse moved to (428, 197)
Screenshot: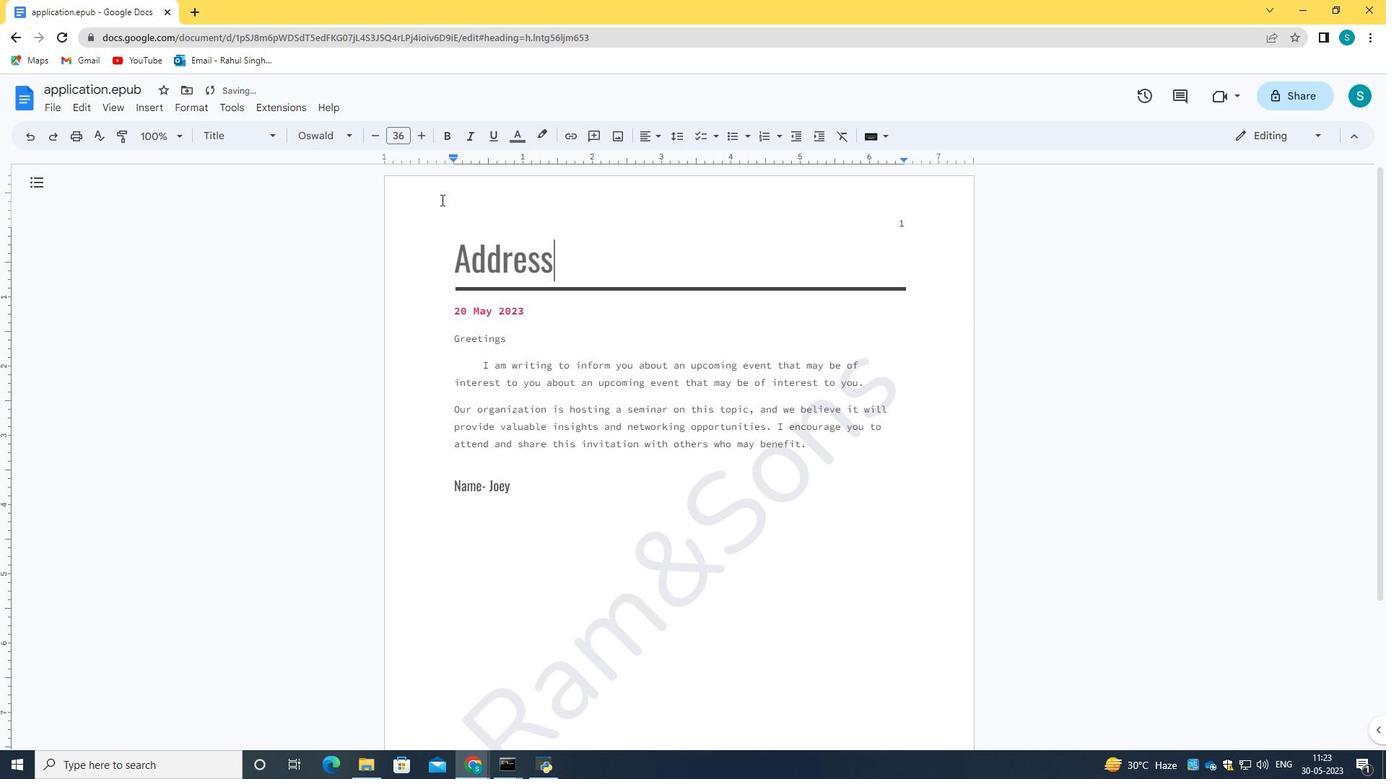 
Action: Mouse pressed left at (428, 197)
Screenshot: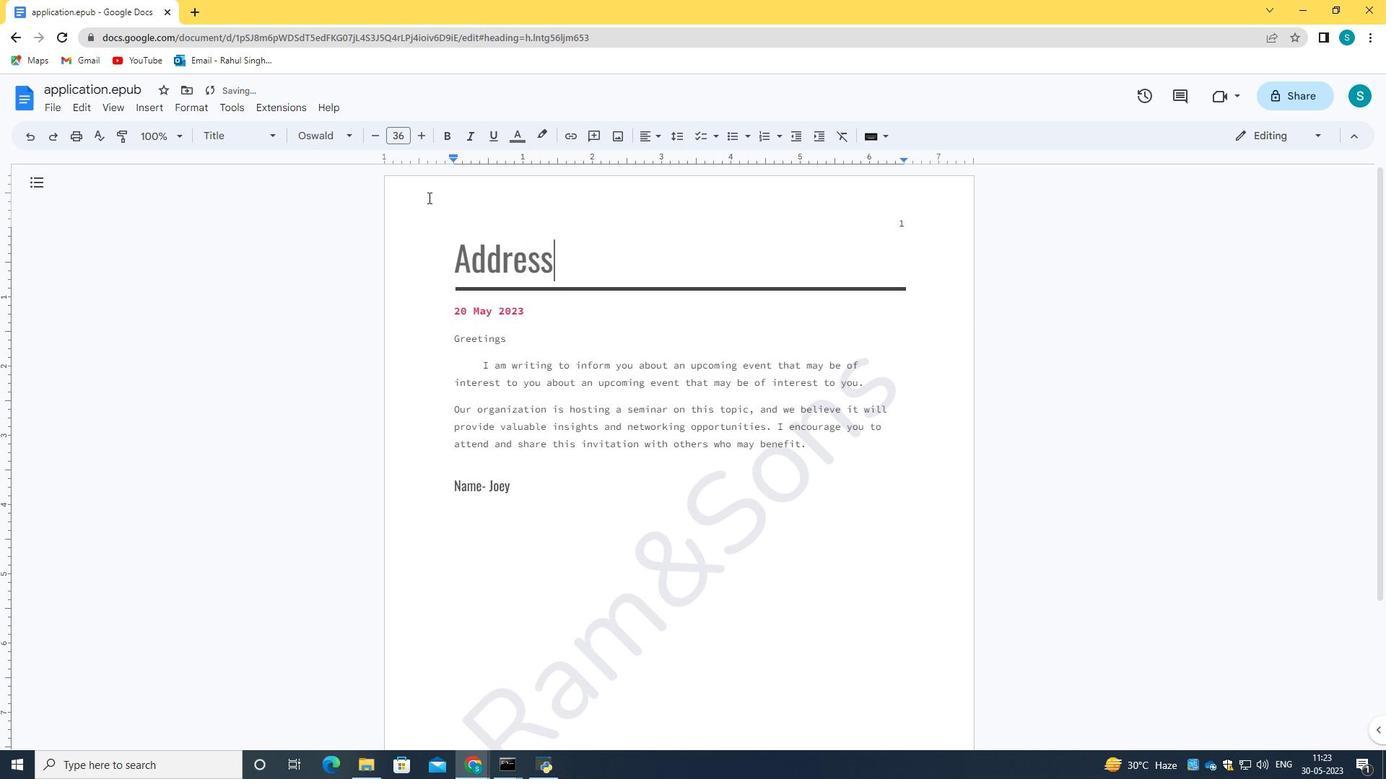 
Action: Mouse moved to (903, 499)
Screenshot: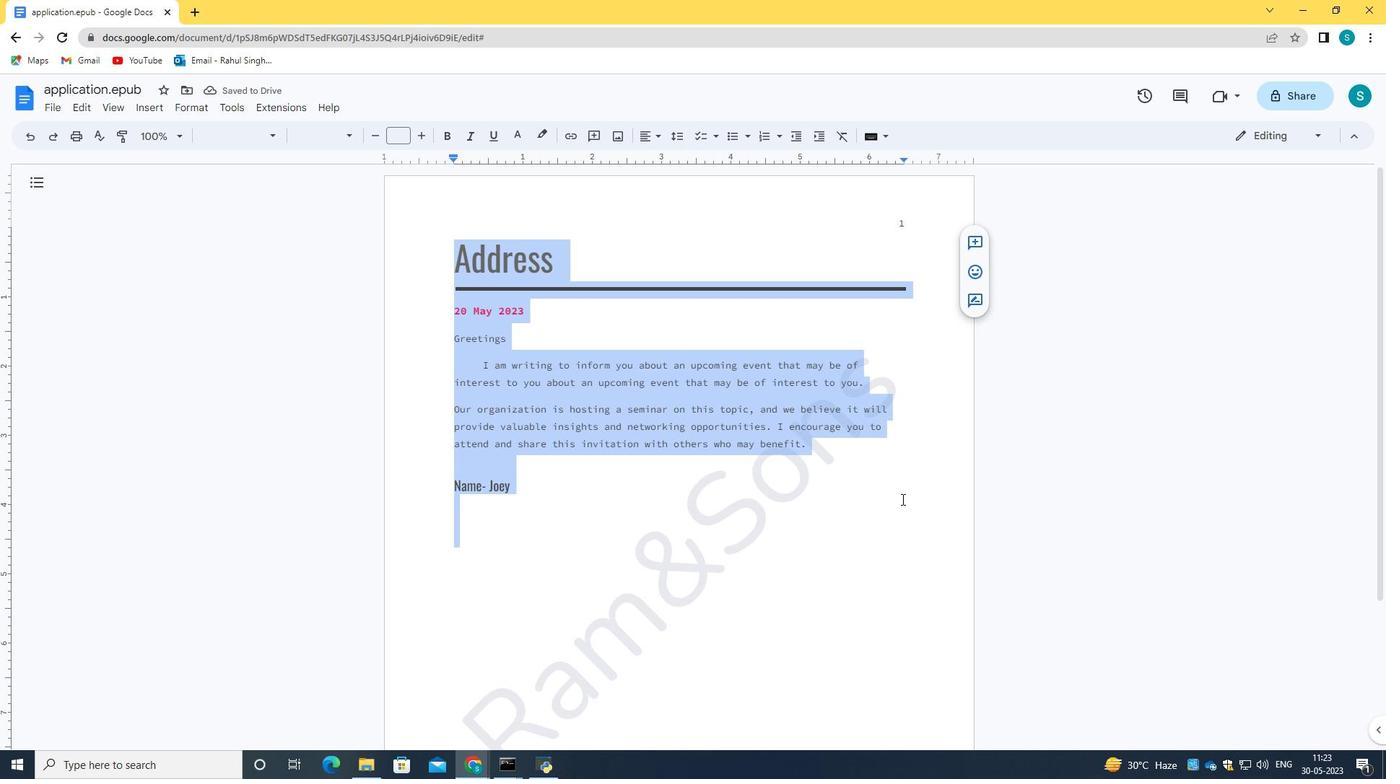 
Action: Mouse pressed left at (903, 499)
Screenshot: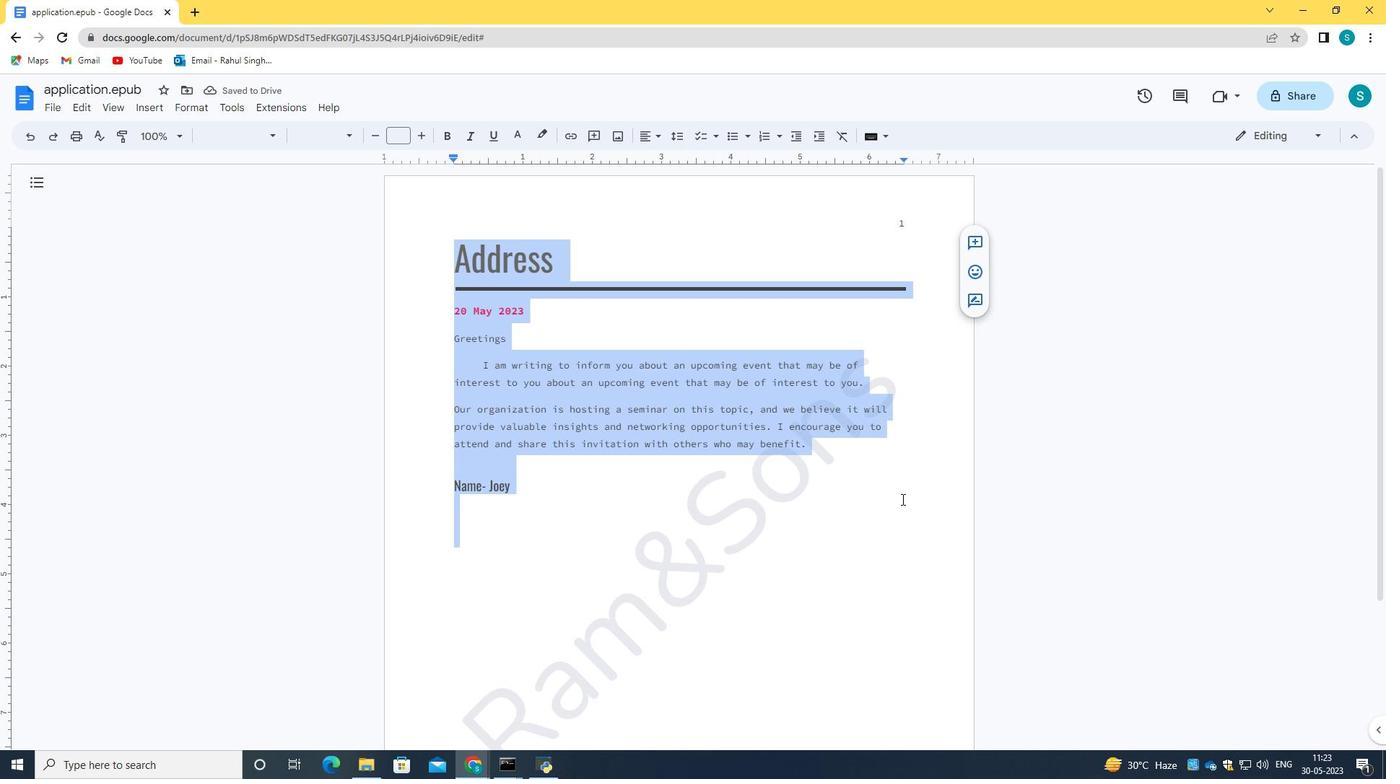 
Action: Mouse moved to (582, 225)
Screenshot: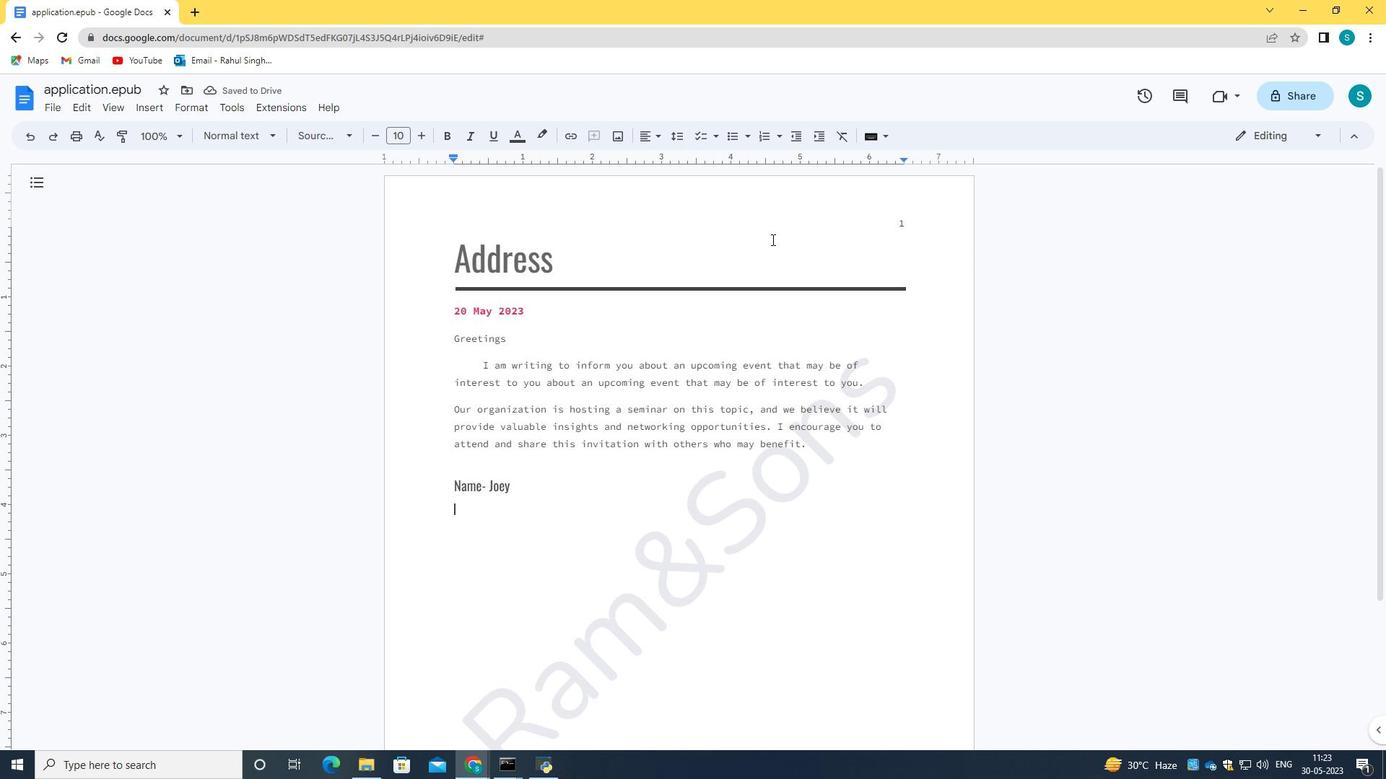 
Action: Mouse pressed left at (582, 225)
Screenshot: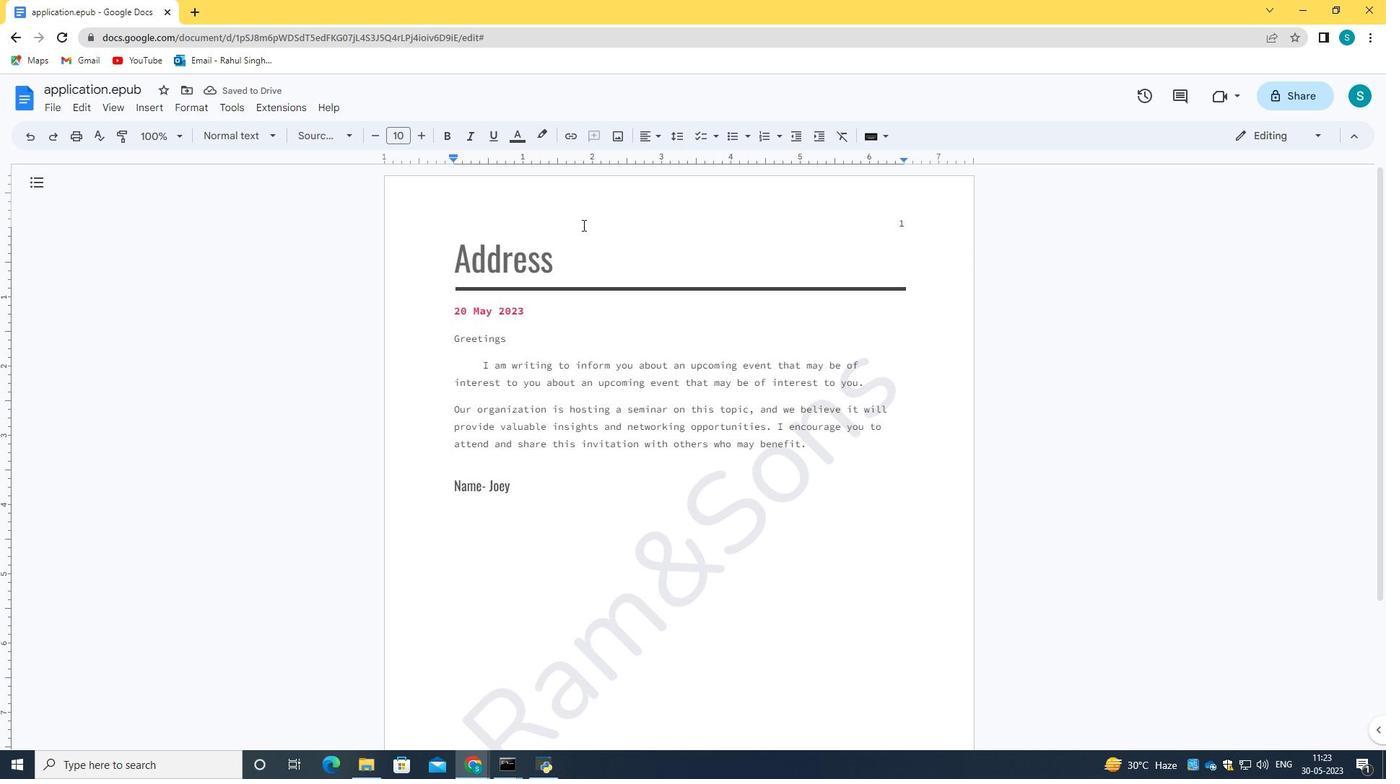 
Action: Mouse moved to (538, 134)
Screenshot: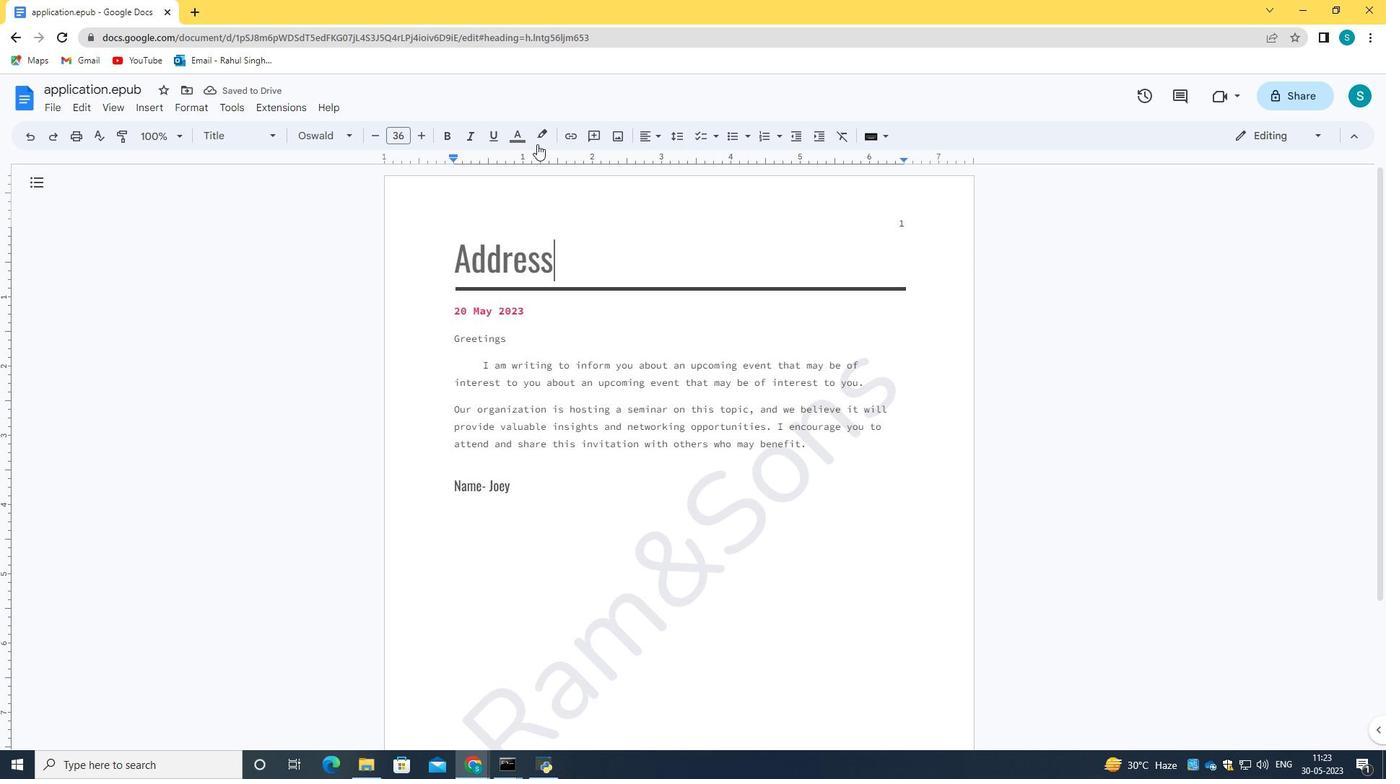 
Action: Mouse pressed left at (538, 134)
Screenshot: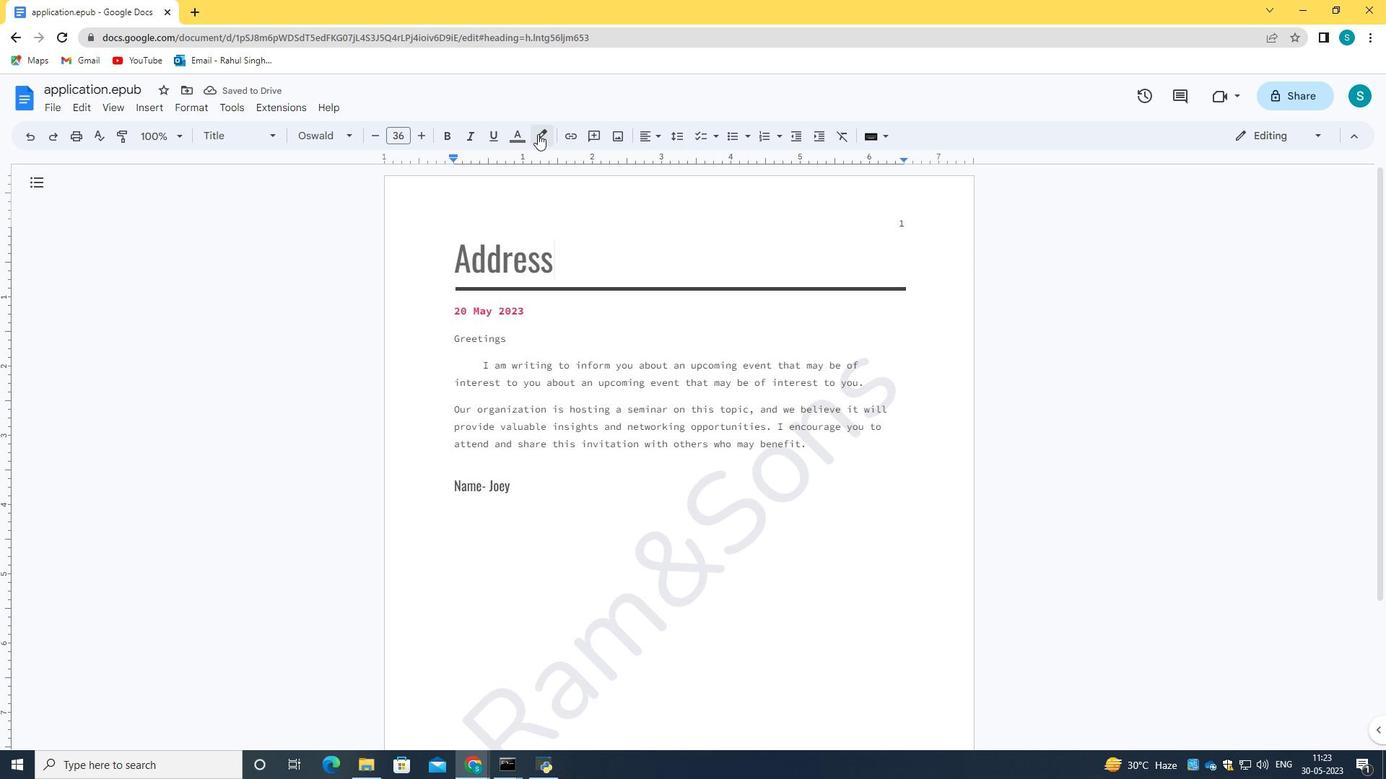 
Action: Mouse moved to (607, 279)
Screenshot: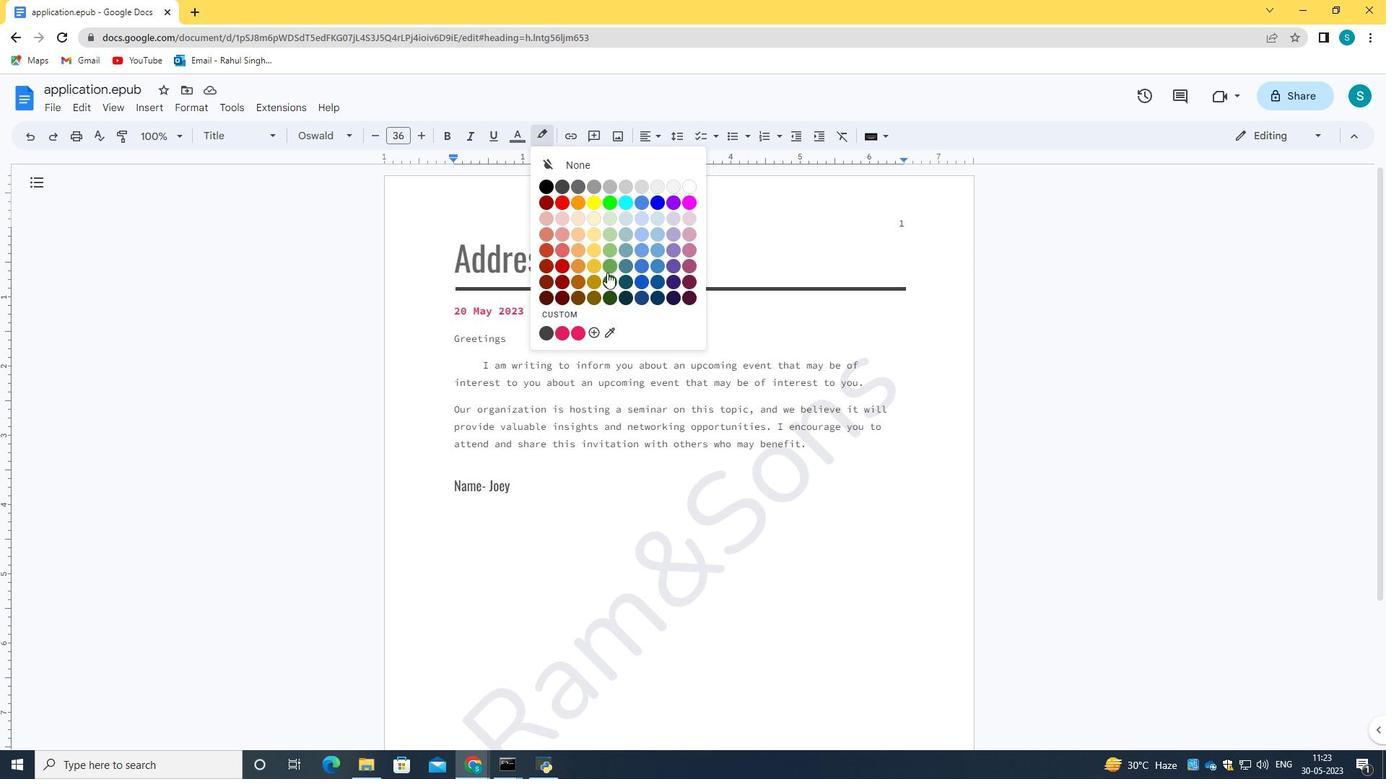 
Action: Mouse pressed left at (607, 279)
Screenshot: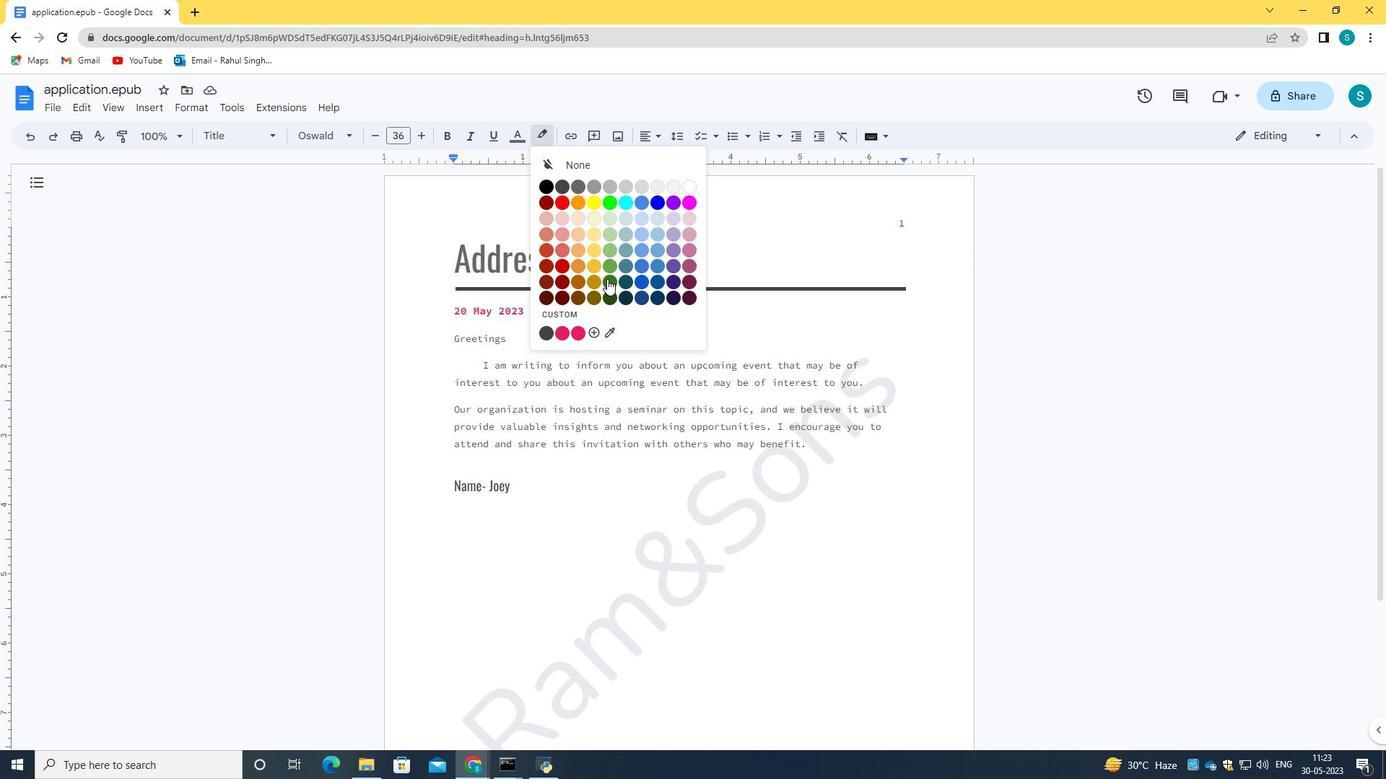 
Action: Mouse moved to (379, 138)
Screenshot: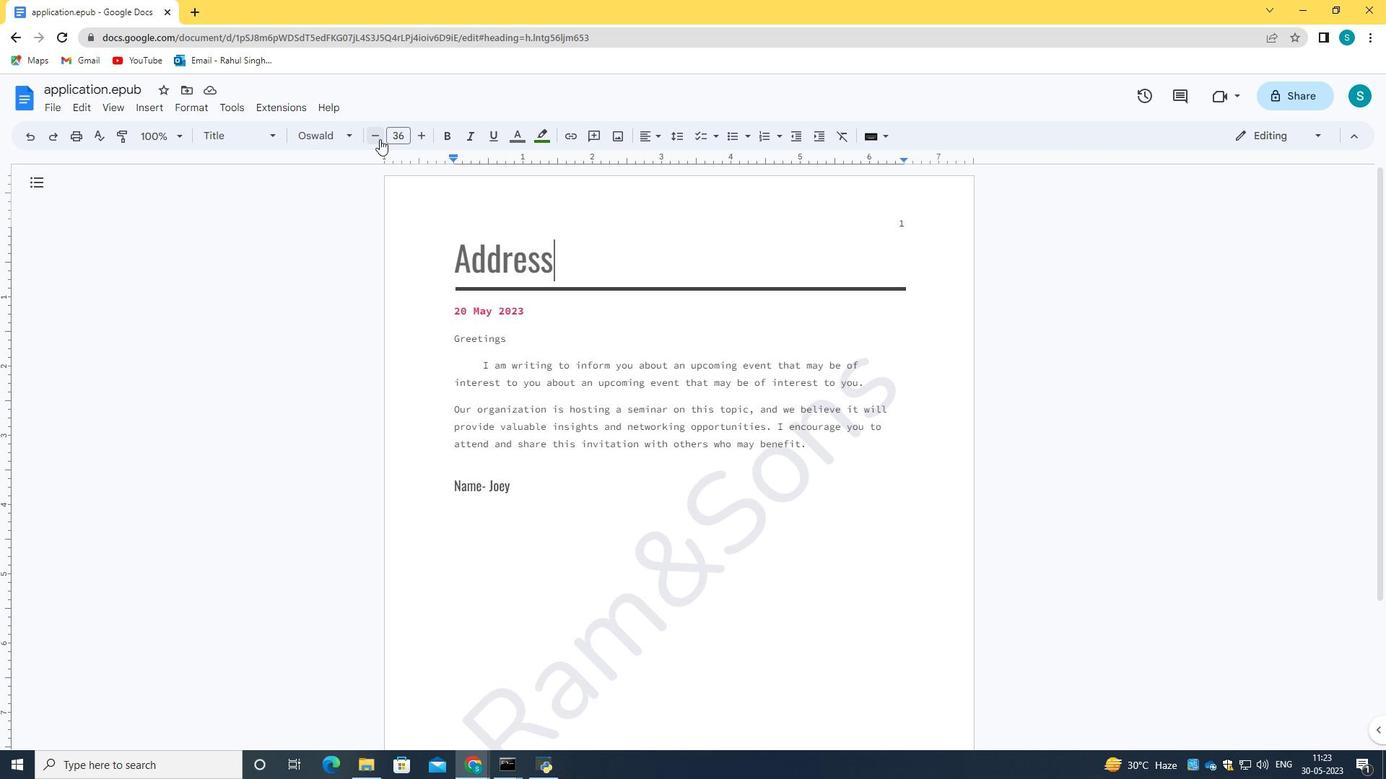 
Action: Mouse pressed left at (379, 138)
Screenshot: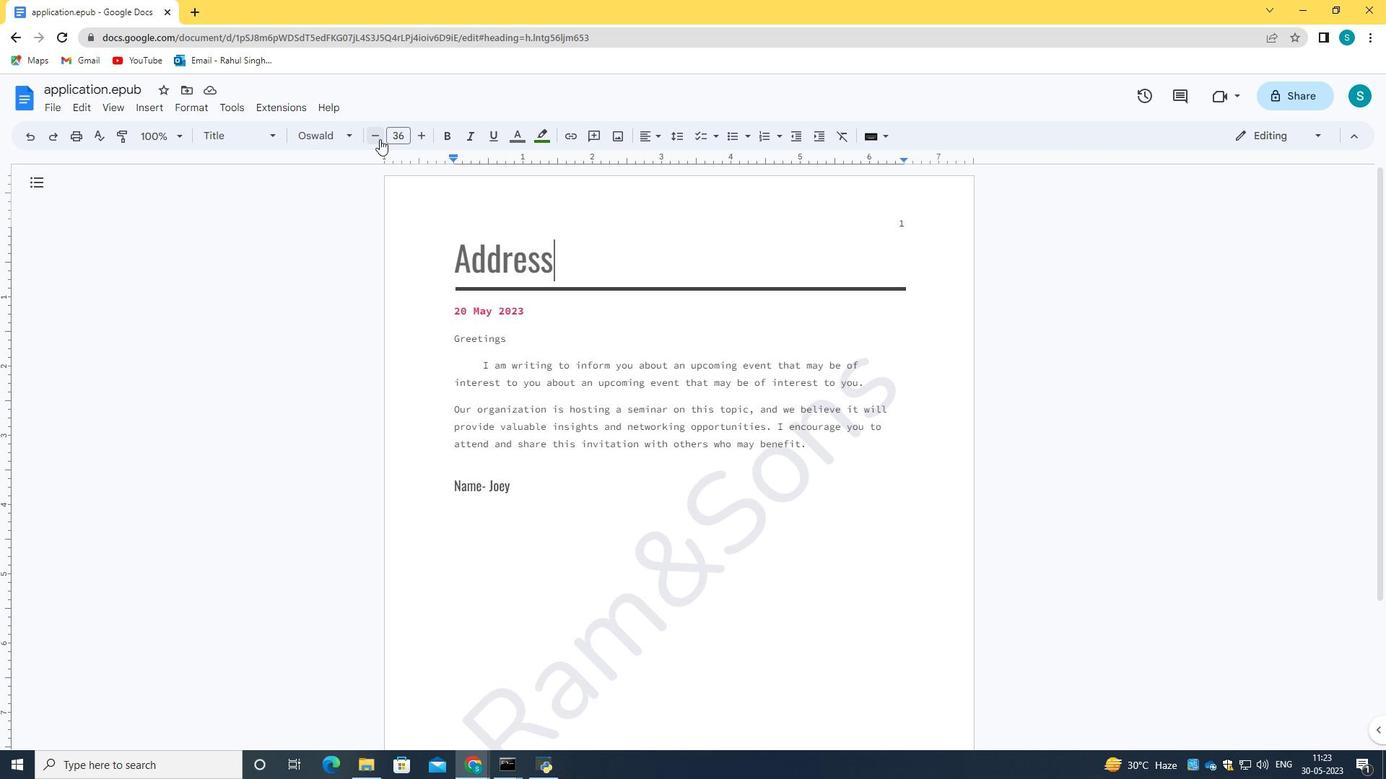 
Action: Mouse moved to (413, 134)
Screenshot: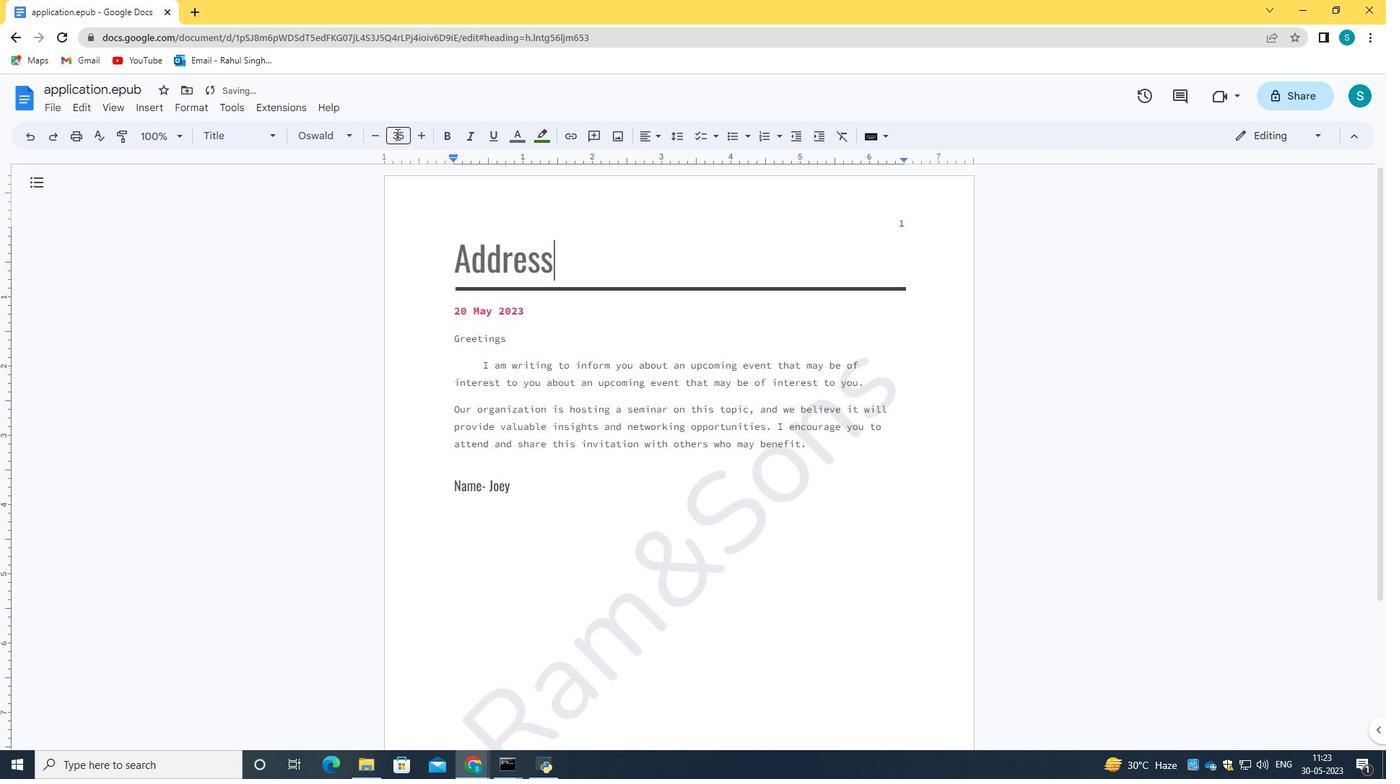
Action: Mouse pressed left at (413, 134)
Screenshot: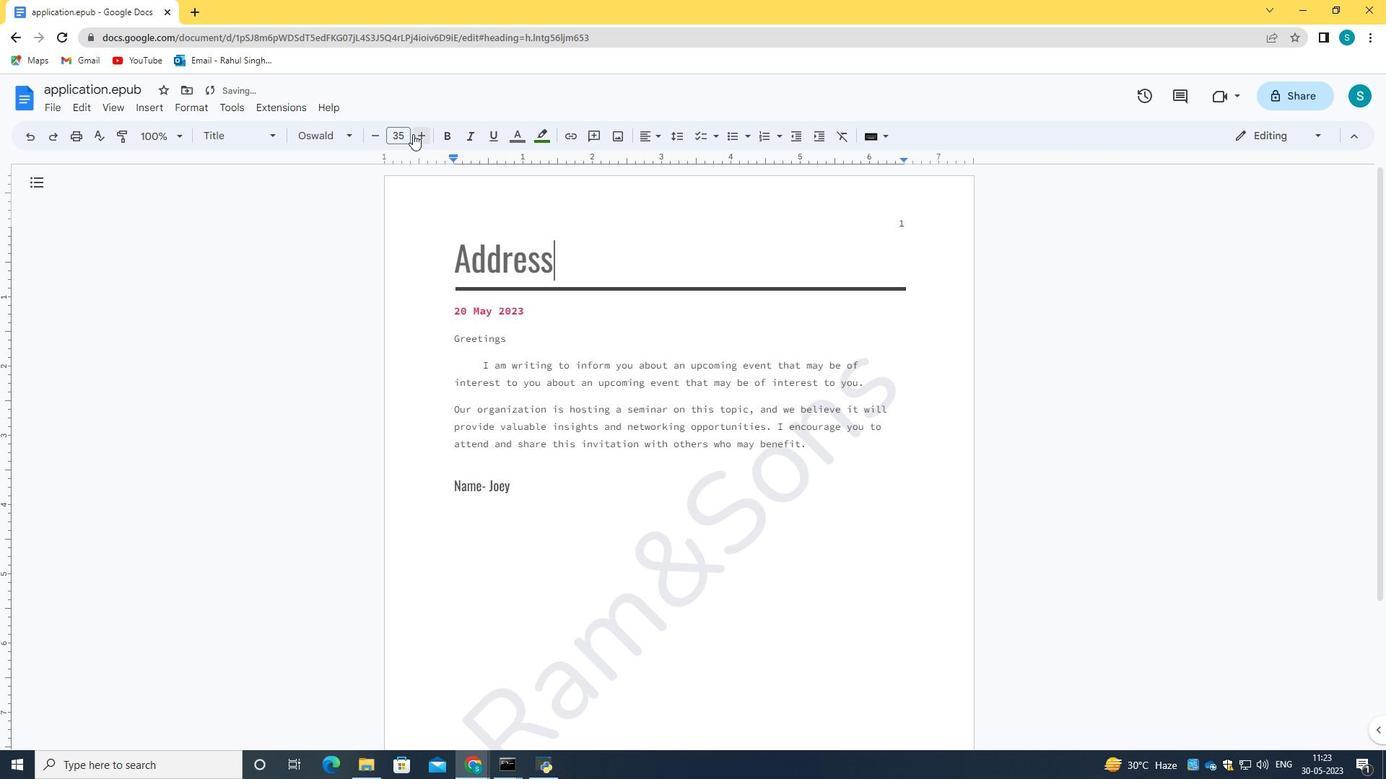 
Action: Mouse moved to (545, 194)
Screenshot: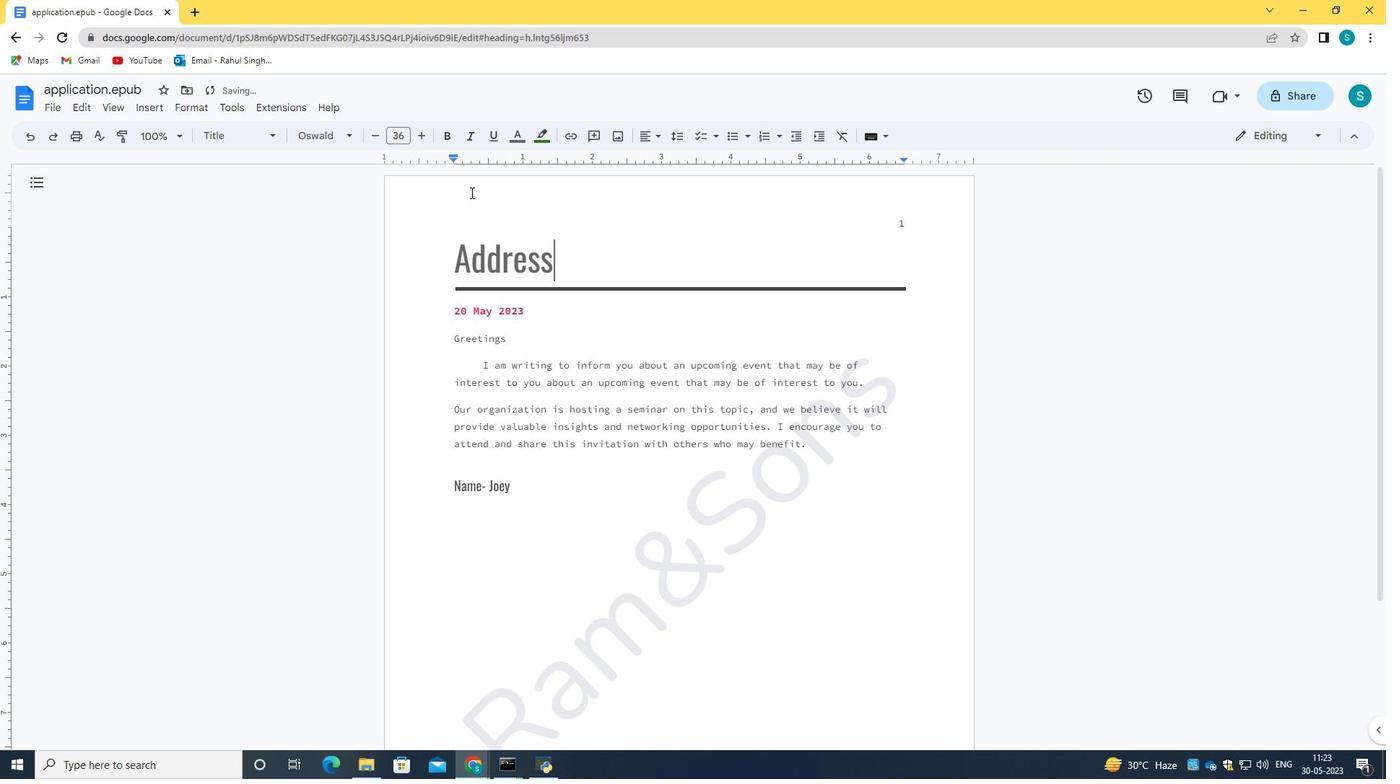 
Action: Mouse pressed left at (545, 194)
Screenshot: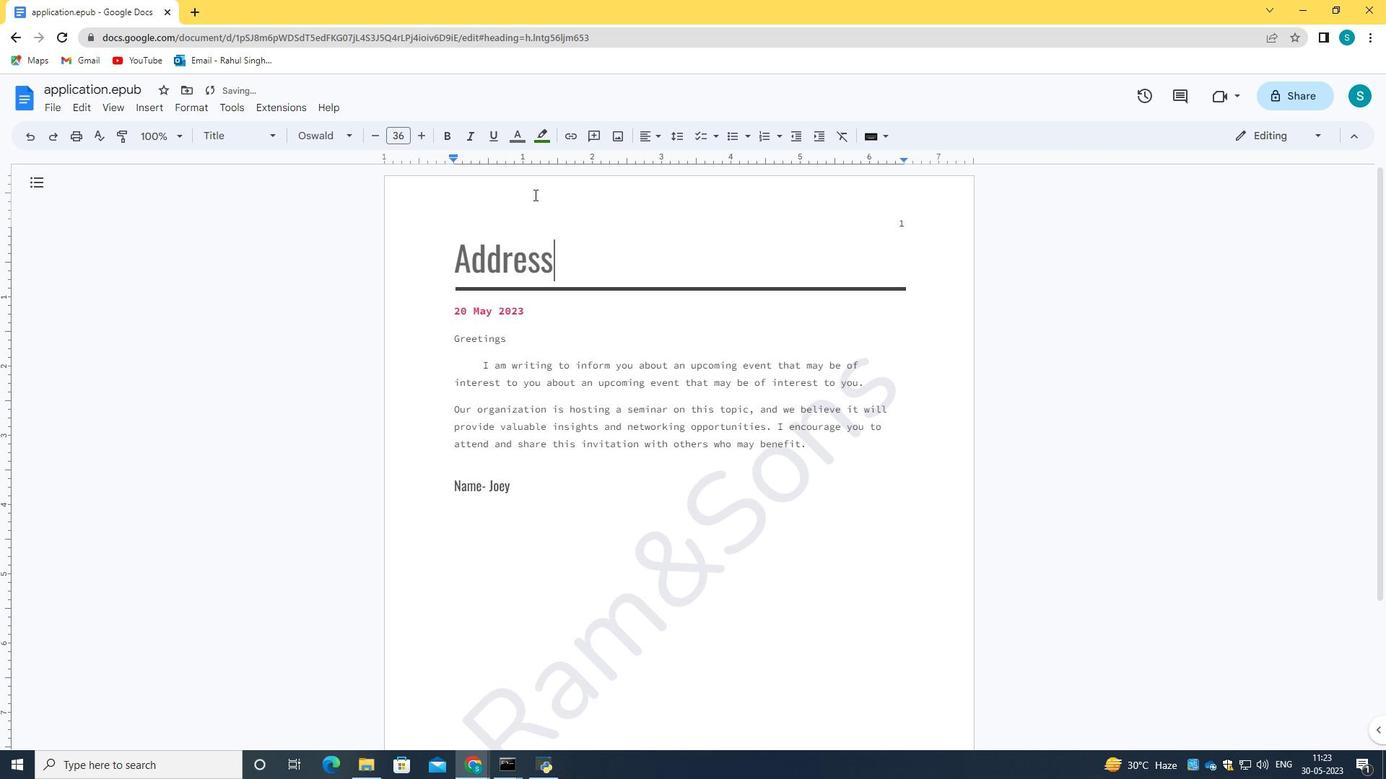 
Action: Mouse moved to (682, 374)
Screenshot: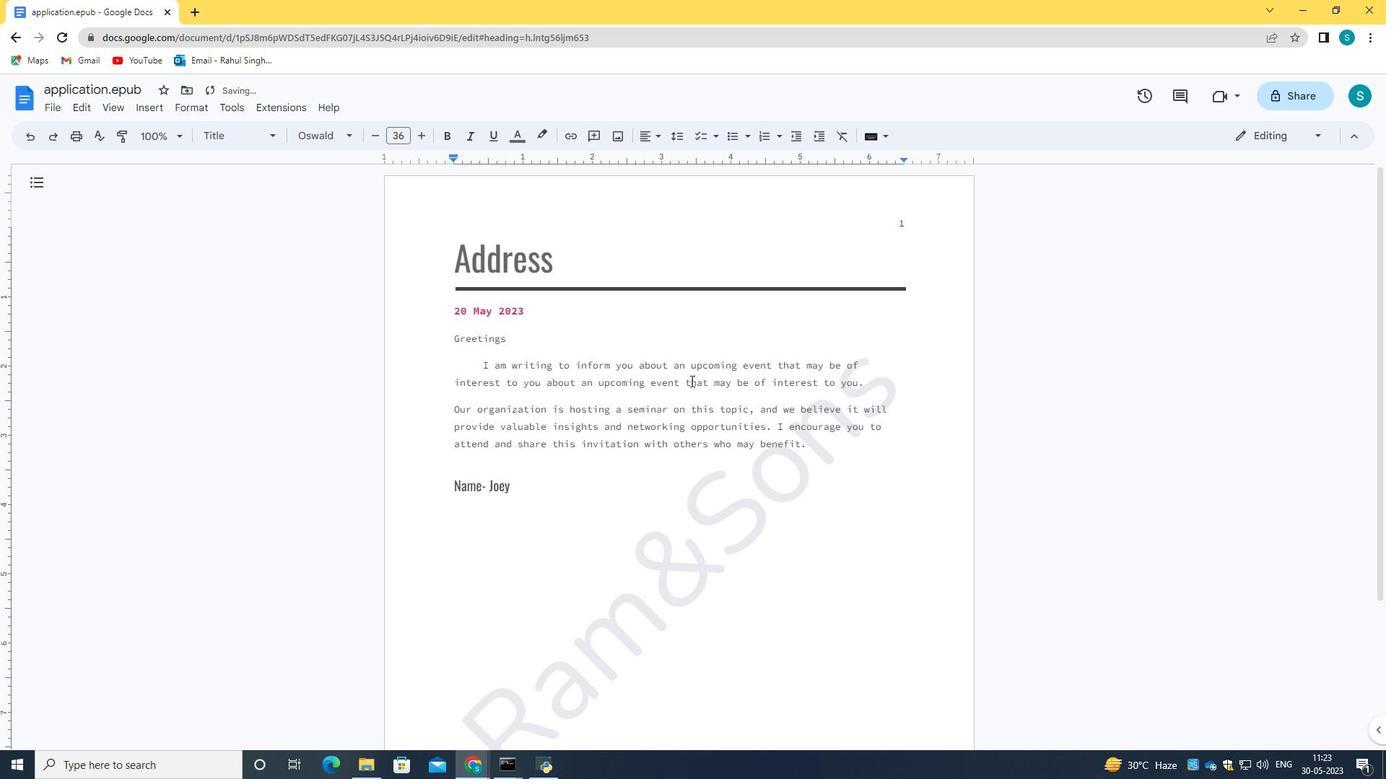 
Action: Mouse scrolled (682, 374) with delta (0, 0)
Screenshot: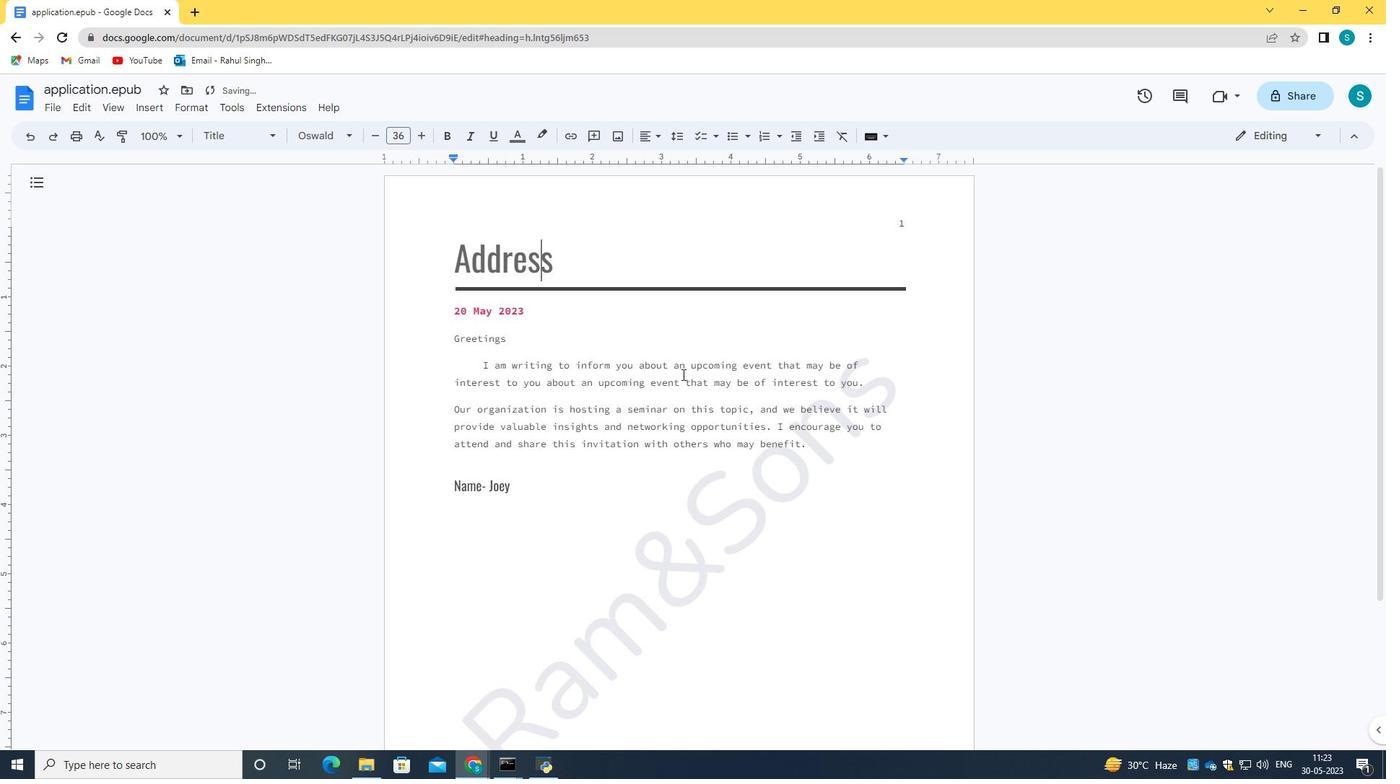 
Action: Mouse scrolled (682, 374) with delta (0, 0)
Screenshot: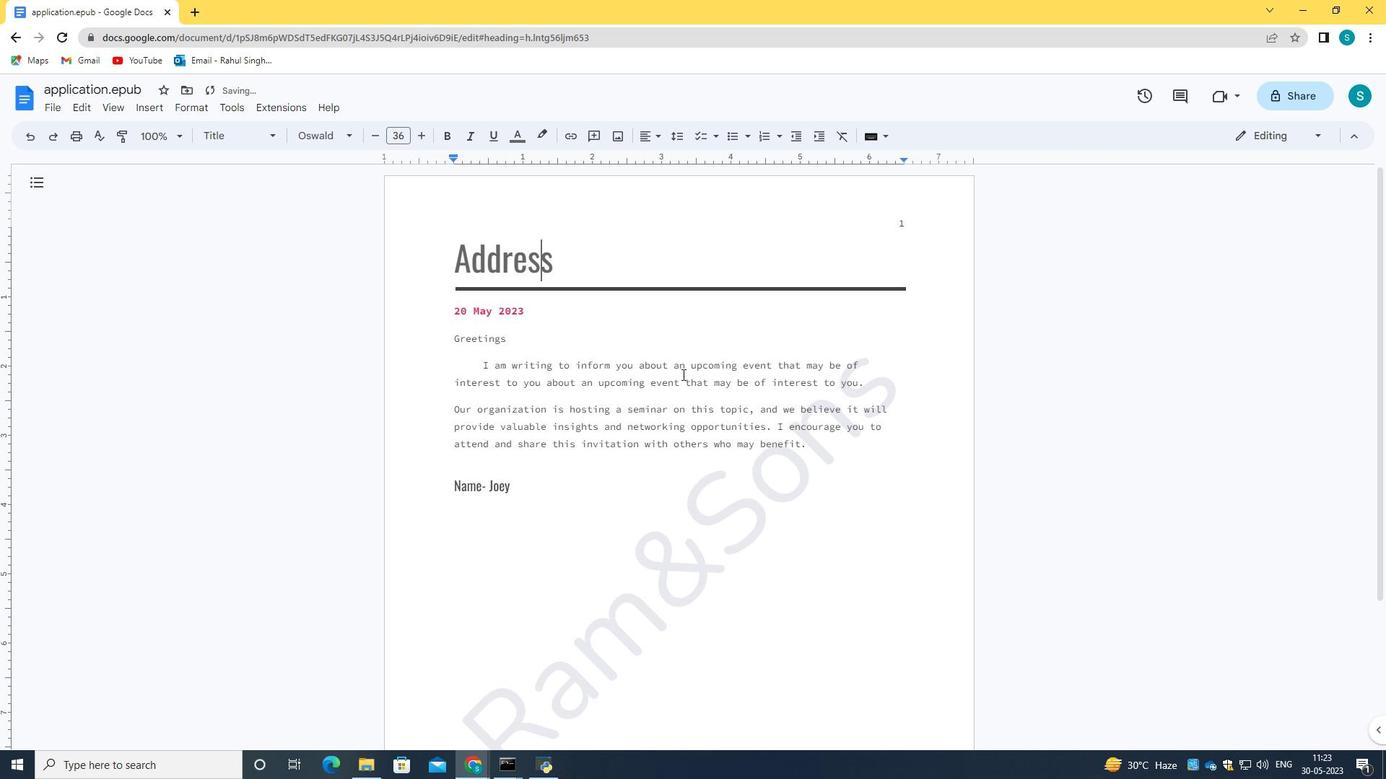
Action: Mouse scrolled (682, 375) with delta (0, 0)
Screenshot: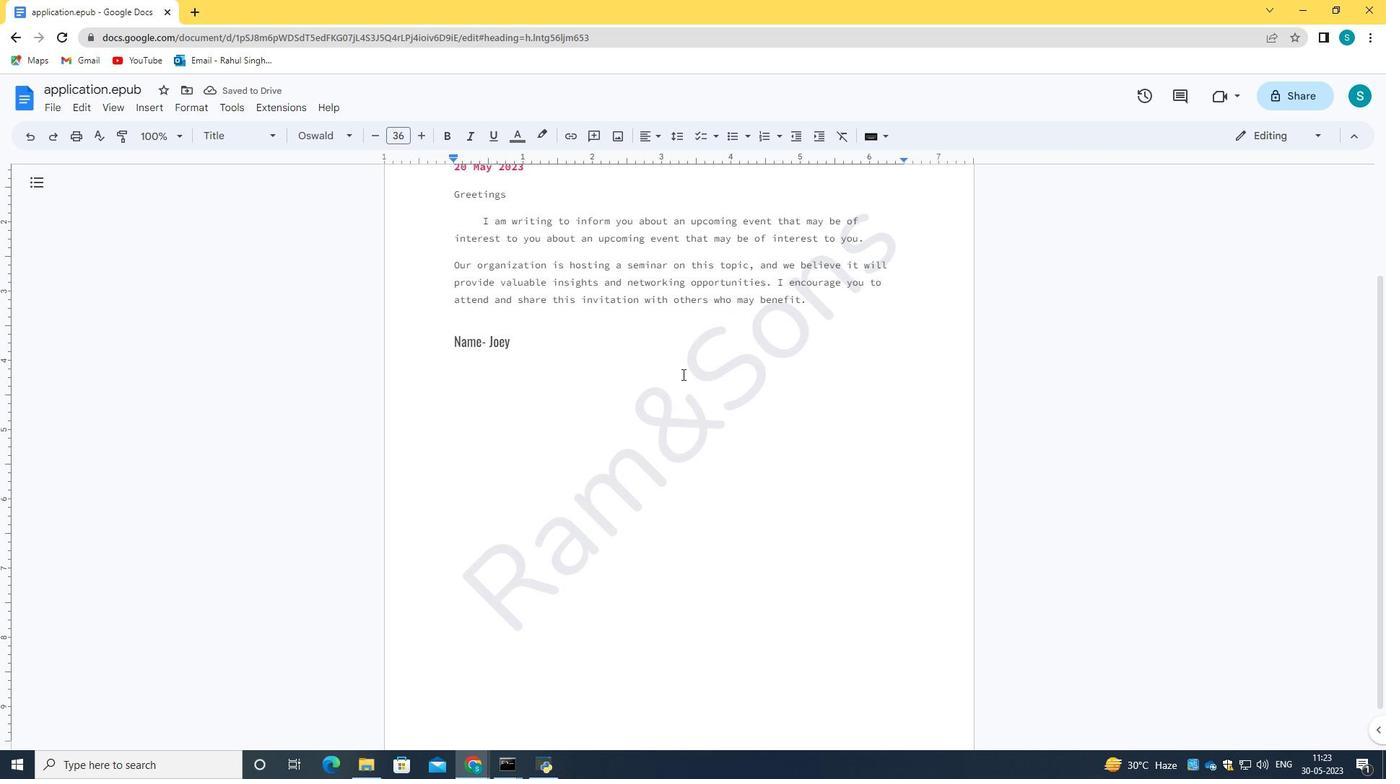 
Action: Mouse scrolled (682, 375) with delta (0, 0)
Screenshot: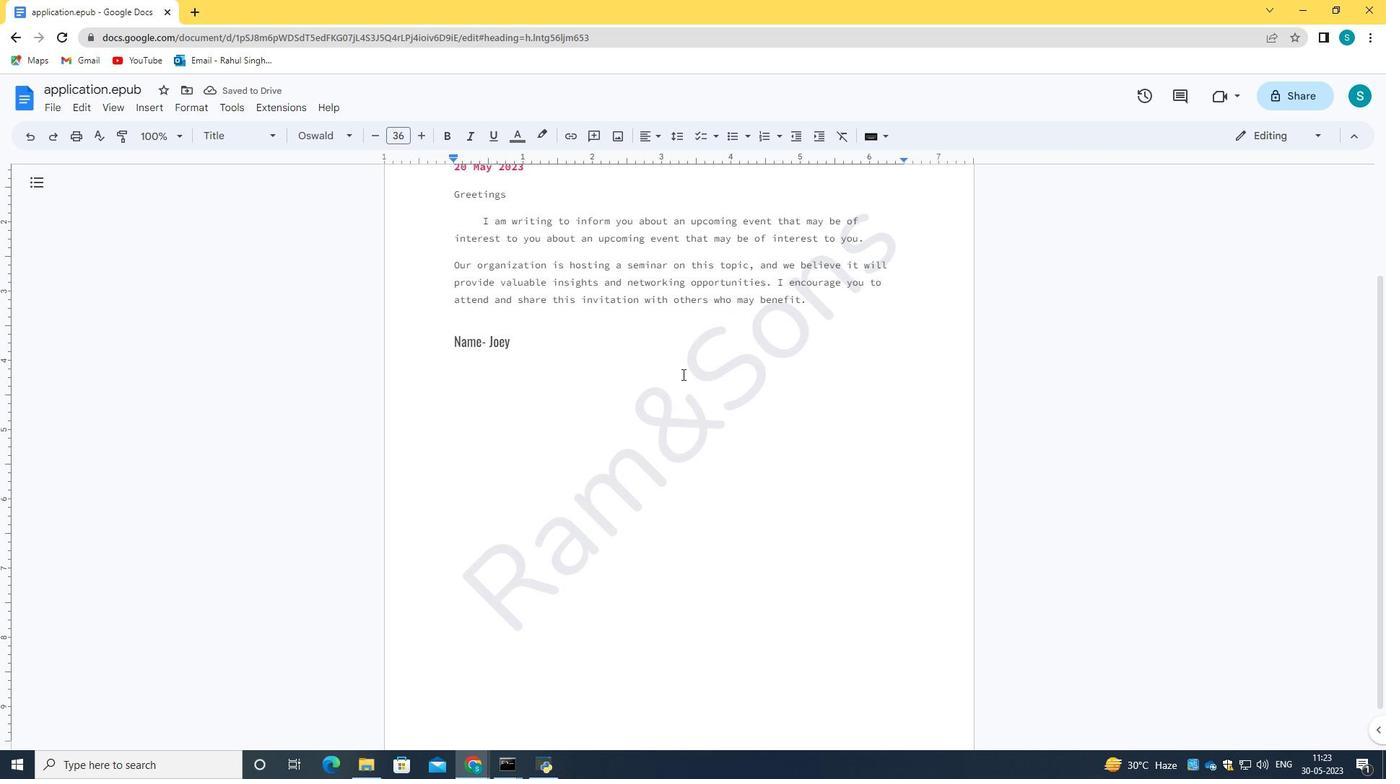 
Action: Mouse scrolled (682, 375) with delta (0, 0)
Screenshot: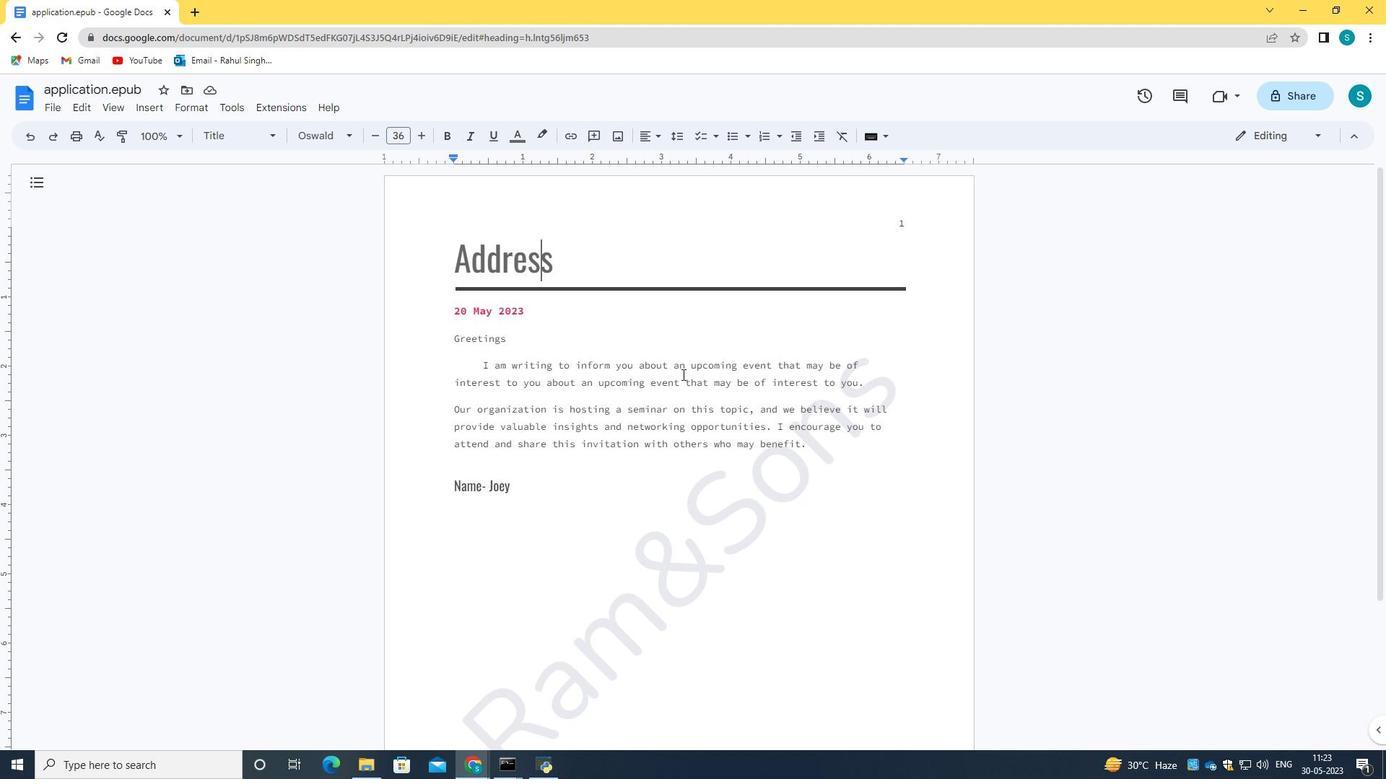 
Action: Mouse scrolled (682, 375) with delta (0, 0)
Screenshot: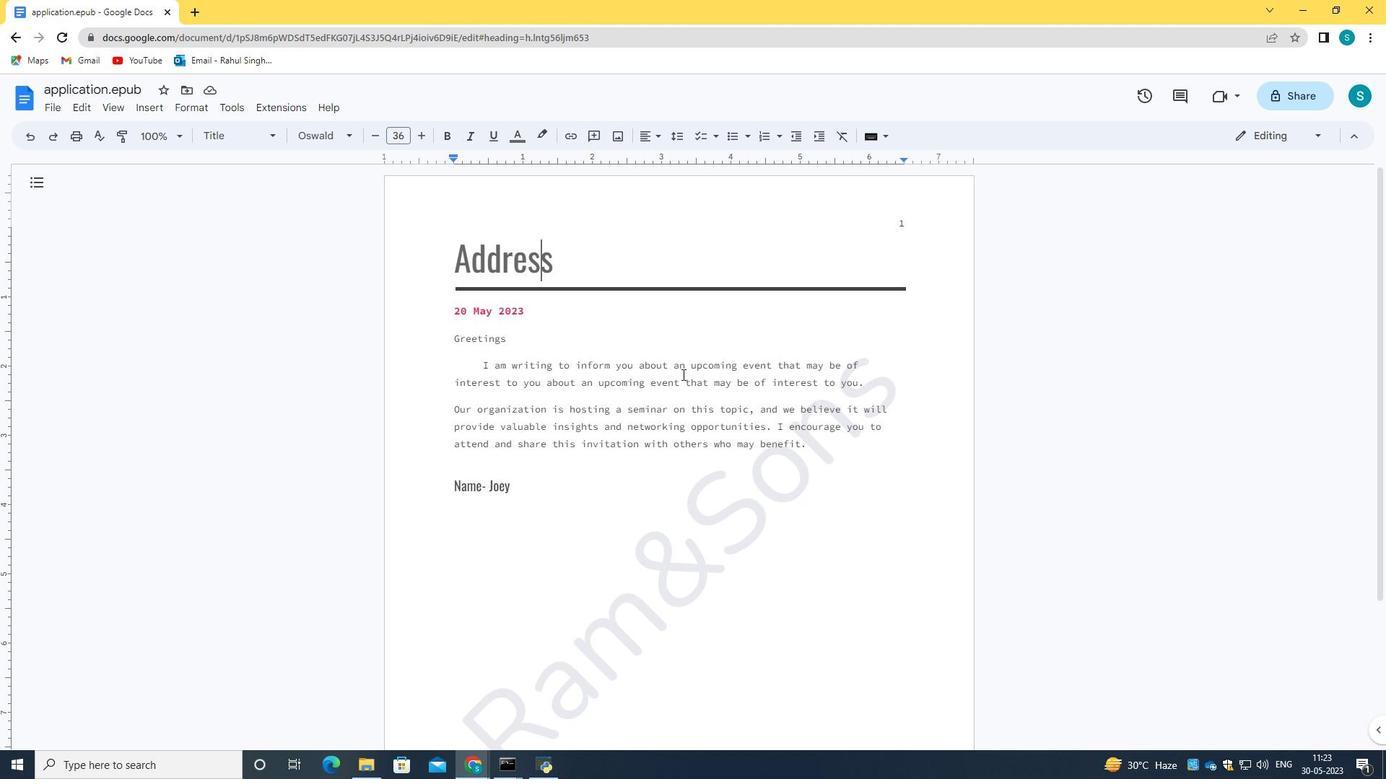 
Action: Mouse scrolled (682, 375) with delta (0, 0)
Screenshot: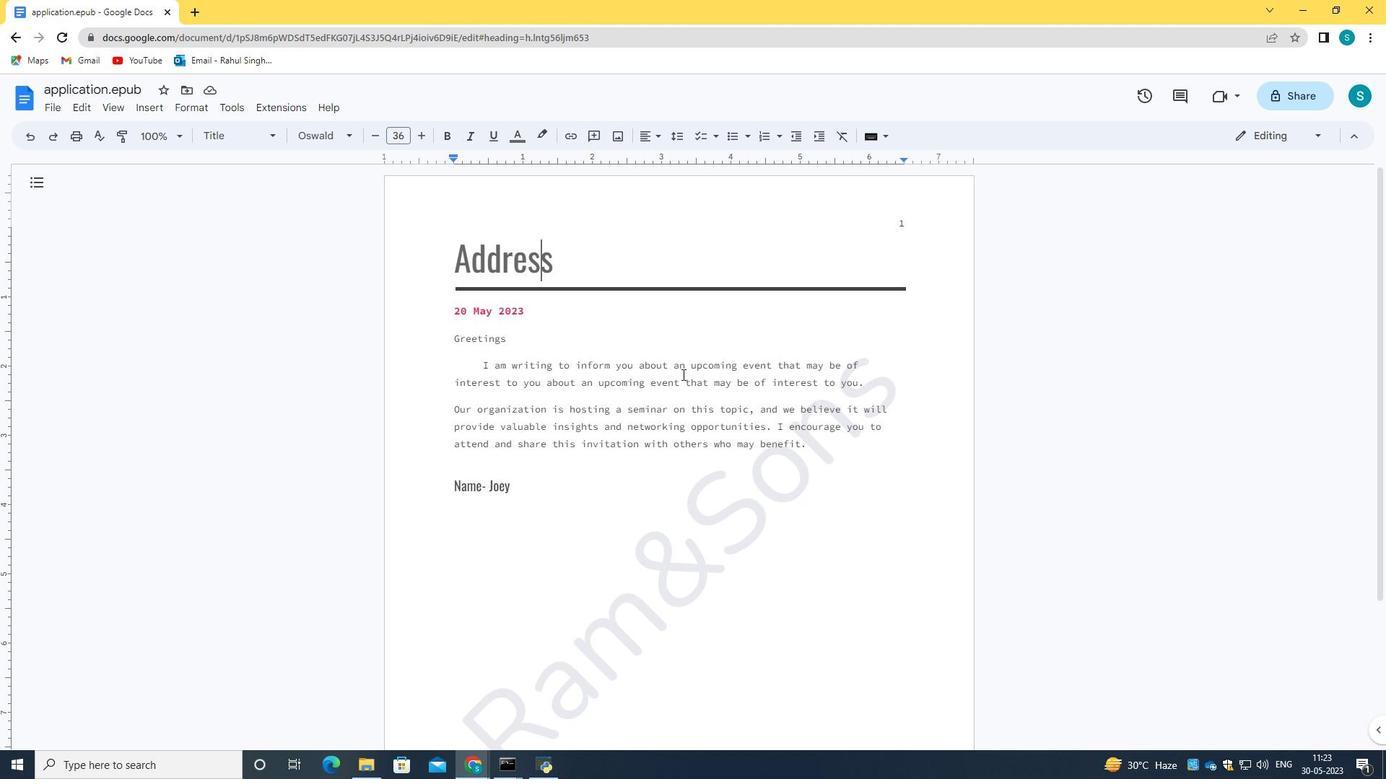 
Action: Mouse moved to (558, 260)
Screenshot: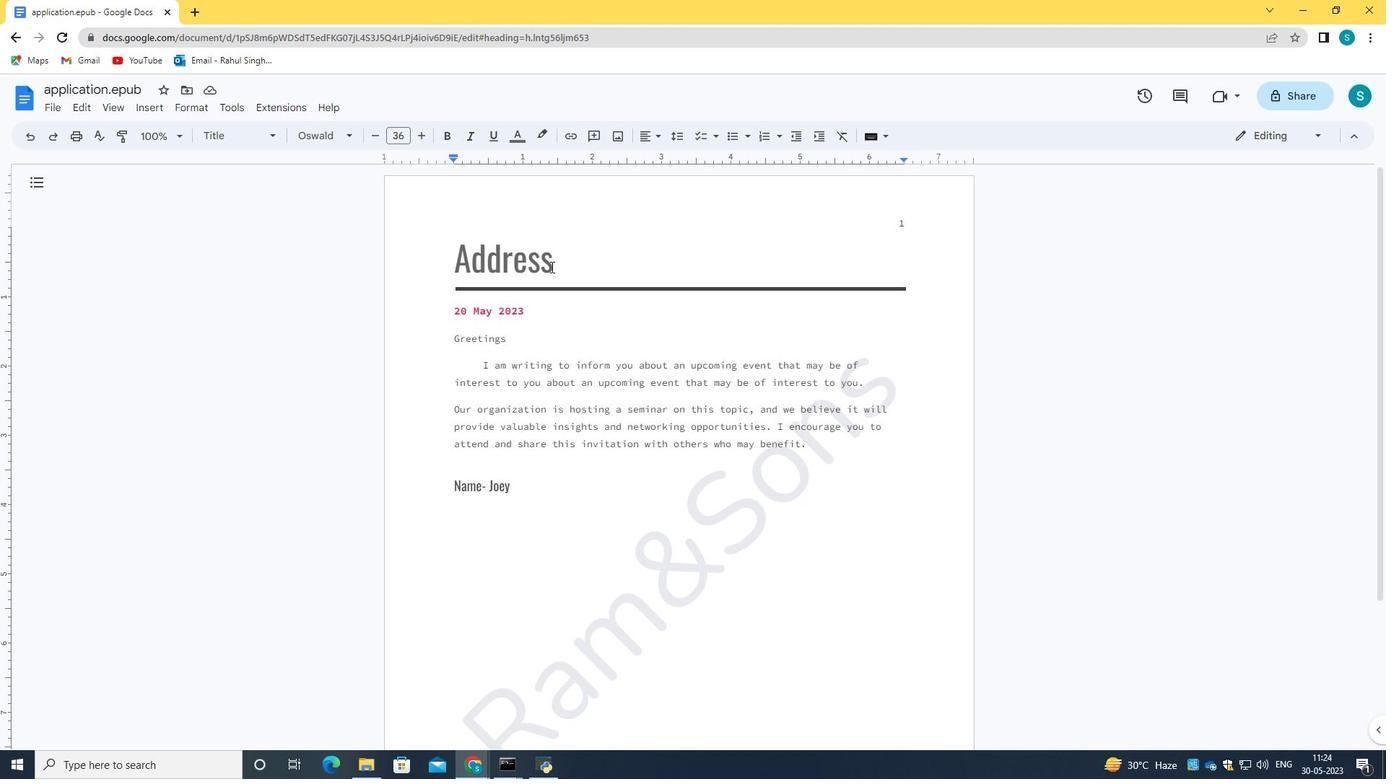 
Action: Mouse pressed left at (558, 260)
Screenshot: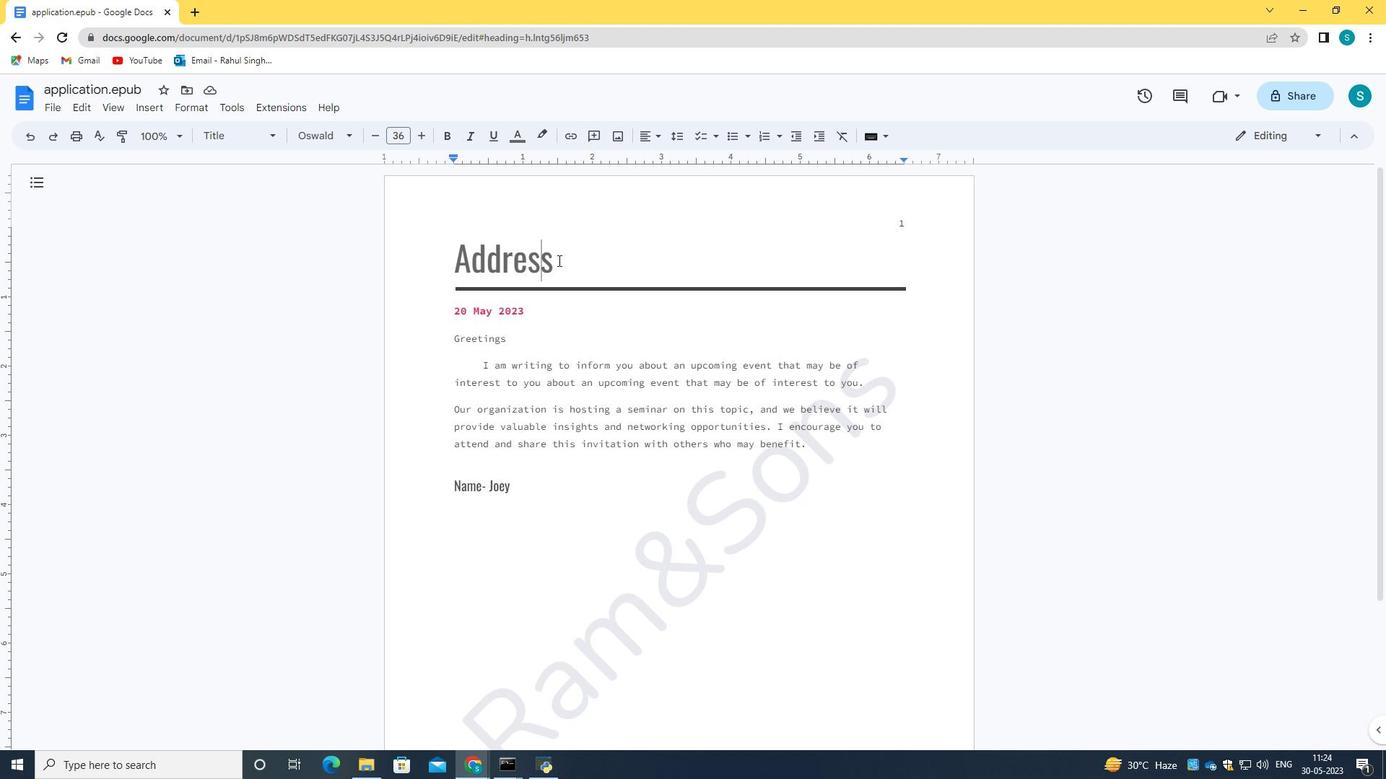 
Action: Mouse moved to (728, 232)
Screenshot: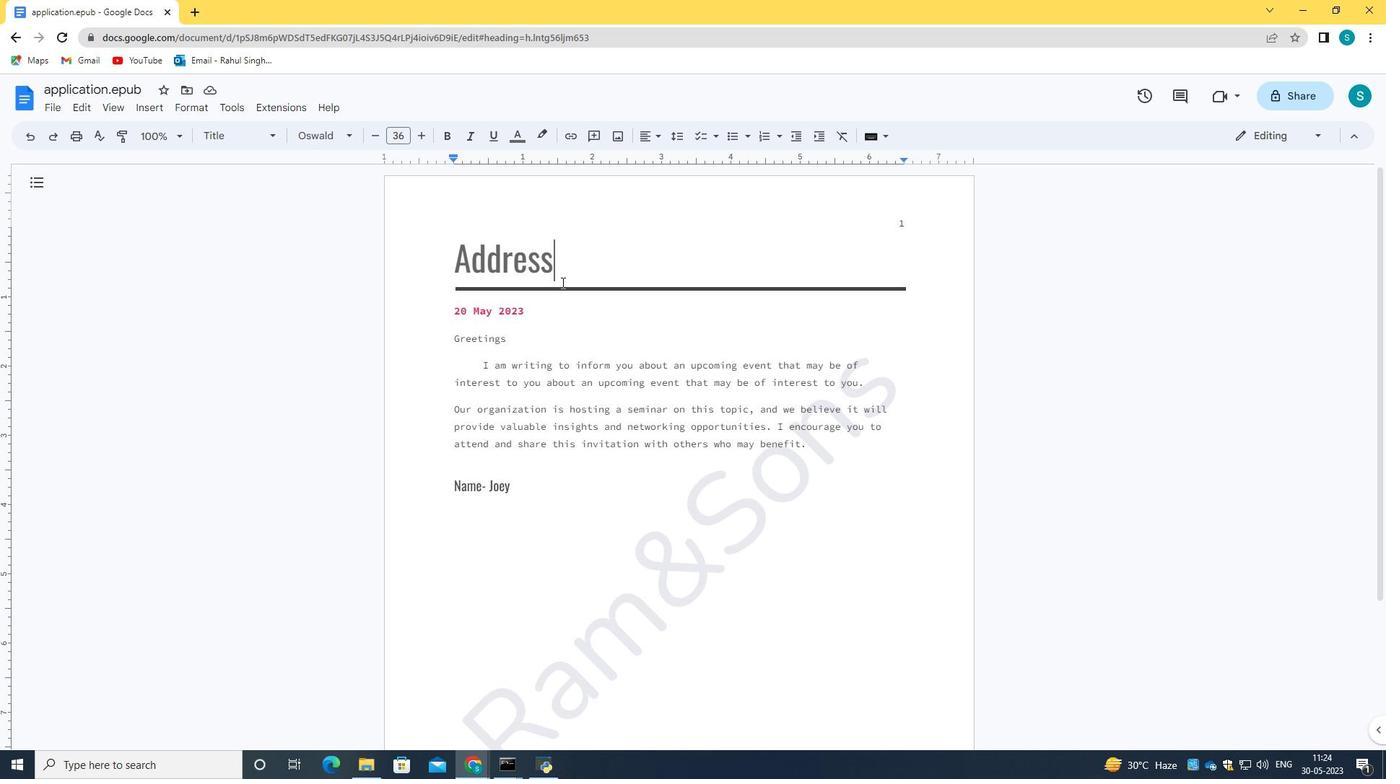 
Action: Mouse scrolled (728, 233) with delta (0, 0)
Screenshot: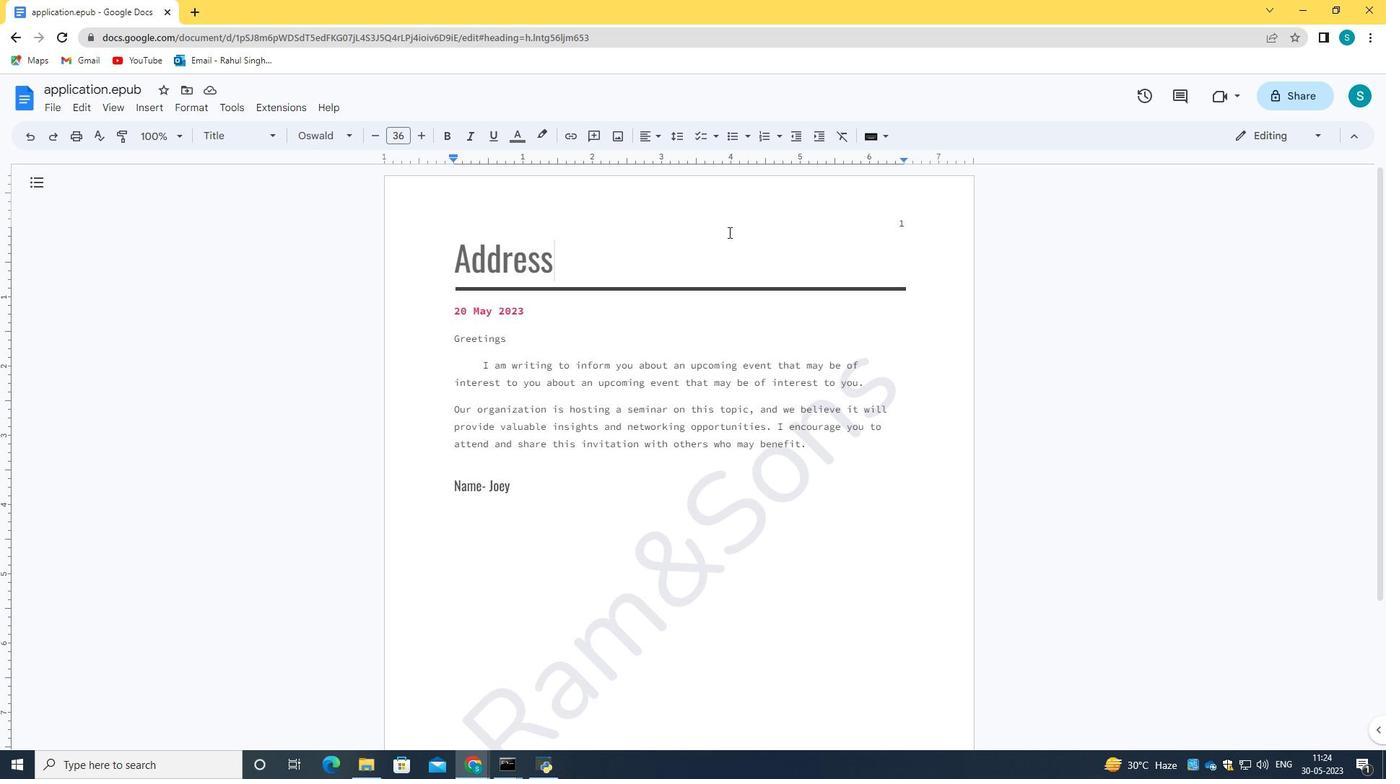 
Action: Mouse scrolled (728, 233) with delta (0, 0)
Screenshot: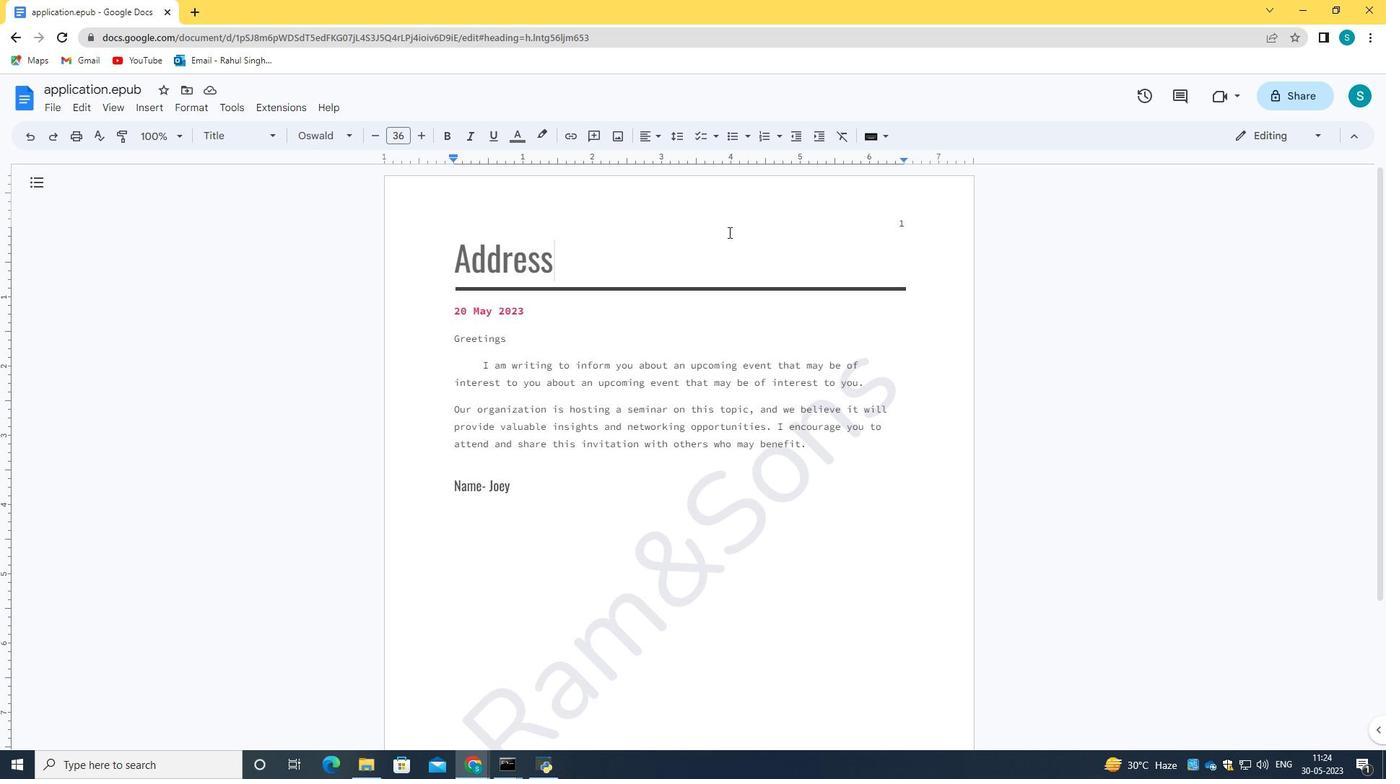 
Action: Mouse scrolled (728, 233) with delta (0, 0)
Screenshot: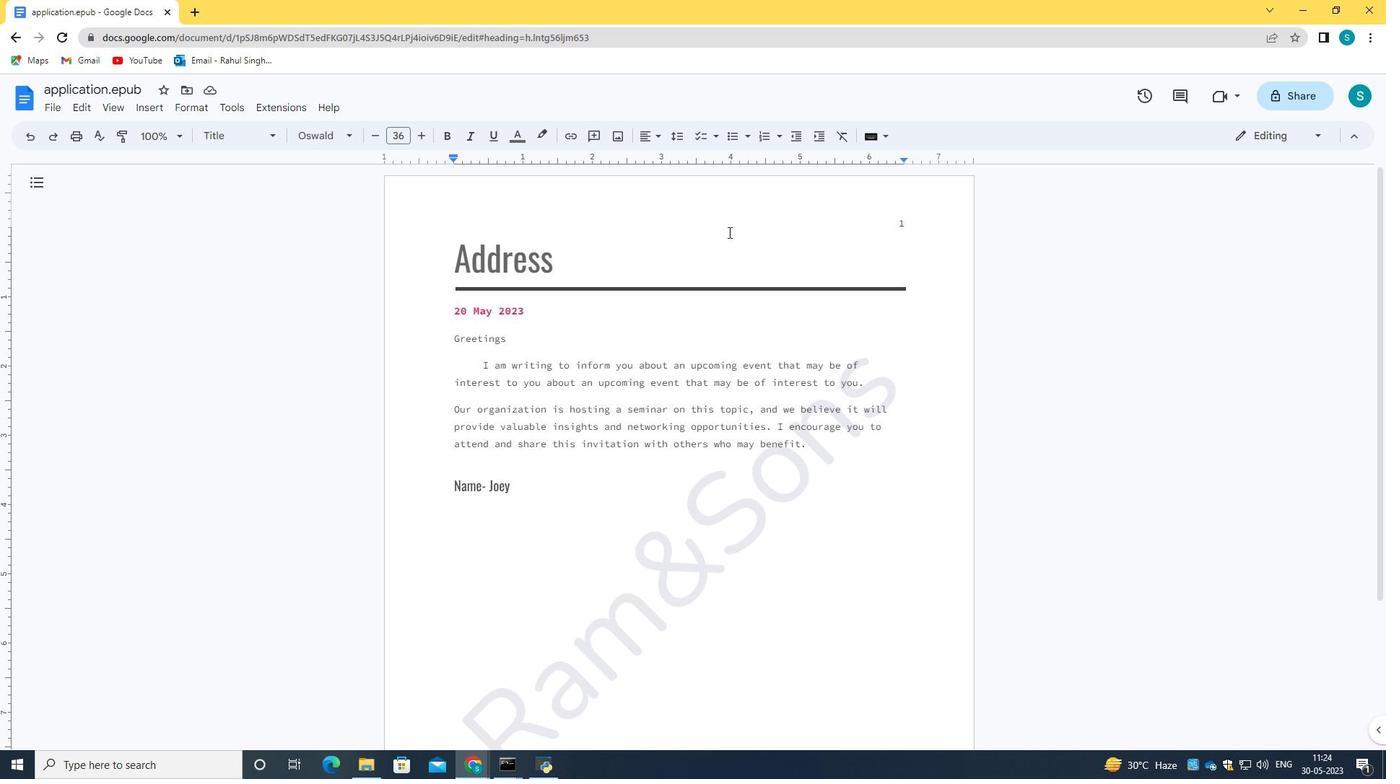 
Action: Mouse scrolled (728, 231) with delta (0, 0)
Screenshot: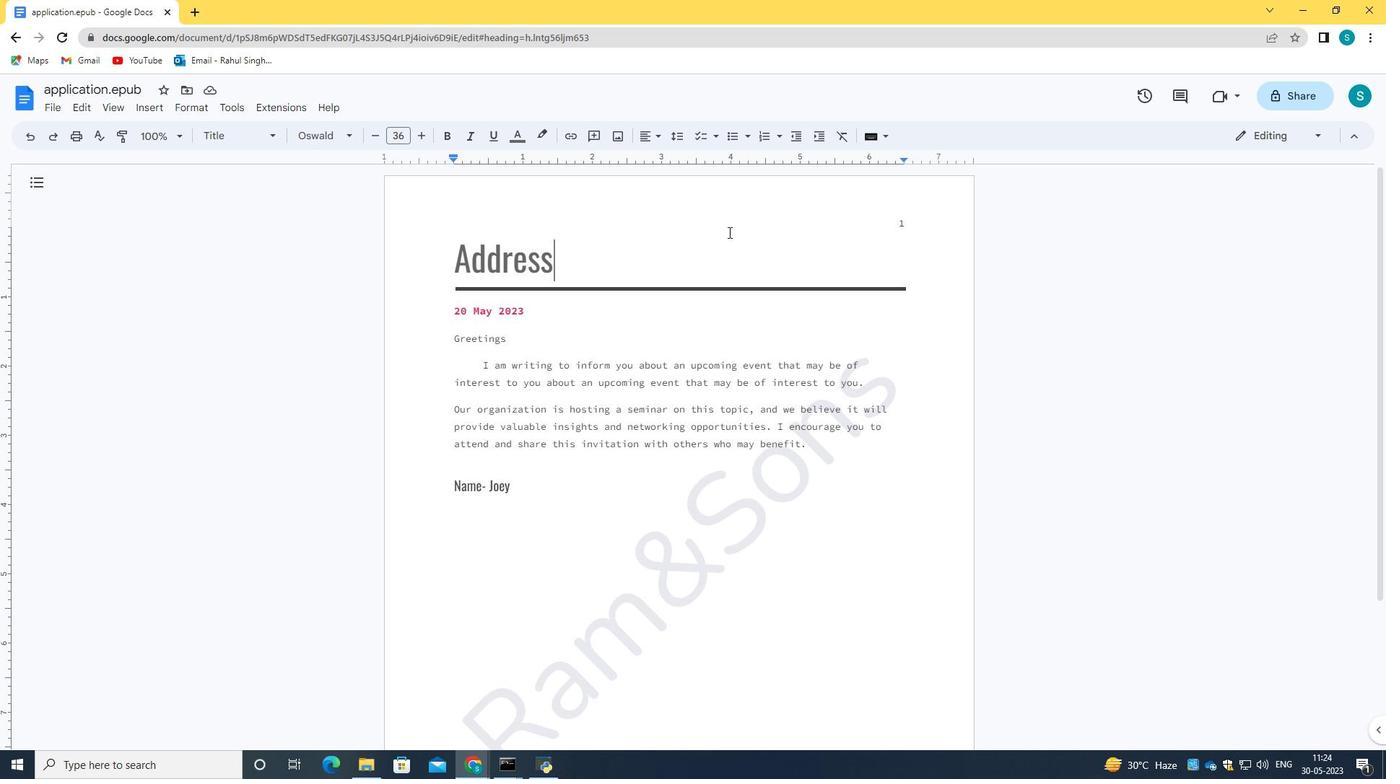 
Action: Mouse scrolled (728, 231) with delta (0, 0)
Screenshot: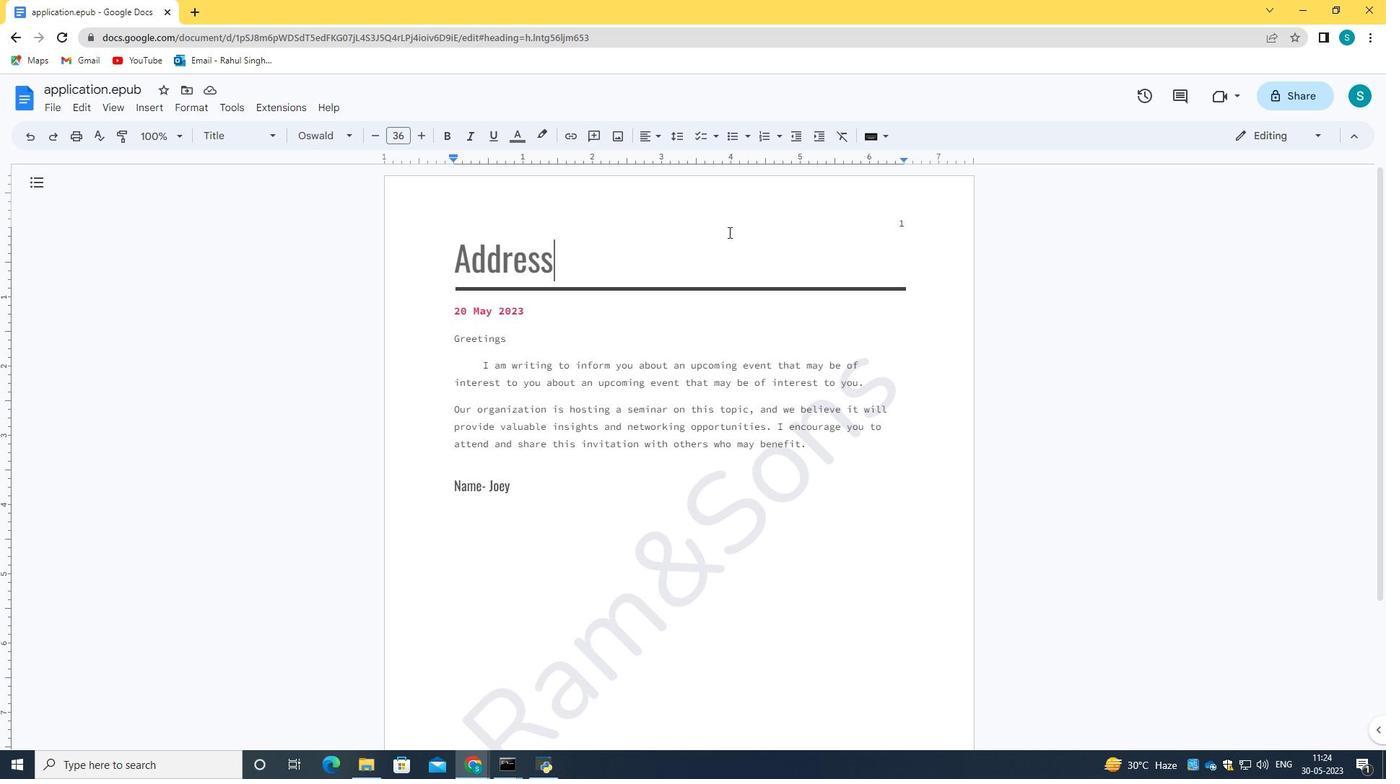 
Action: Mouse scrolled (728, 231) with delta (0, 0)
Screenshot: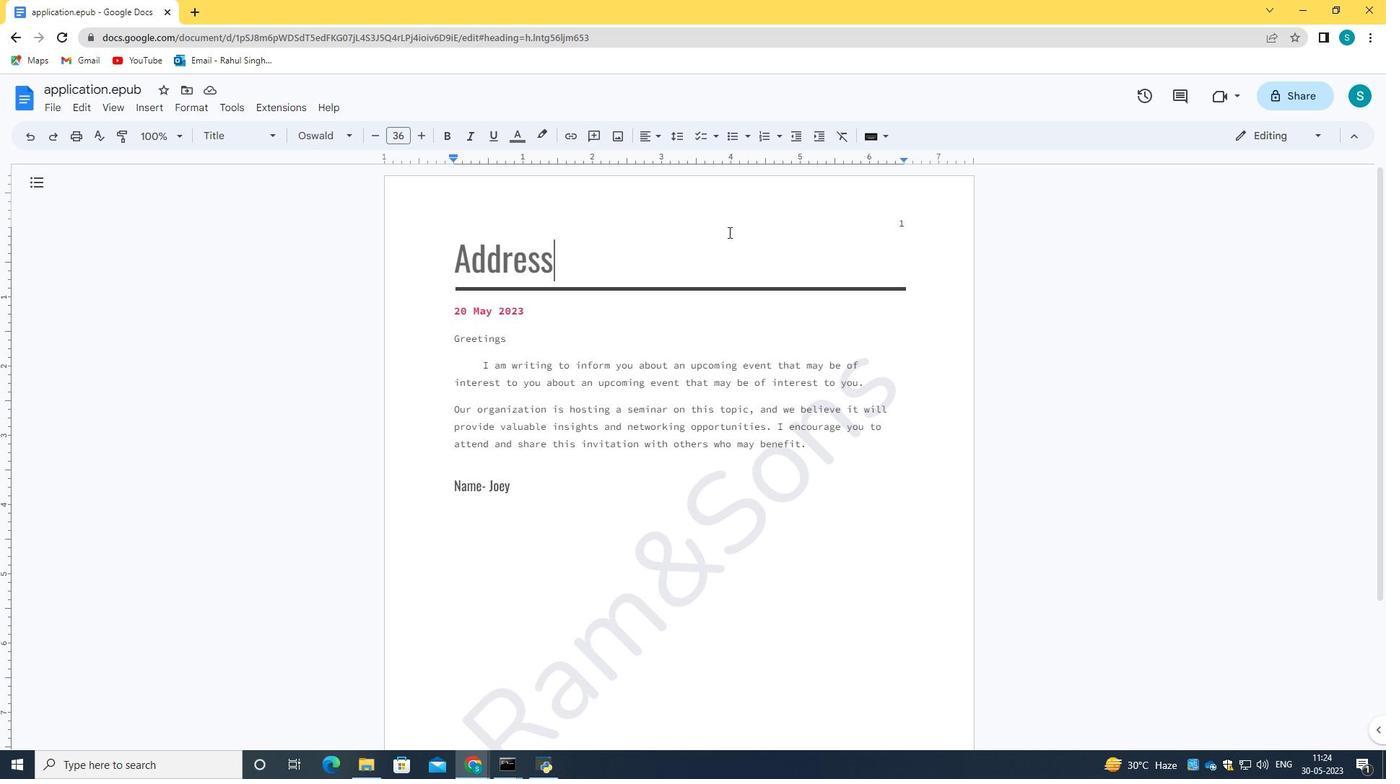 
Action: Mouse scrolled (728, 231) with delta (0, 0)
Screenshot: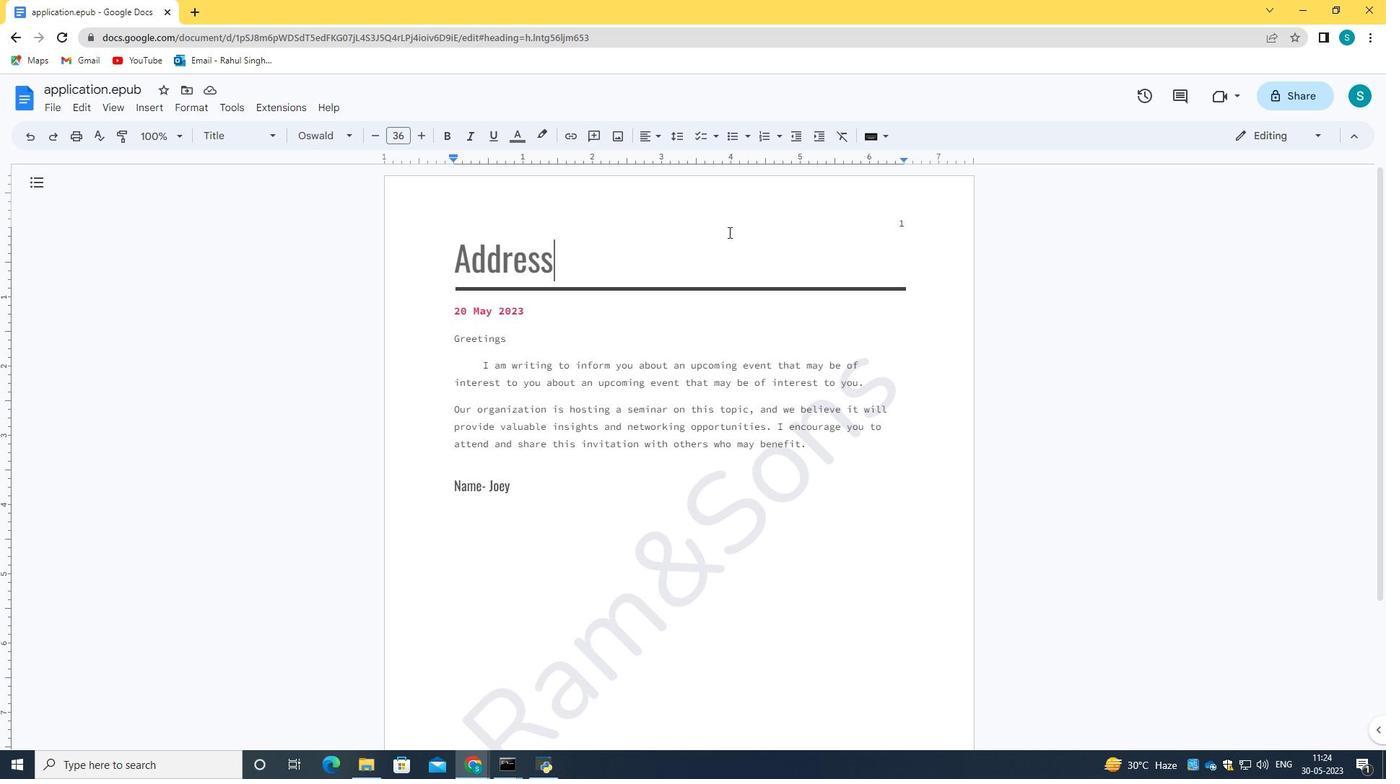 
Action: Mouse scrolled (728, 231) with delta (0, 0)
Screenshot: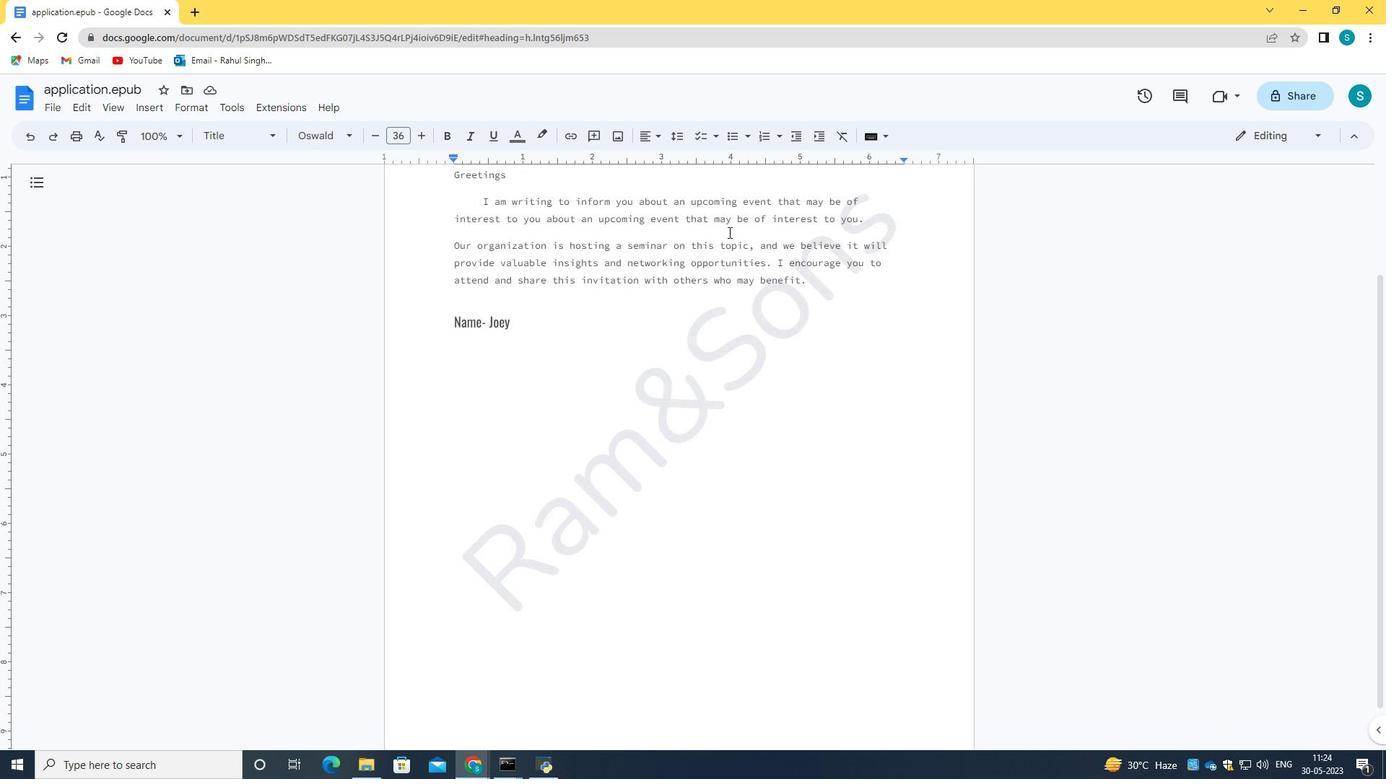 
Action: Mouse scrolled (728, 231) with delta (0, 0)
Screenshot: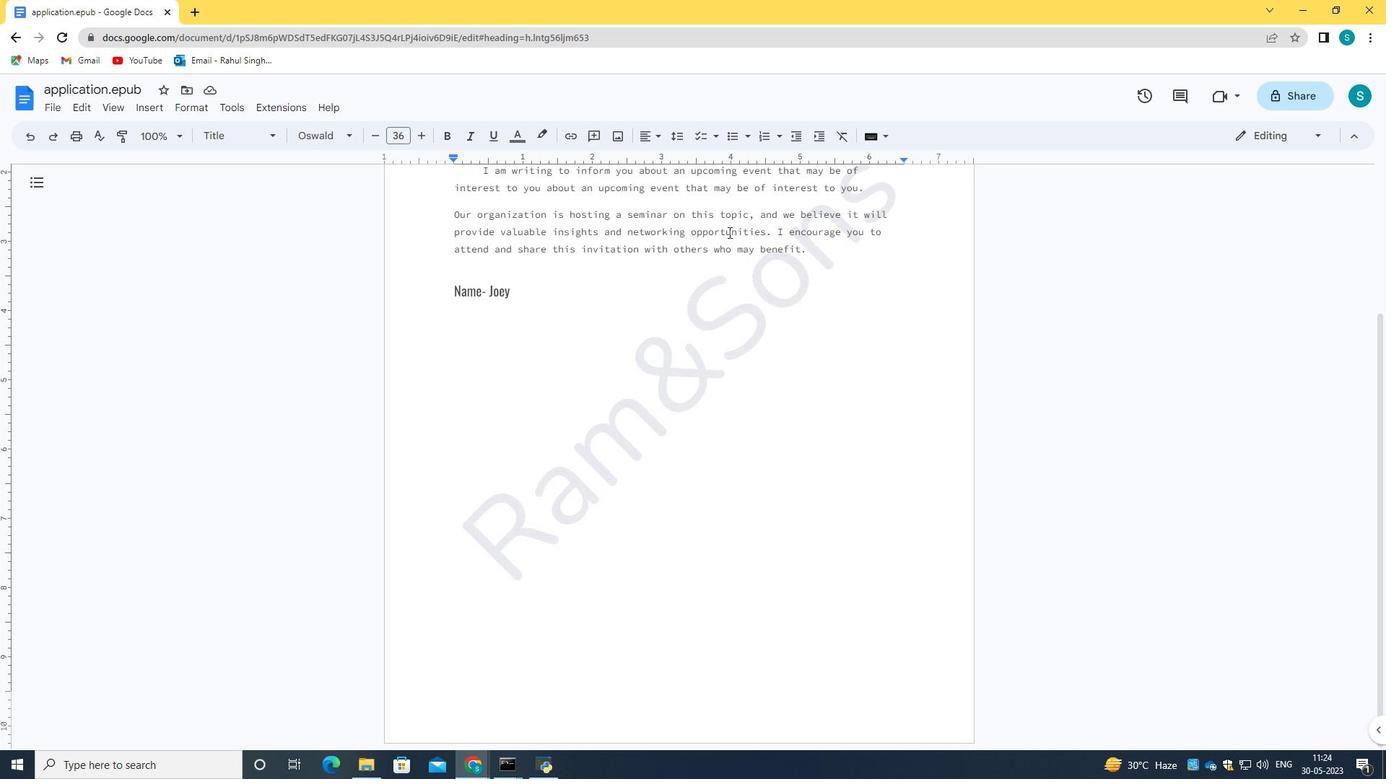 
Action: Mouse scrolled (728, 231) with delta (0, 0)
Screenshot: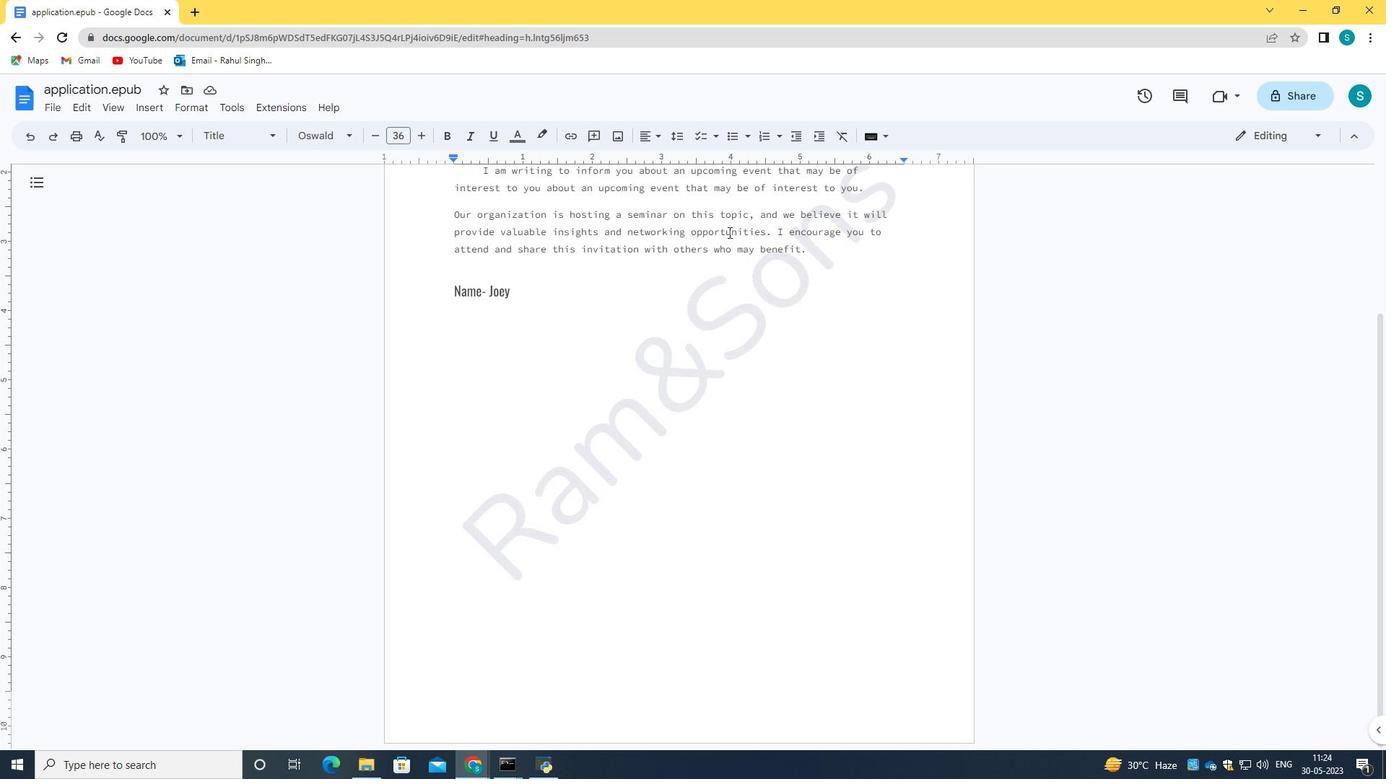 
Action: Mouse scrolled (728, 231) with delta (0, 0)
Screenshot: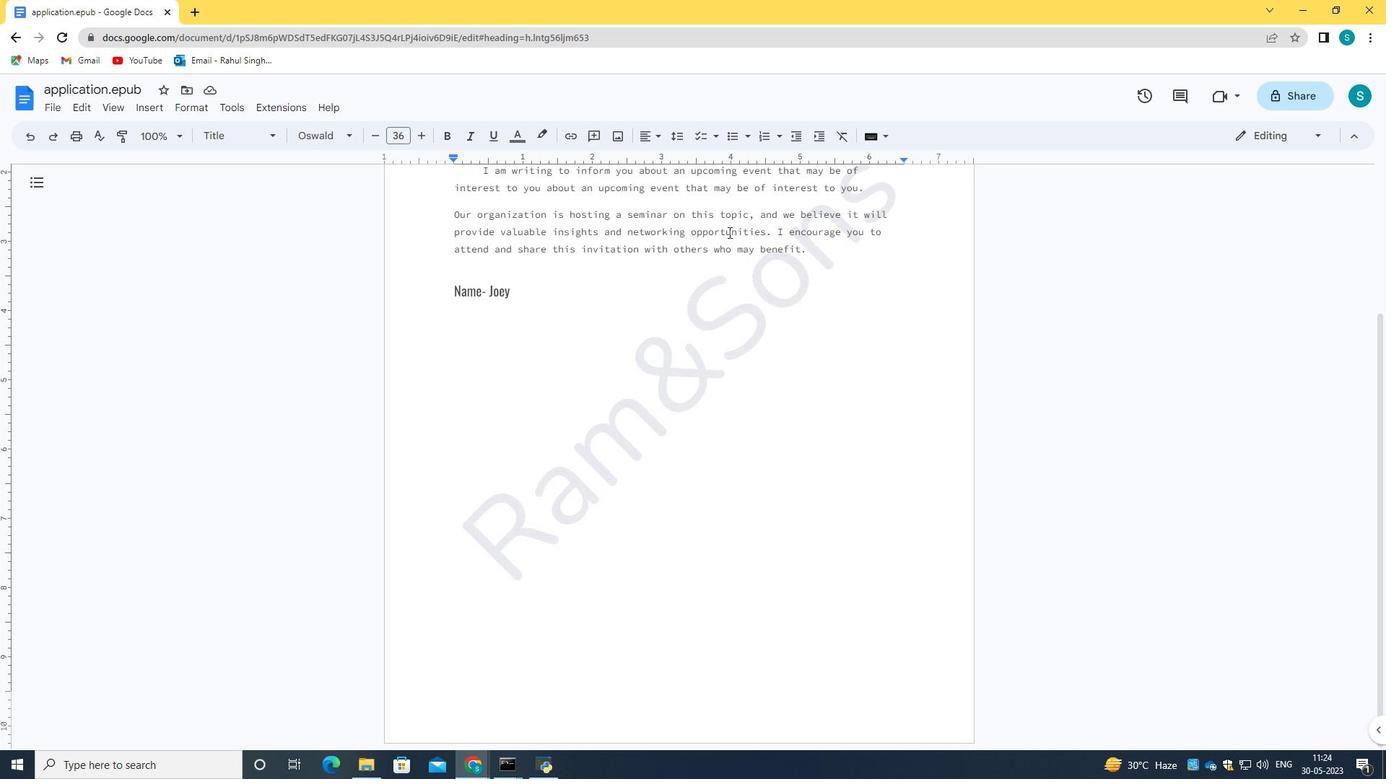 
Action: Mouse moved to (735, 244)
Screenshot: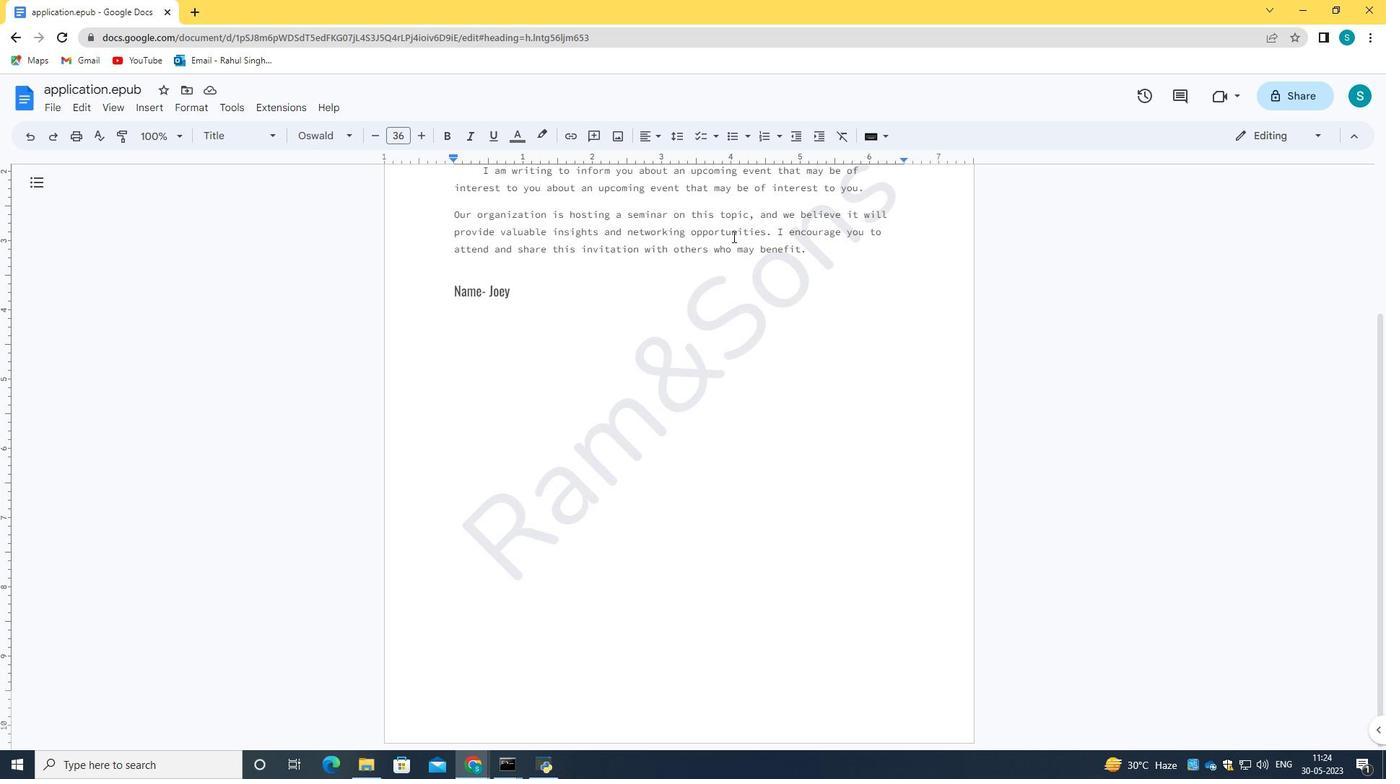 
Action: Mouse scrolled (735, 245) with delta (0, 0)
Screenshot: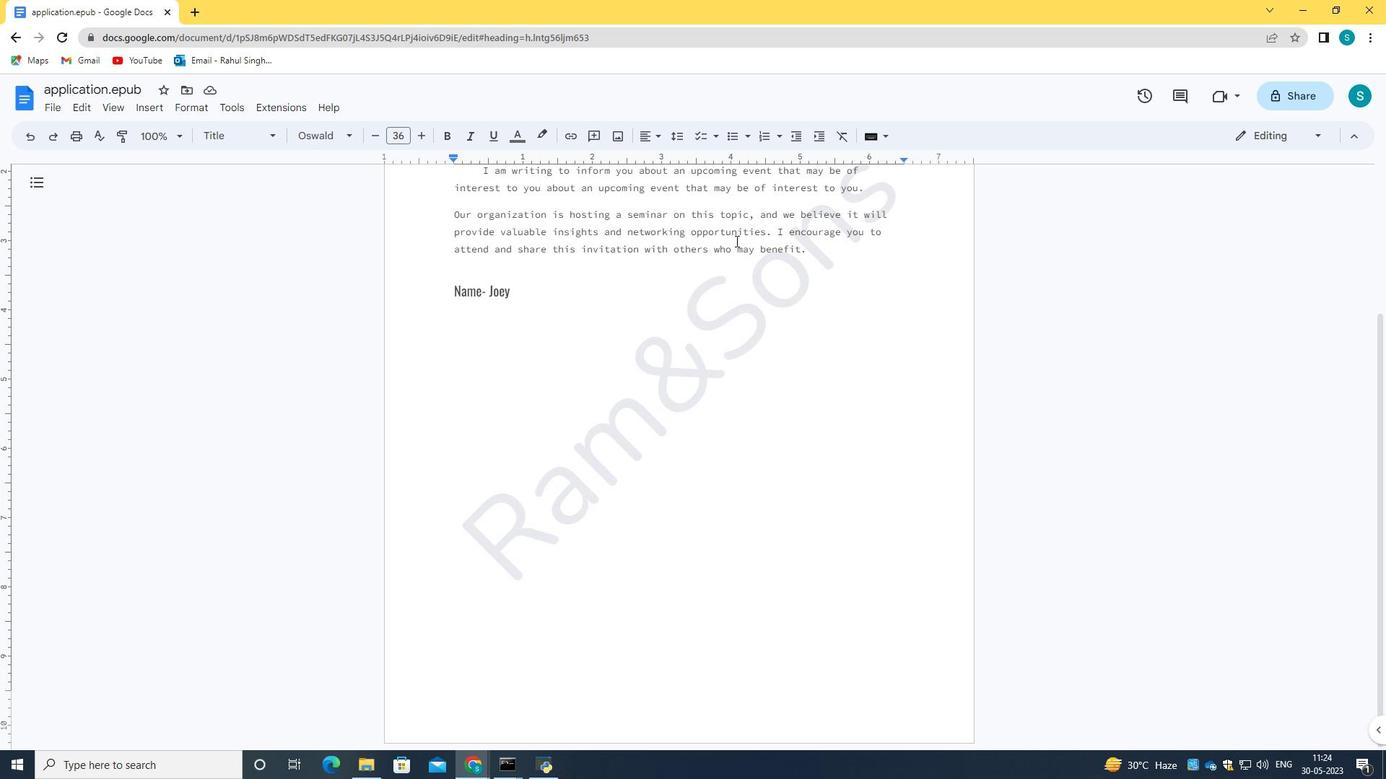 
Action: Mouse scrolled (735, 245) with delta (0, 0)
Screenshot: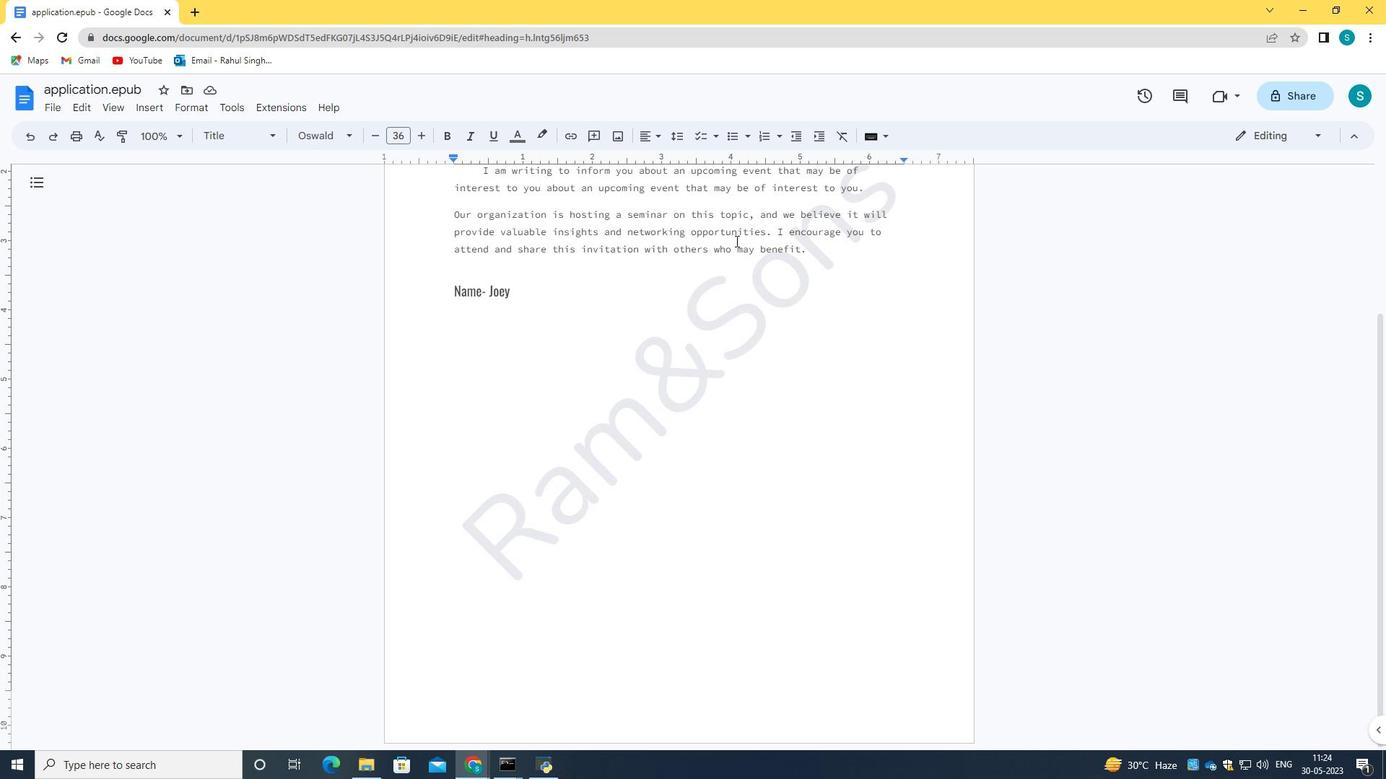 
Action: Mouse scrolled (735, 245) with delta (0, 0)
Screenshot: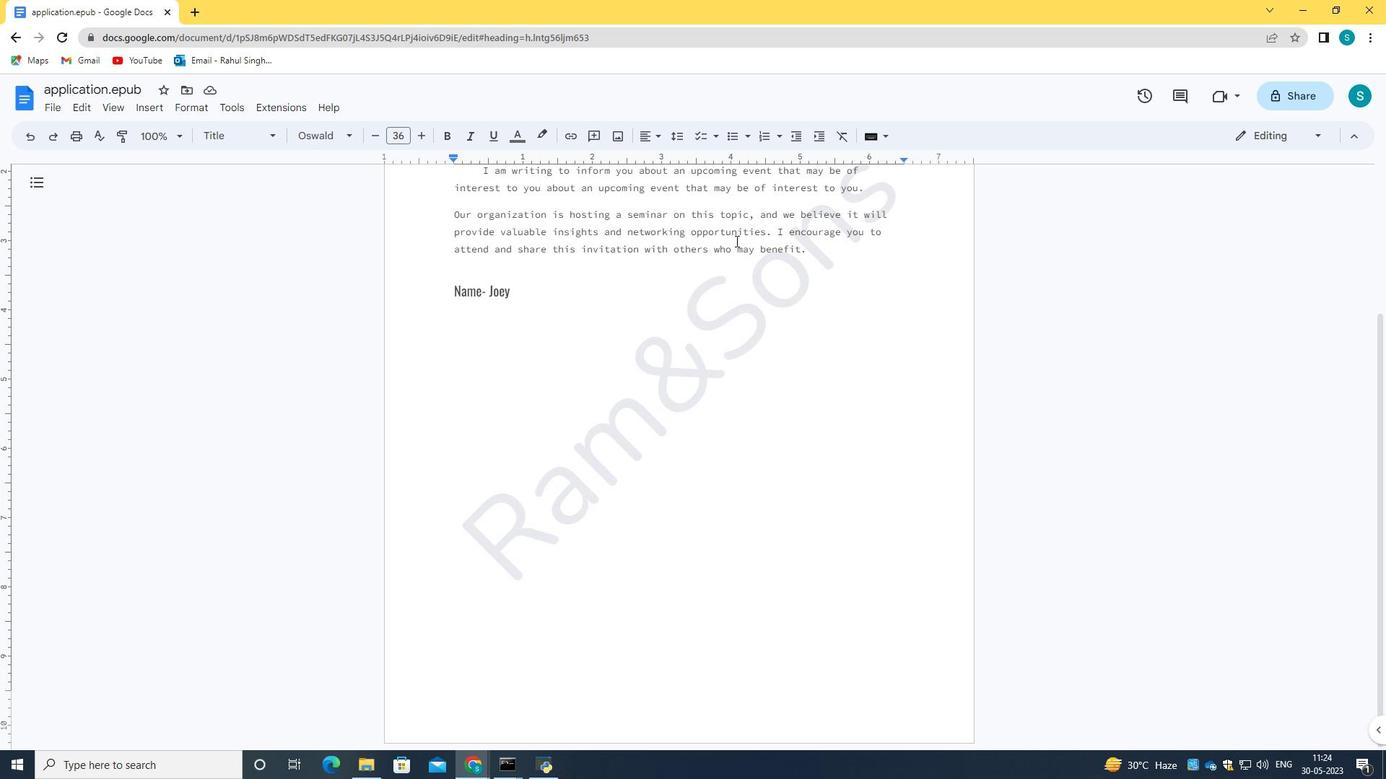 
Action: Mouse scrolled (735, 245) with delta (0, 0)
Screenshot: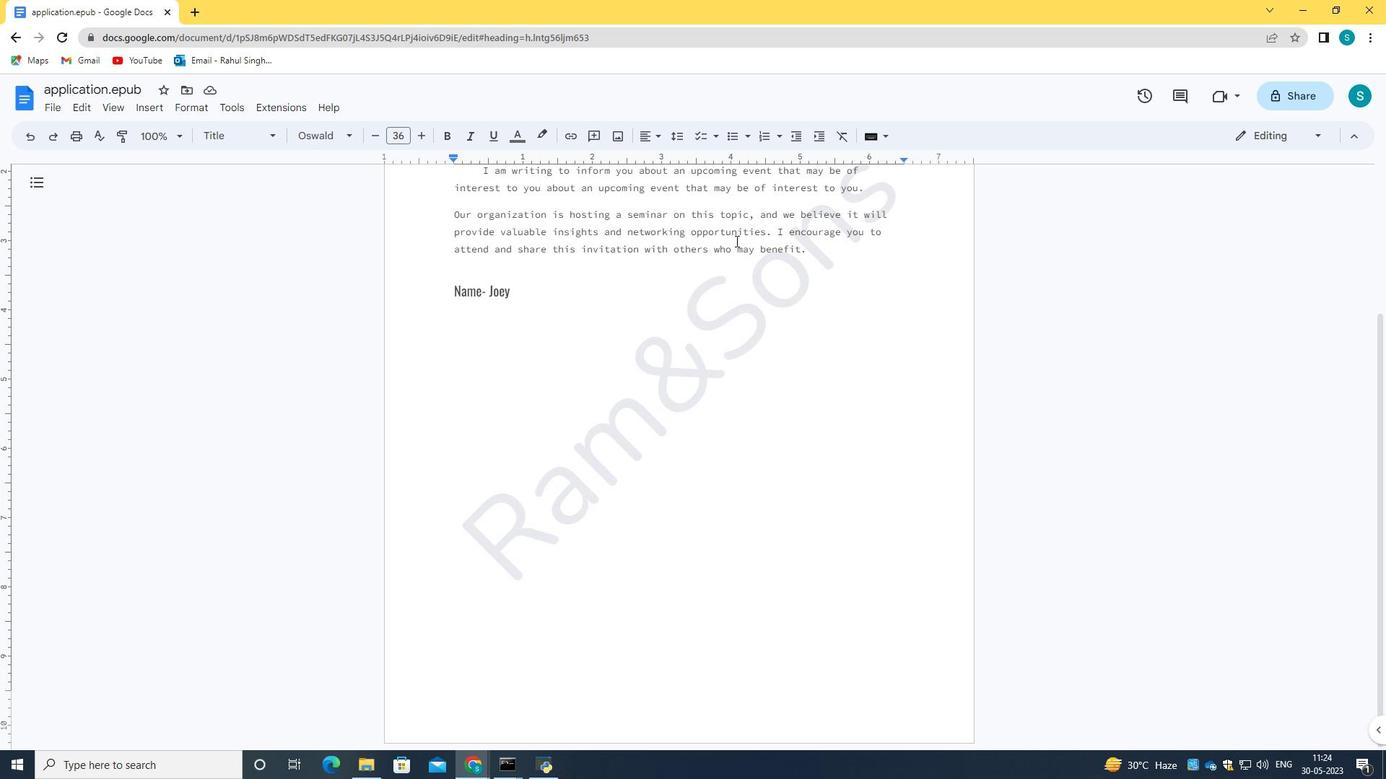 
Action: Mouse scrolled (735, 245) with delta (0, 0)
Screenshot: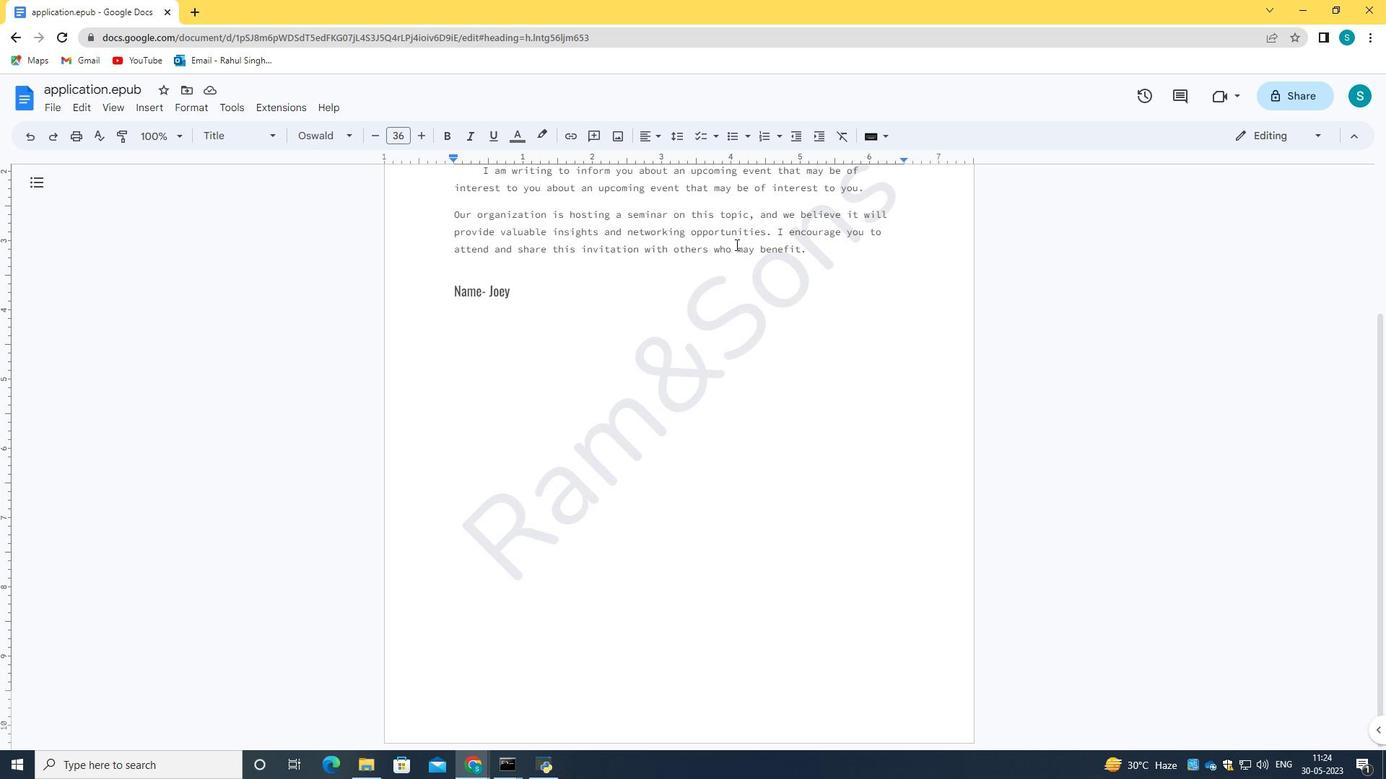 
Action: Mouse moved to (735, 244)
Screenshot: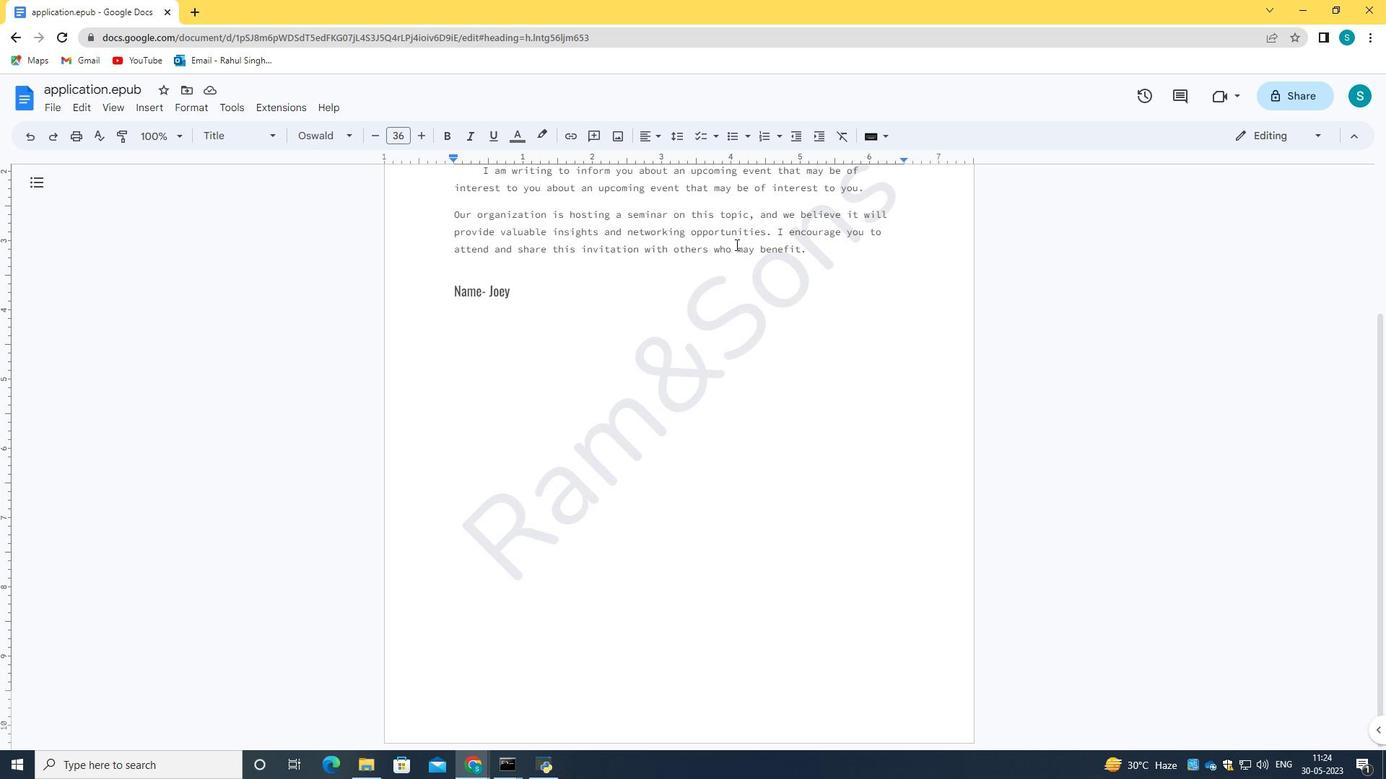 
Action: Mouse scrolled (735, 245) with delta (0, 0)
Screenshot: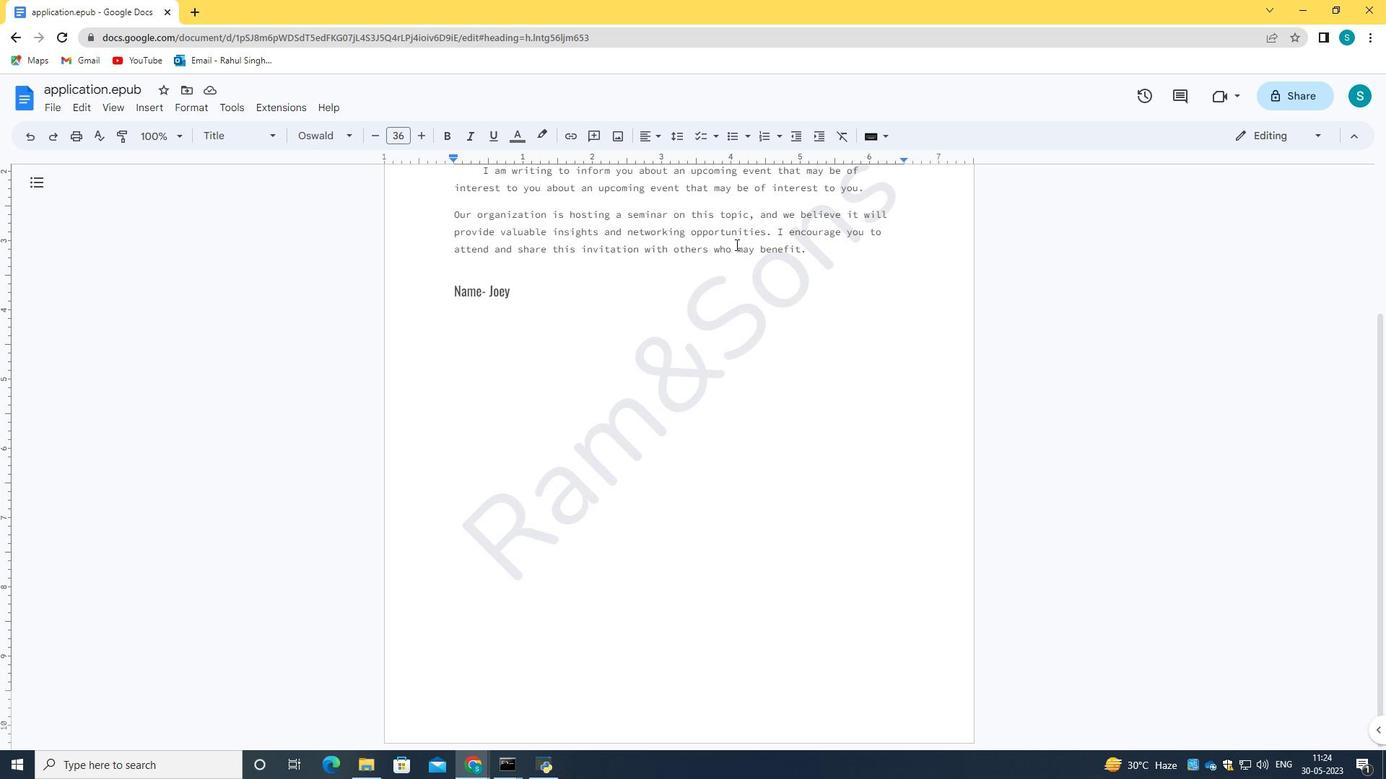 
Action: Mouse moved to (323, 143)
Screenshot: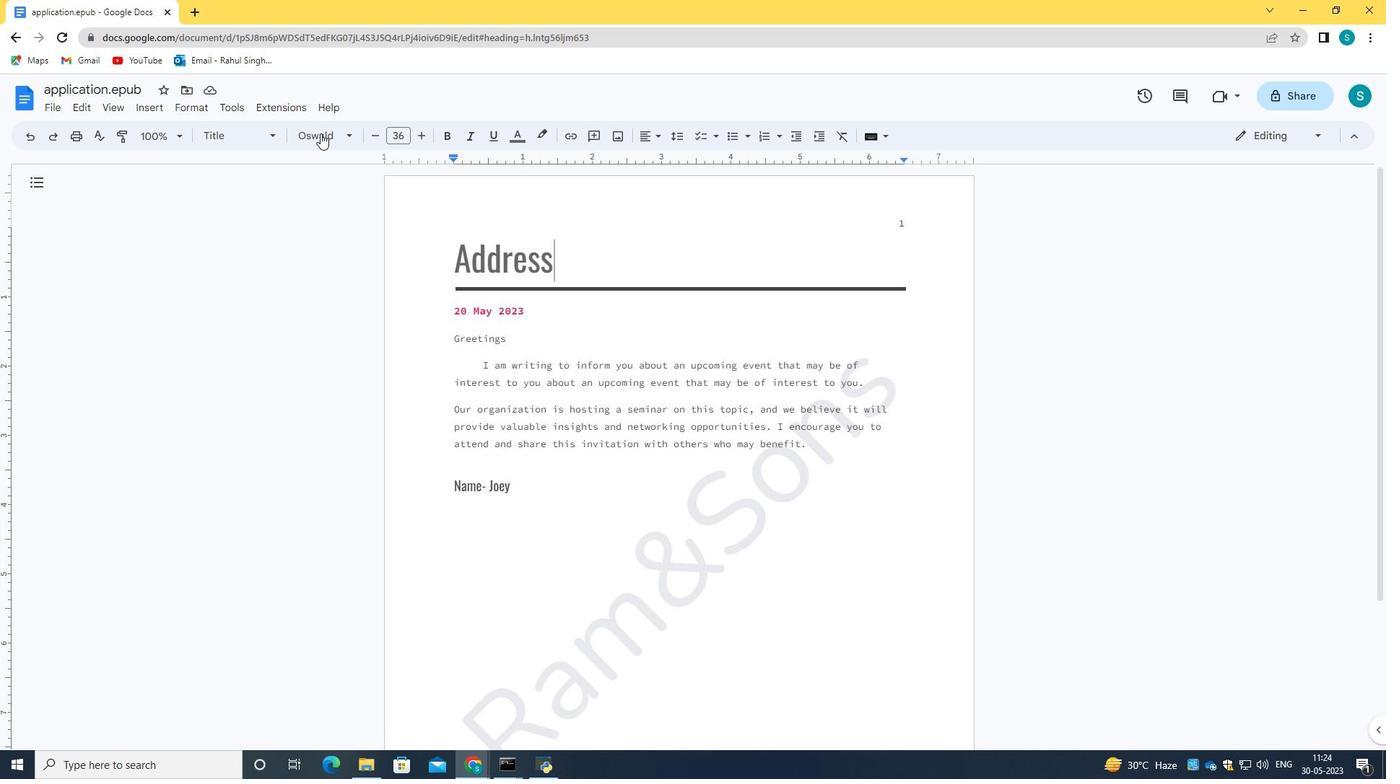 
Action: Mouse pressed left at (323, 143)
Screenshot: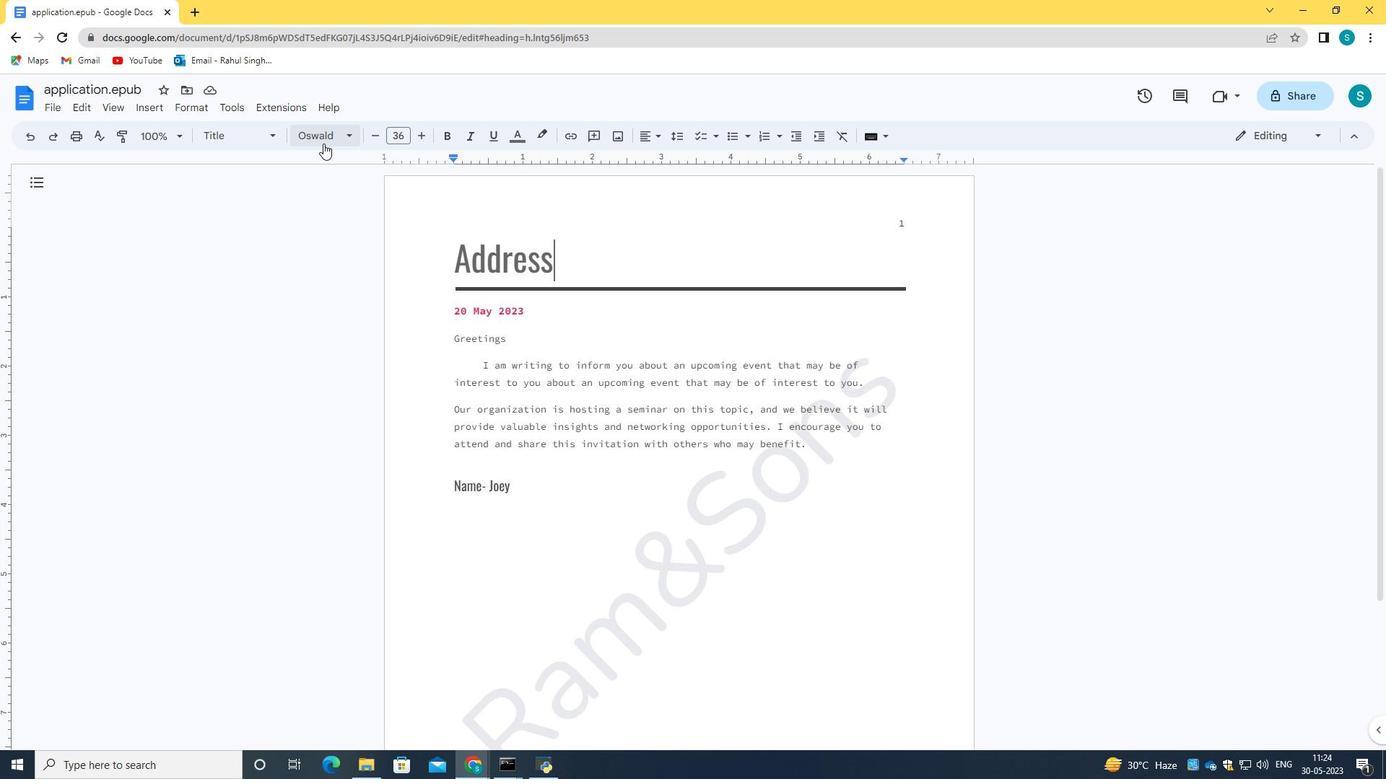 
Action: Mouse moved to (356, 238)
Screenshot: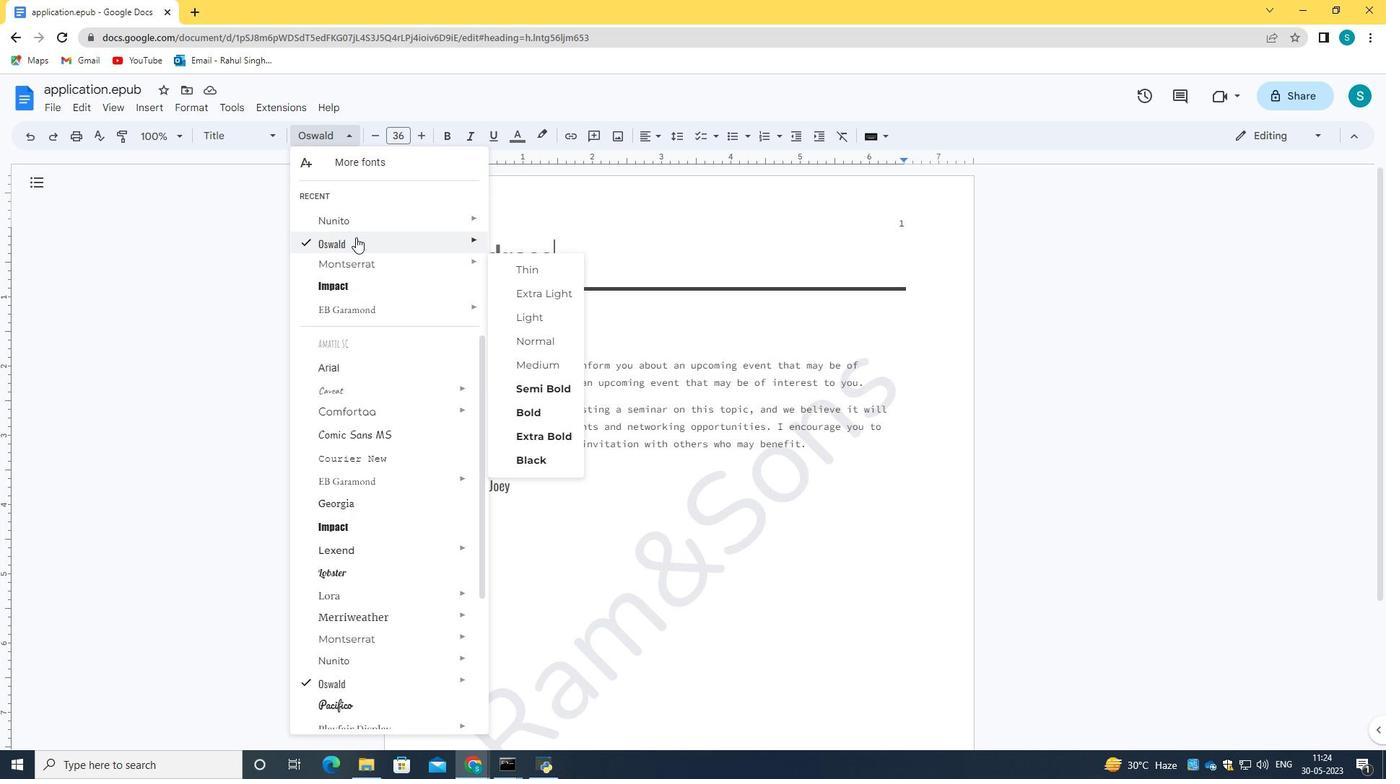 
Action: Mouse pressed left at (356, 238)
Screenshot: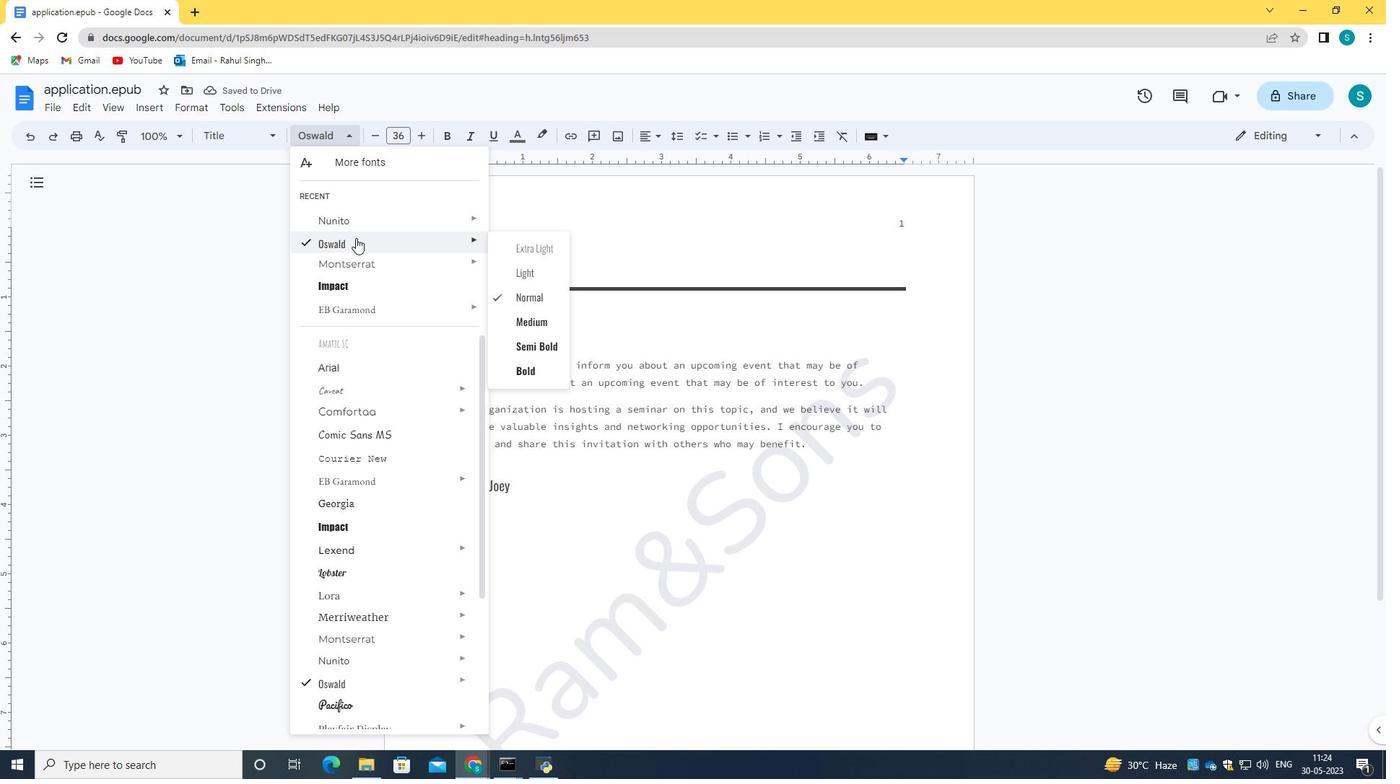 
Action: Mouse moved to (236, 130)
Screenshot: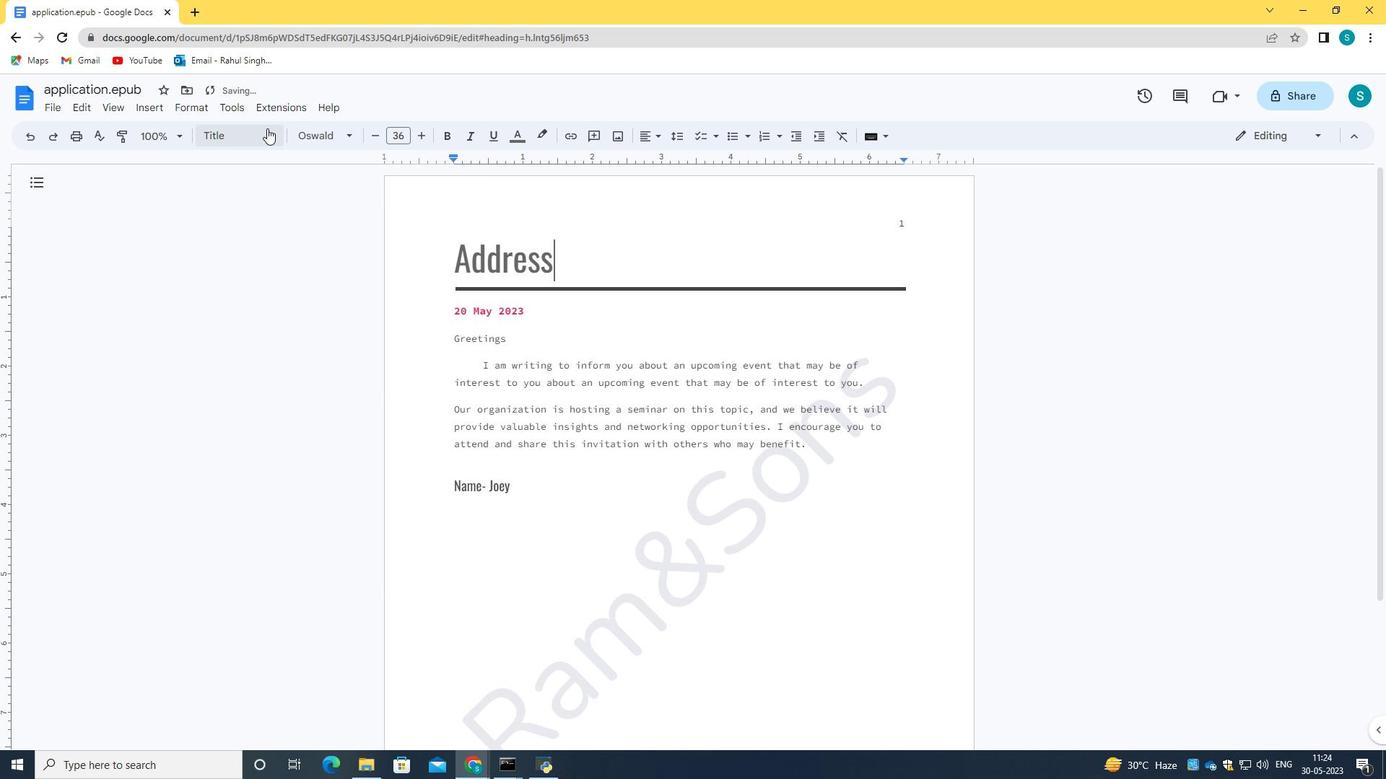 
Action: Mouse pressed left at (236, 130)
Screenshot: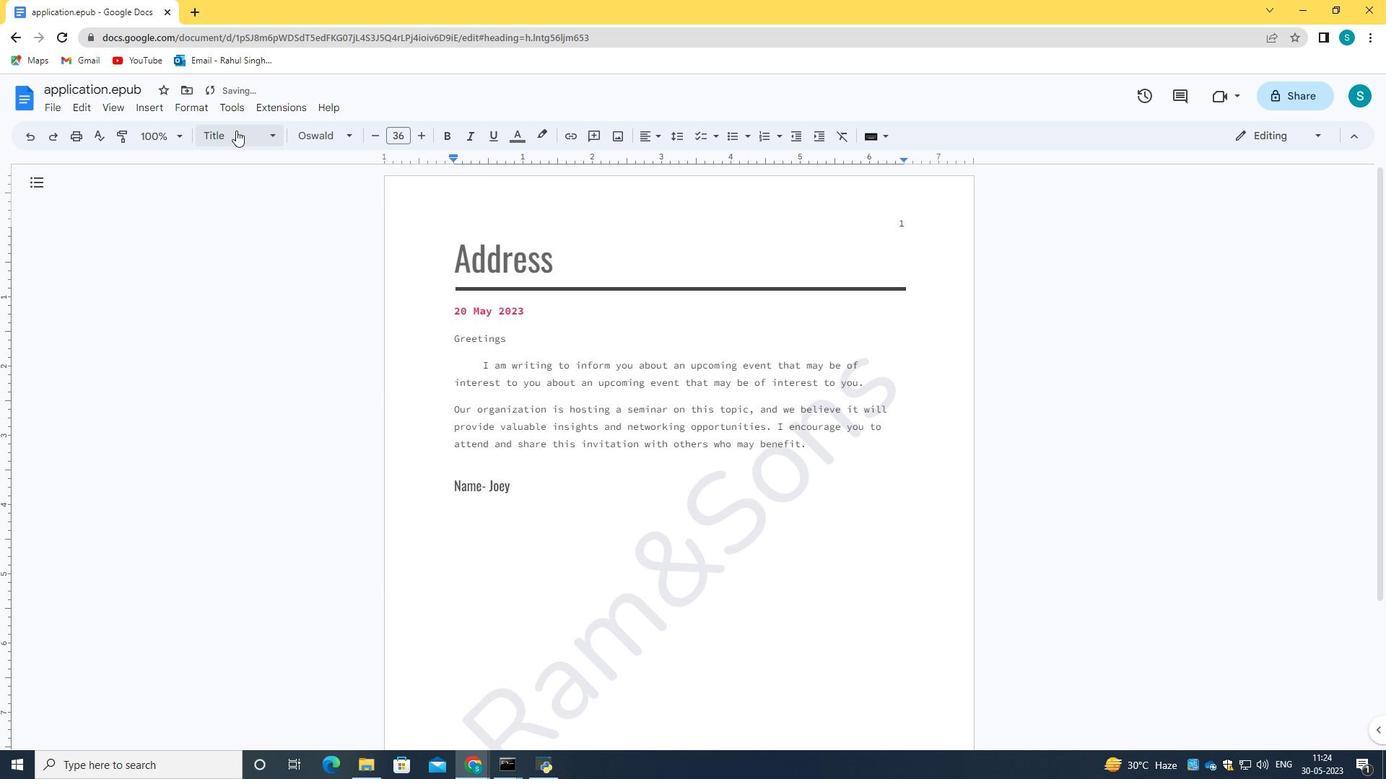 
Action: Mouse moved to (797, 215)
Screenshot: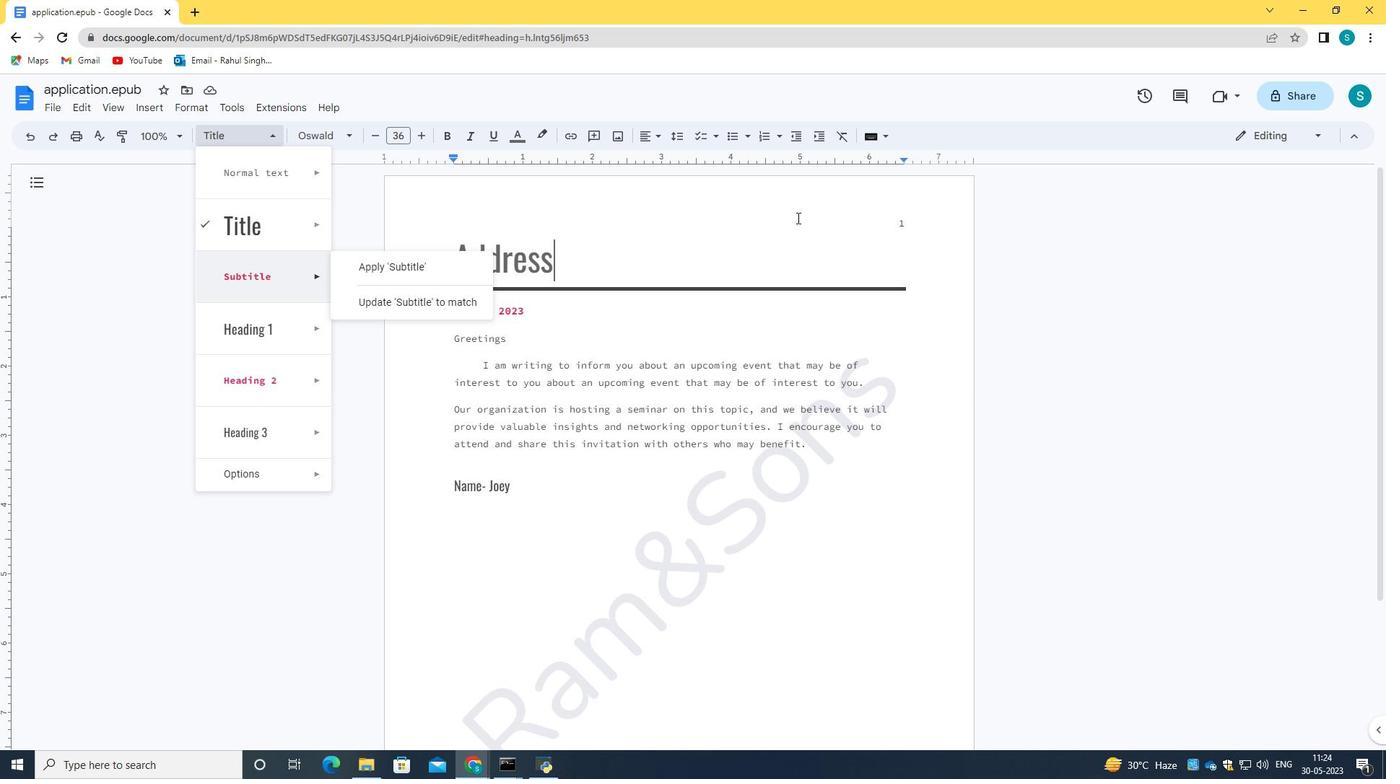 
Action: Mouse pressed left at (797, 215)
Screenshot: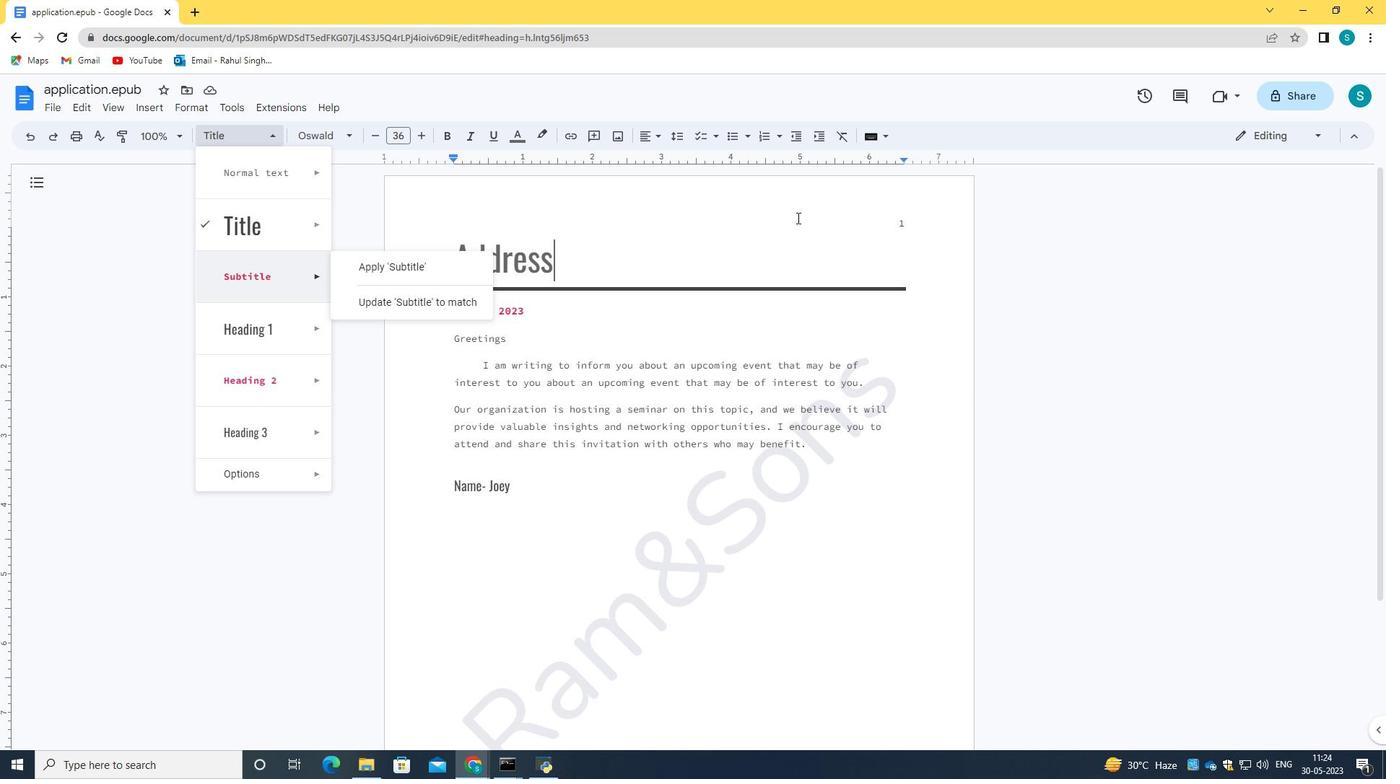 
Action: Mouse moved to (540, 139)
Screenshot: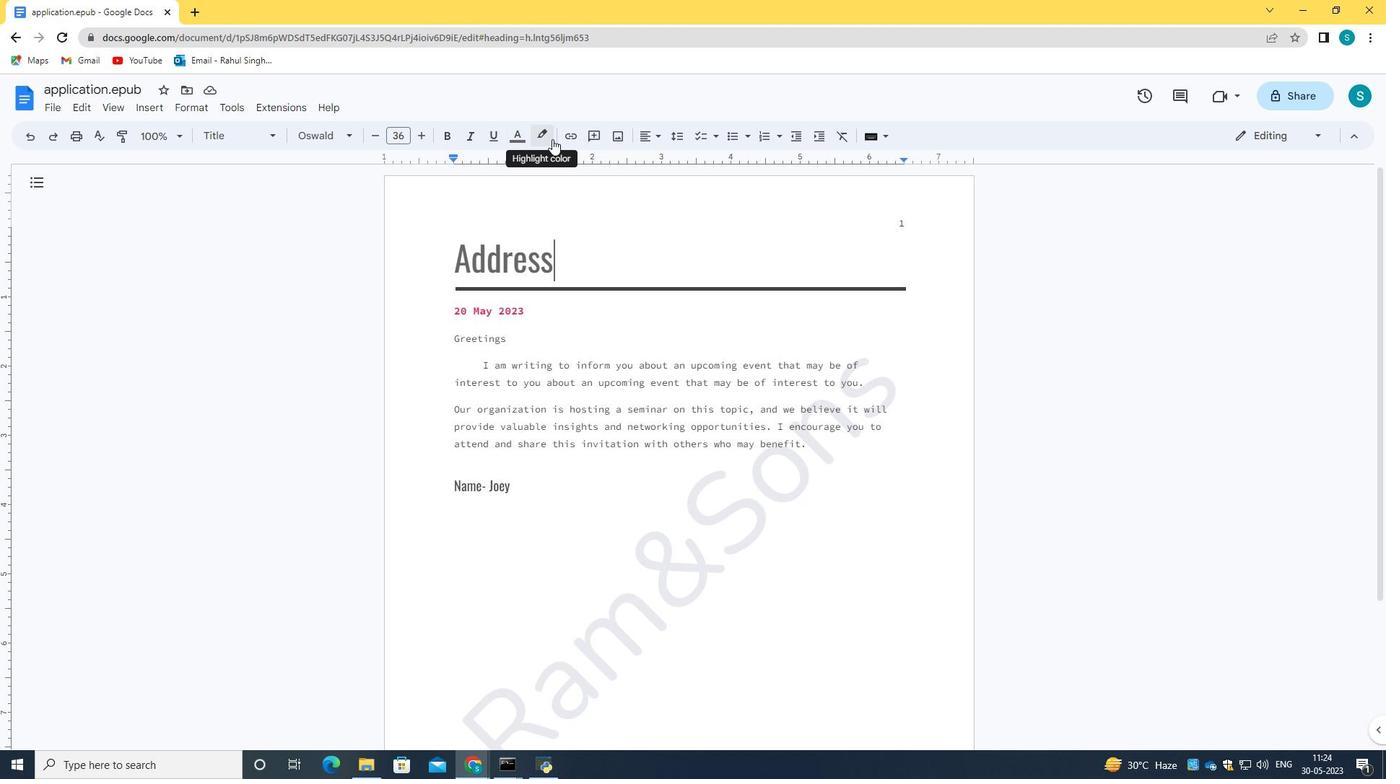 
Action: Mouse pressed left at (540, 139)
Screenshot: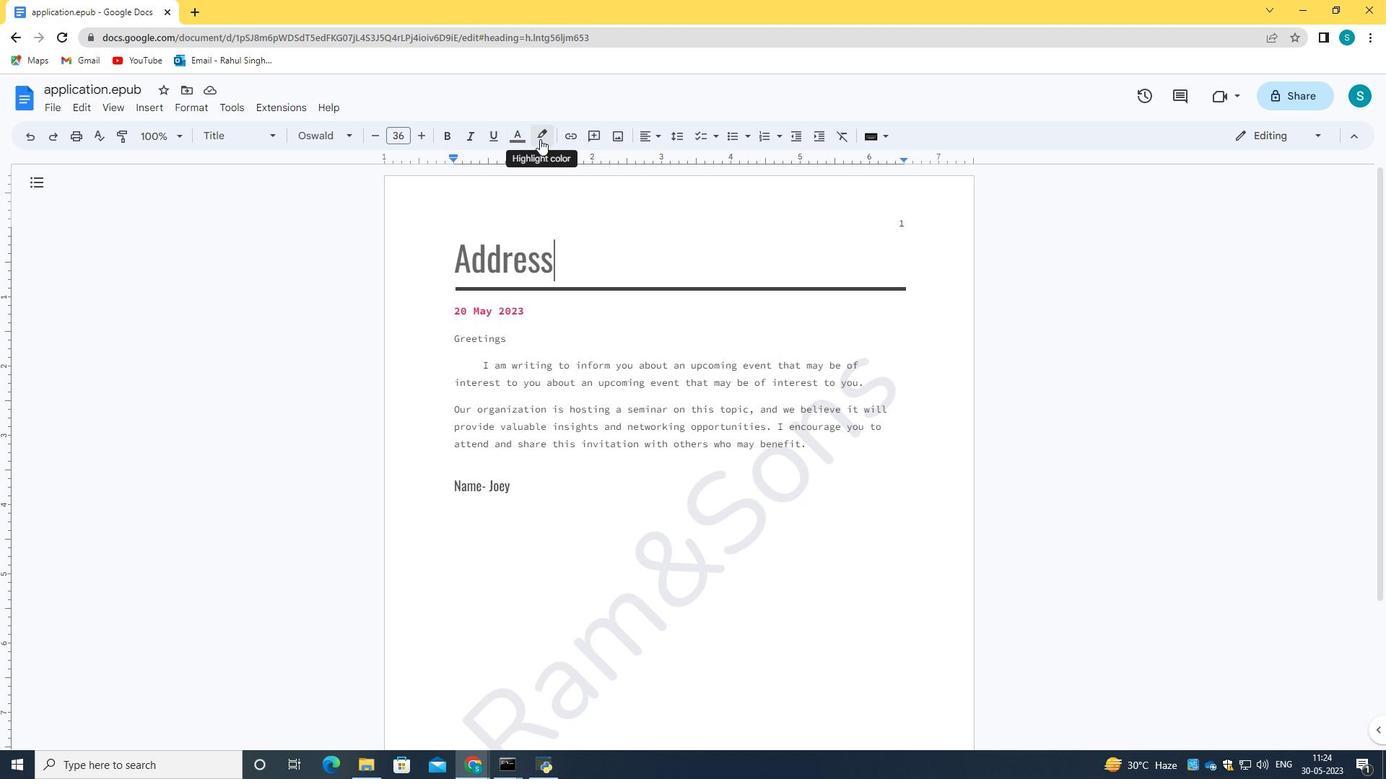 
Action: Mouse moved to (519, 142)
Screenshot: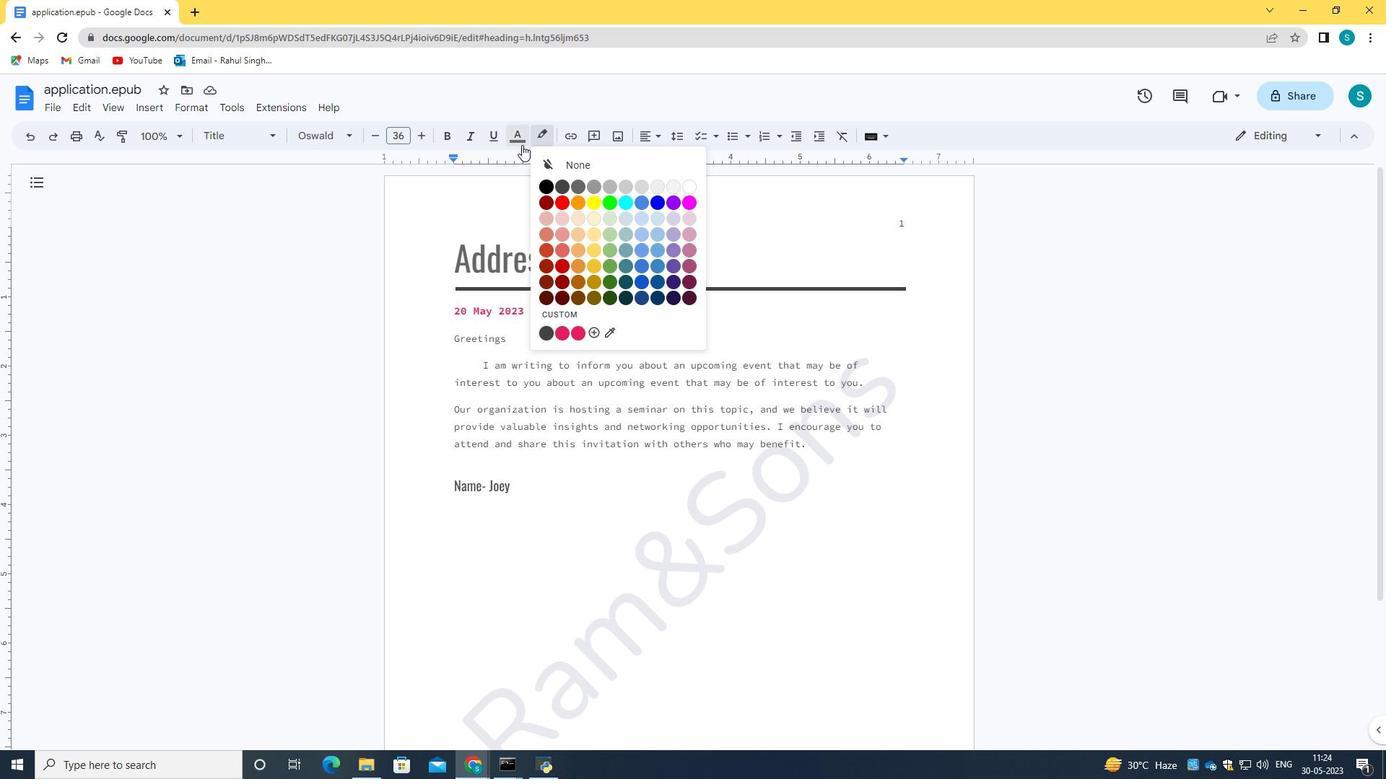 
Action: Mouse pressed left at (519, 142)
Screenshot: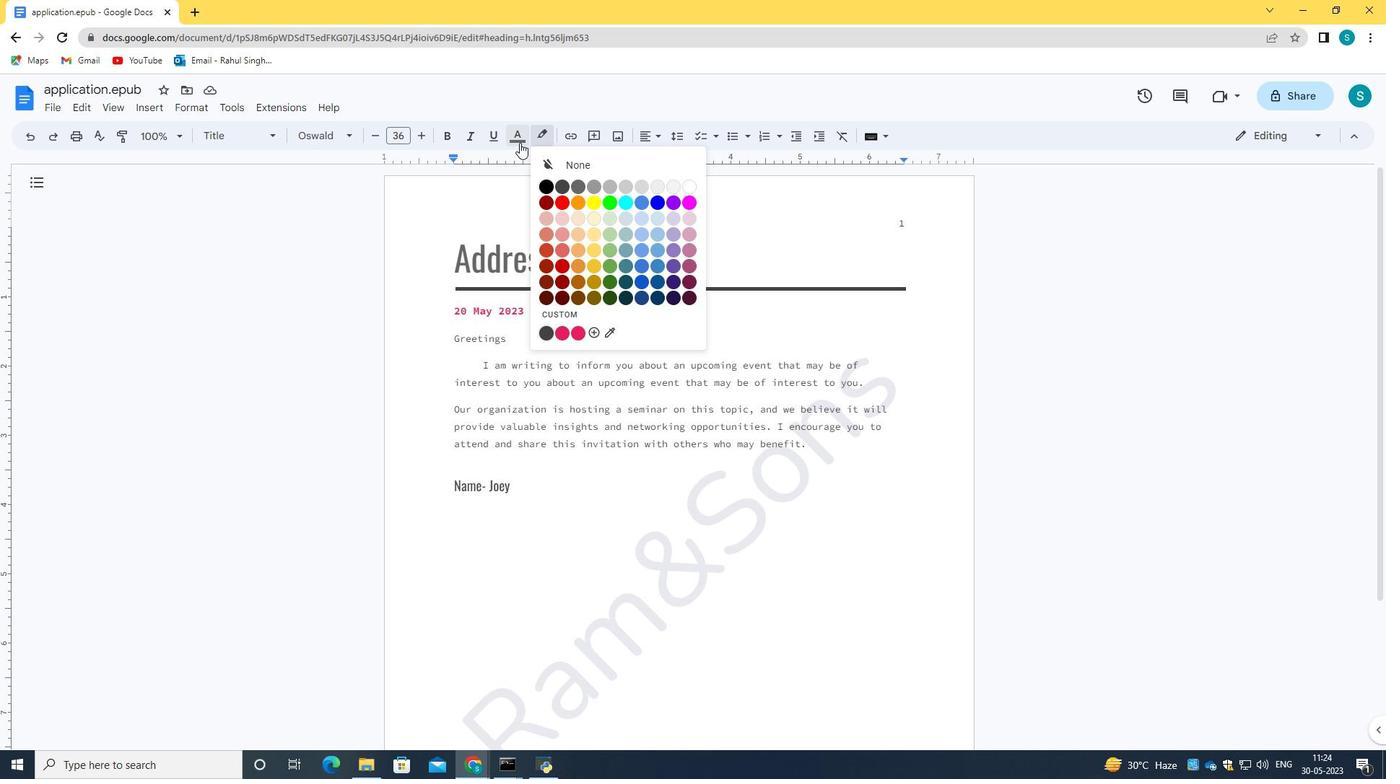 
Action: Mouse moved to (139, 101)
Screenshot: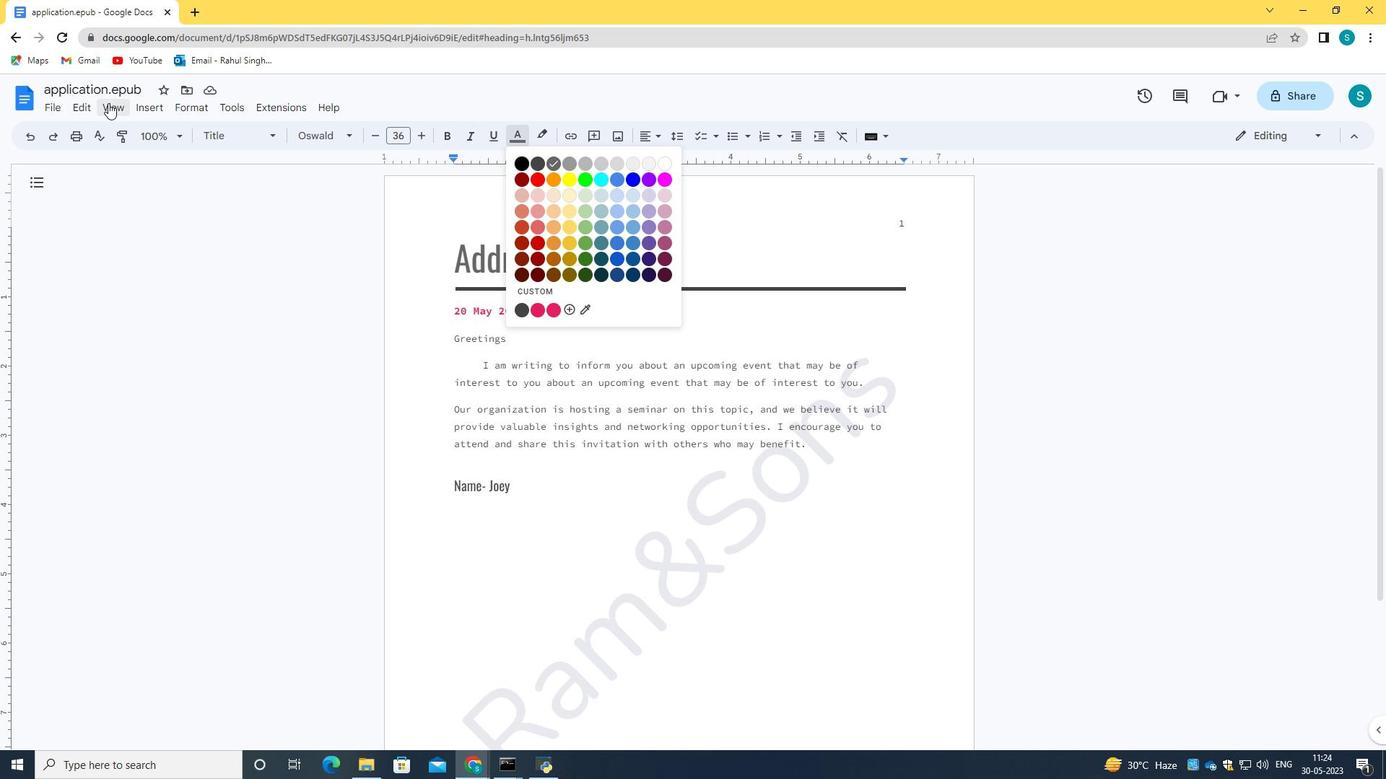 
Action: Mouse pressed left at (139, 101)
Screenshot: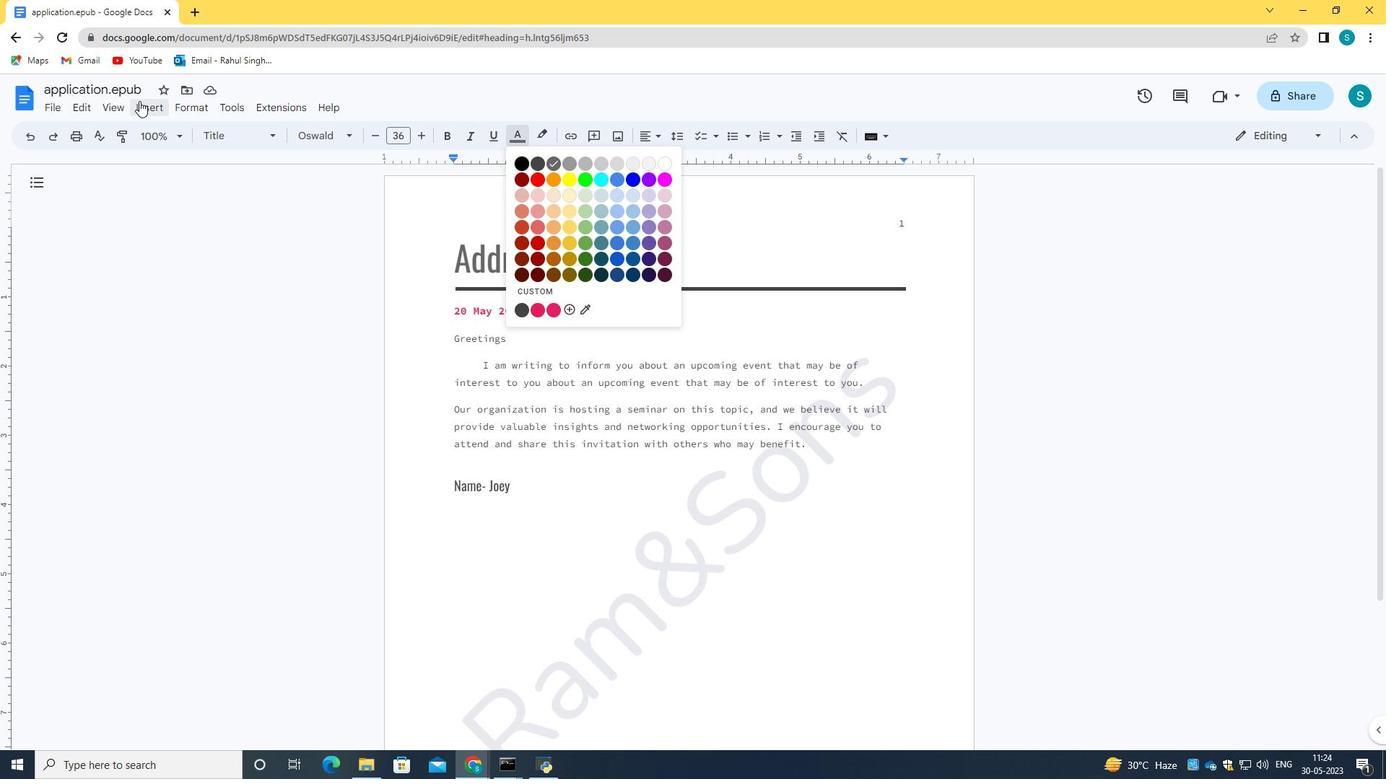 
Action: Mouse moved to (189, 110)
Screenshot: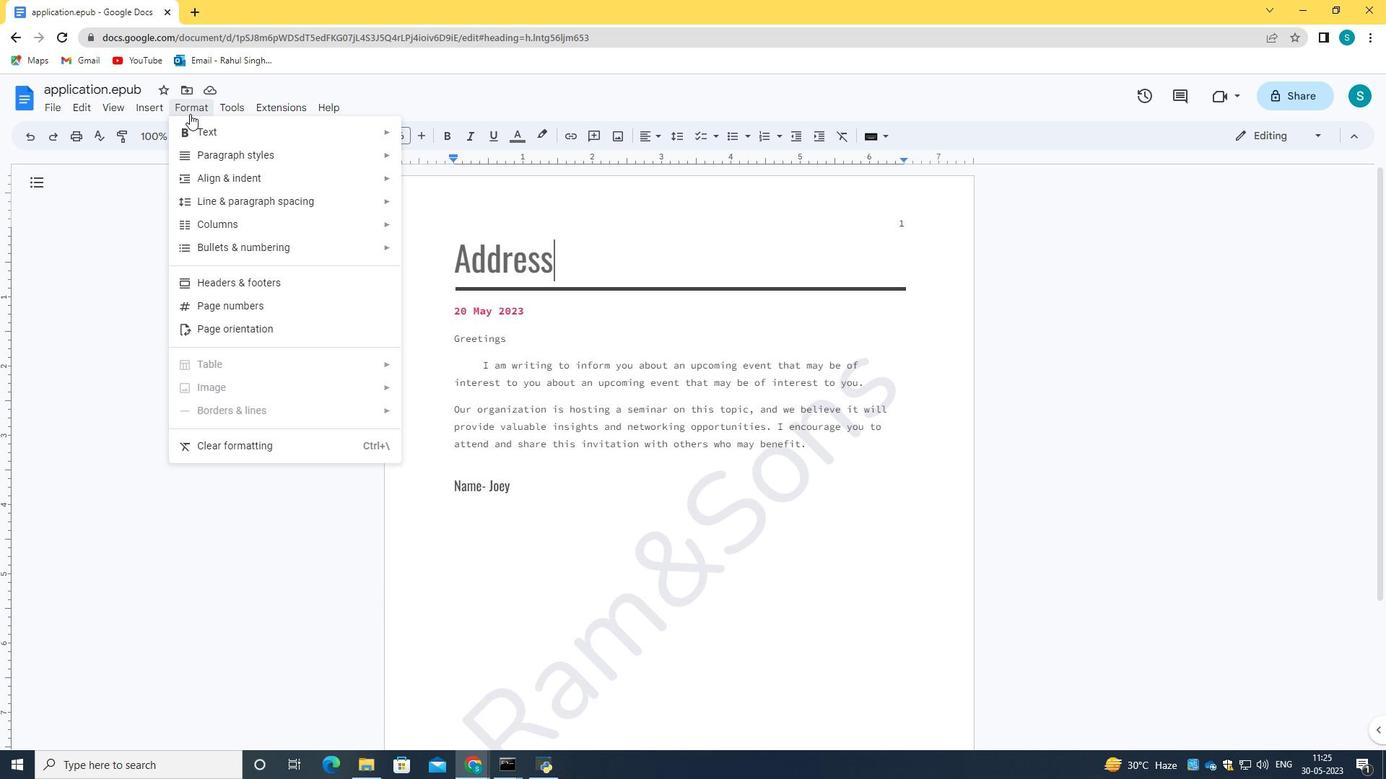 
Action: Mouse pressed left at (189, 110)
Screenshot: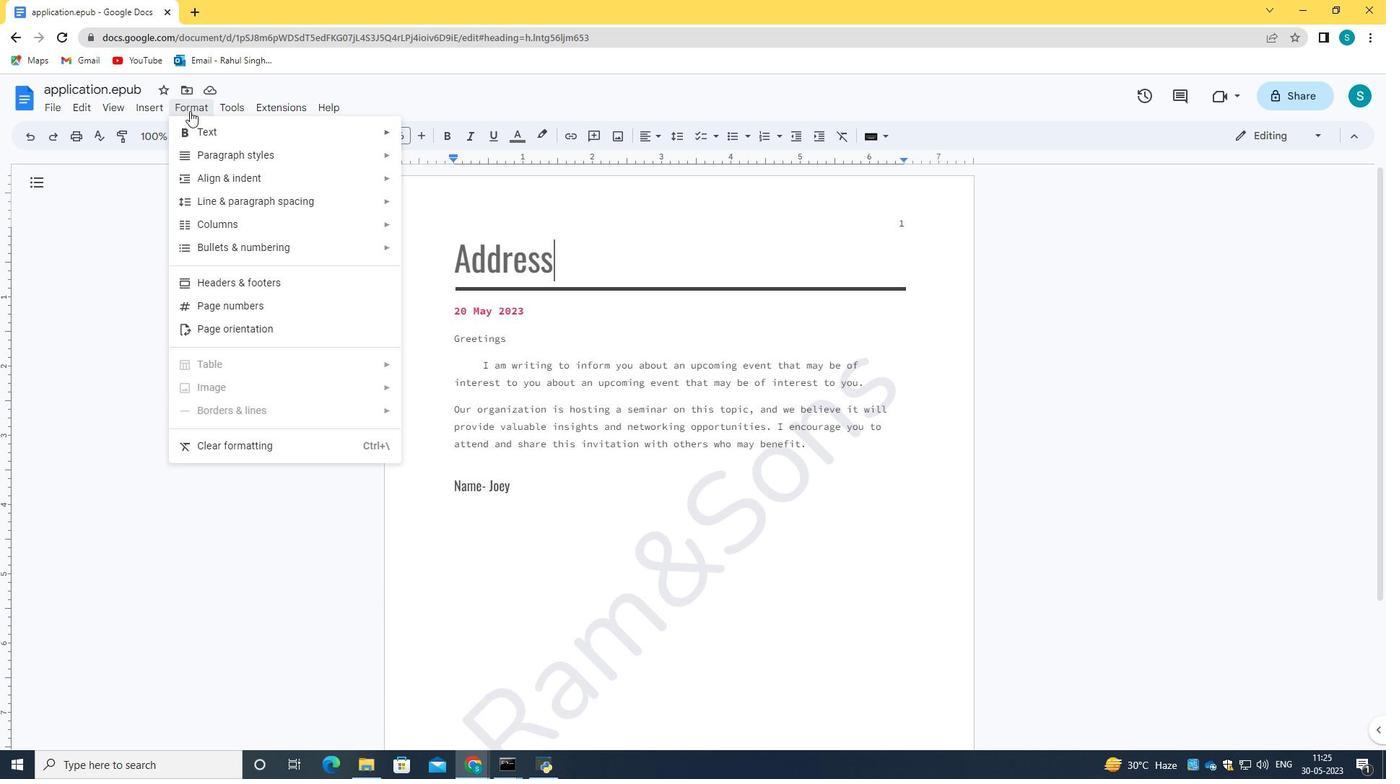 
Action: Mouse pressed left at (189, 110)
Screenshot: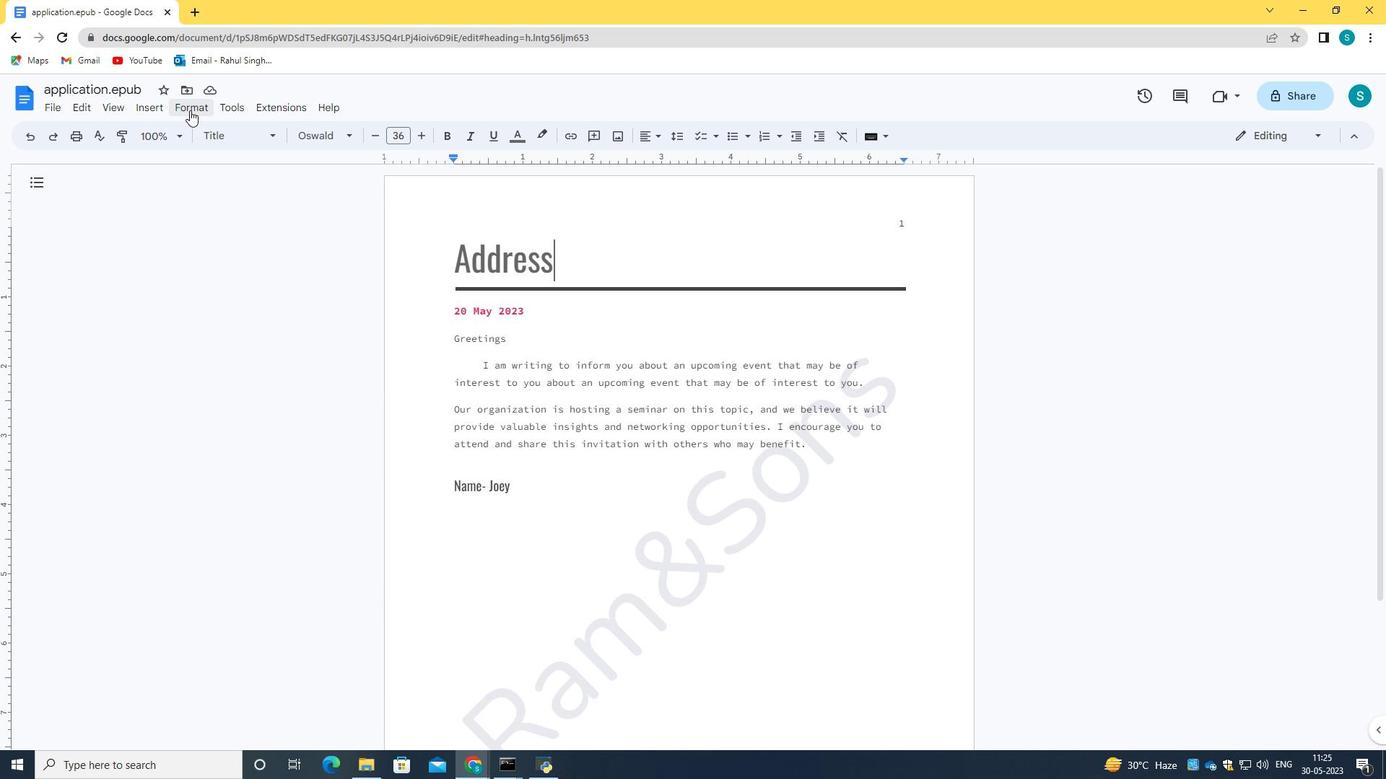 
Action: Mouse moved to (111, 412)
Screenshot: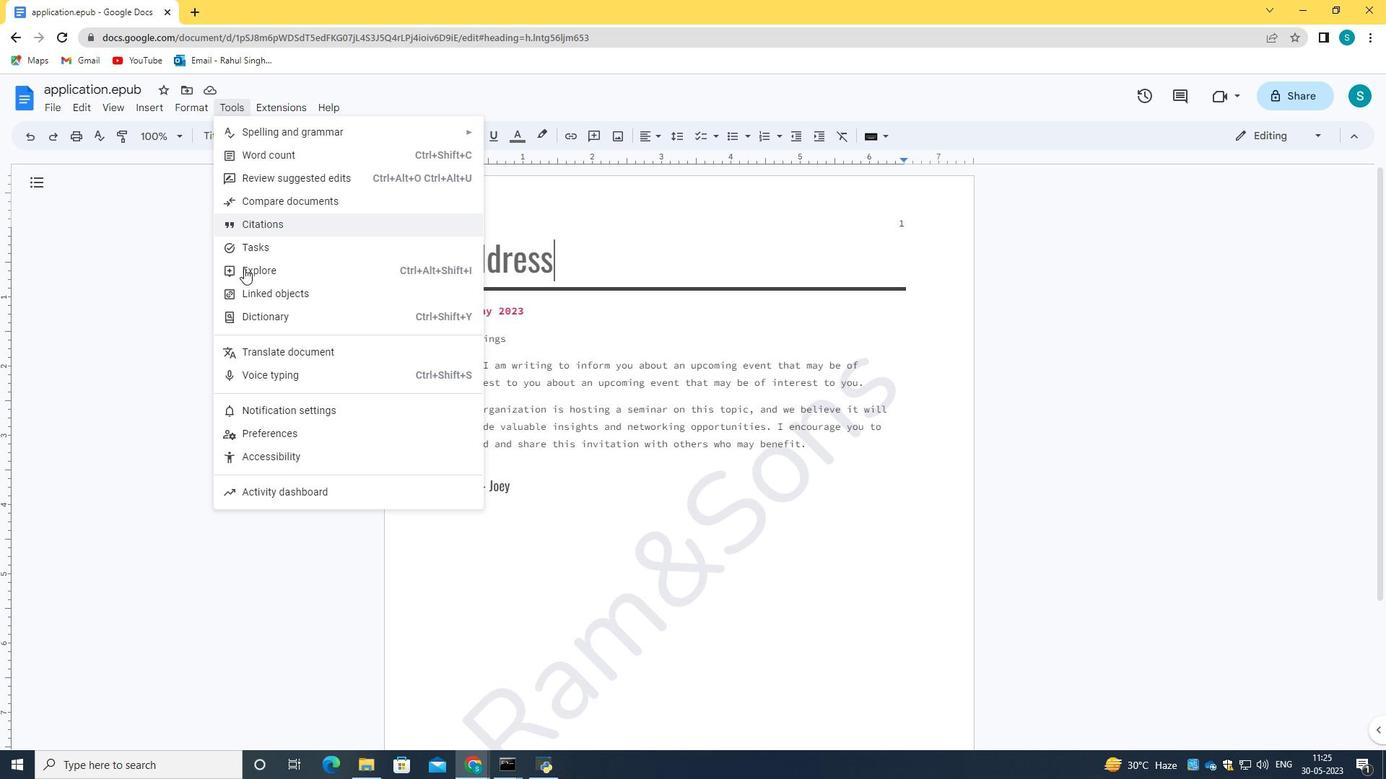 
Action: Mouse pressed left at (111, 412)
Screenshot: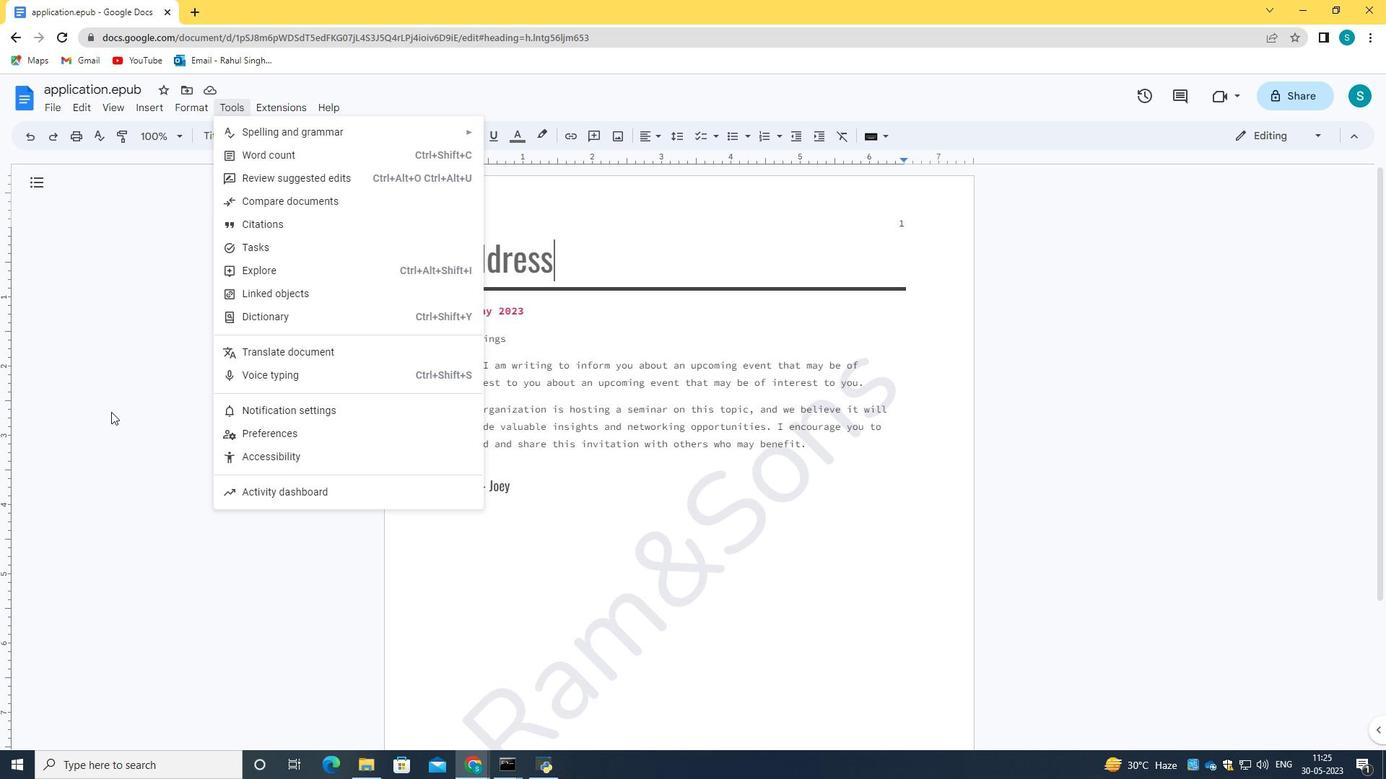 
Action: Mouse moved to (811, 239)
Screenshot: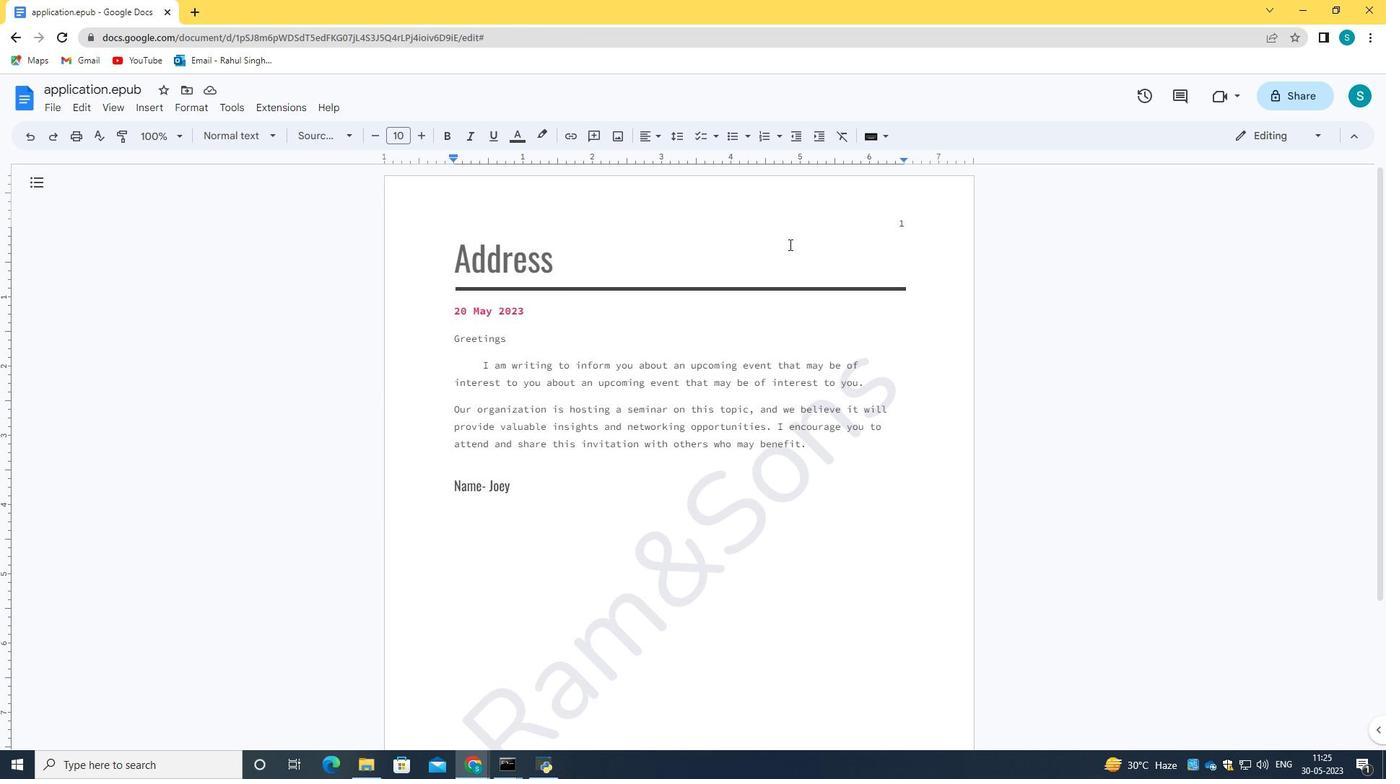 
Action: Mouse pressed left at (811, 239)
Screenshot: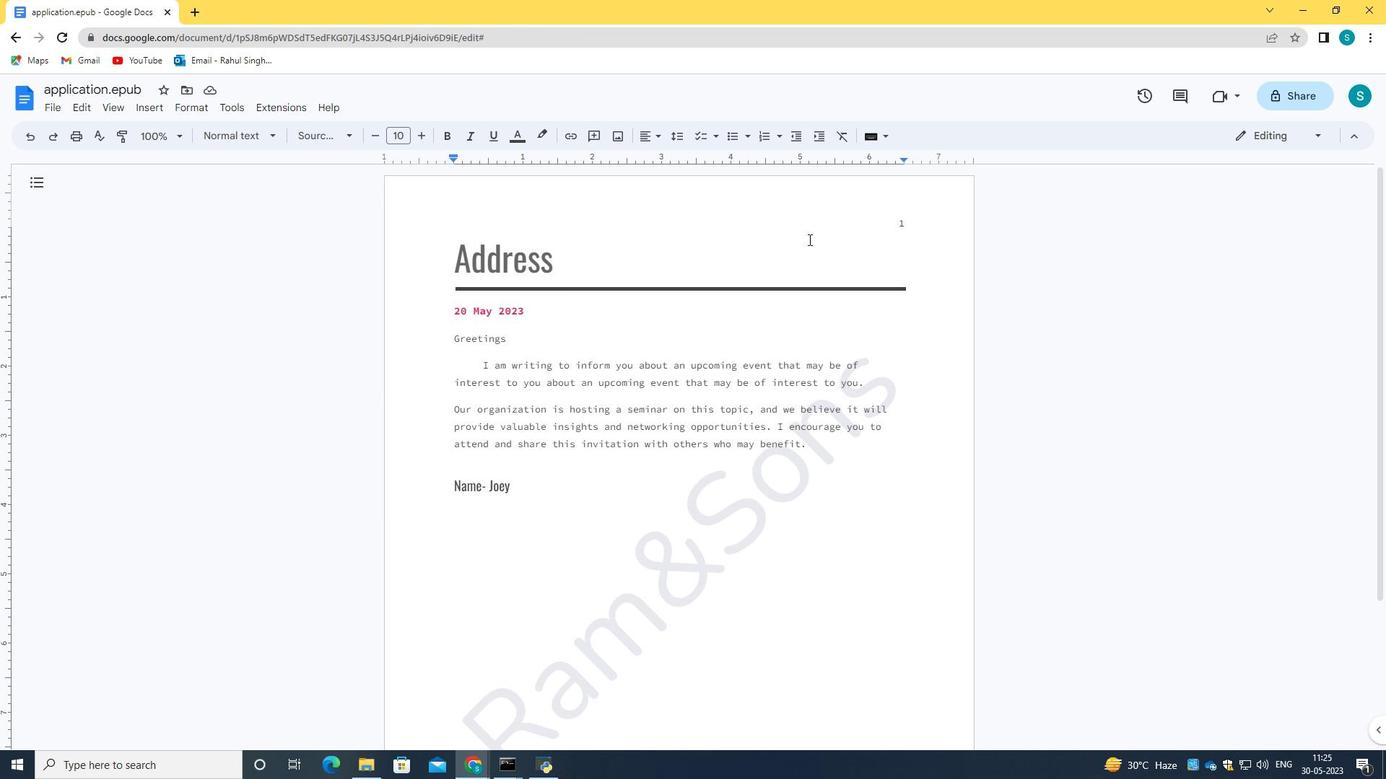 
Action: Mouse pressed left at (811, 239)
Screenshot: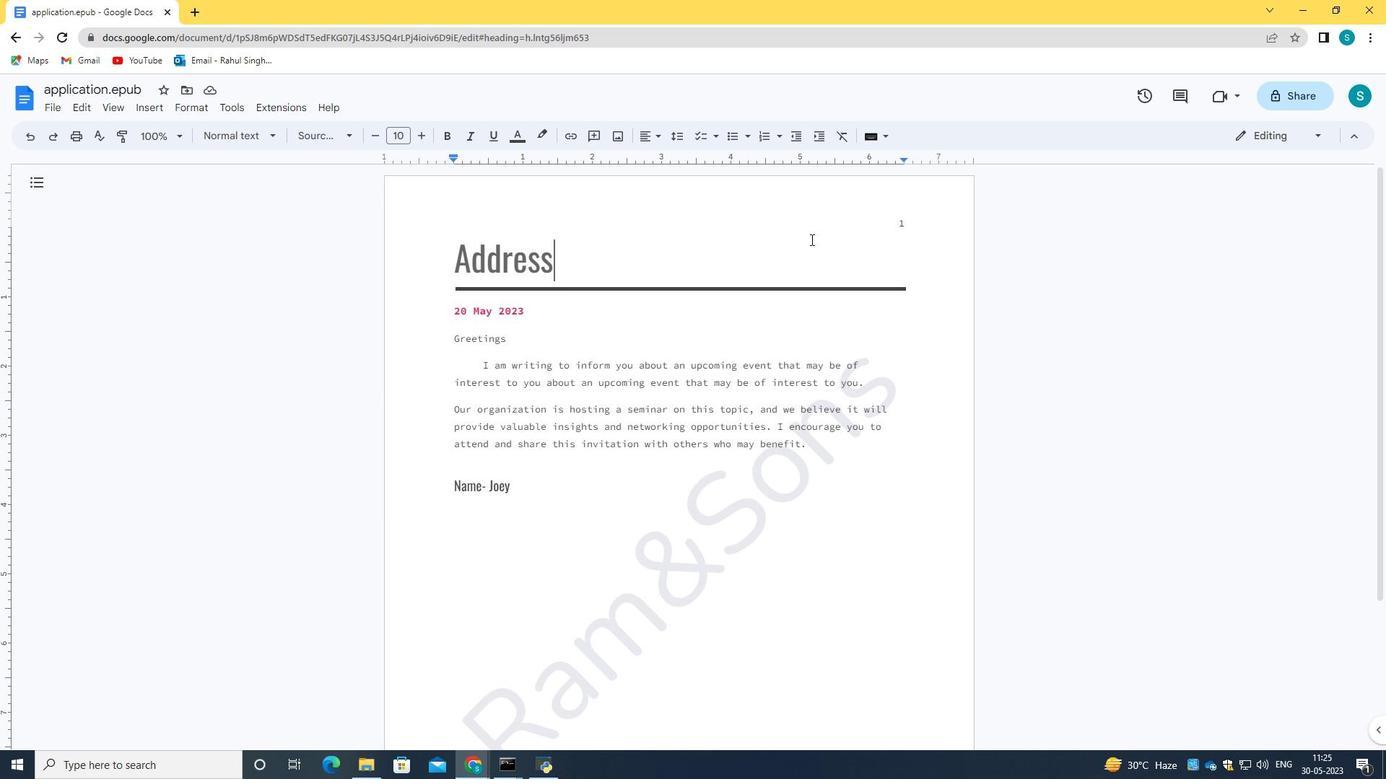 
Action: Mouse moved to (967, 216)
Screenshot: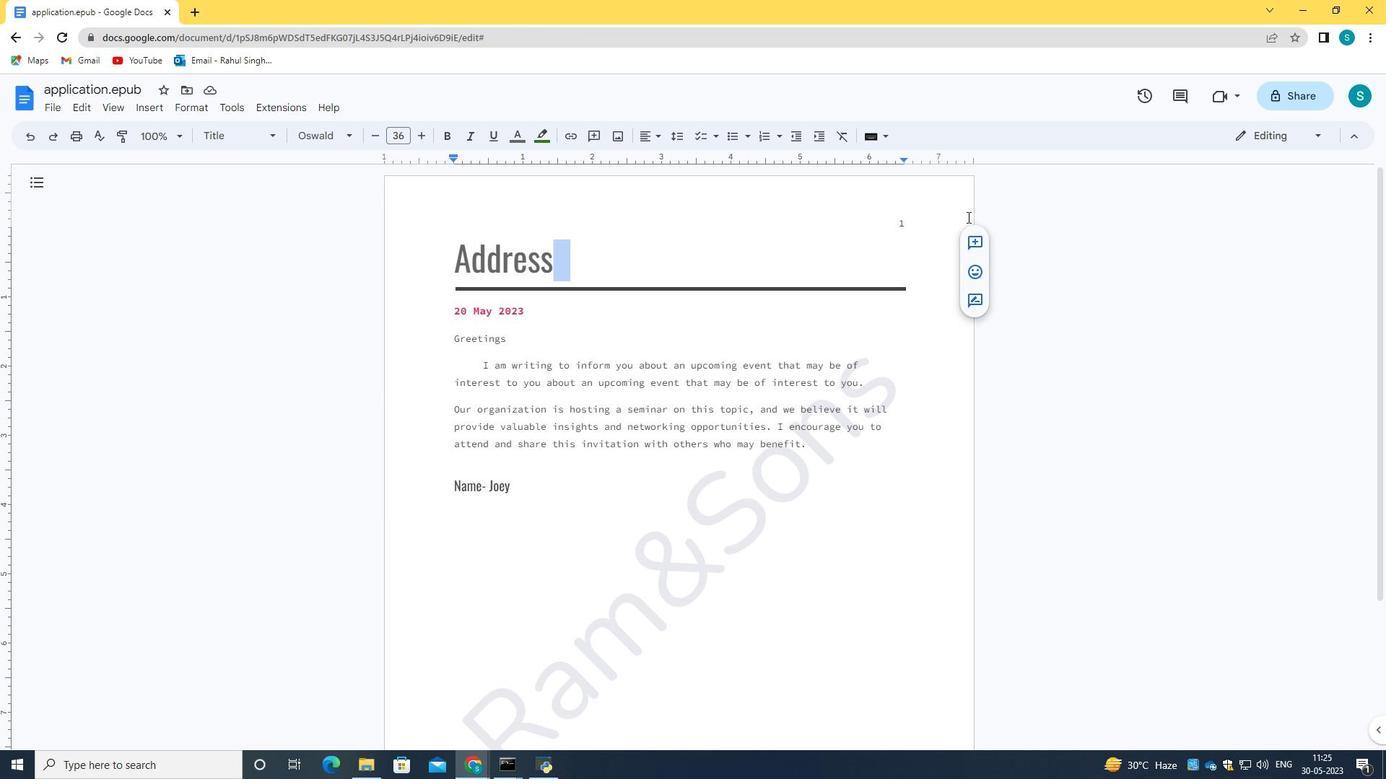 
Action: Mouse pressed left at (967, 216)
Screenshot: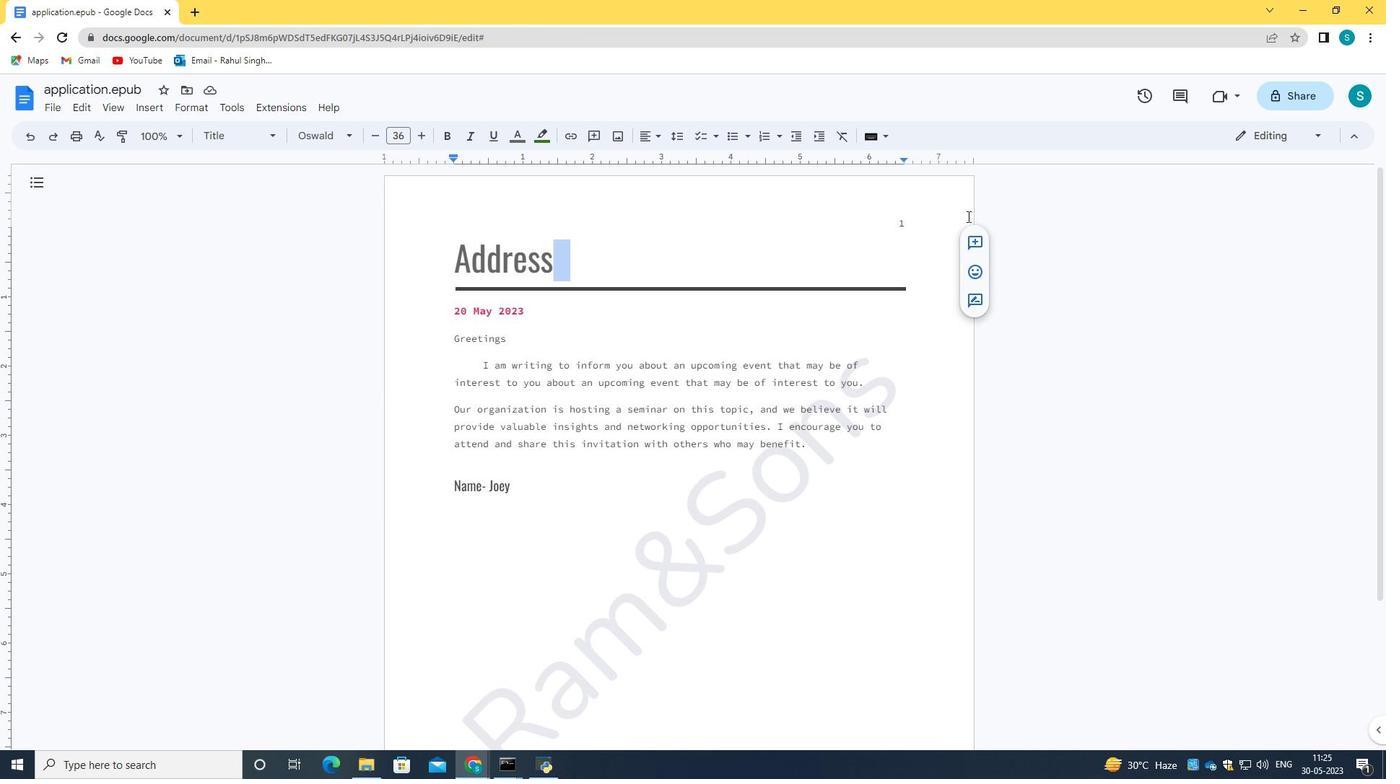 
Action: Mouse moved to (863, 231)
Screenshot: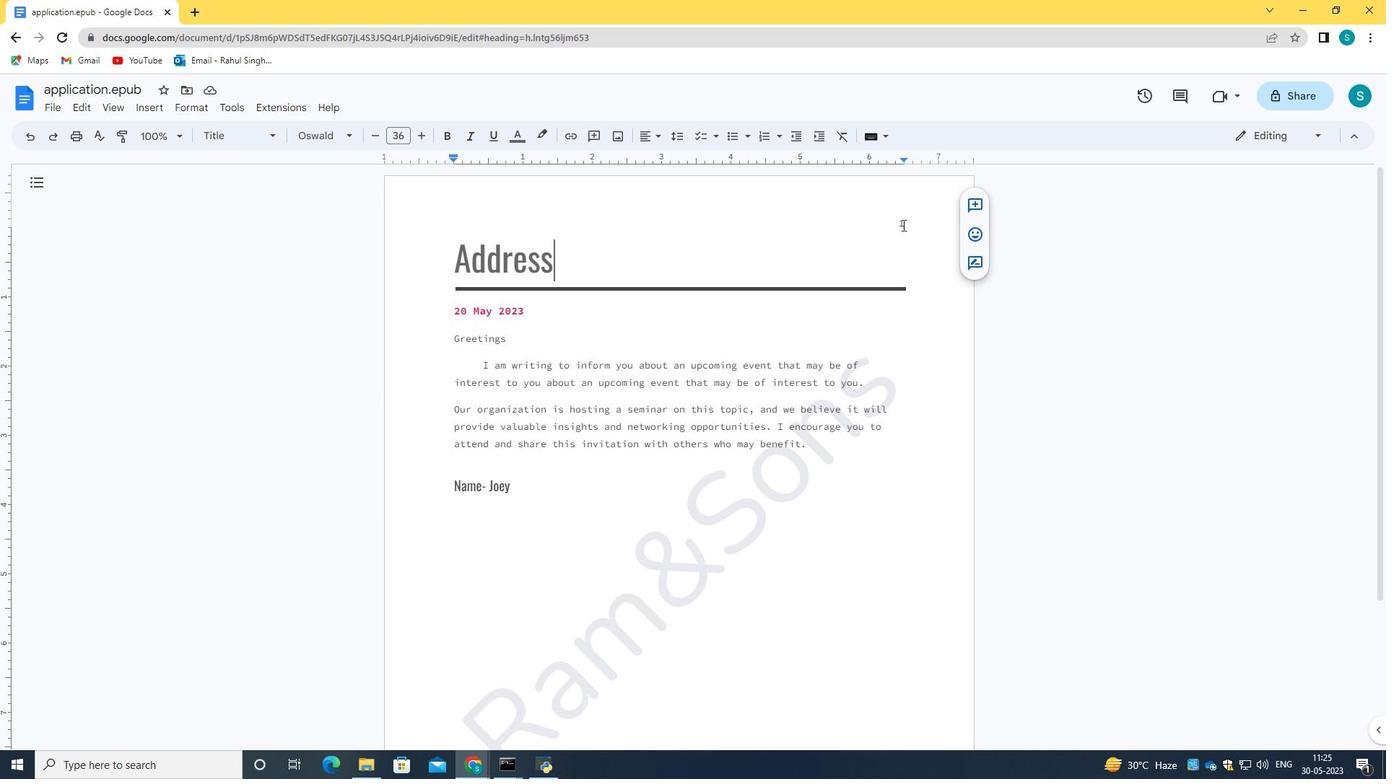 
Action: Mouse pressed left at (863, 231)
Screenshot: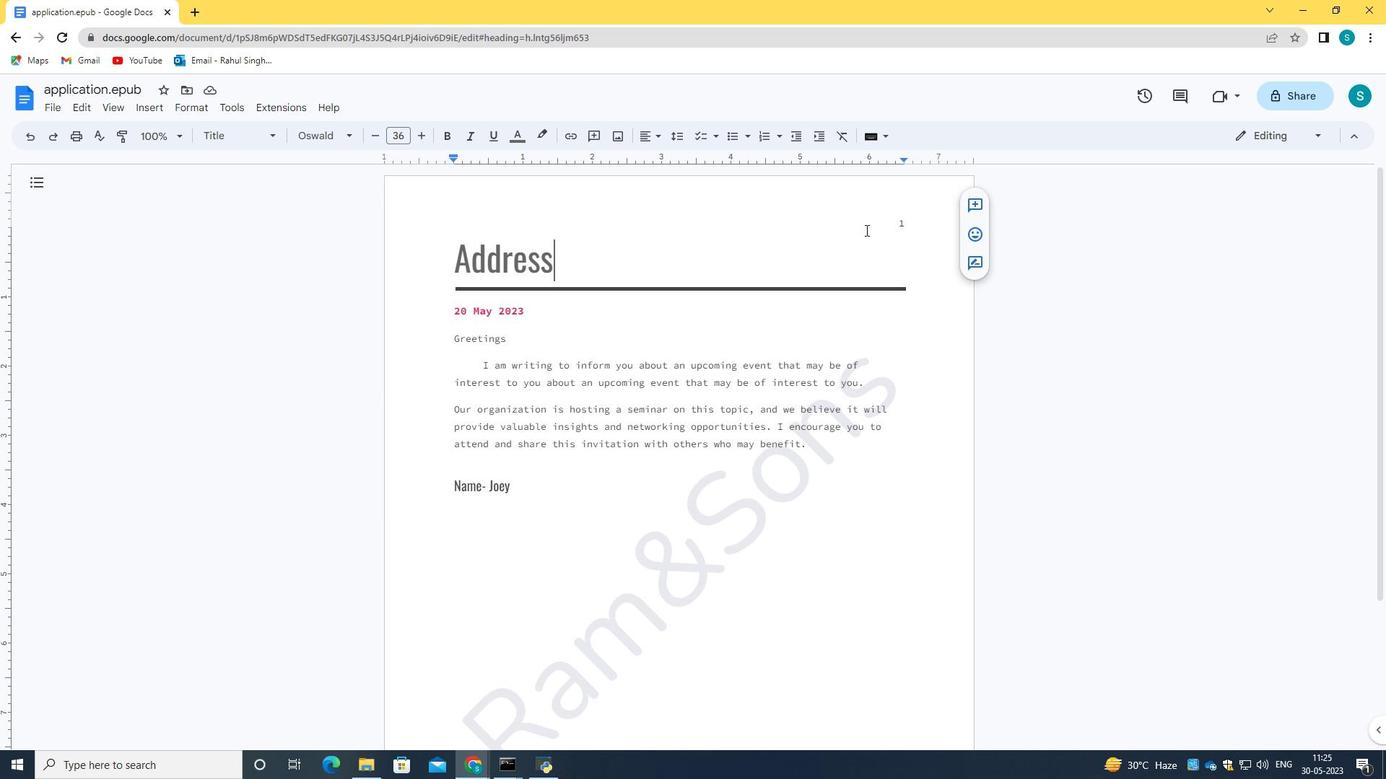 
Action: Mouse moved to (722, 234)
Screenshot: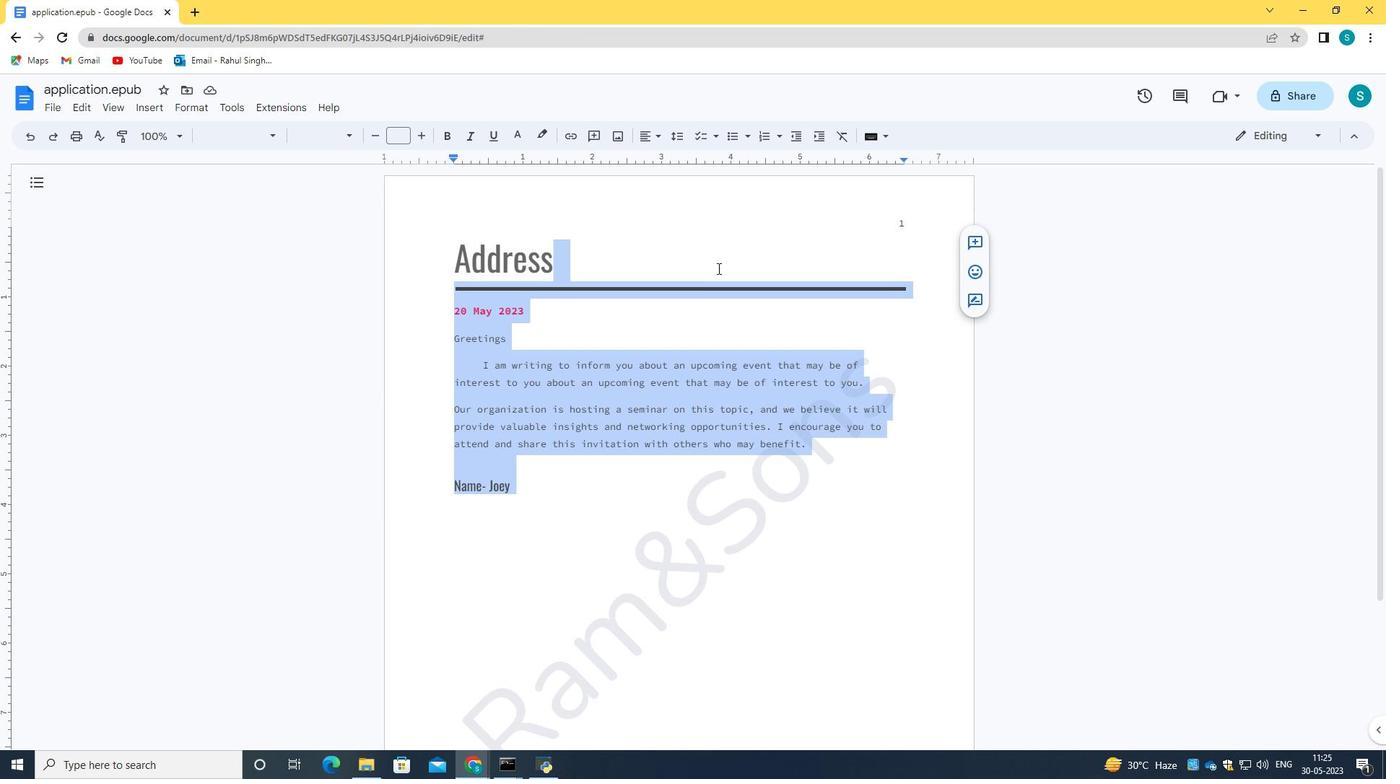 
Action: Mouse pressed left at (722, 234)
Screenshot: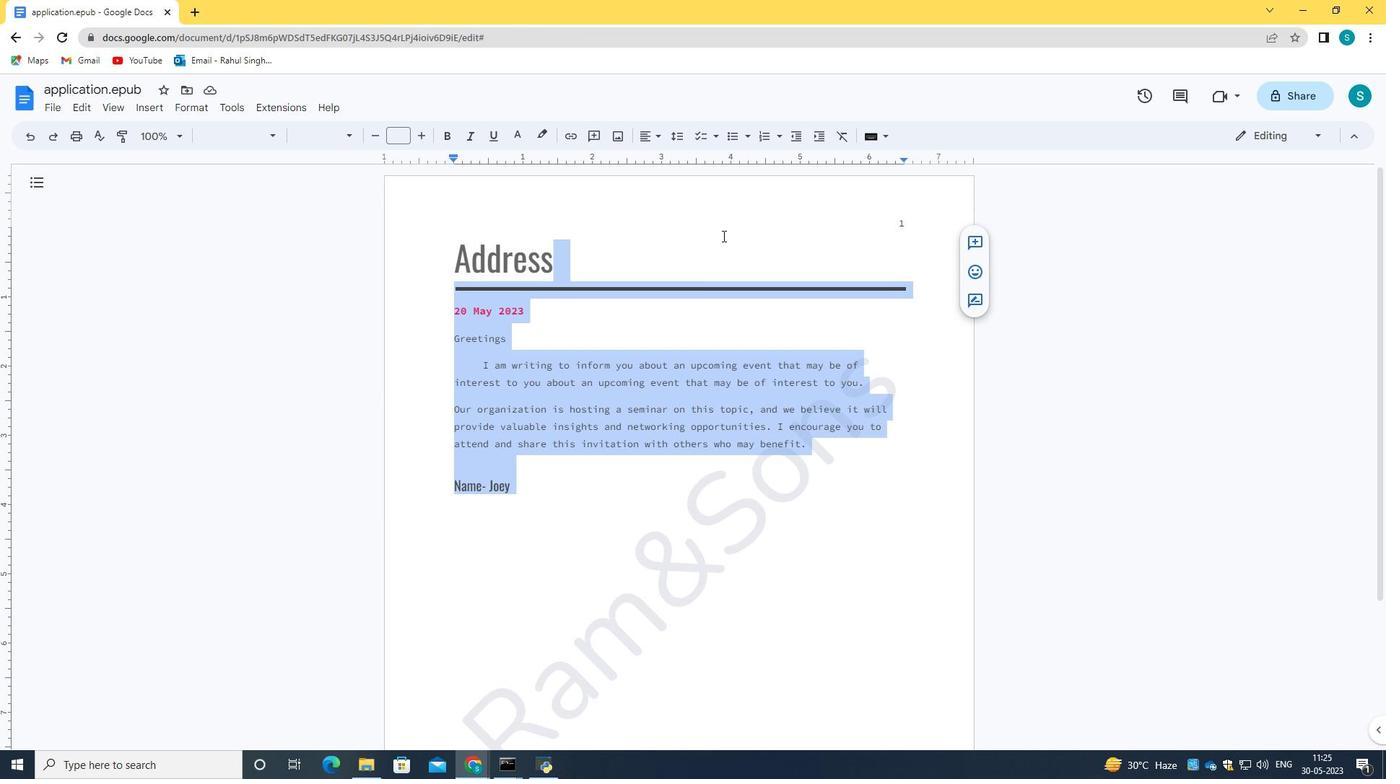 
Action: Mouse moved to (537, 493)
Screenshot: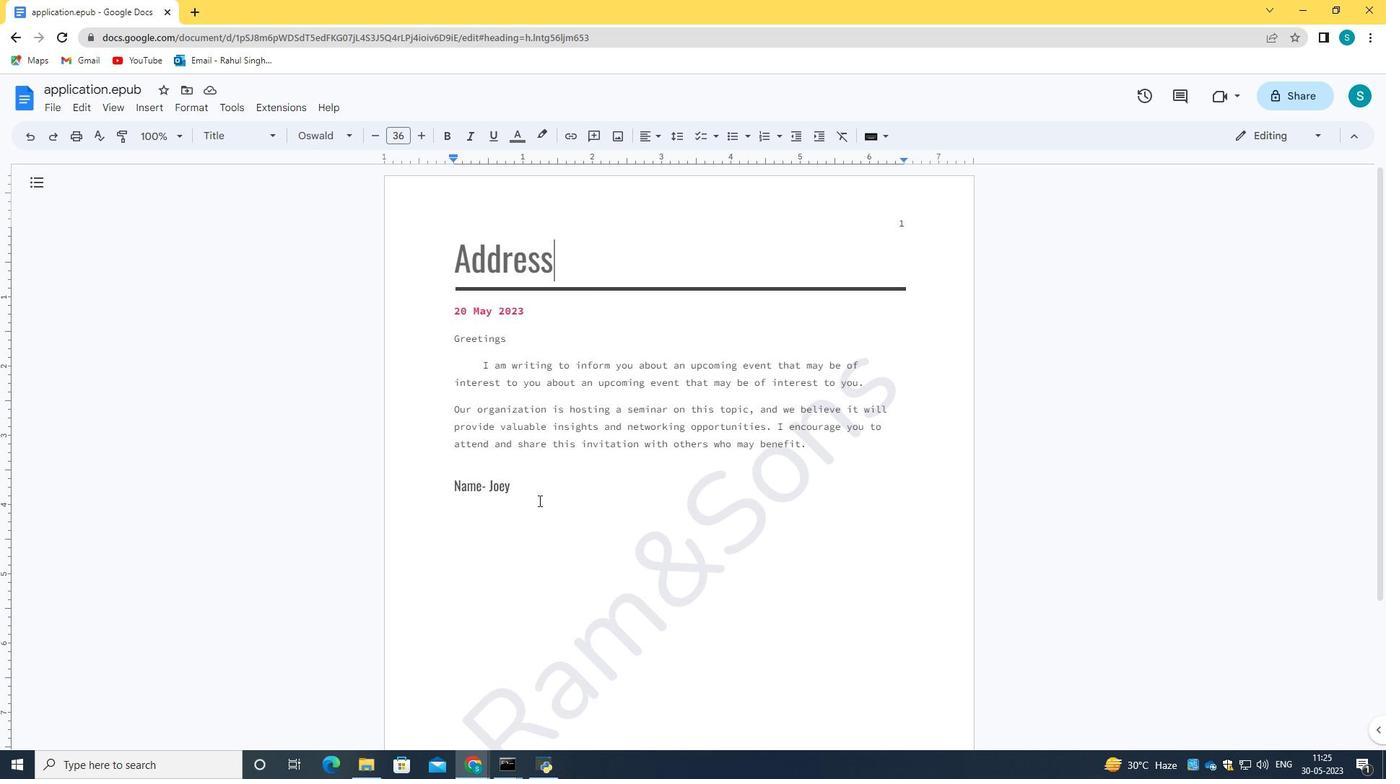 
Action: Mouse pressed left at (537, 493)
Screenshot: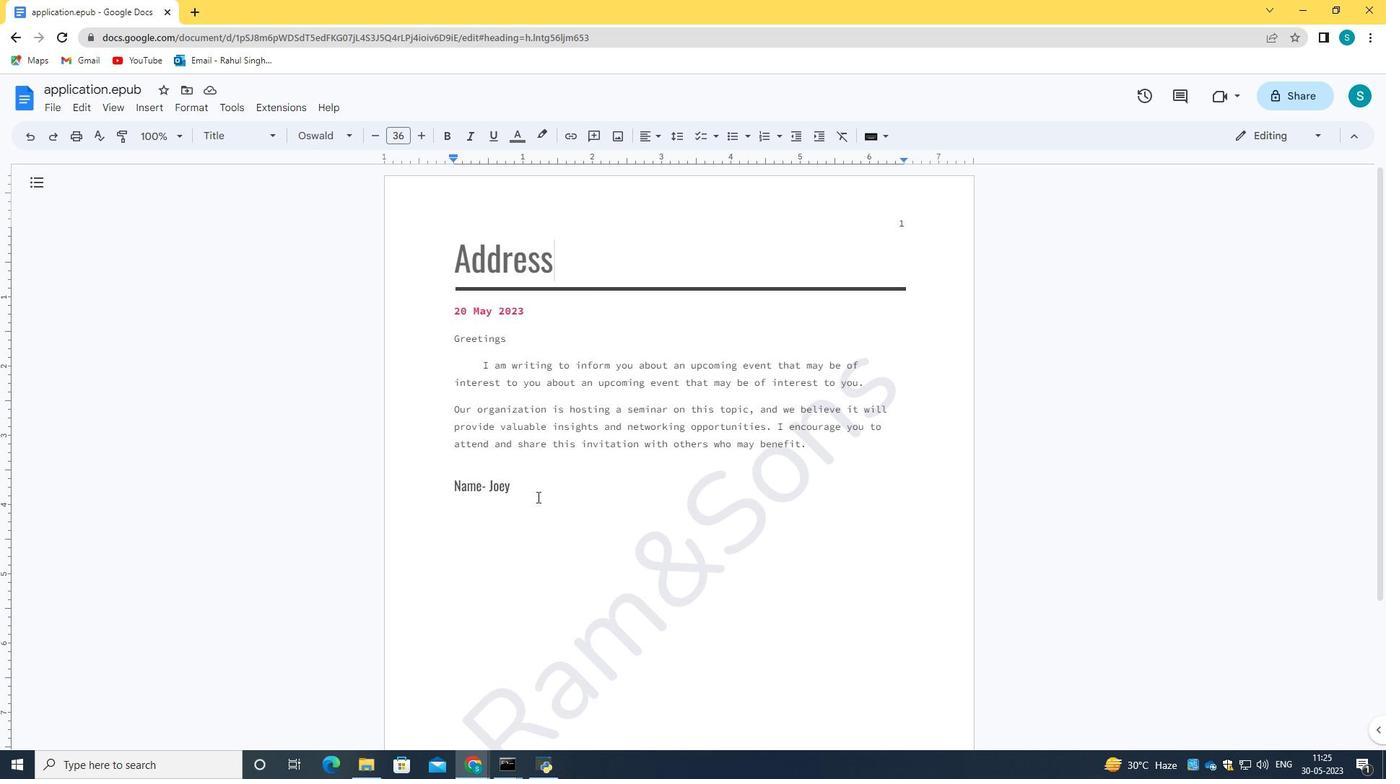 
Action: Mouse moved to (540, 492)
Screenshot: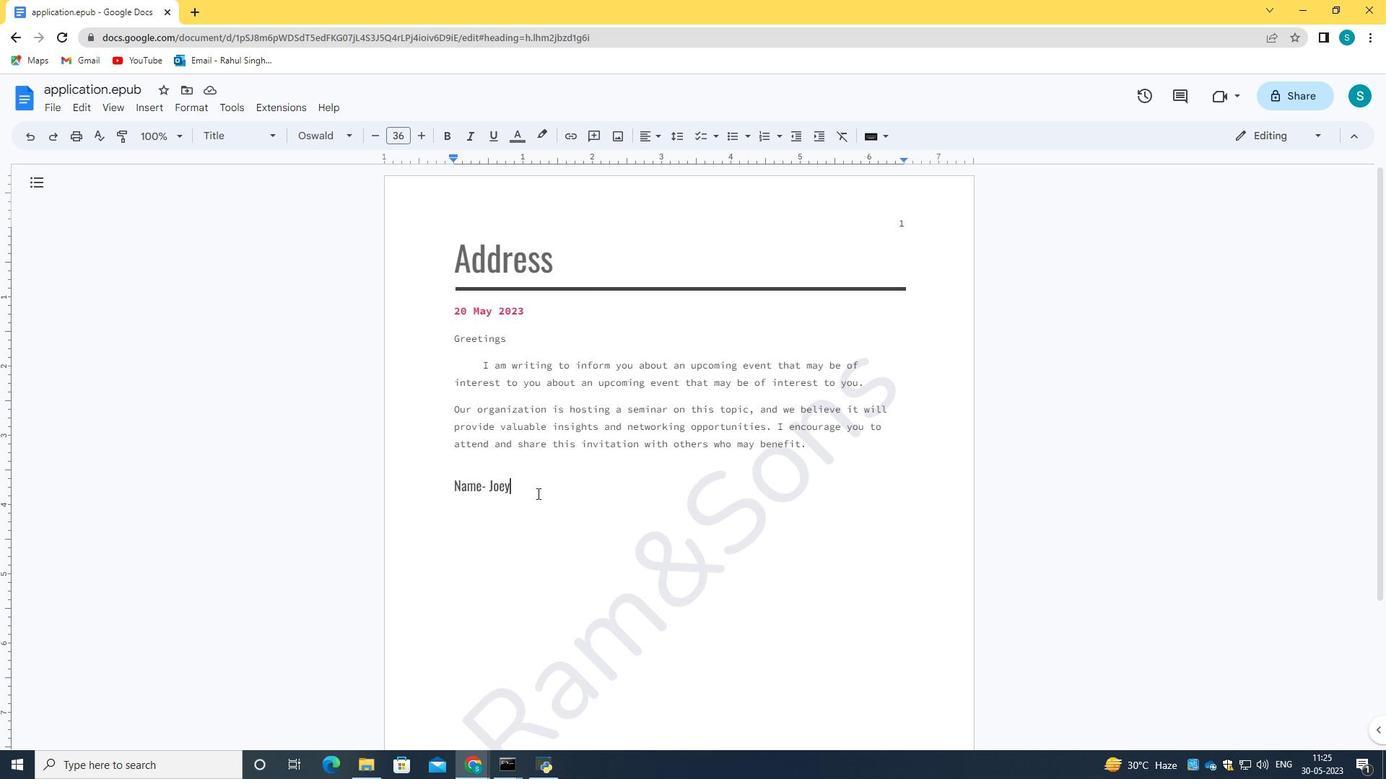 
Action: Key pressed <Key.enter><Key.caps_lock>C<Key.caps_lock>omp<Key.backspace><Key.backspace><Key.backspace><Key.backspace>c<Key.caps_lock>O<Key.backspace><Key.backspace>C<Key.caps_lock>omponey<Key.space><Key.backspace><Key.backspace><Key.backspace><Key.backspace><Key.backspace>any<Key.space><Key.caps_lock>N<Key.caps_lock>ame-<Key.space><Key.caps_lock>H<Key.caps_lock>ypesolutions
Screenshot: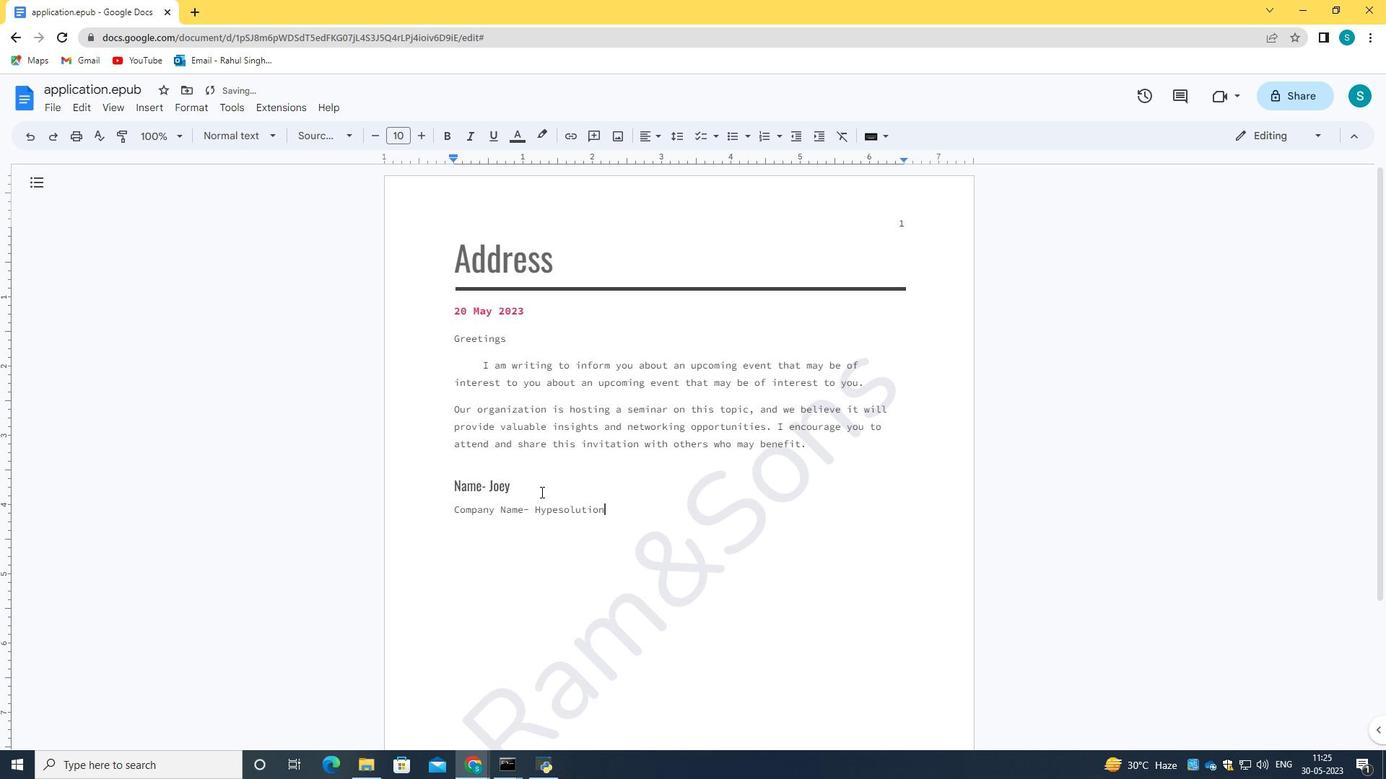 
Action: Mouse moved to (564, 499)
Screenshot: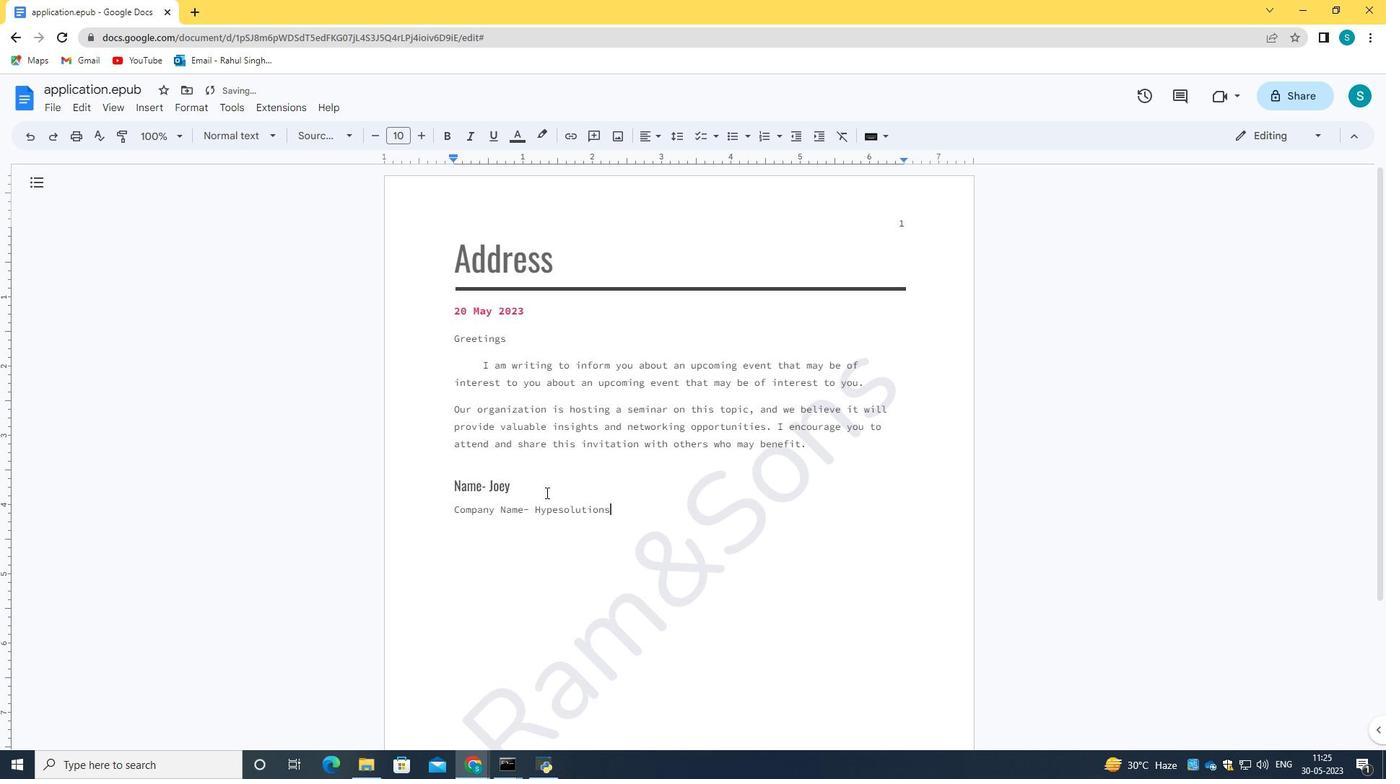 
Action: Mouse pressed left at (564, 499)
Screenshot: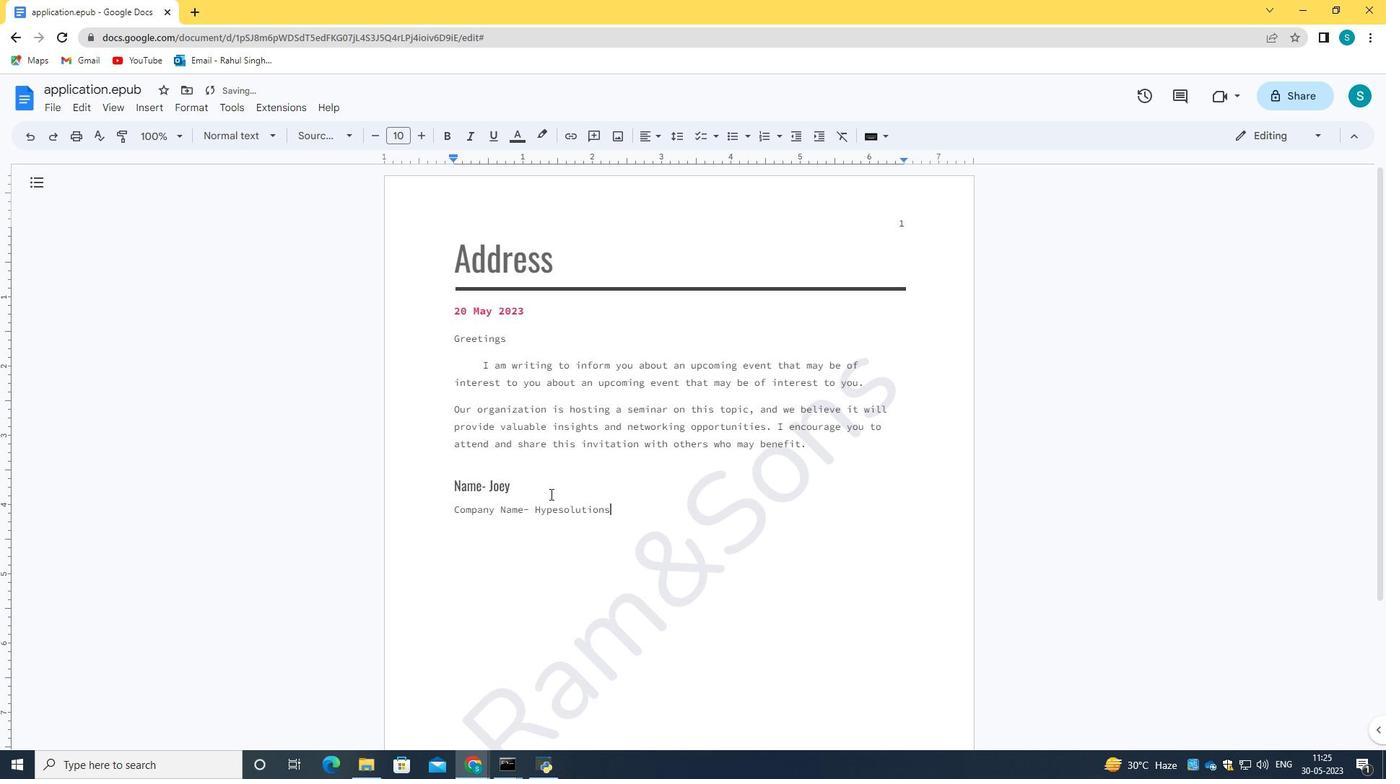 
Action: Mouse moved to (645, 492)
Screenshot: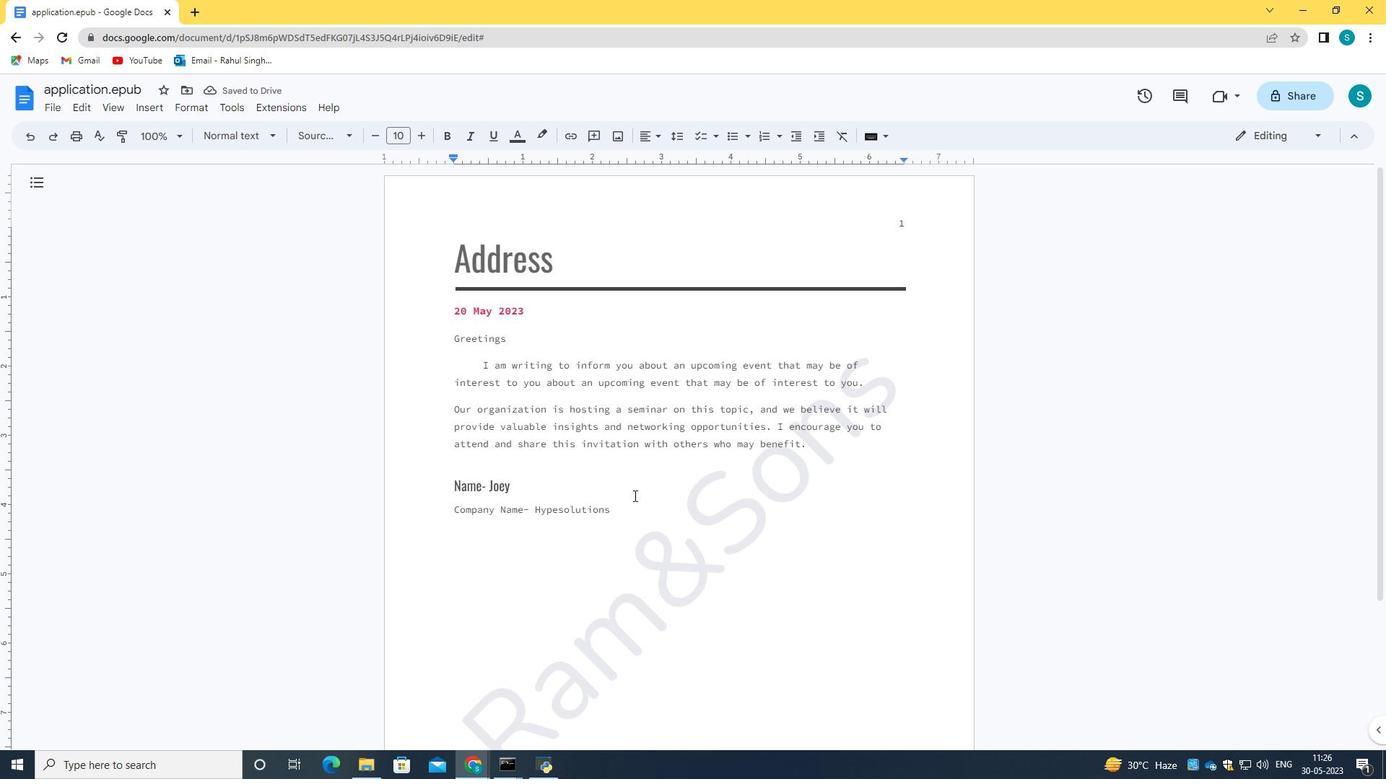
Action: Mouse scrolled (645, 493) with delta (0, 0)
Screenshot: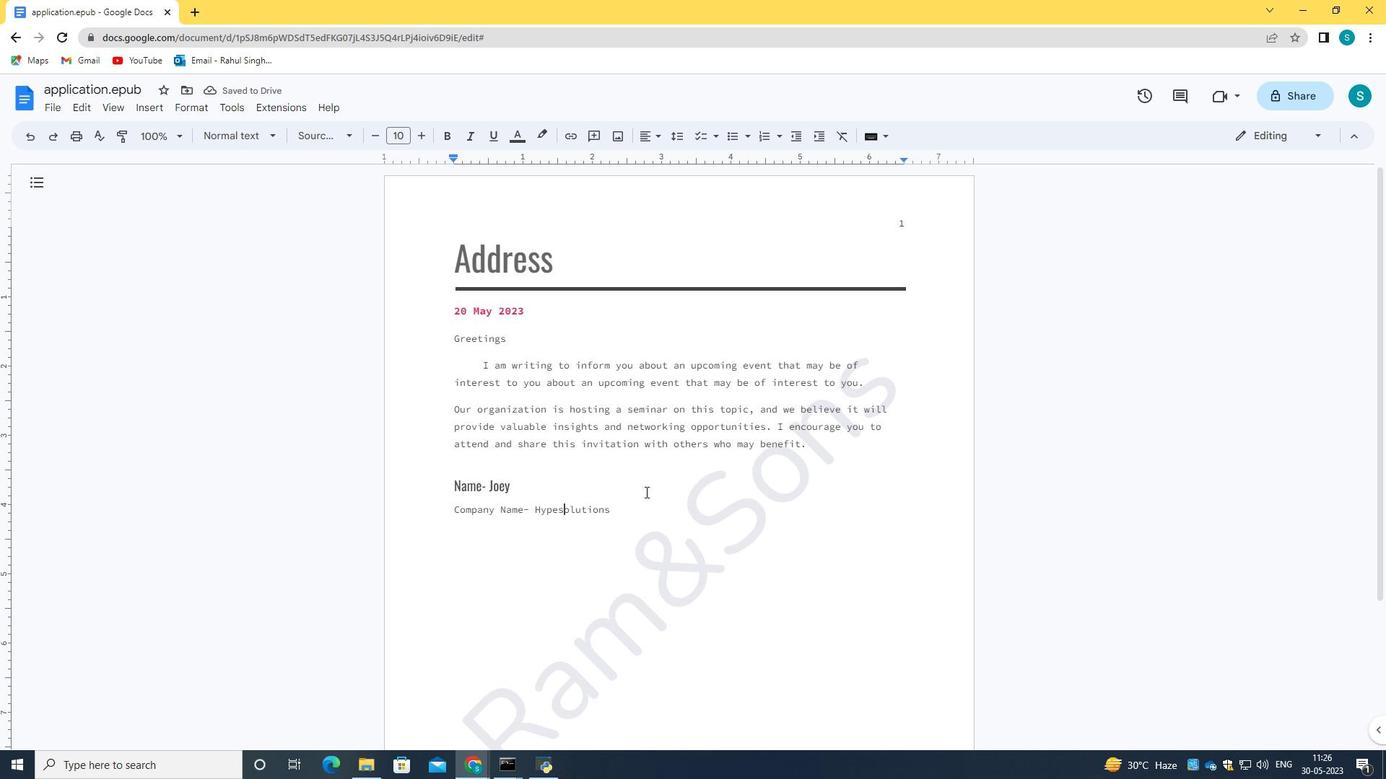
Action: Mouse moved to (600, 418)
Screenshot: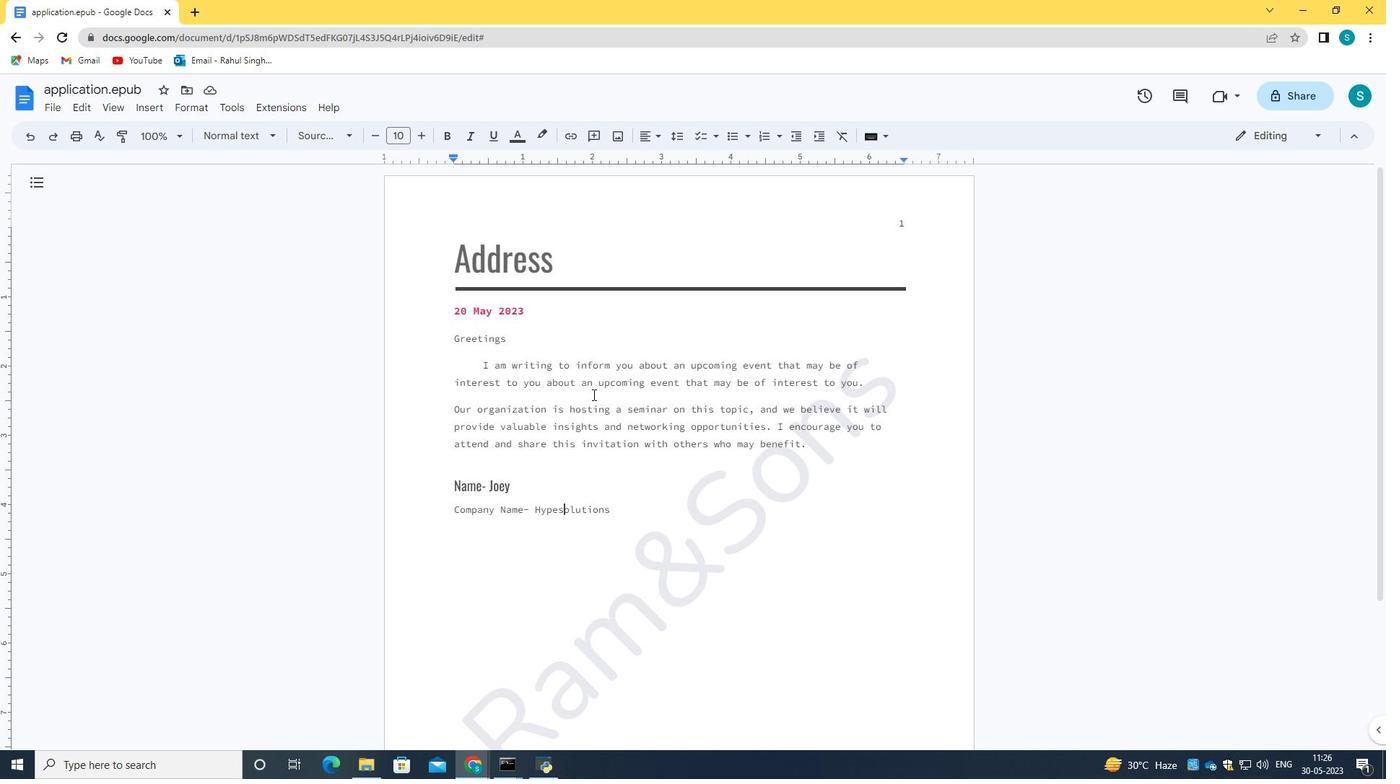 
Action: Key pressed ctrl+S<'\x13'><'\x13'>
Screenshot: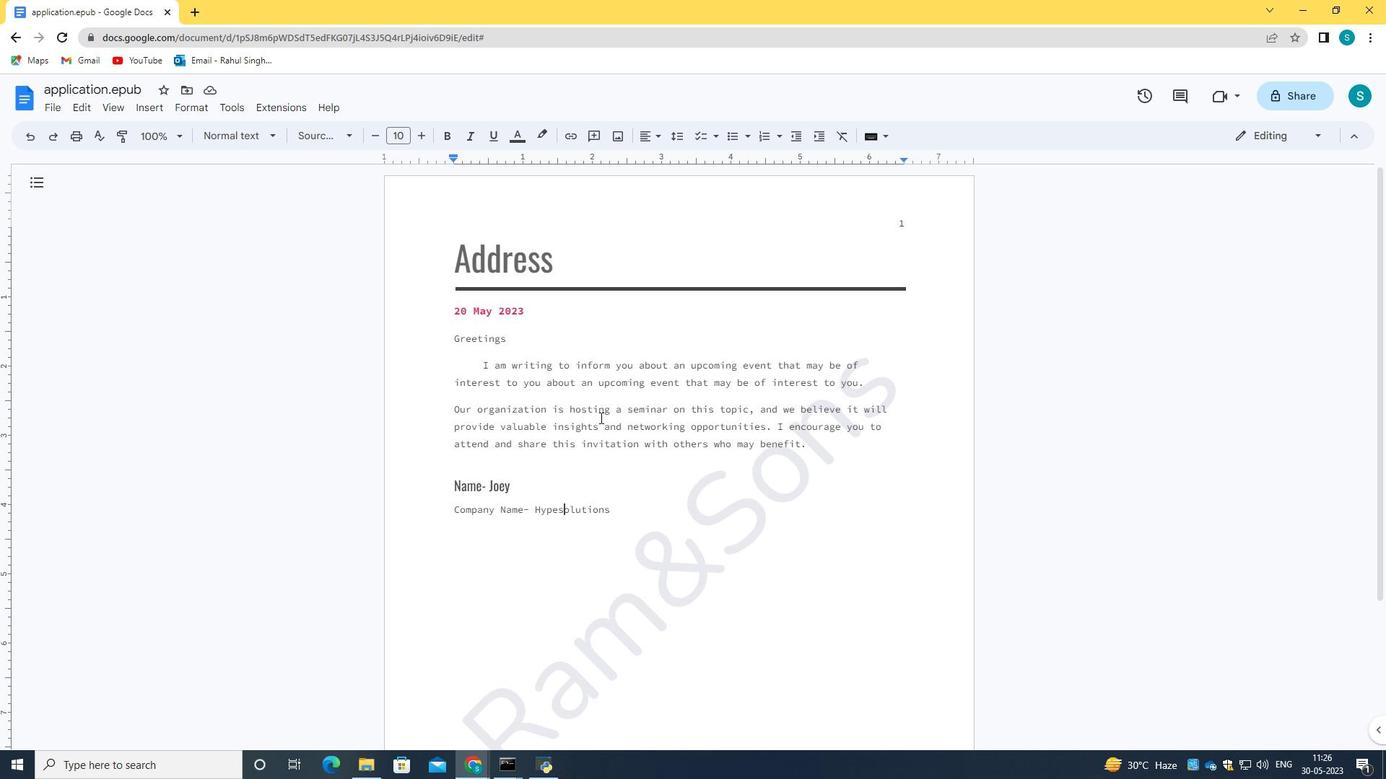 
Action: Mouse moved to (1247, 137)
Screenshot: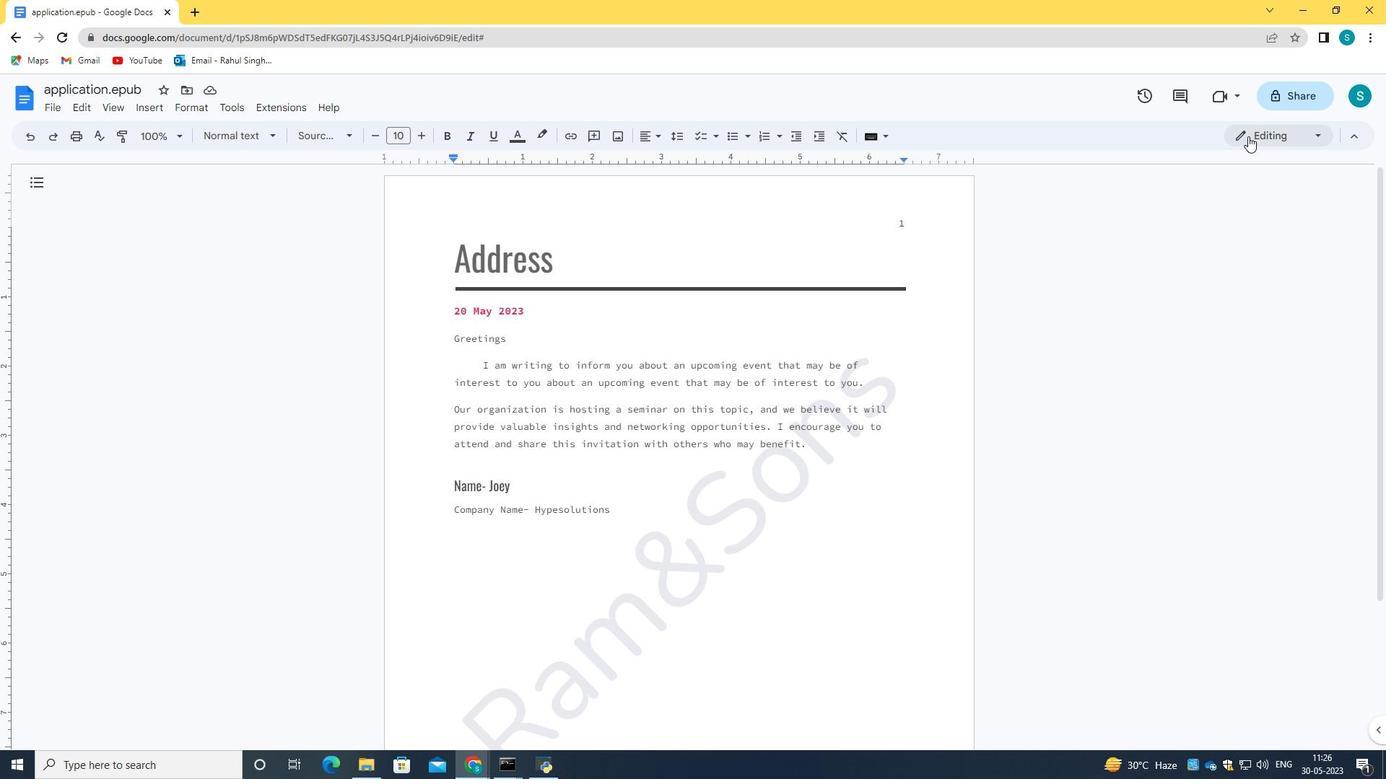 
Action: Mouse pressed left at (1247, 137)
Screenshot: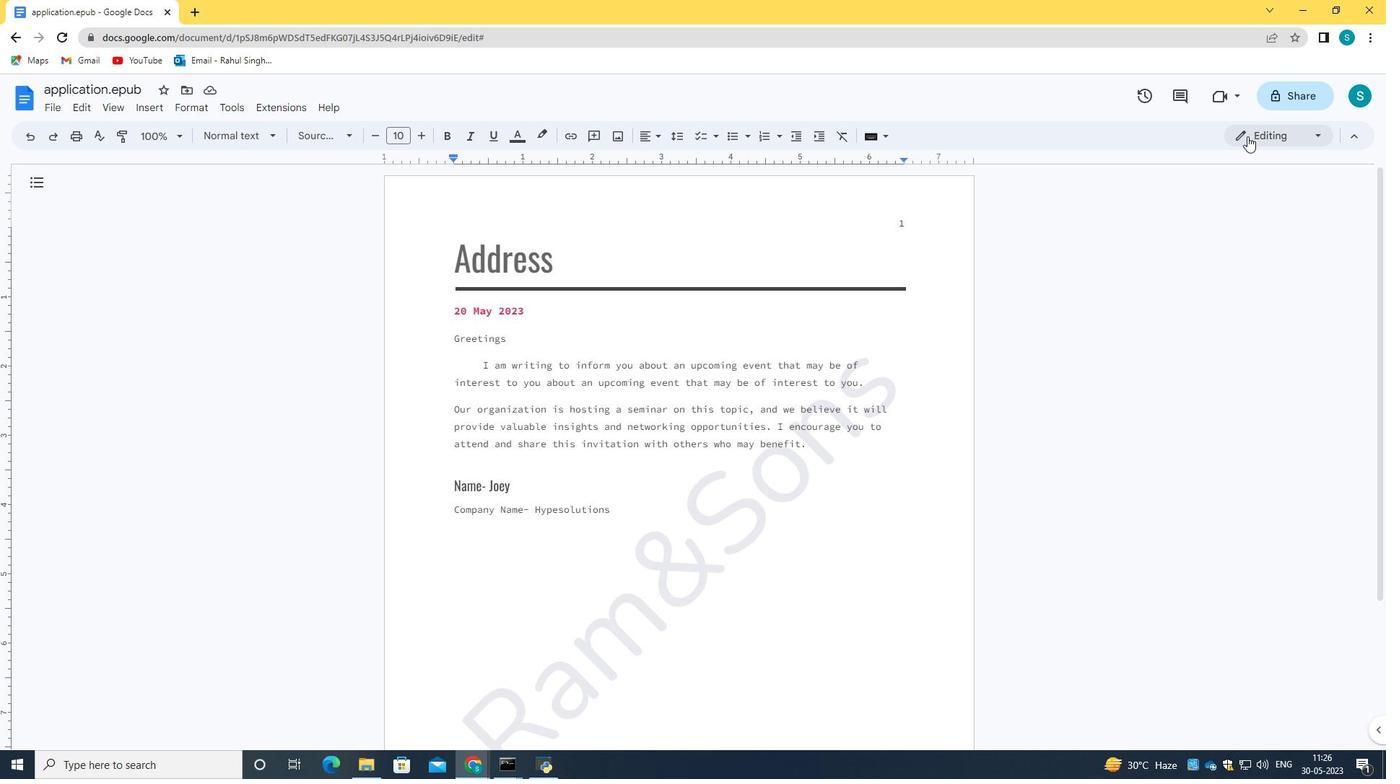 
Action: Mouse moved to (1235, 178)
Screenshot: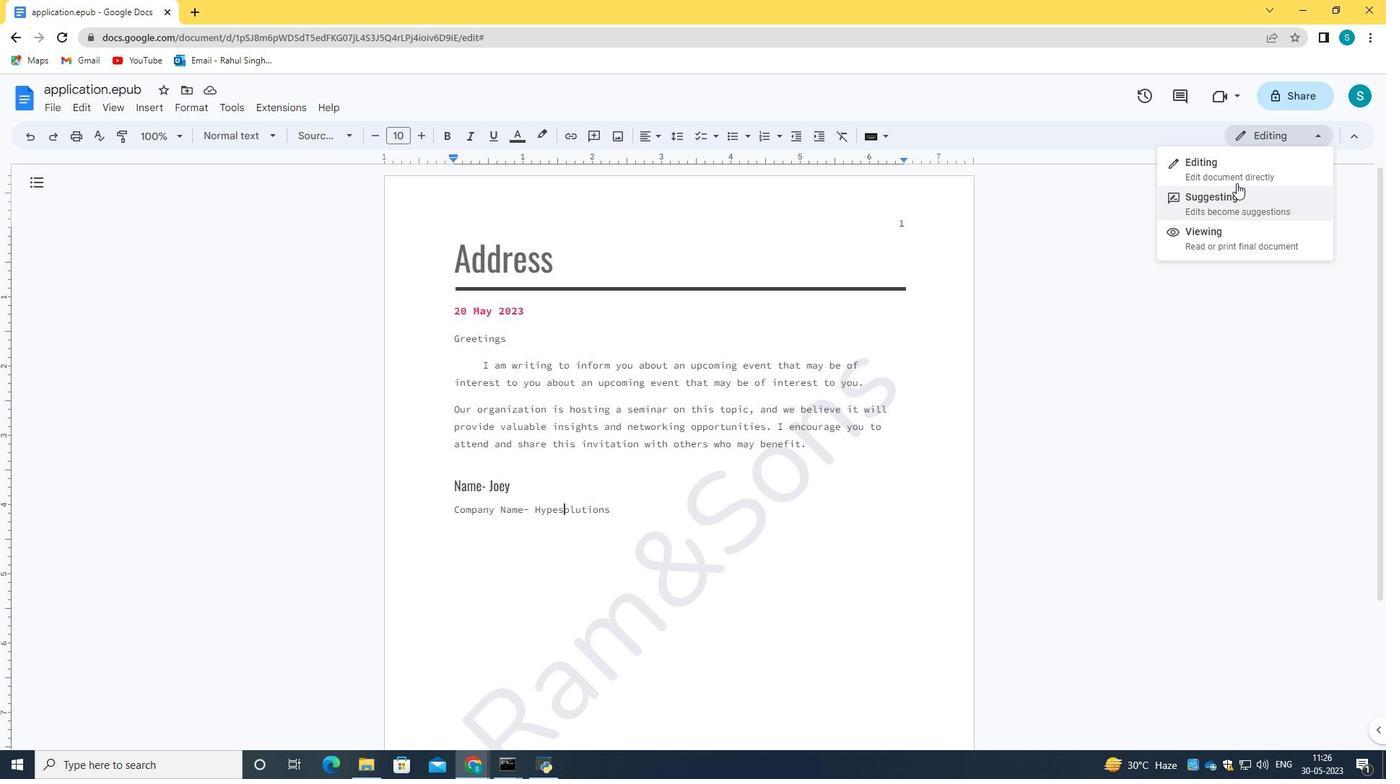 
Action: Mouse pressed left at (1235, 178)
Screenshot: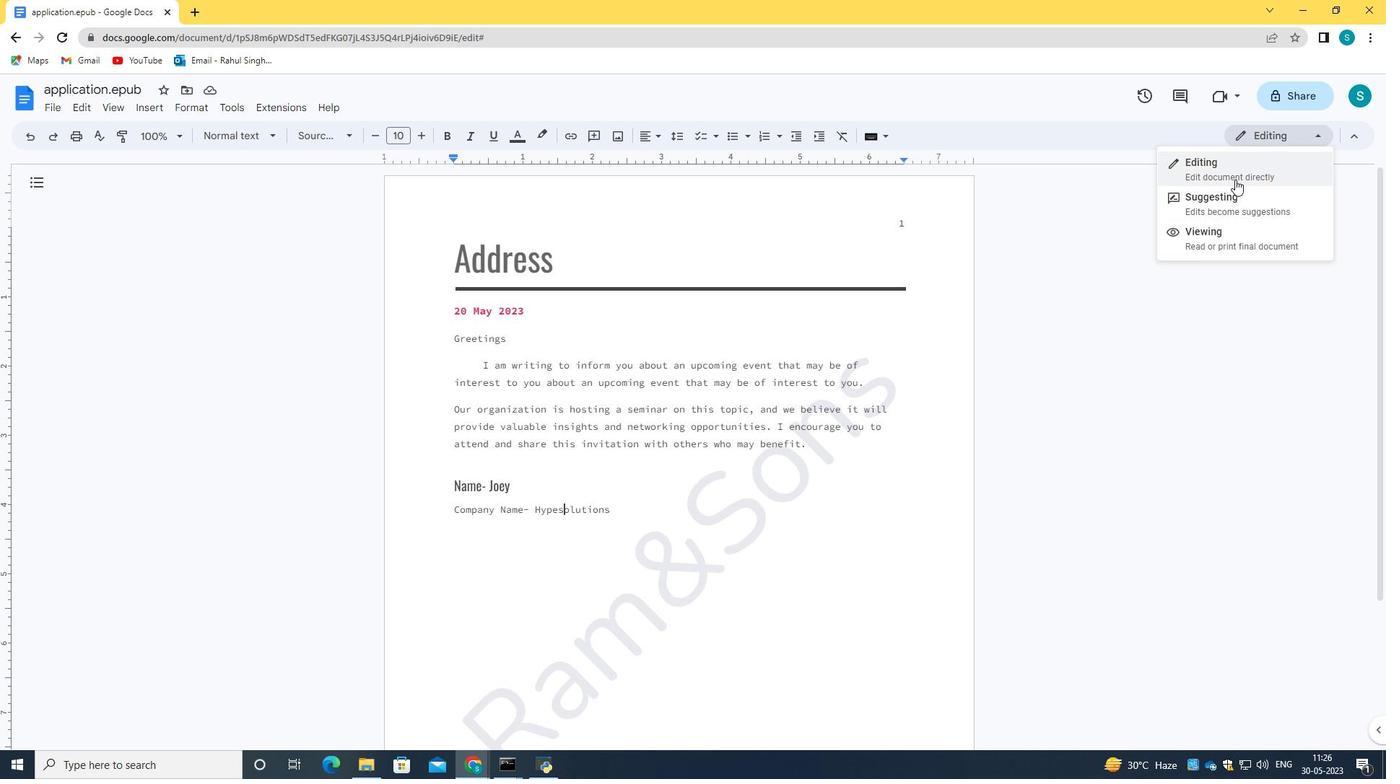 
Action: Mouse moved to (539, 135)
Screenshot: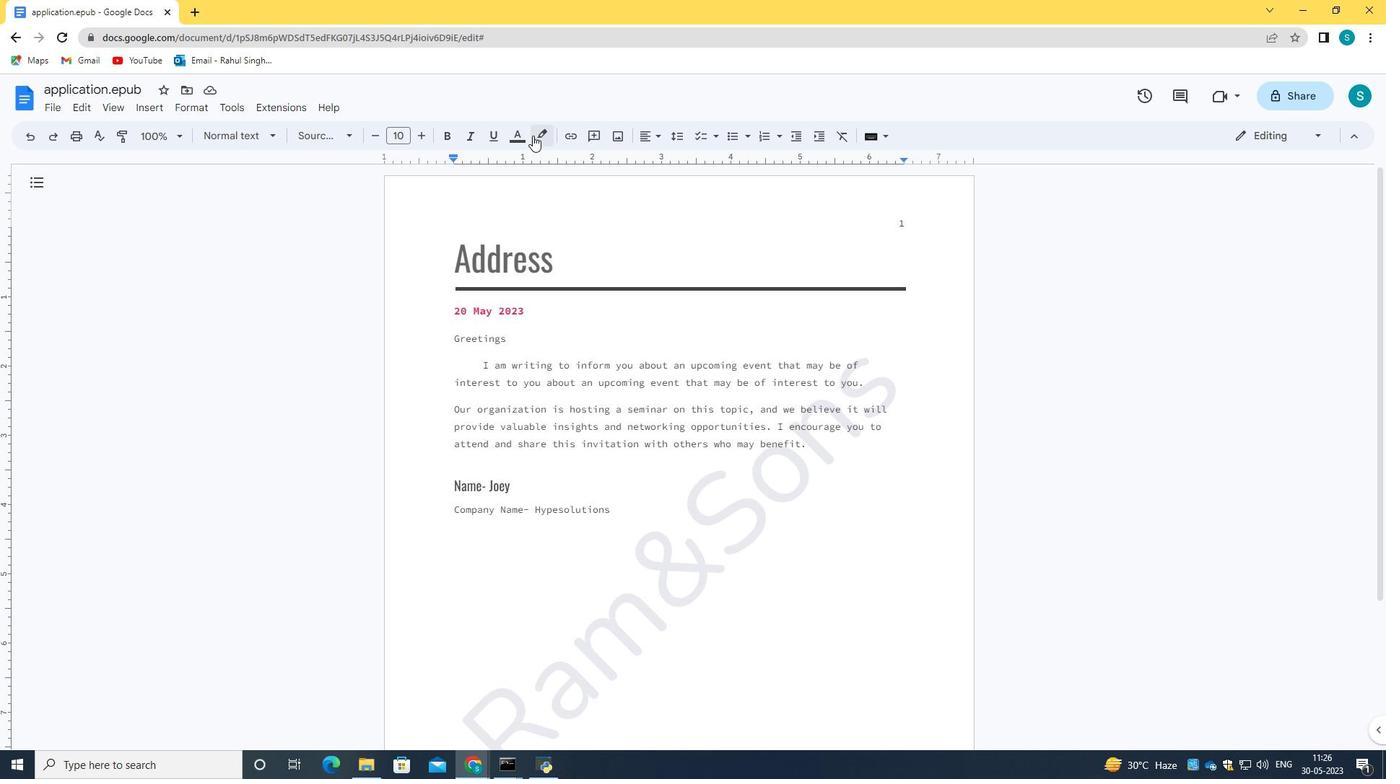 
Action: Mouse pressed left at (539, 135)
Screenshot: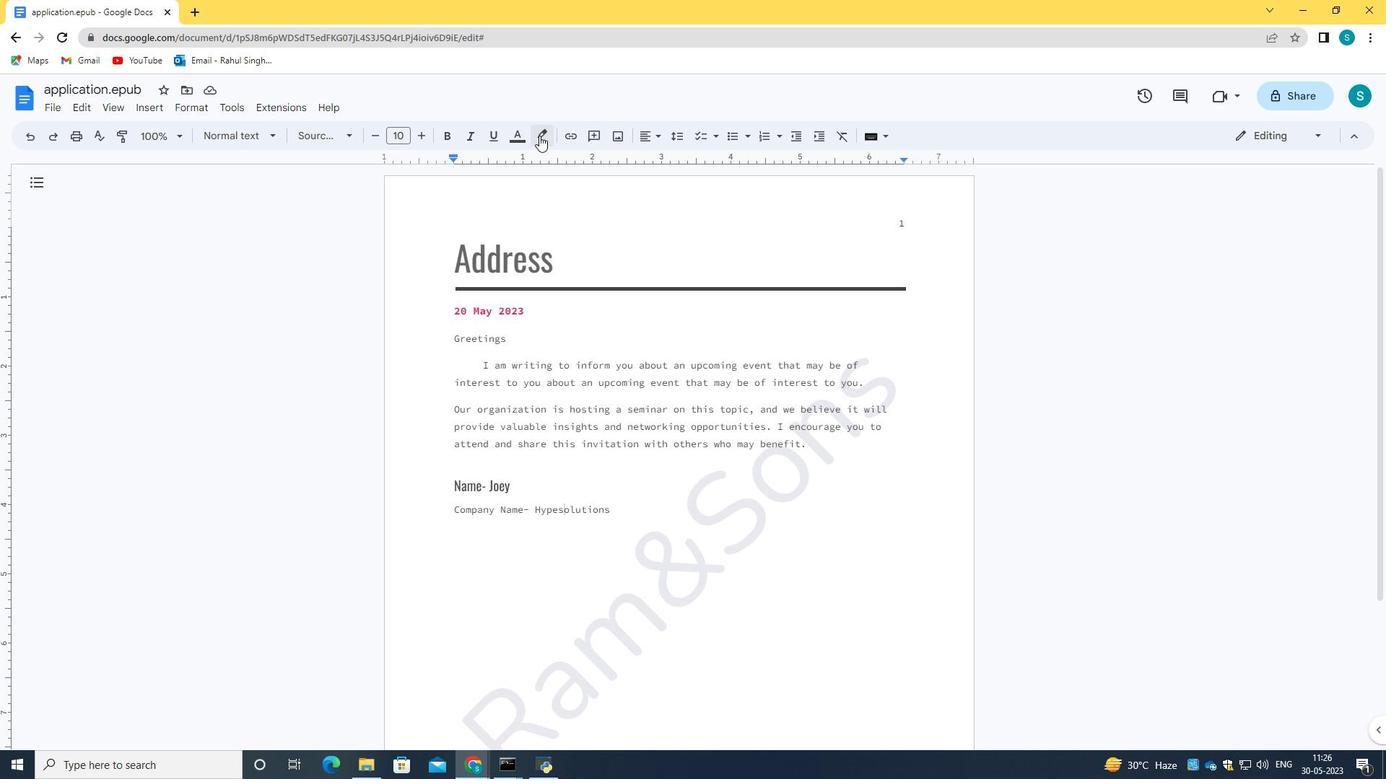 
Action: Mouse pressed left at (539, 135)
Screenshot: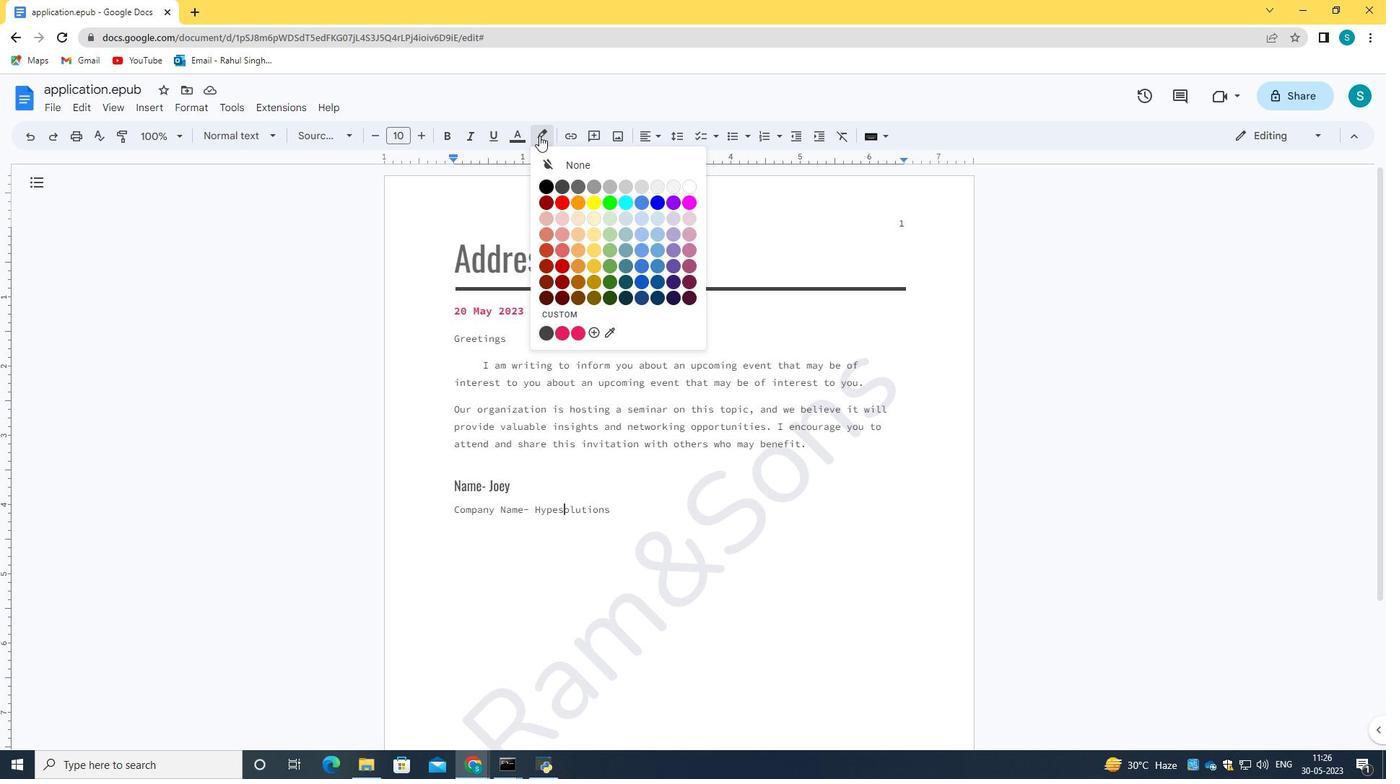 
Action: Mouse pressed left at (539, 135)
Screenshot: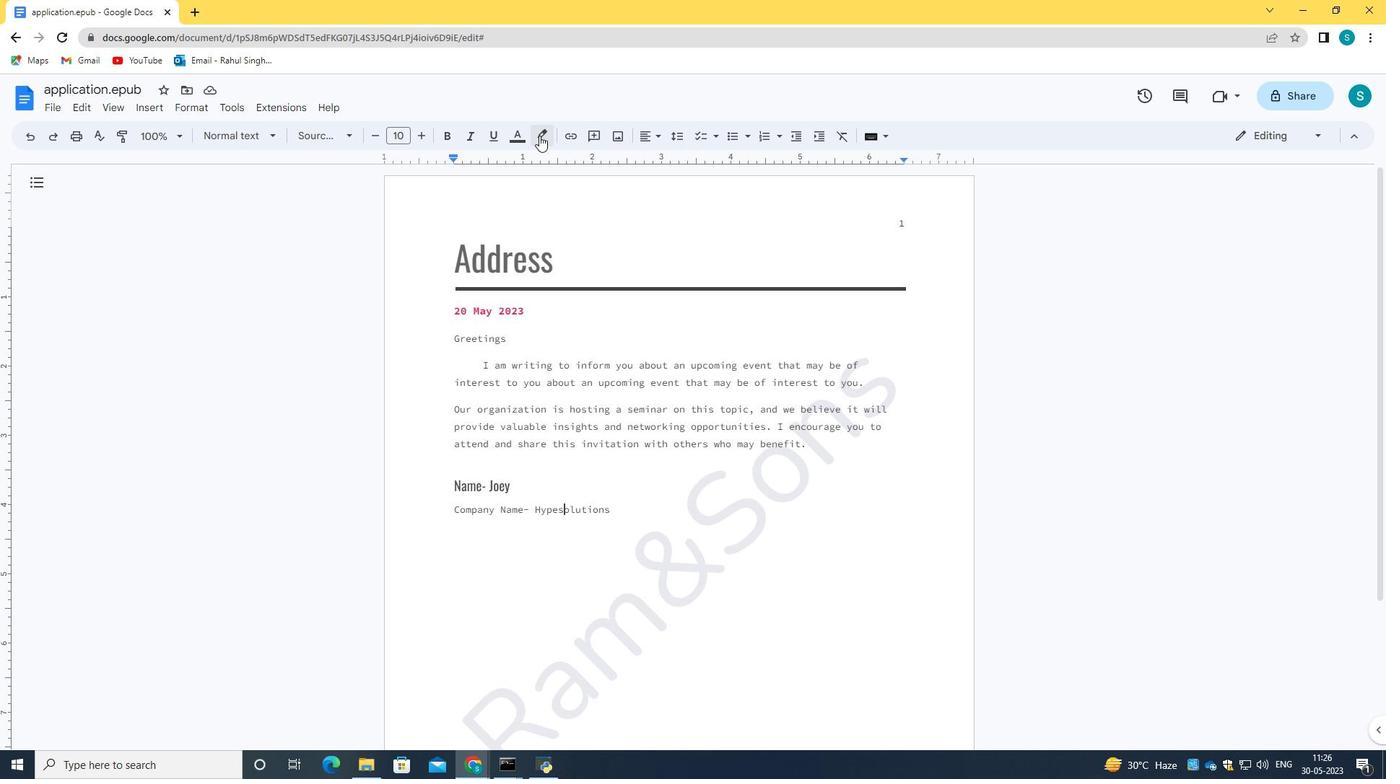 
Action: Mouse moved to (610, 207)
Screenshot: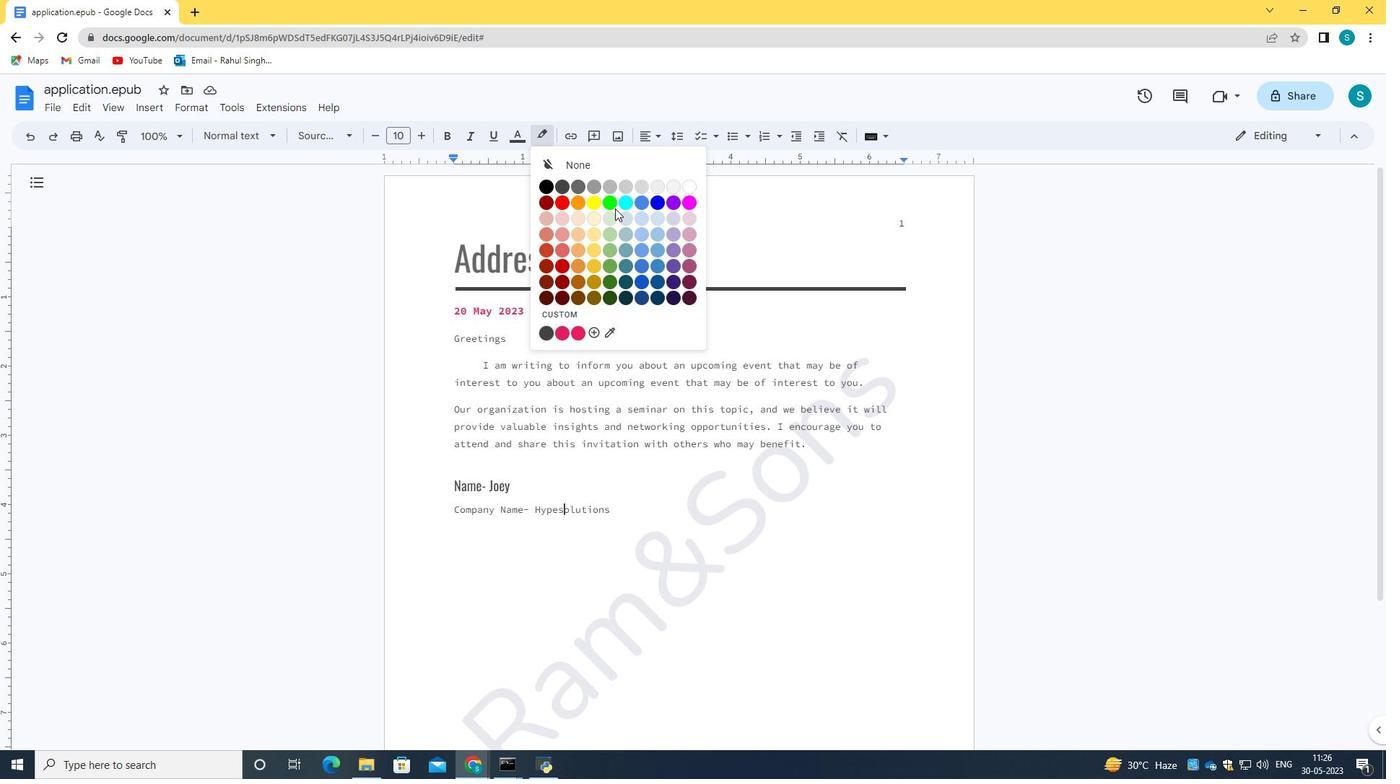 
Action: Mouse pressed left at (610, 207)
Screenshot: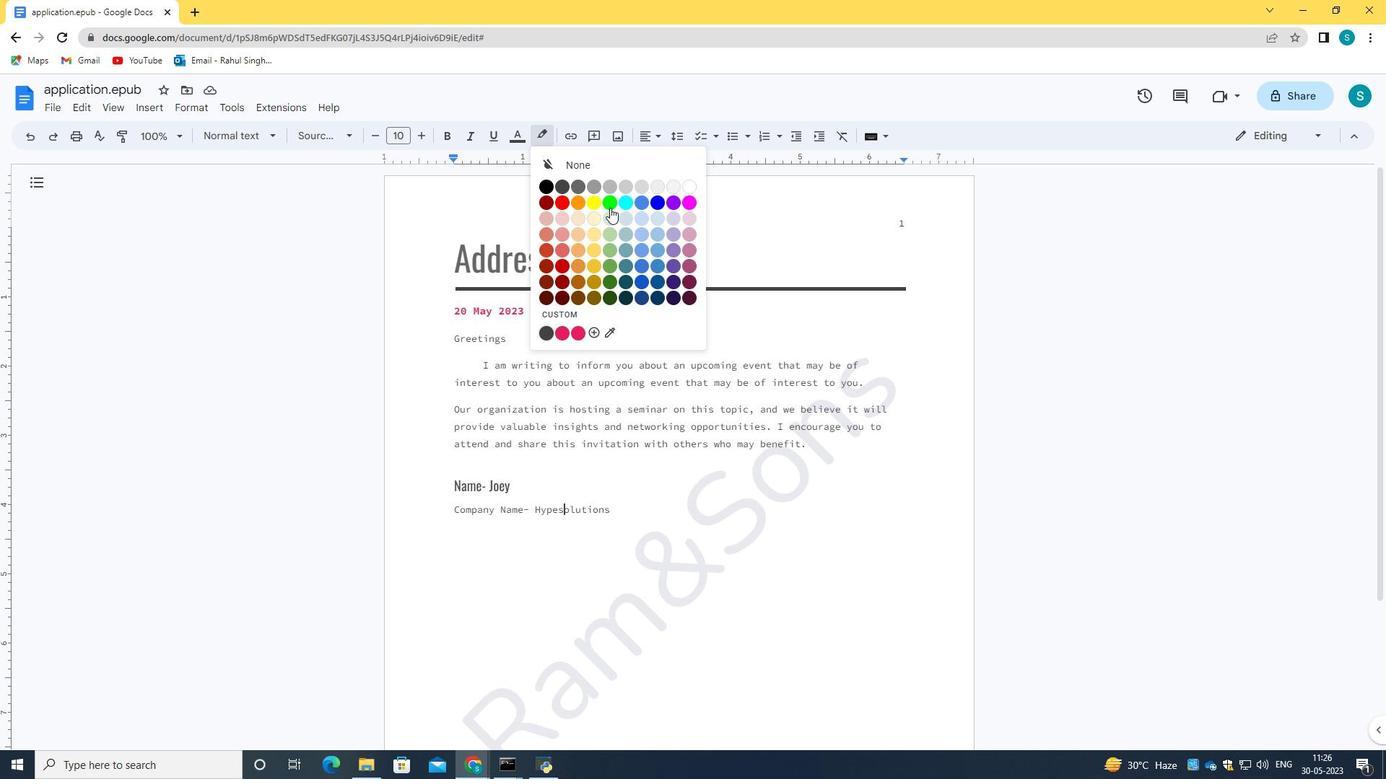 
Action: Mouse pressed left at (610, 207)
Screenshot: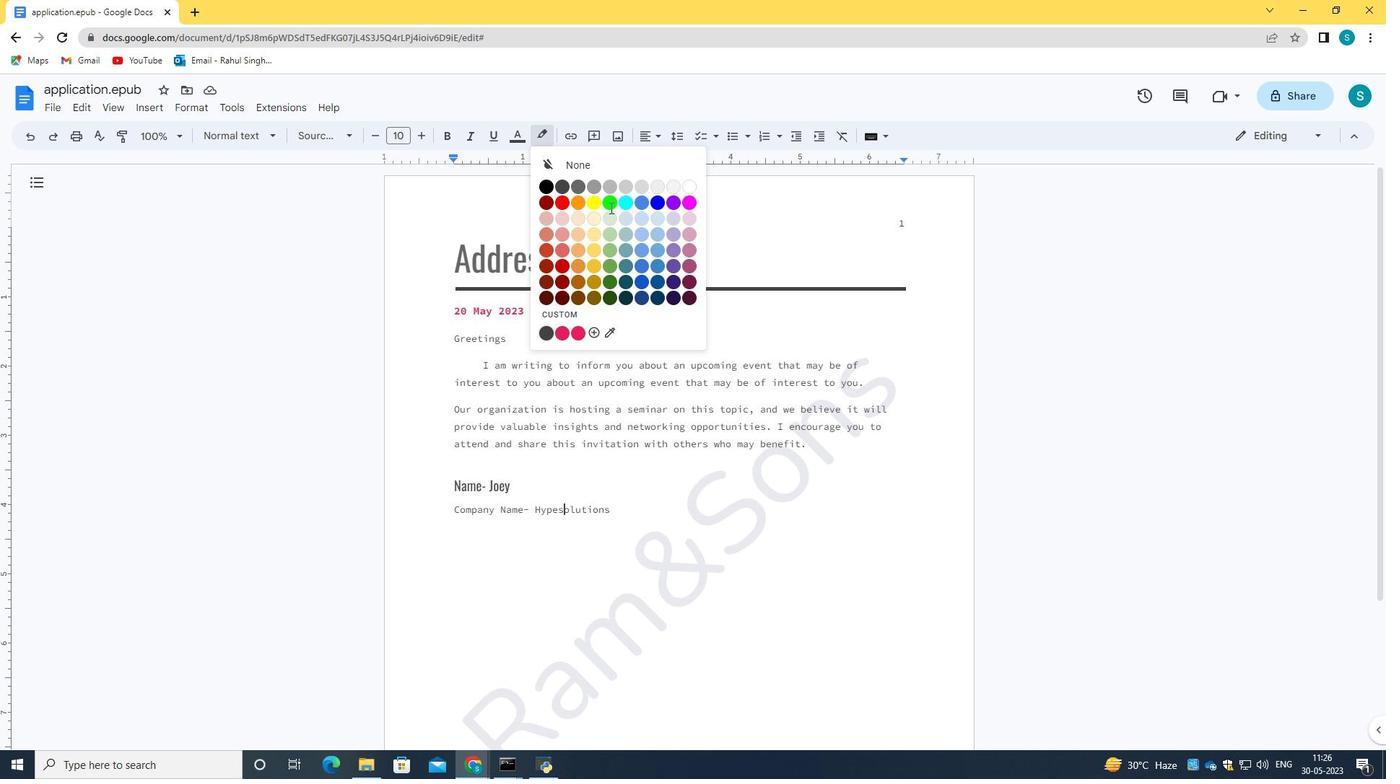 
Action: Mouse moved to (538, 126)
Screenshot: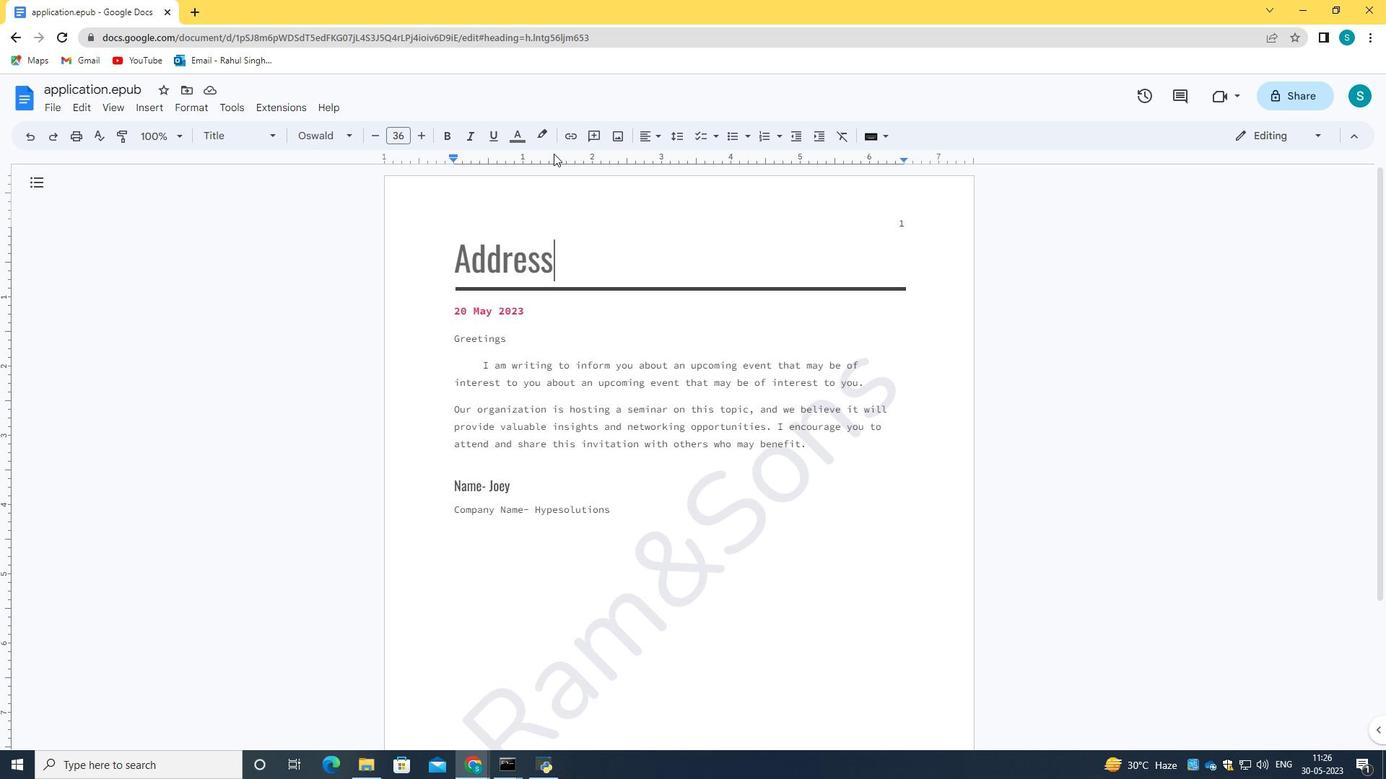 
Action: Mouse pressed left at (538, 126)
Screenshot: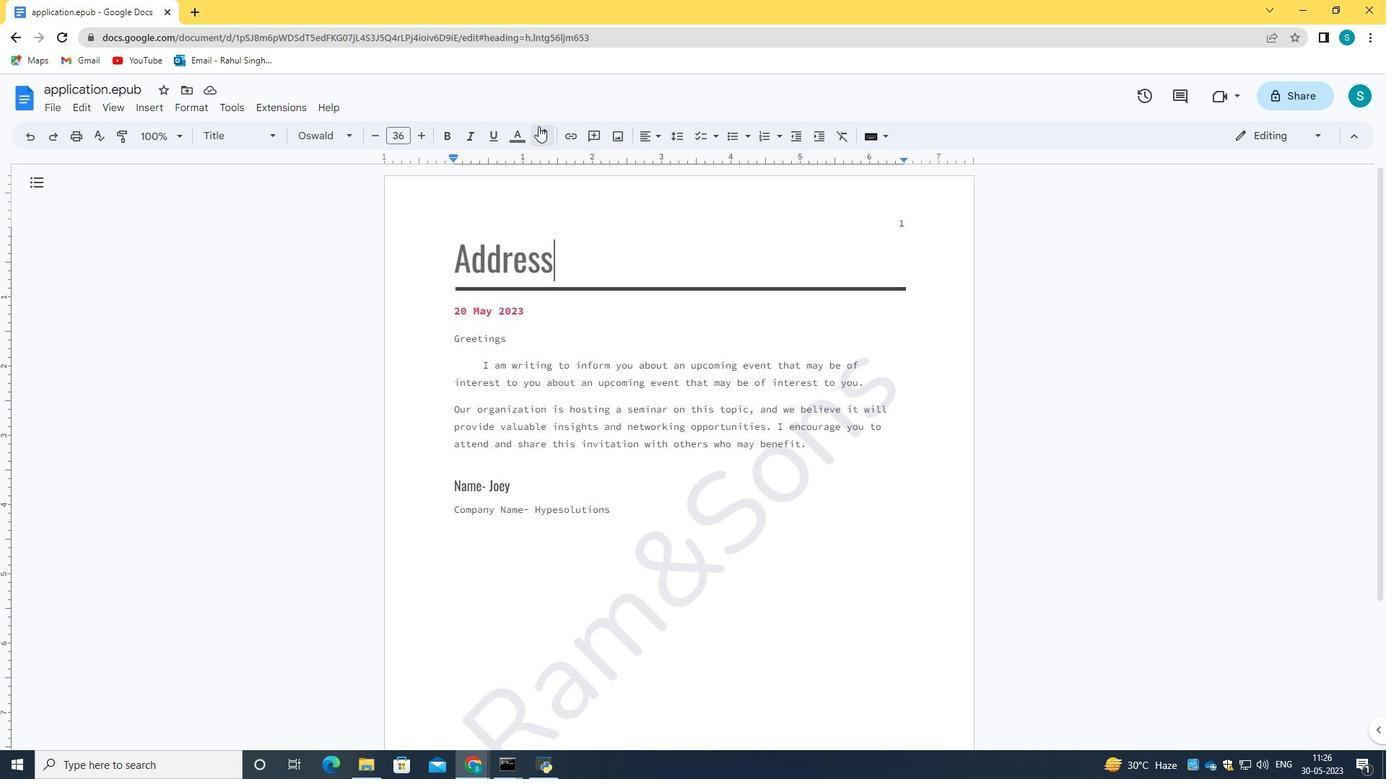 
Action: Mouse moved to (612, 202)
Screenshot: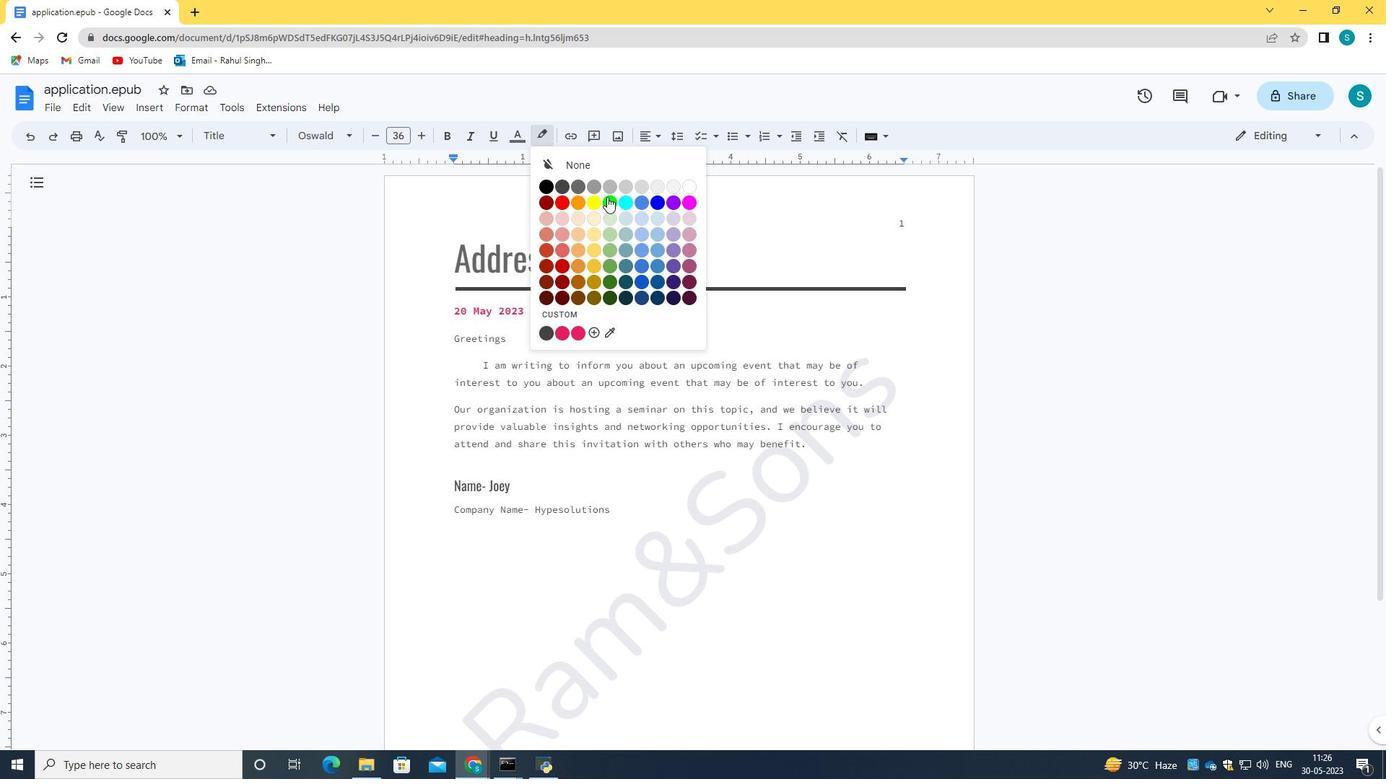 
Action: Mouse pressed left at (612, 202)
Screenshot: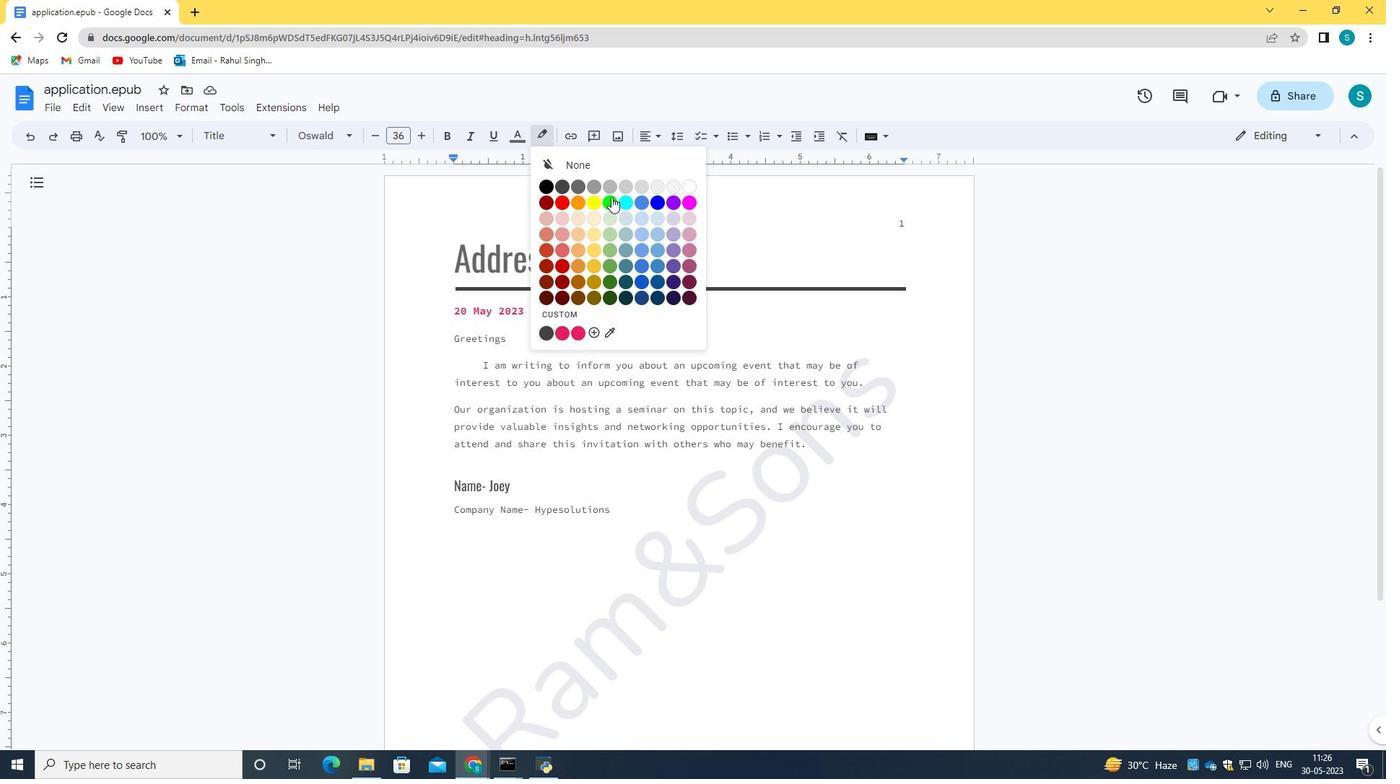 
Action: Mouse moved to (810, 270)
Screenshot: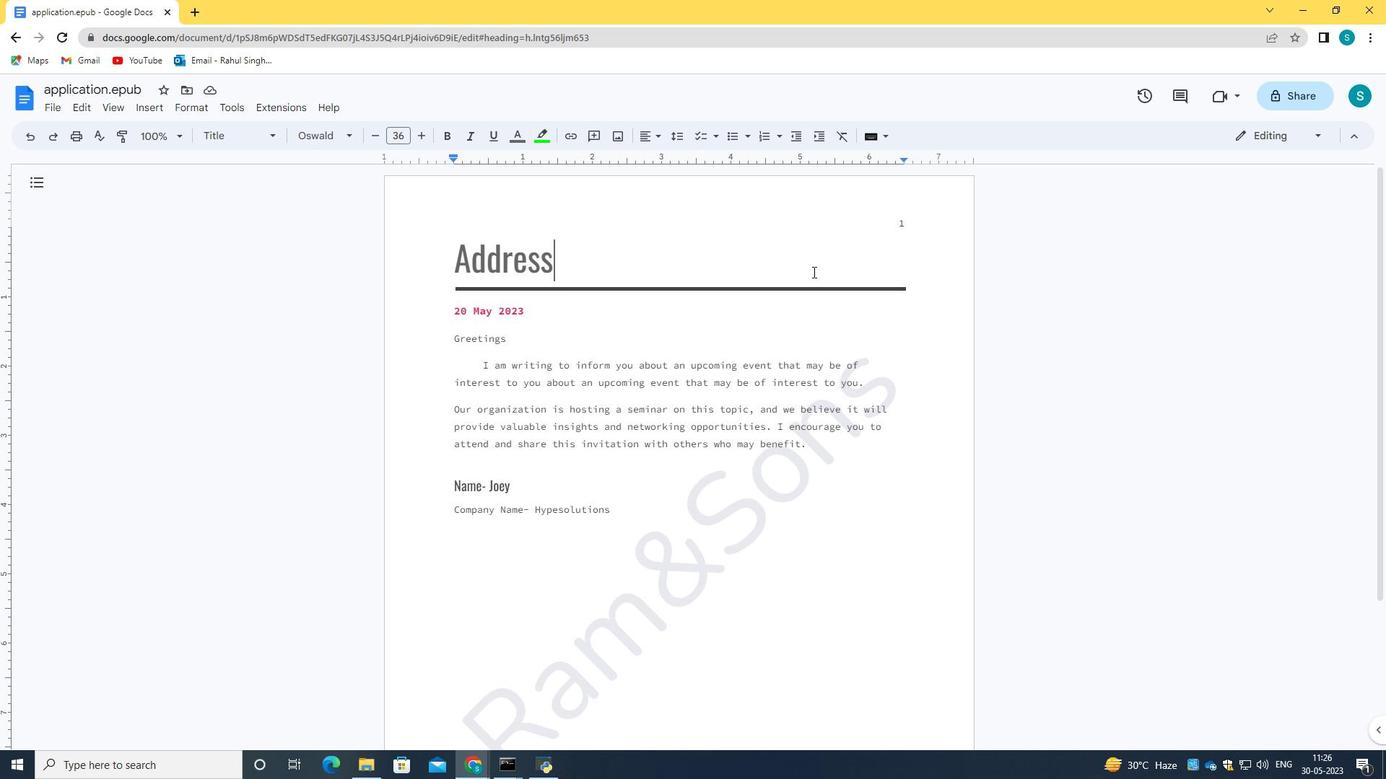 
